 Task: Buy 5 Hood Release Cables from Cables section under best seller category for shipping address: Chloe Collins, 3639 Walton Street, Salt Lake City, Utah 84104, Cell Number 8014200980. Pay from credit card ending with 6010, CVV 682
Action: Mouse moved to (322, 68)
Screenshot: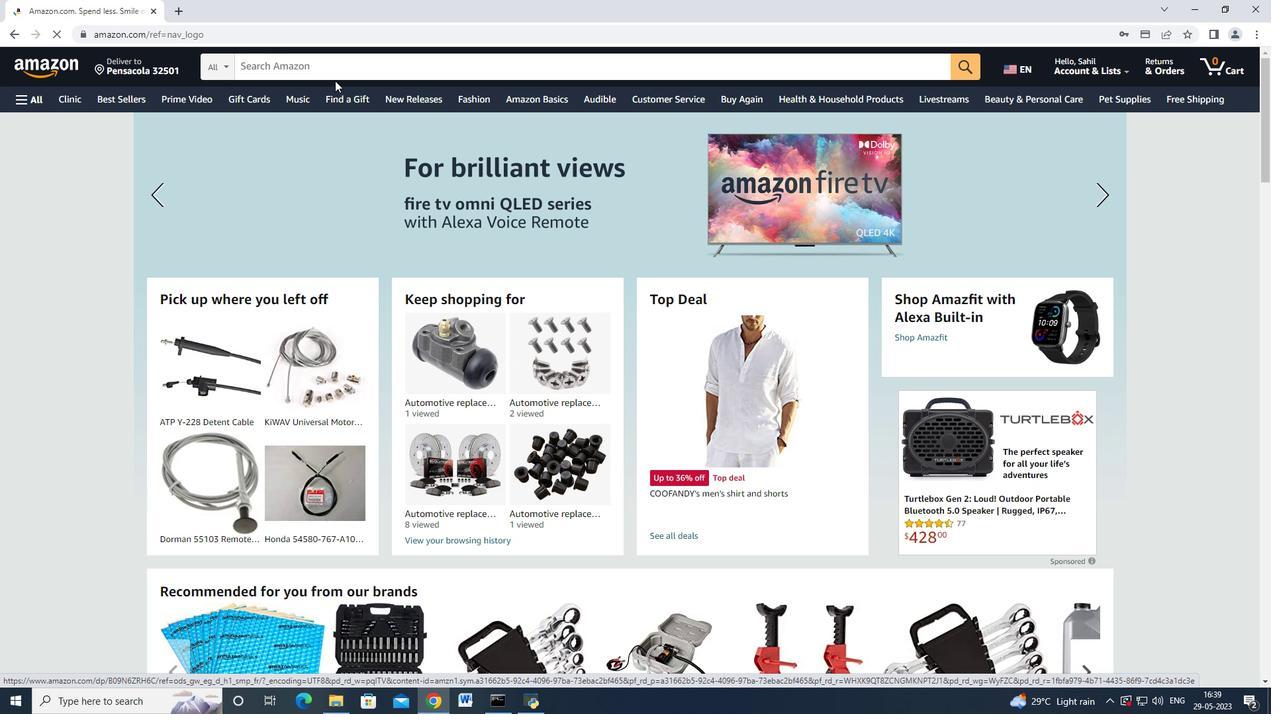 
Action: Mouse pressed left at (322, 68)
Screenshot: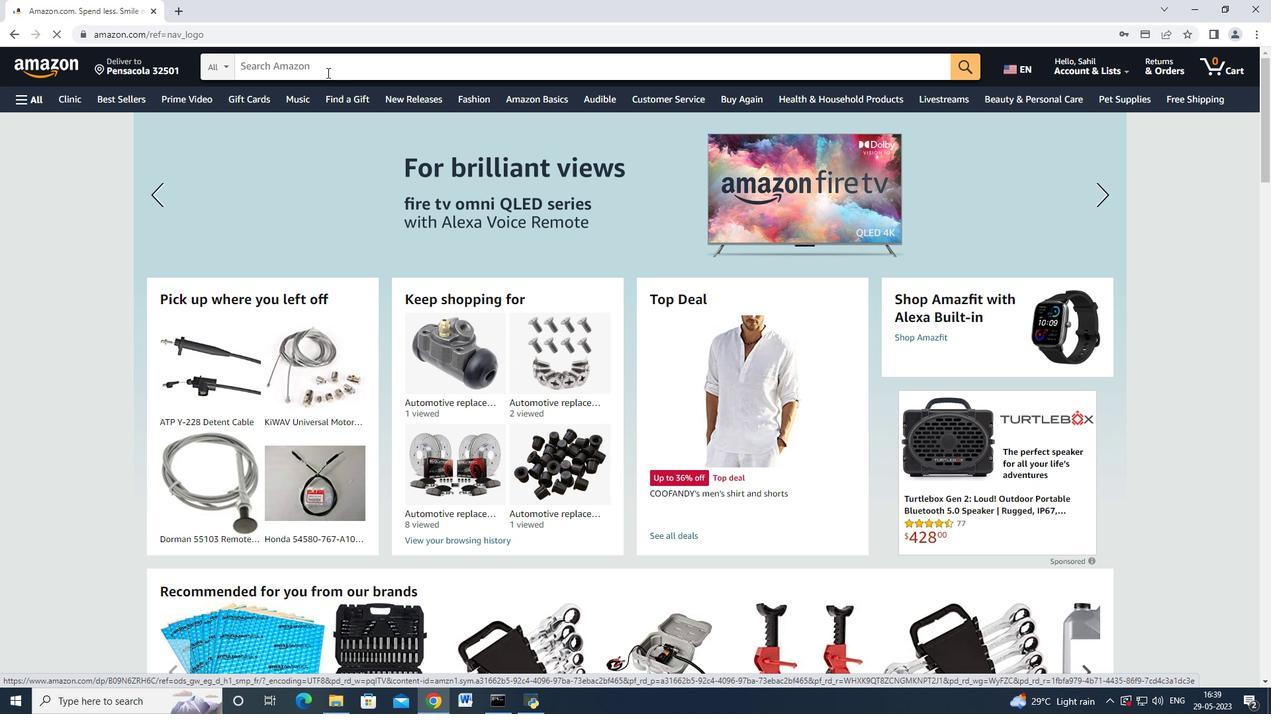 
Action: Mouse moved to (29, 99)
Screenshot: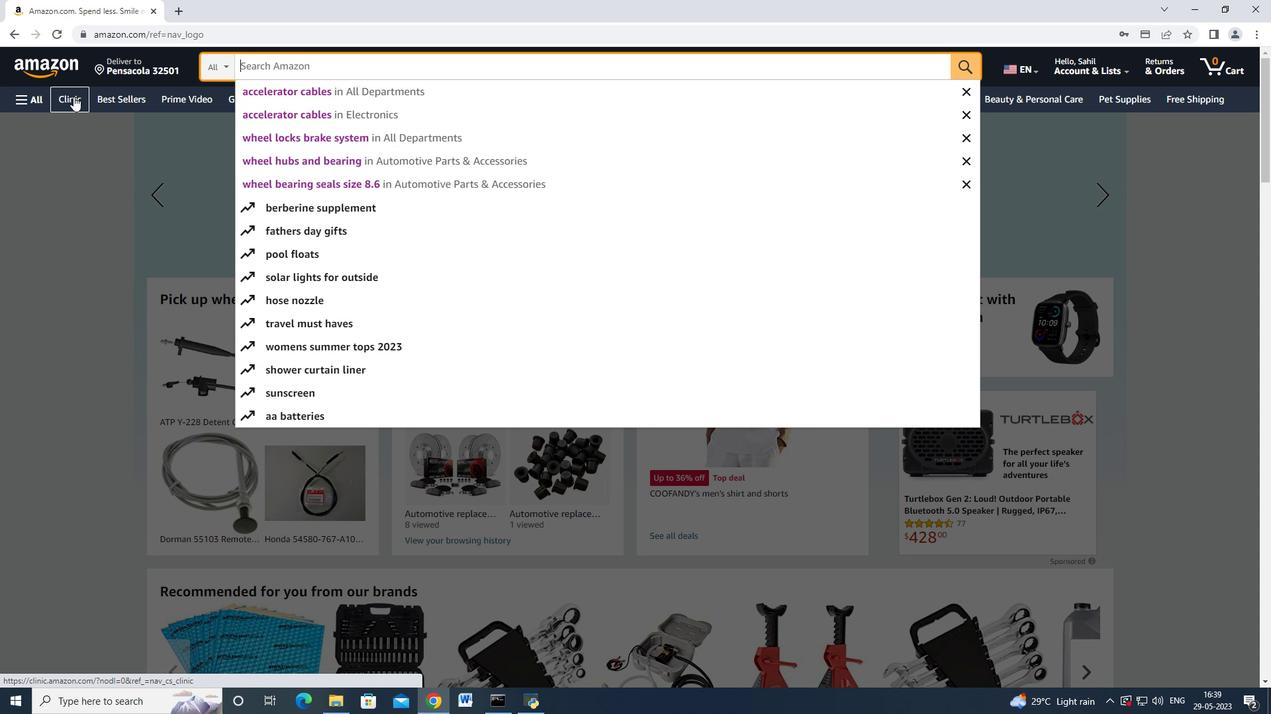 
Action: Mouse pressed left at (29, 99)
Screenshot: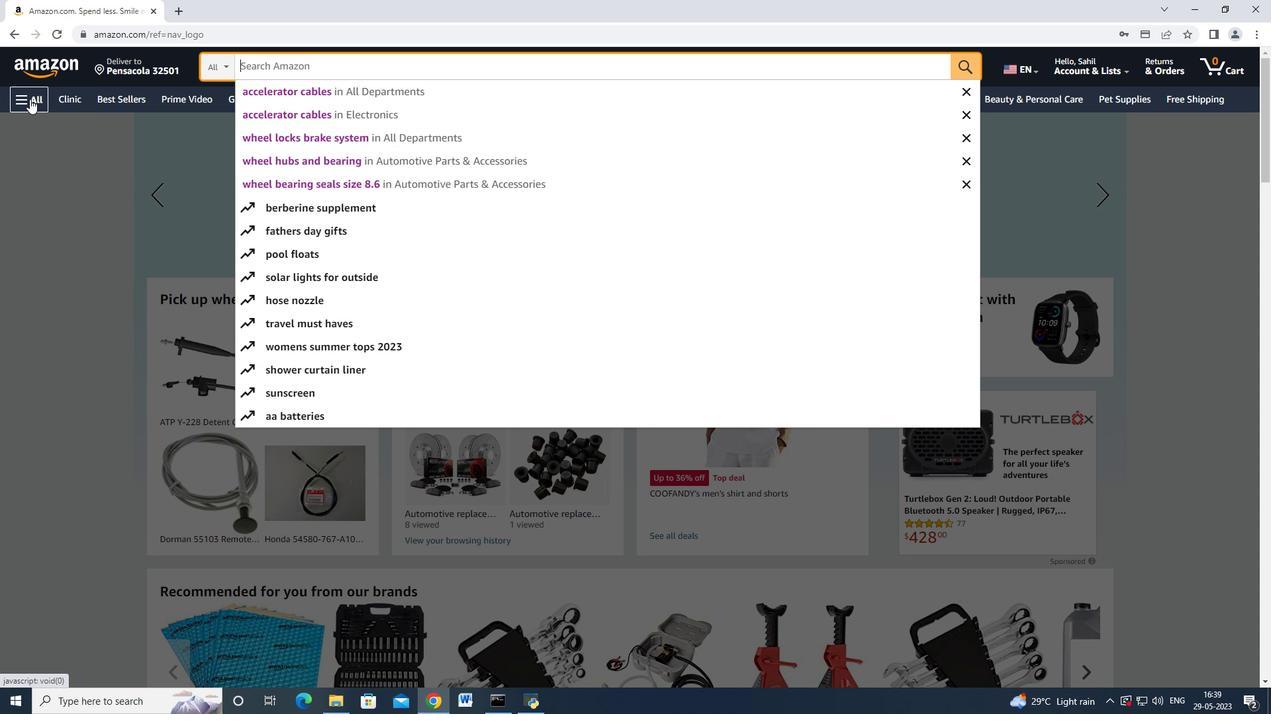 
Action: Mouse moved to (56, 212)
Screenshot: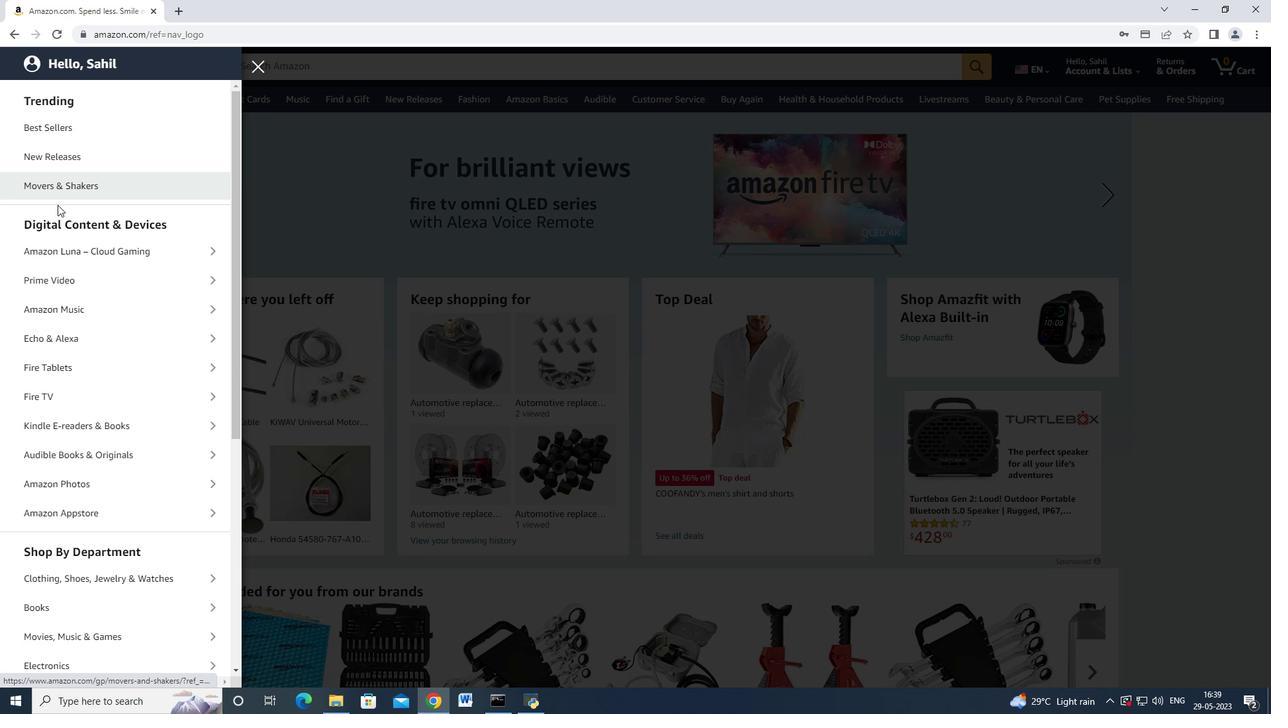 
Action: Mouse scrolled (56, 208) with delta (0, 0)
Screenshot: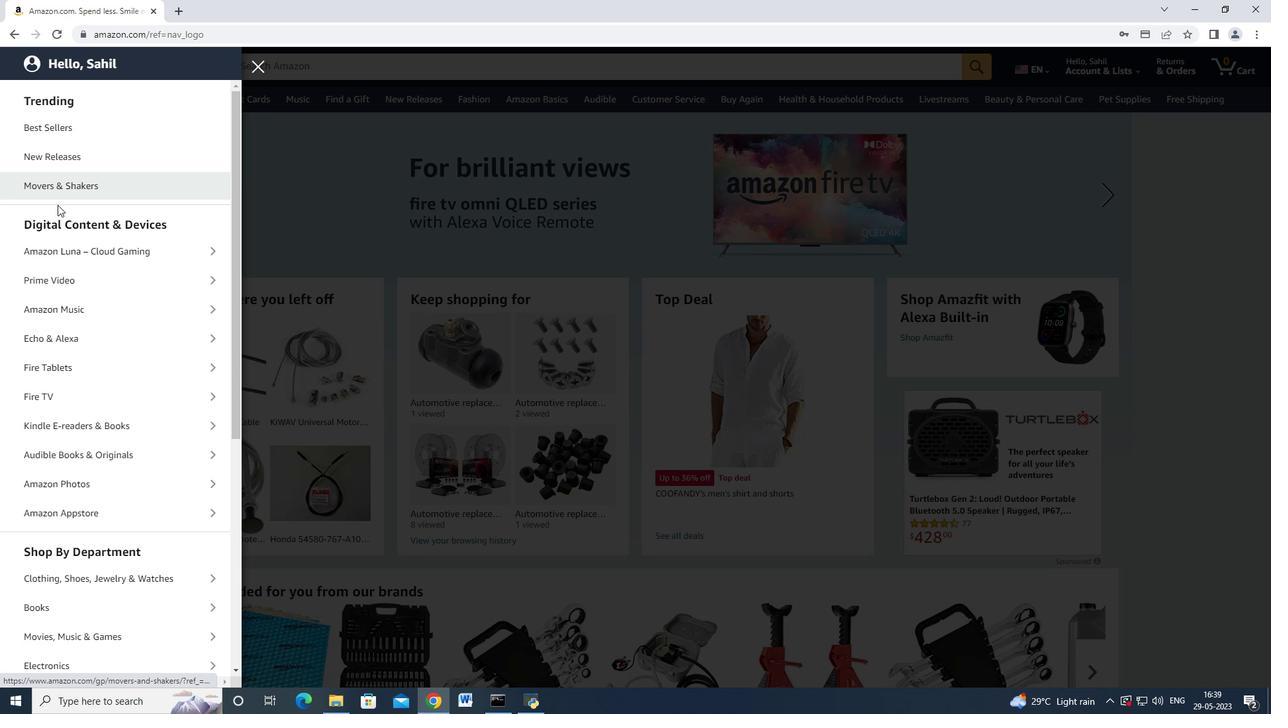 
Action: Mouse moved to (56, 212)
Screenshot: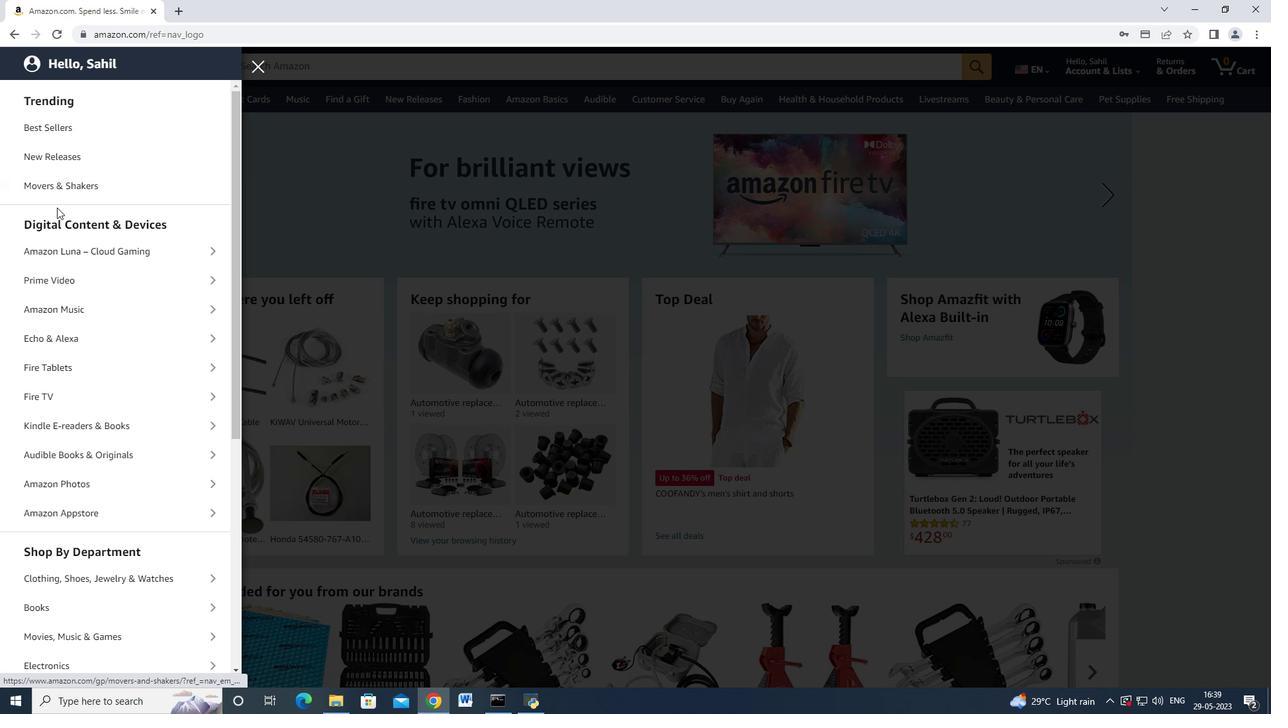 
Action: Mouse scrolled (56, 211) with delta (0, 0)
Screenshot: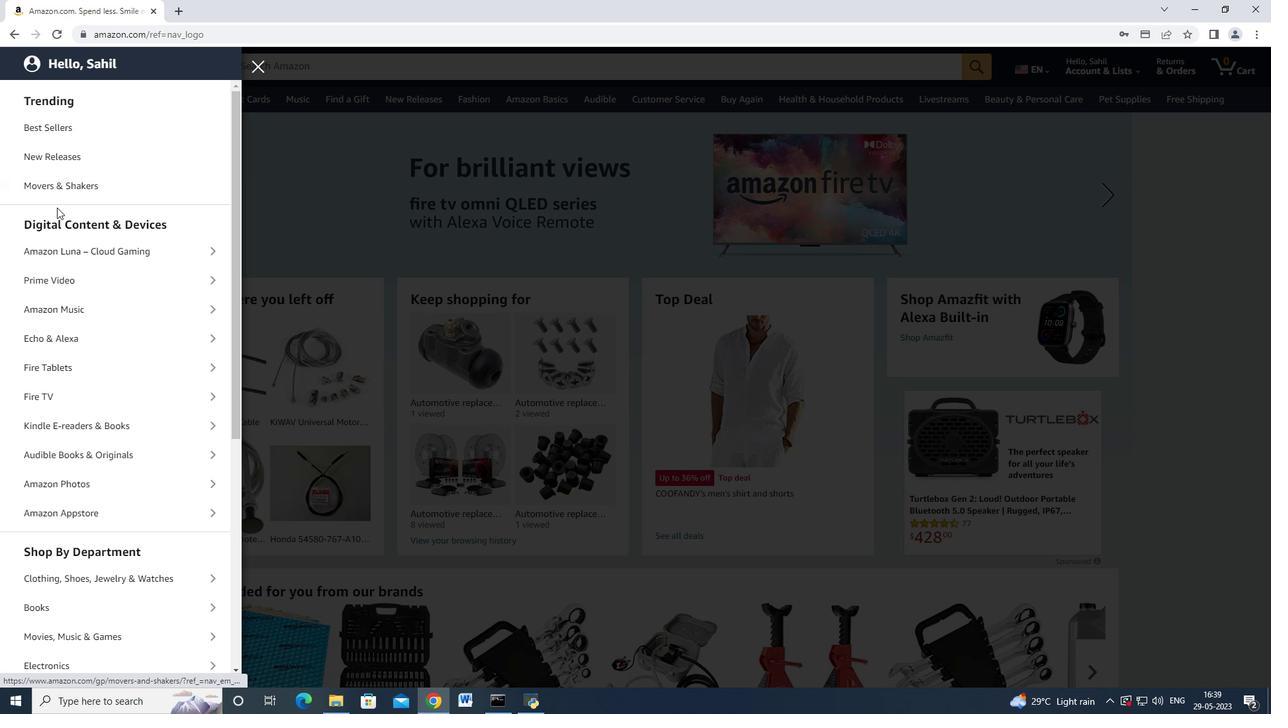 
Action: Mouse moved to (70, 286)
Screenshot: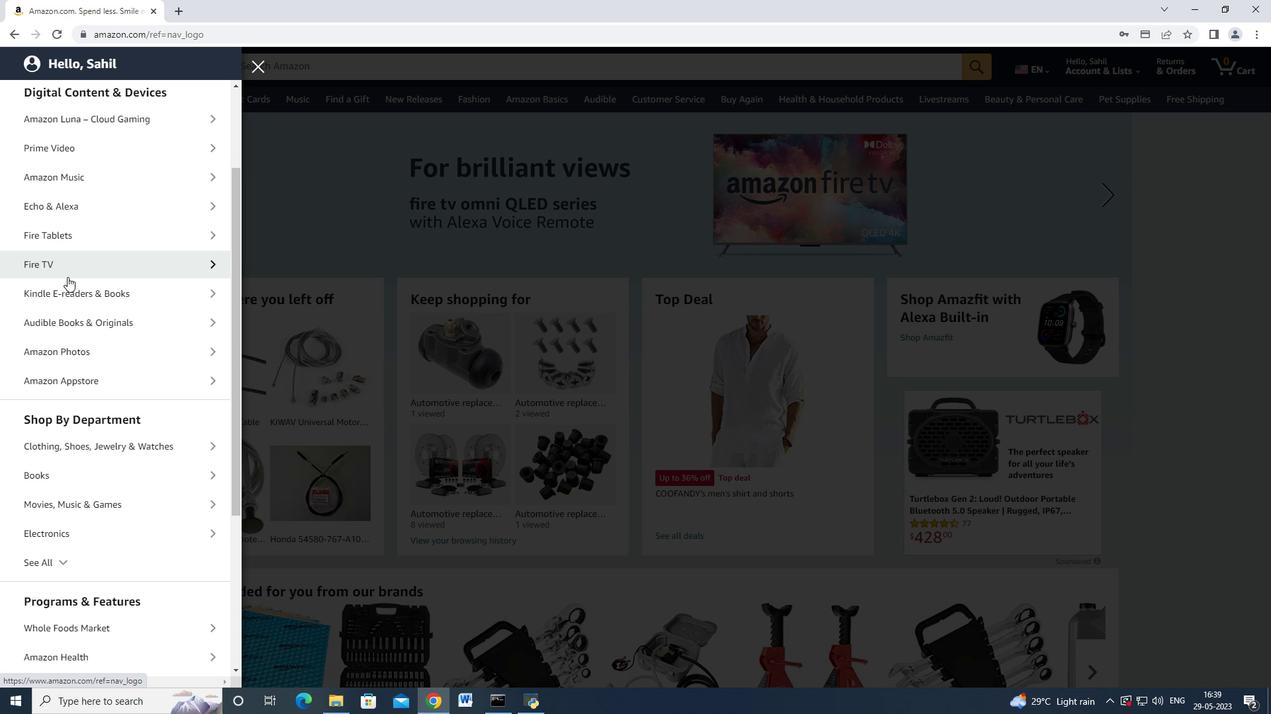 
Action: Mouse scrolled (70, 285) with delta (0, 0)
Screenshot: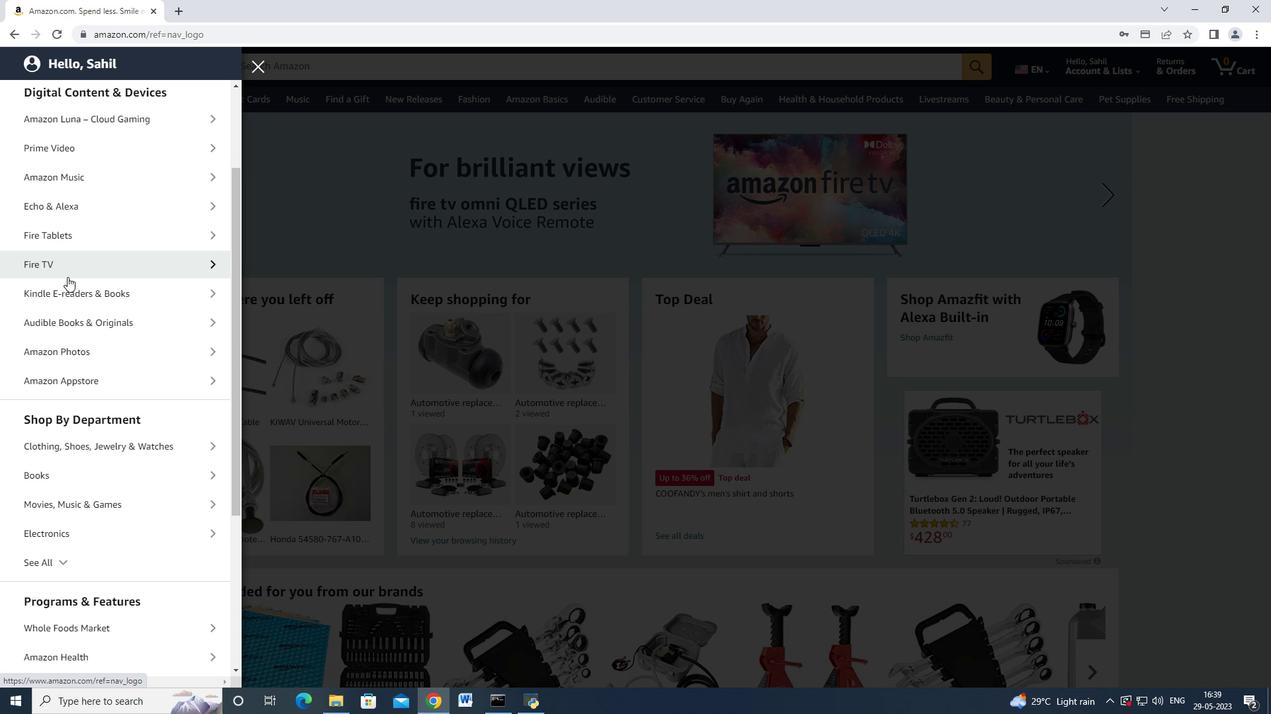 
Action: Mouse moved to (81, 307)
Screenshot: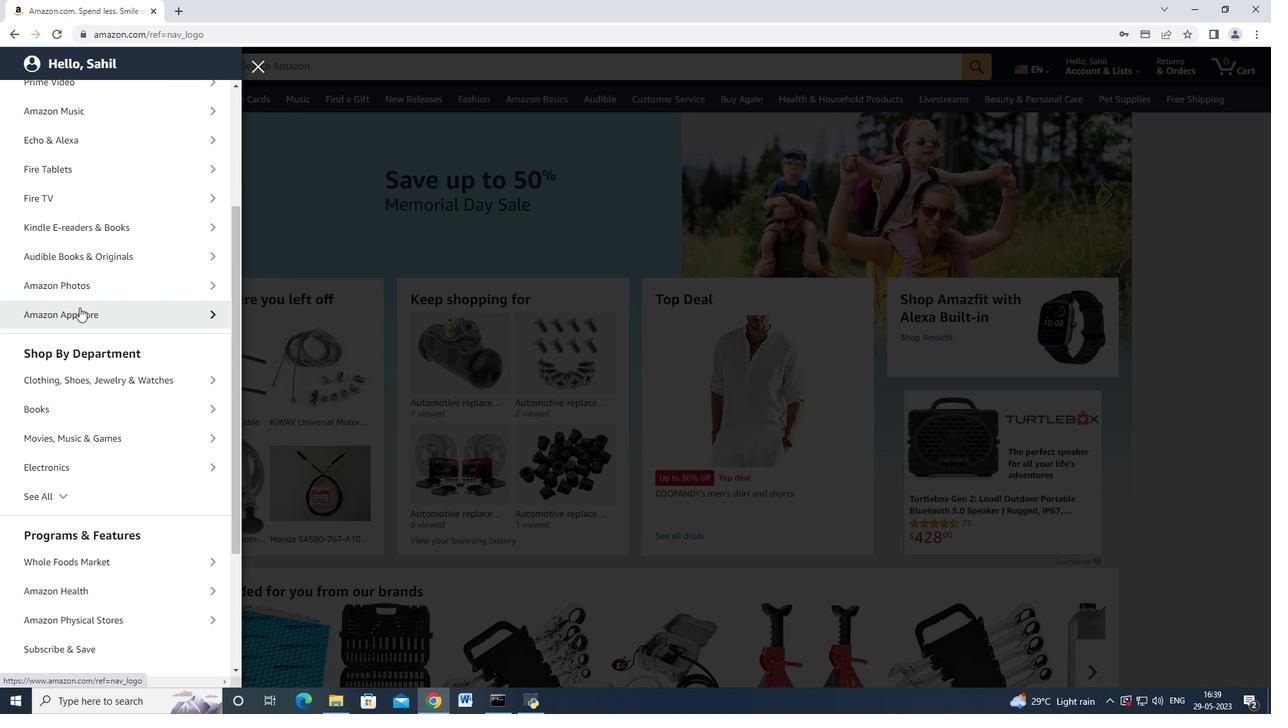 
Action: Mouse scrolled (81, 308) with delta (0, 0)
Screenshot: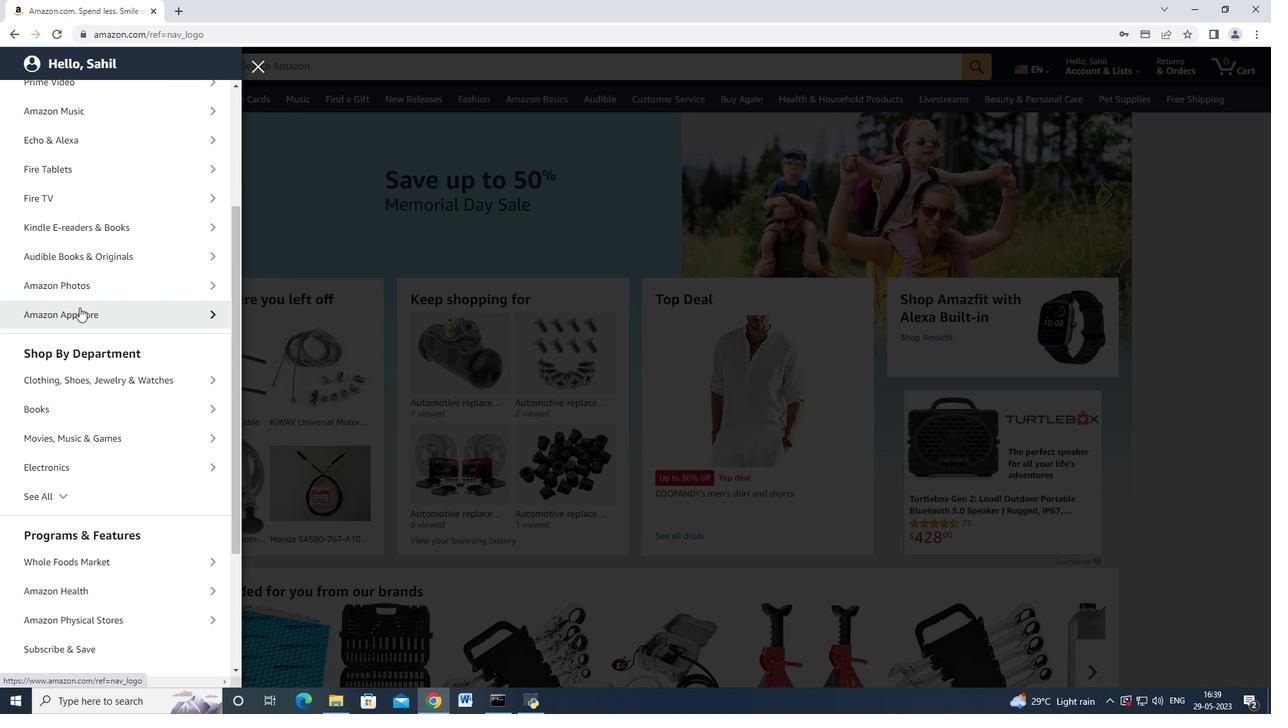 
Action: Mouse moved to (82, 307)
Screenshot: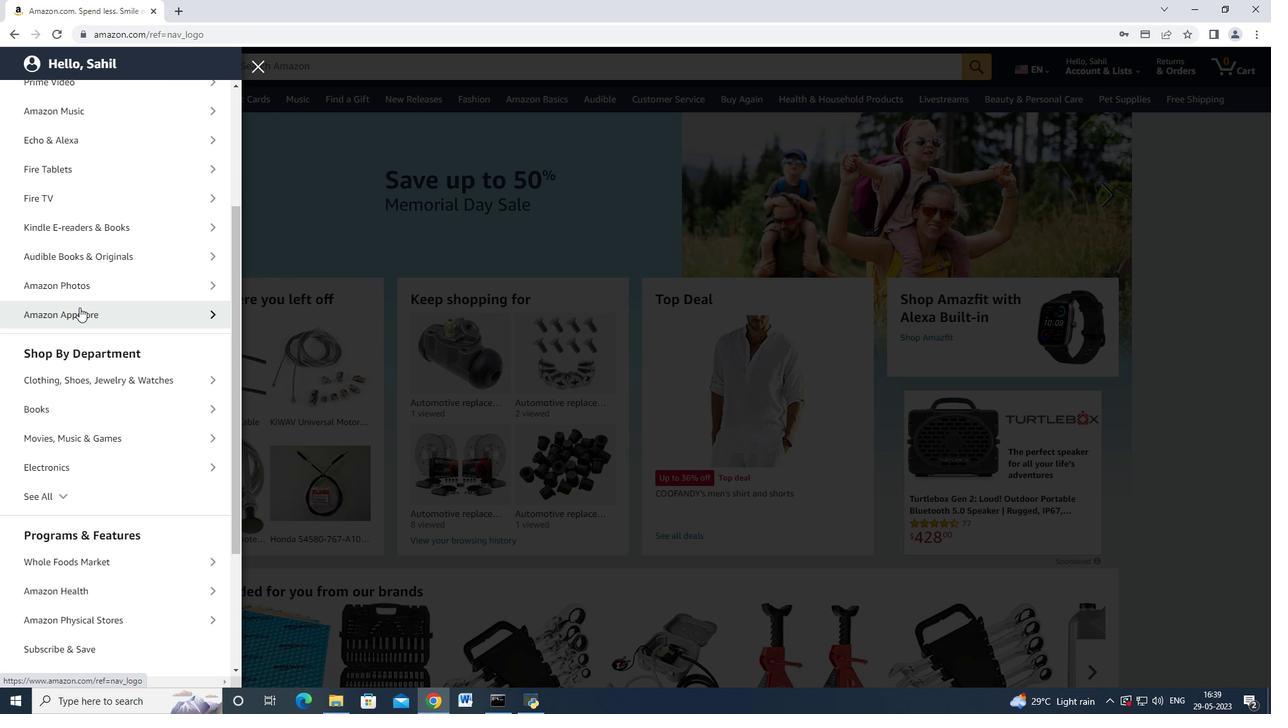 
Action: Mouse scrolled (82, 308) with delta (0, 0)
Screenshot: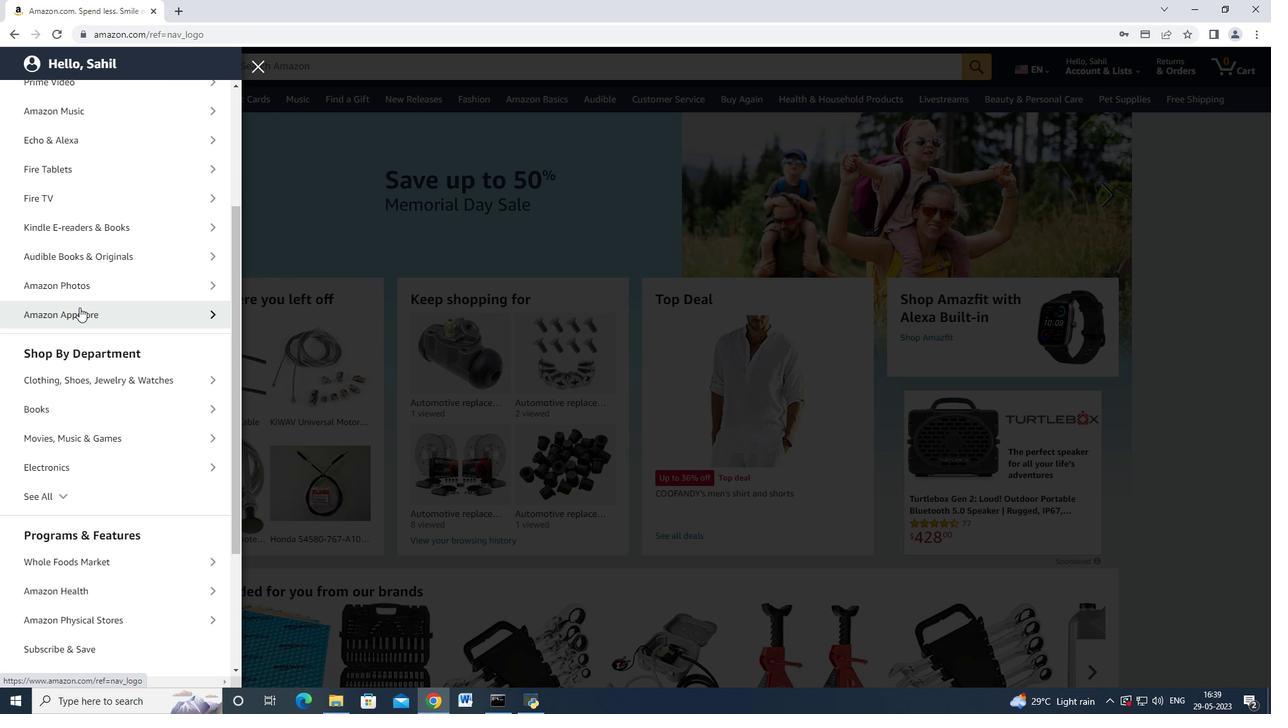 
Action: Mouse moved to (82, 307)
Screenshot: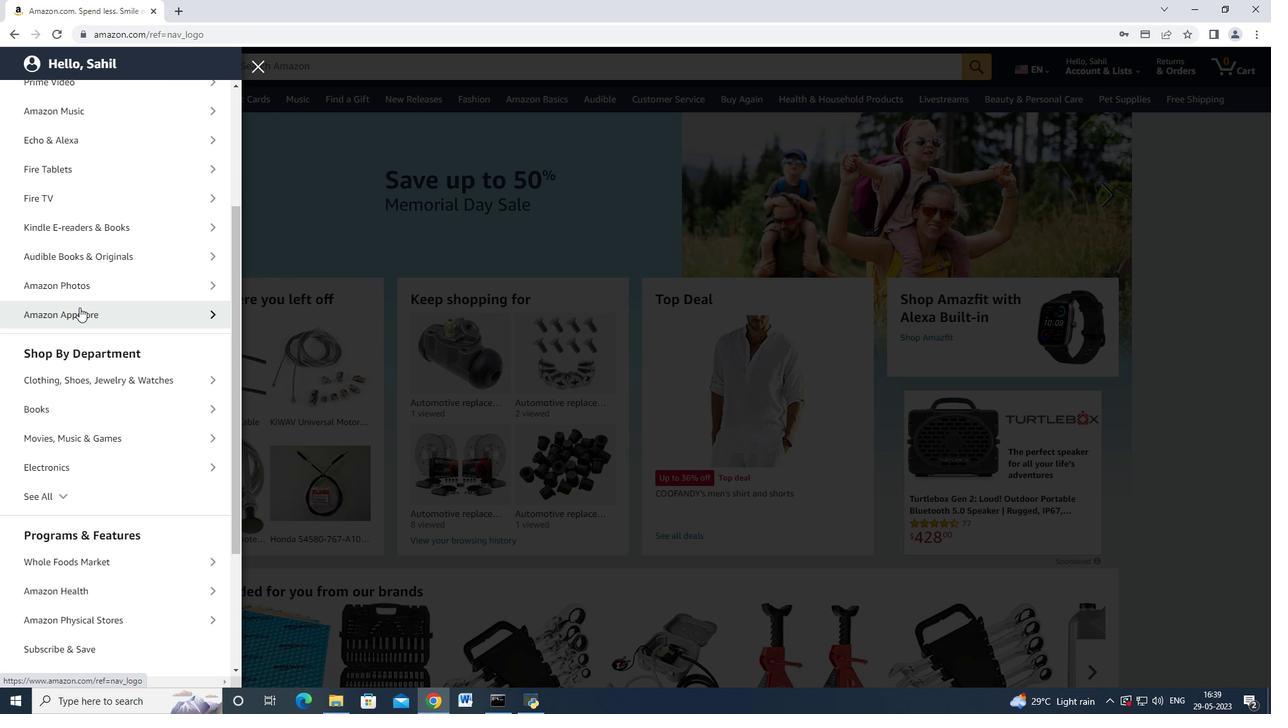 
Action: Mouse scrolled (82, 308) with delta (0, 0)
Screenshot: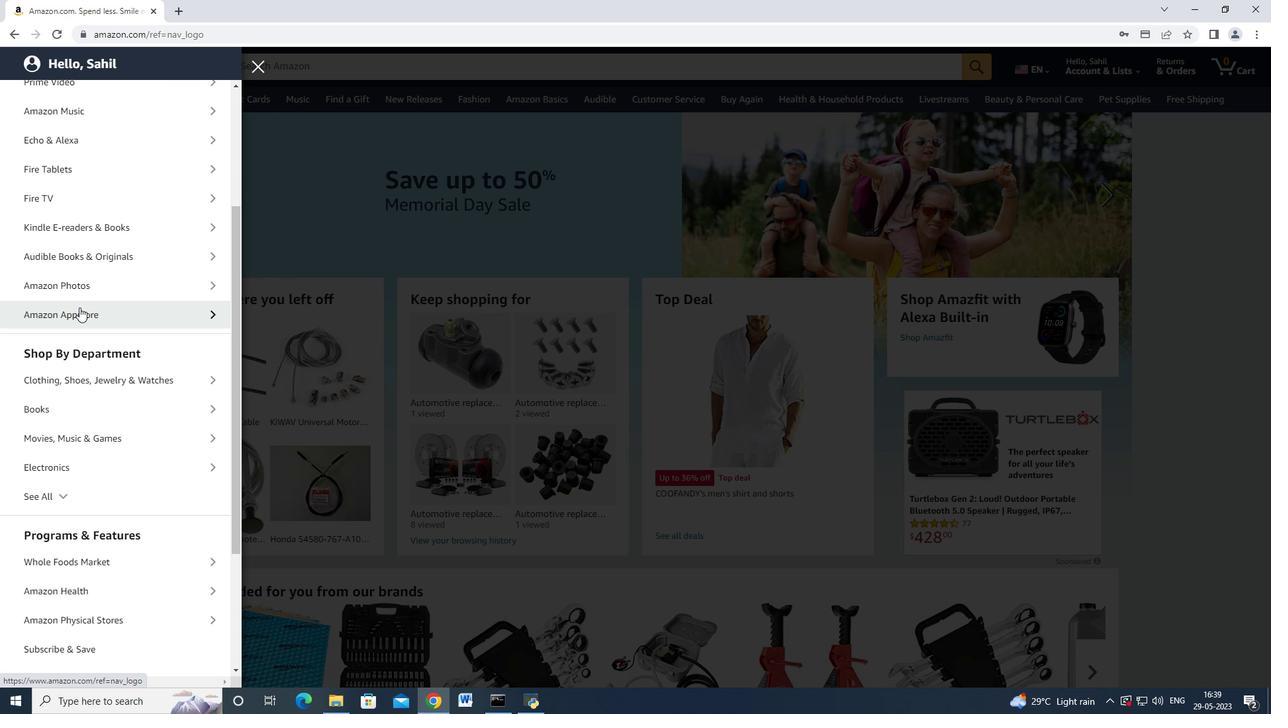 
Action: Mouse moved to (82, 307)
Screenshot: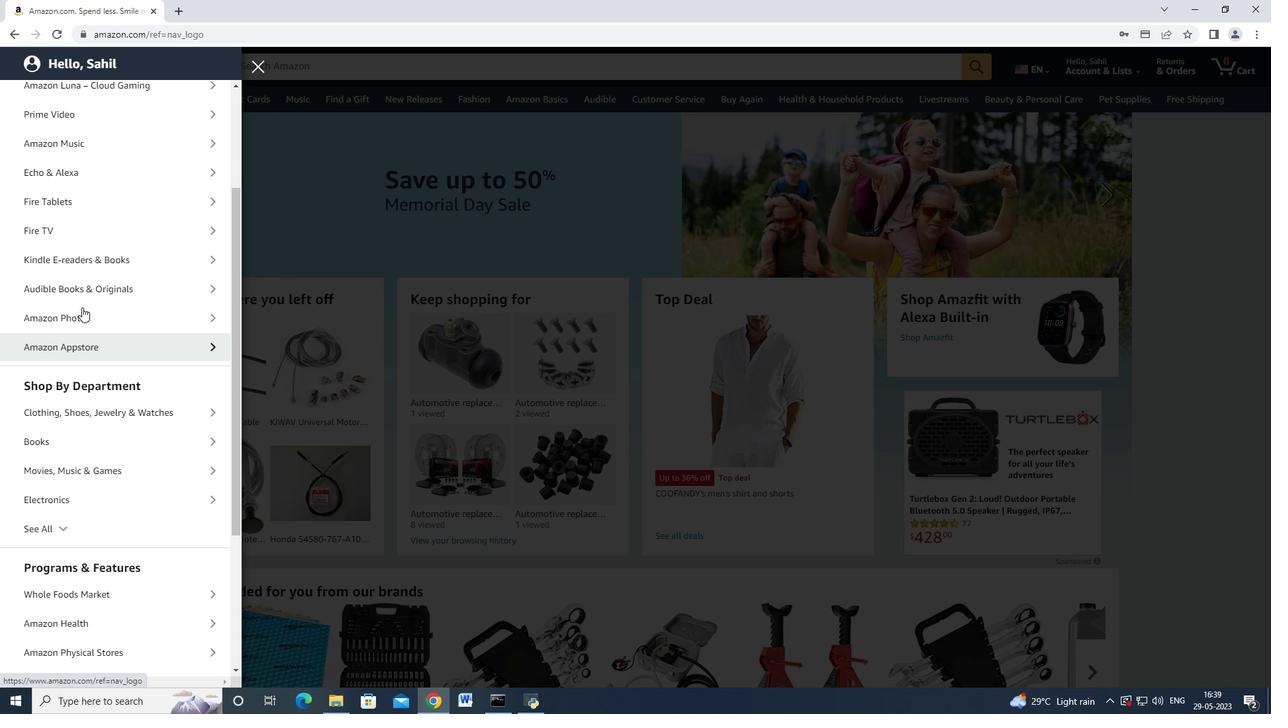 
Action: Mouse scrolled (82, 308) with delta (0, 0)
Screenshot: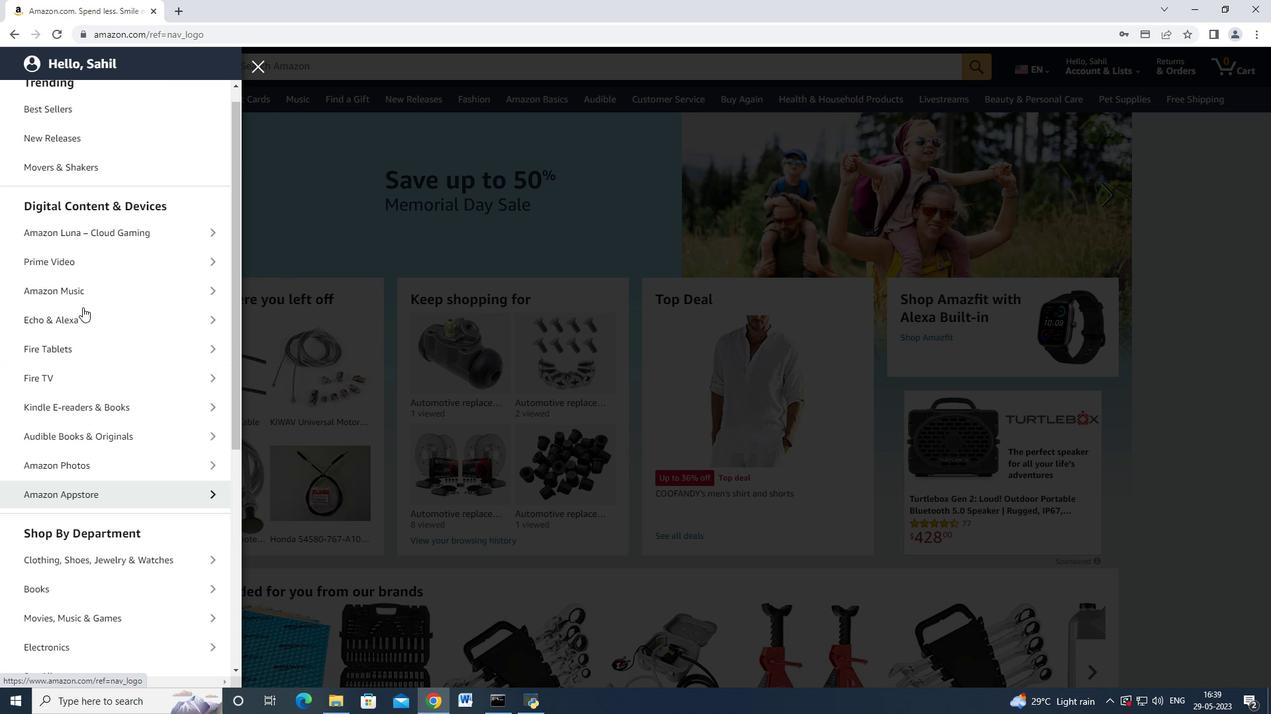 
Action: Mouse scrolled (82, 308) with delta (0, 0)
Screenshot: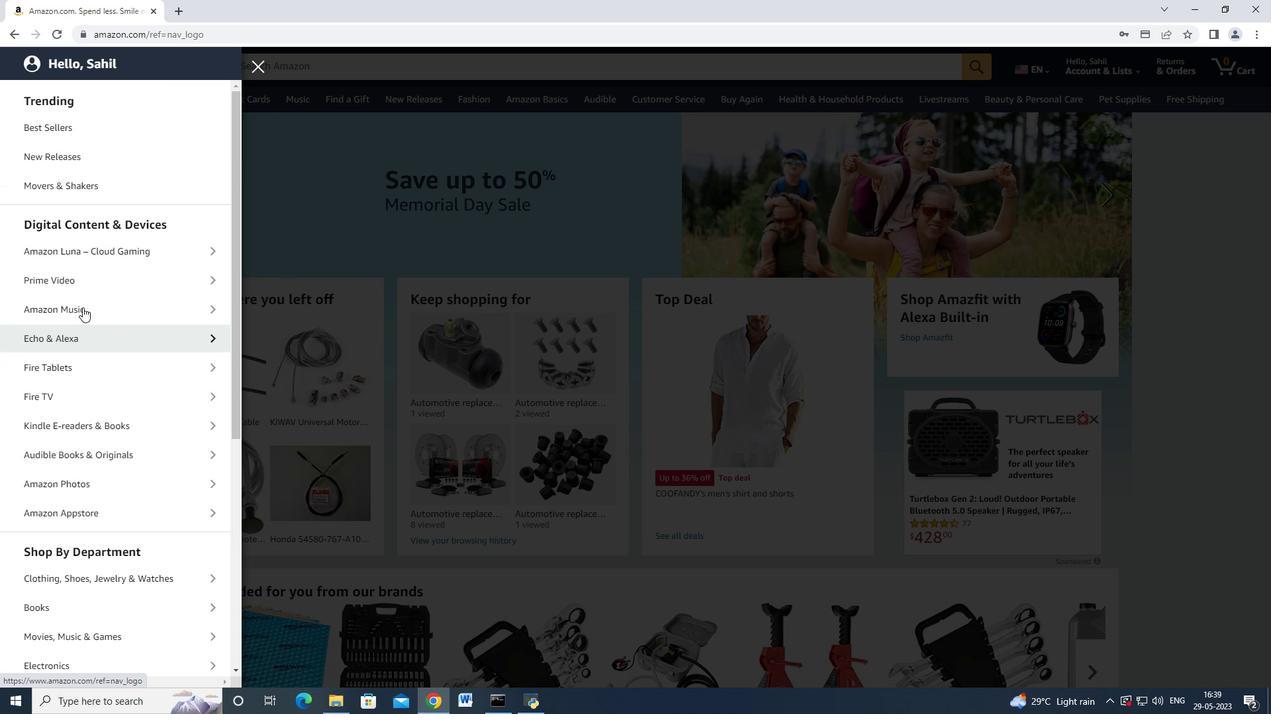 
Action: Mouse moved to (82, 307)
Screenshot: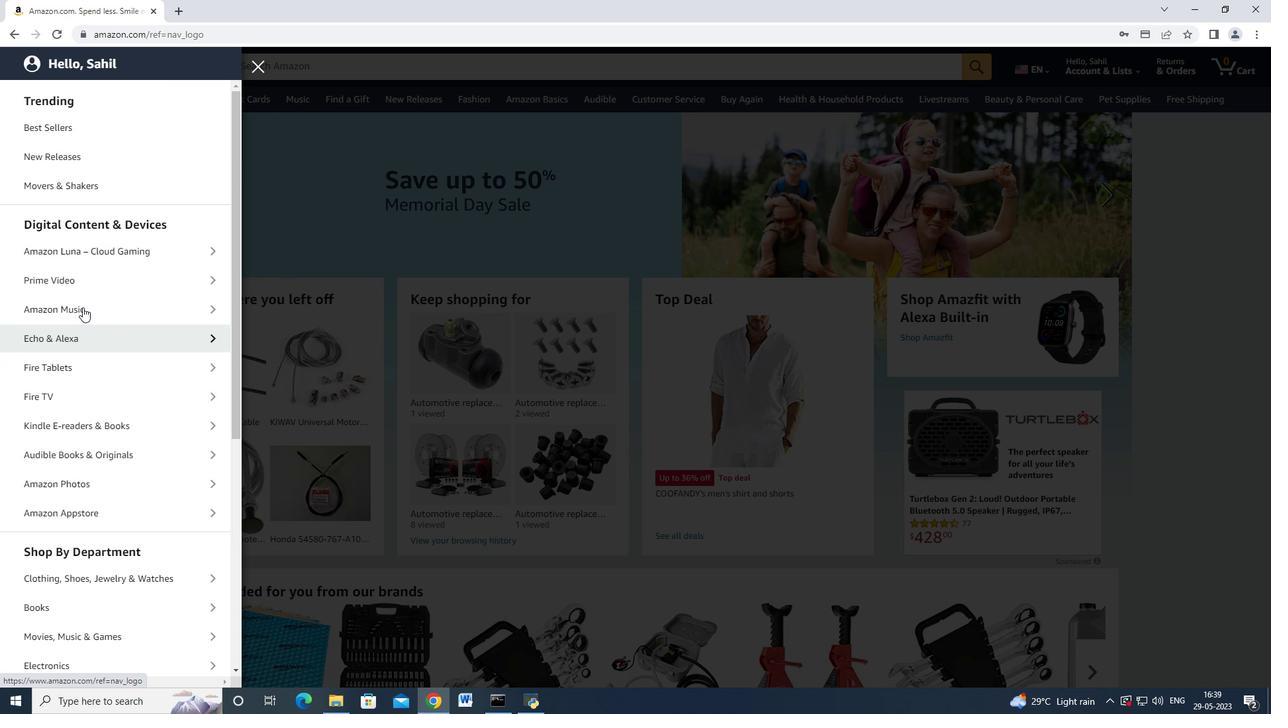 
Action: Mouse scrolled (82, 308) with delta (0, 0)
Screenshot: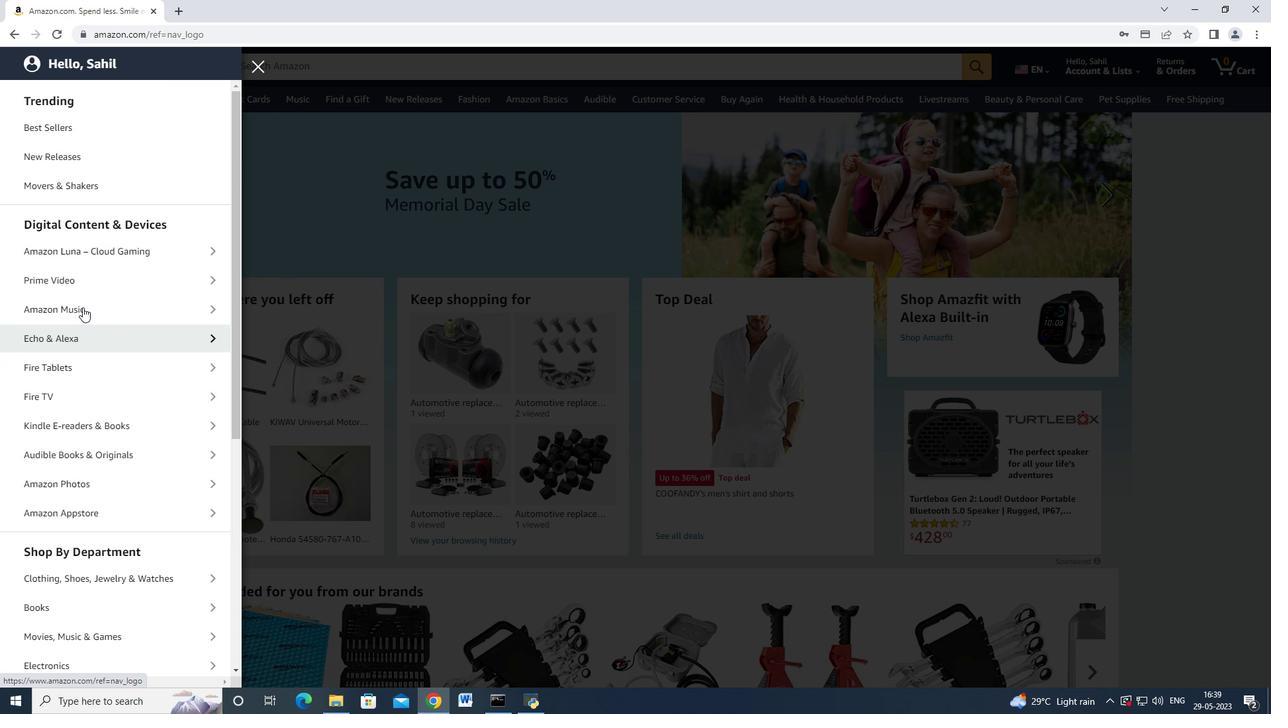 
Action: Mouse moved to (90, 299)
Screenshot: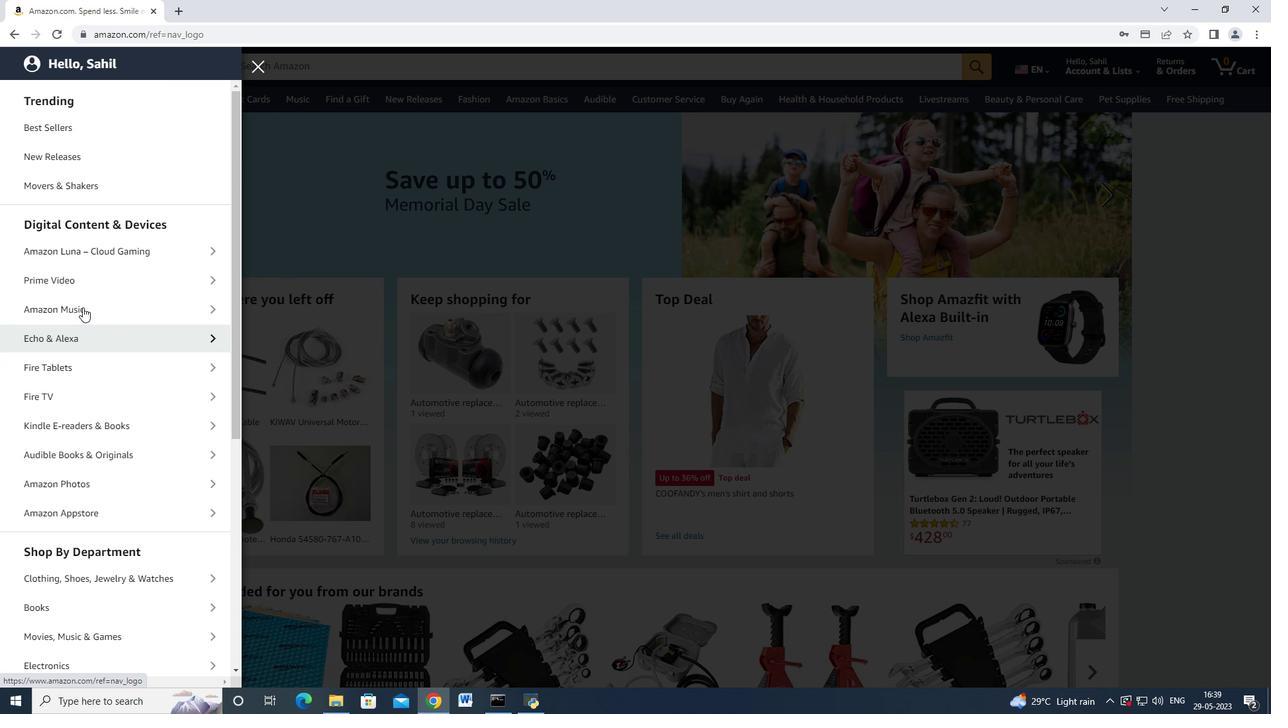 
Action: Mouse scrolled (90, 300) with delta (0, 0)
Screenshot: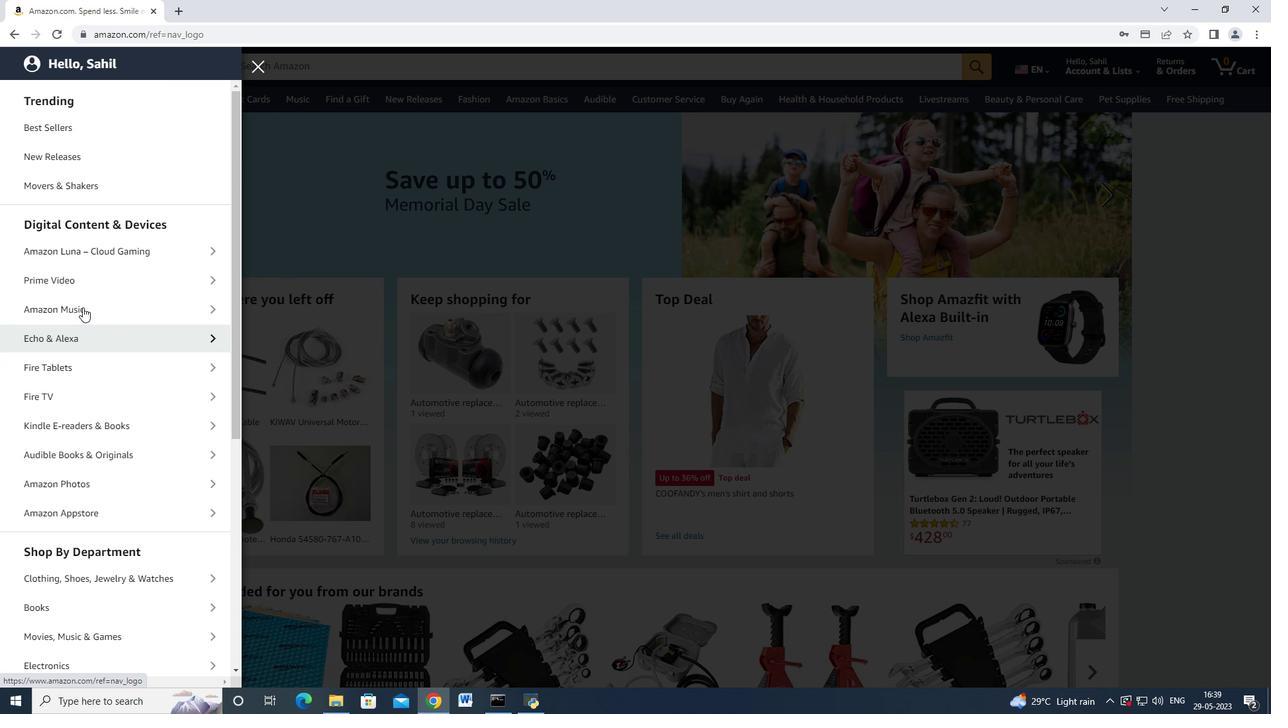 
Action: Mouse moved to (259, 66)
Screenshot: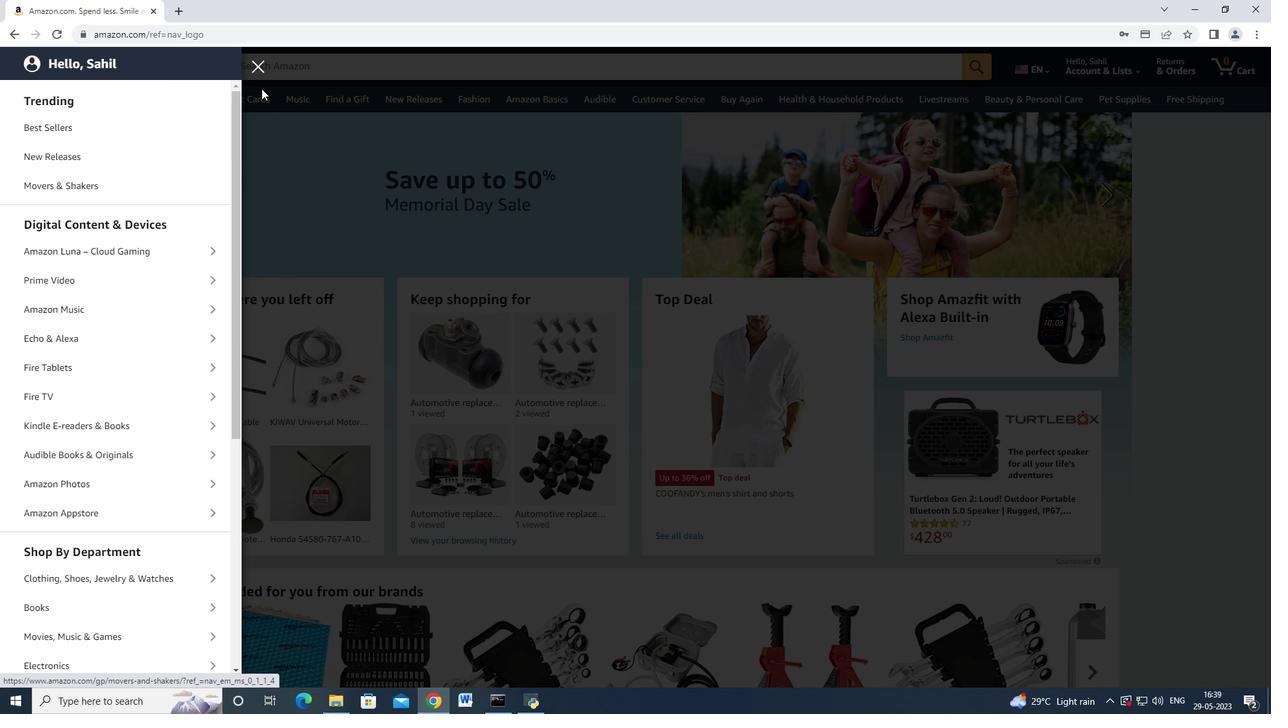 
Action: Mouse pressed left at (259, 66)
Screenshot: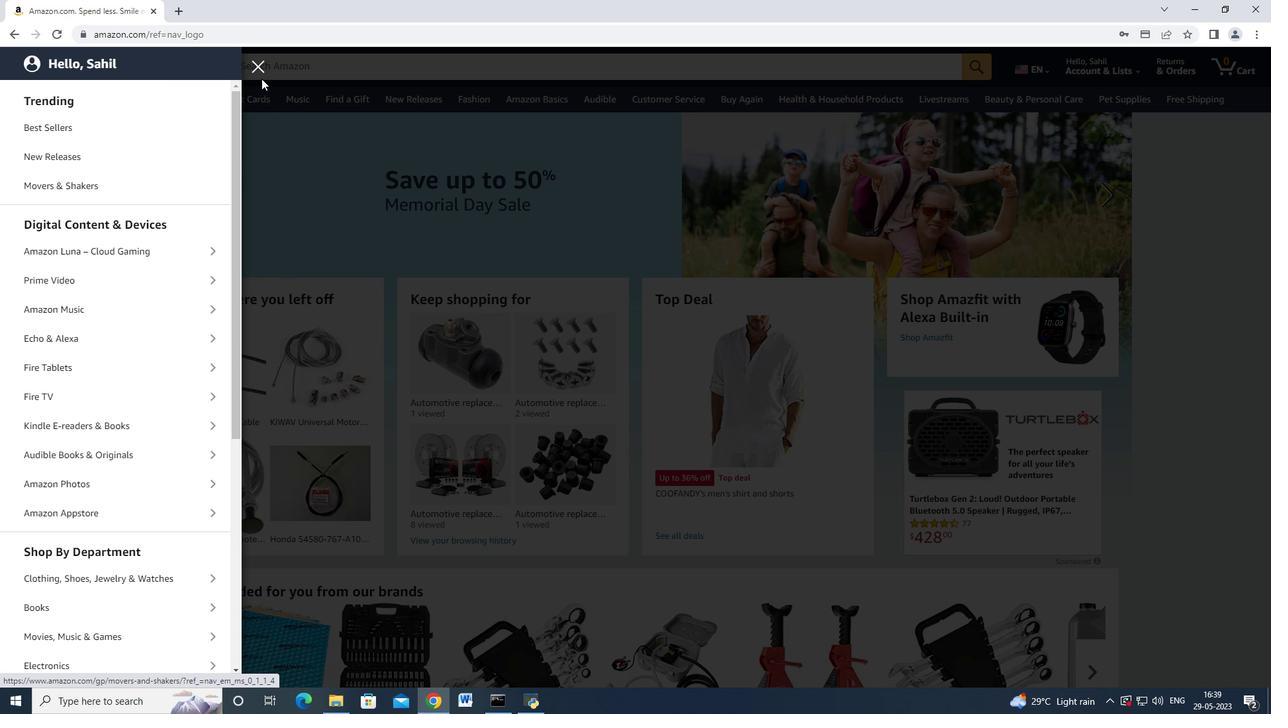 
Action: Mouse moved to (29, 90)
Screenshot: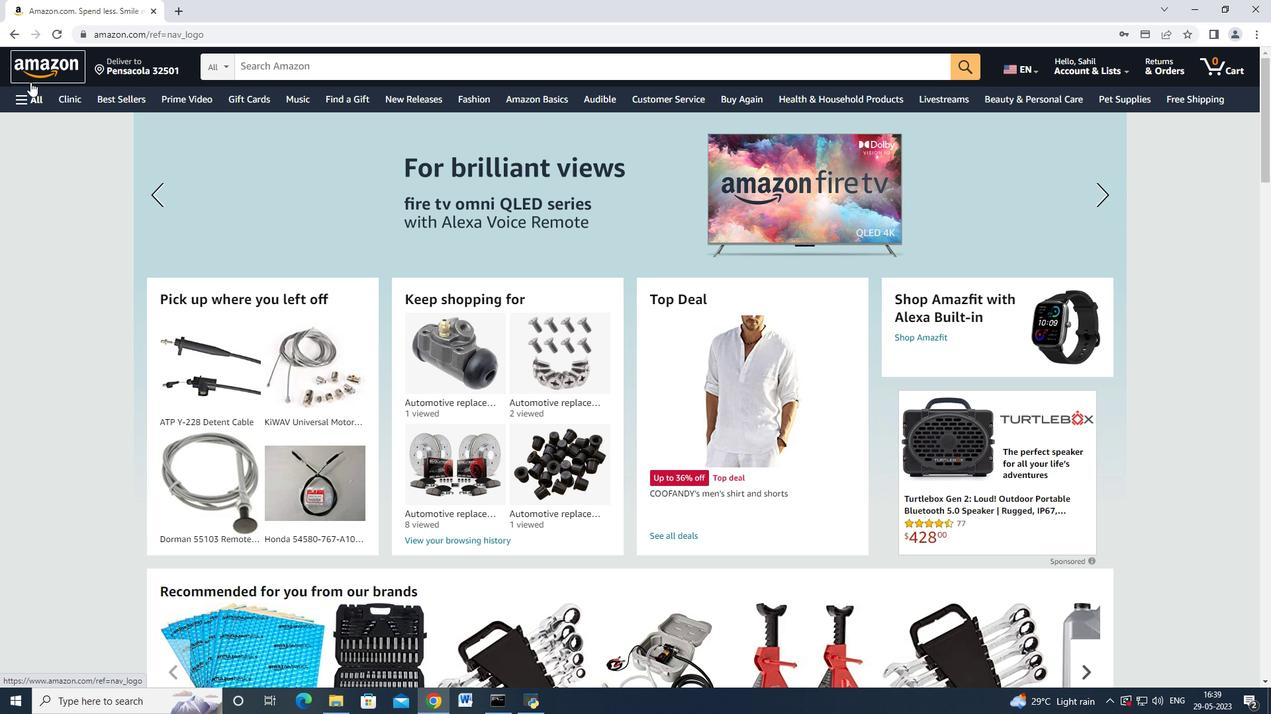 
Action: Mouse pressed left at (29, 90)
Screenshot: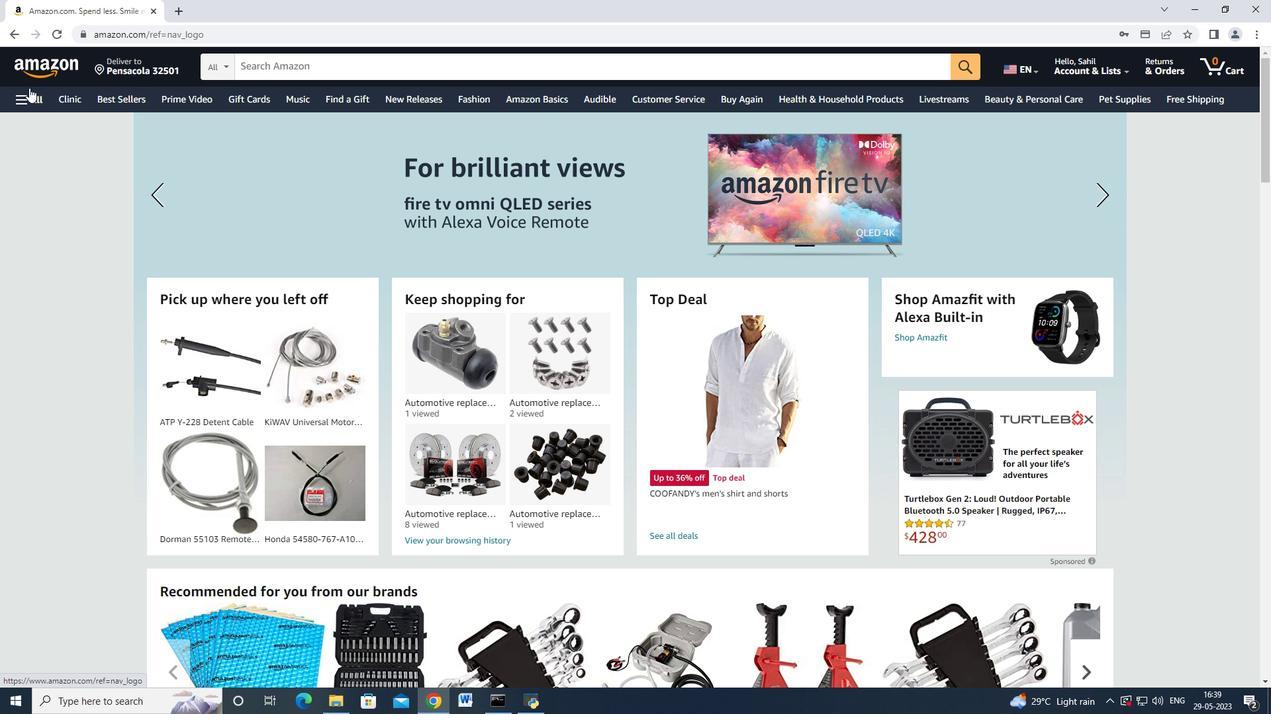 
Action: Mouse moved to (97, 350)
Screenshot: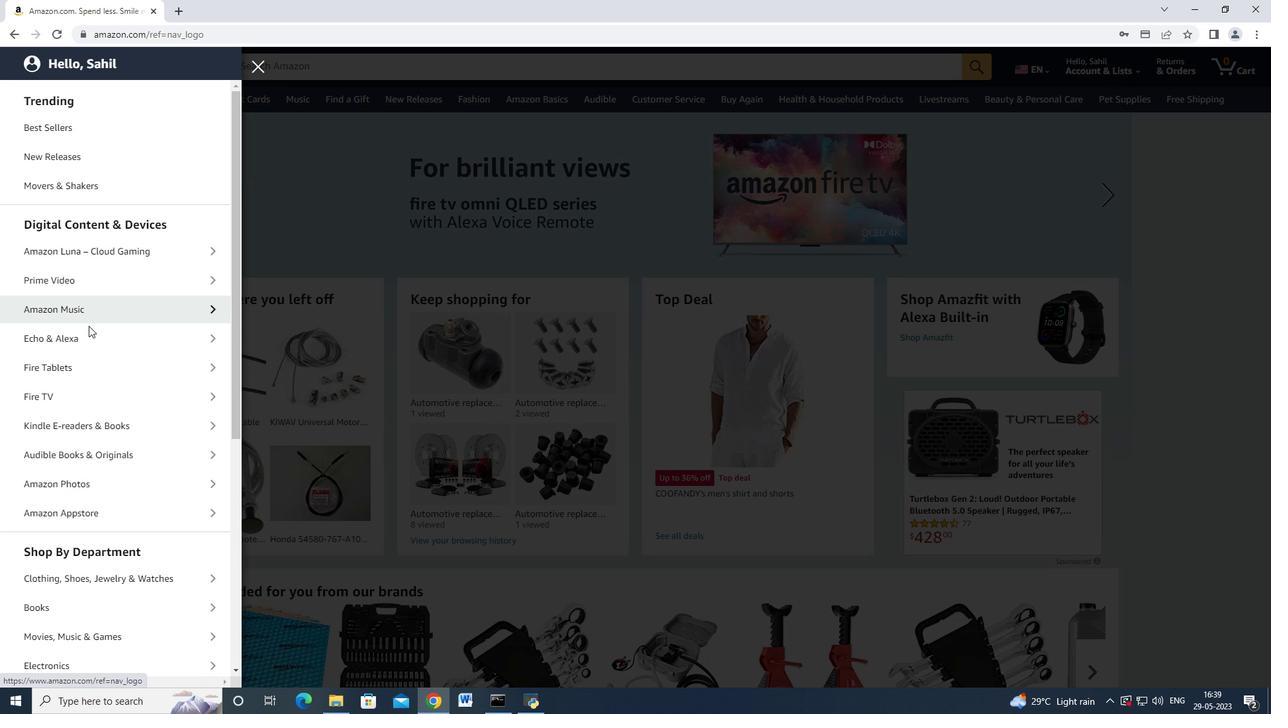 
Action: Mouse scrolled (97, 349) with delta (0, 0)
Screenshot: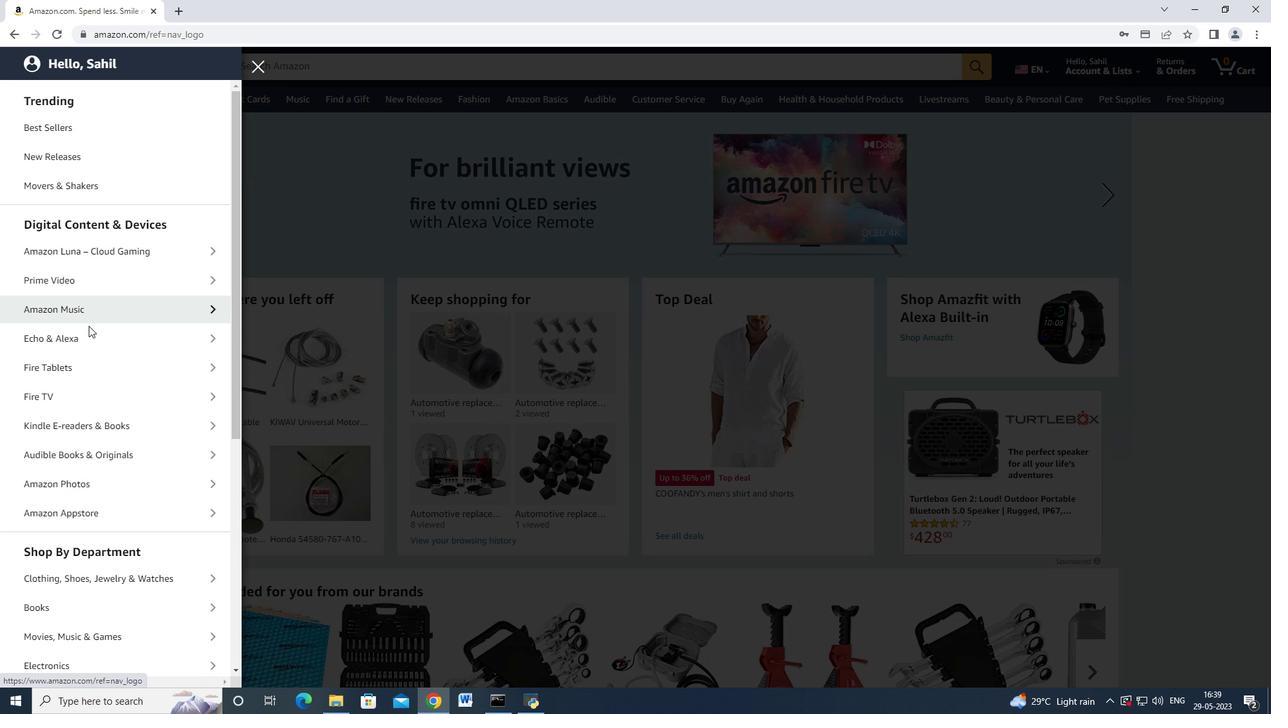 
Action: Mouse moved to (98, 352)
Screenshot: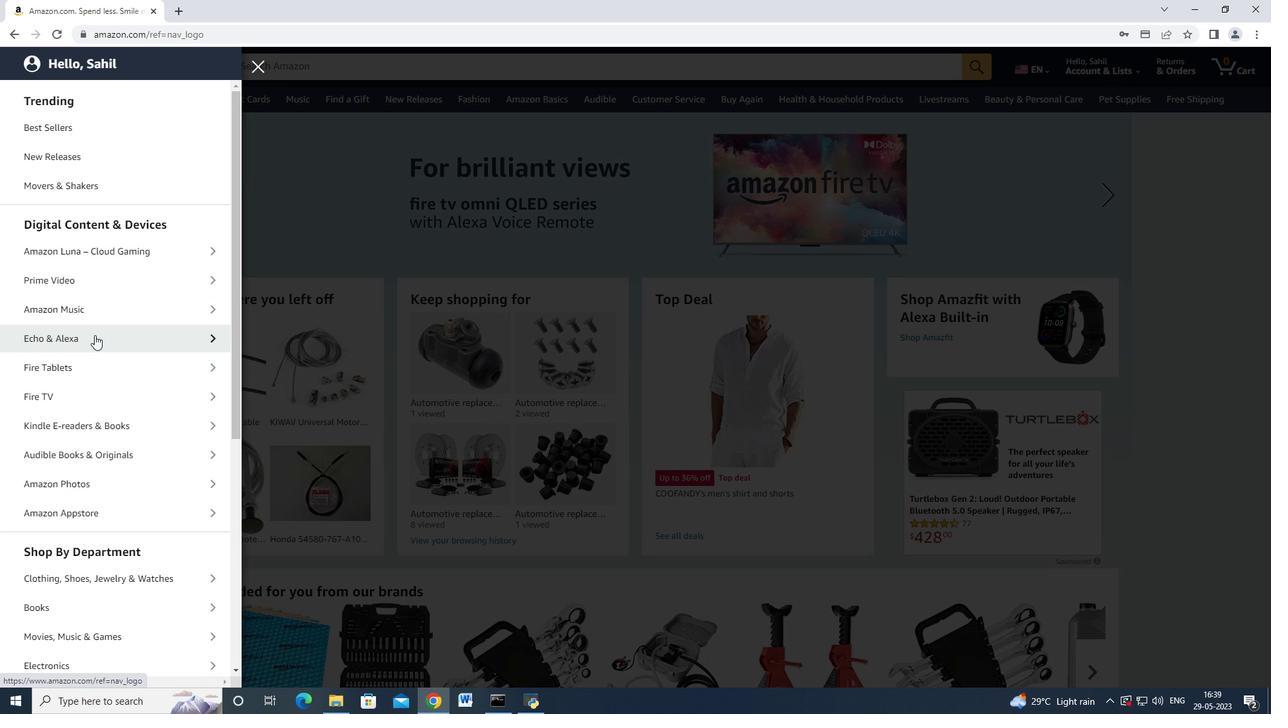 
Action: Mouse scrolled (98, 351) with delta (0, 0)
Screenshot: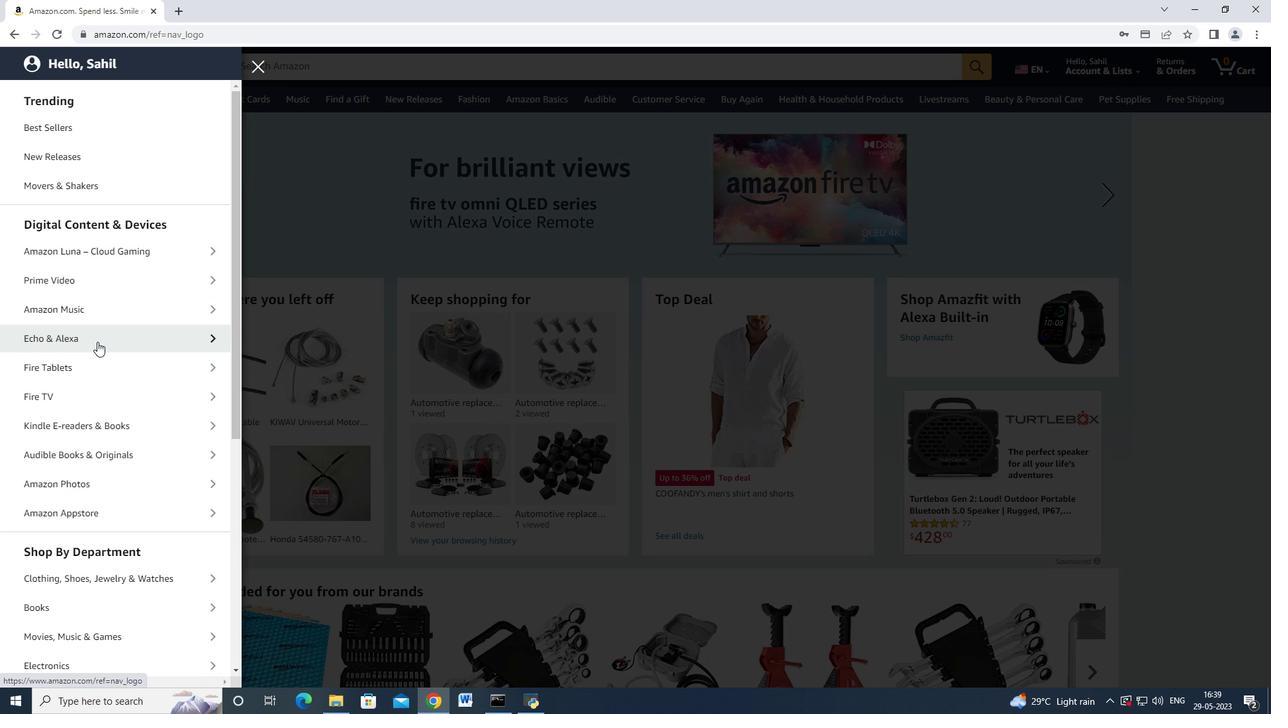 
Action: Mouse moved to (98, 352)
Screenshot: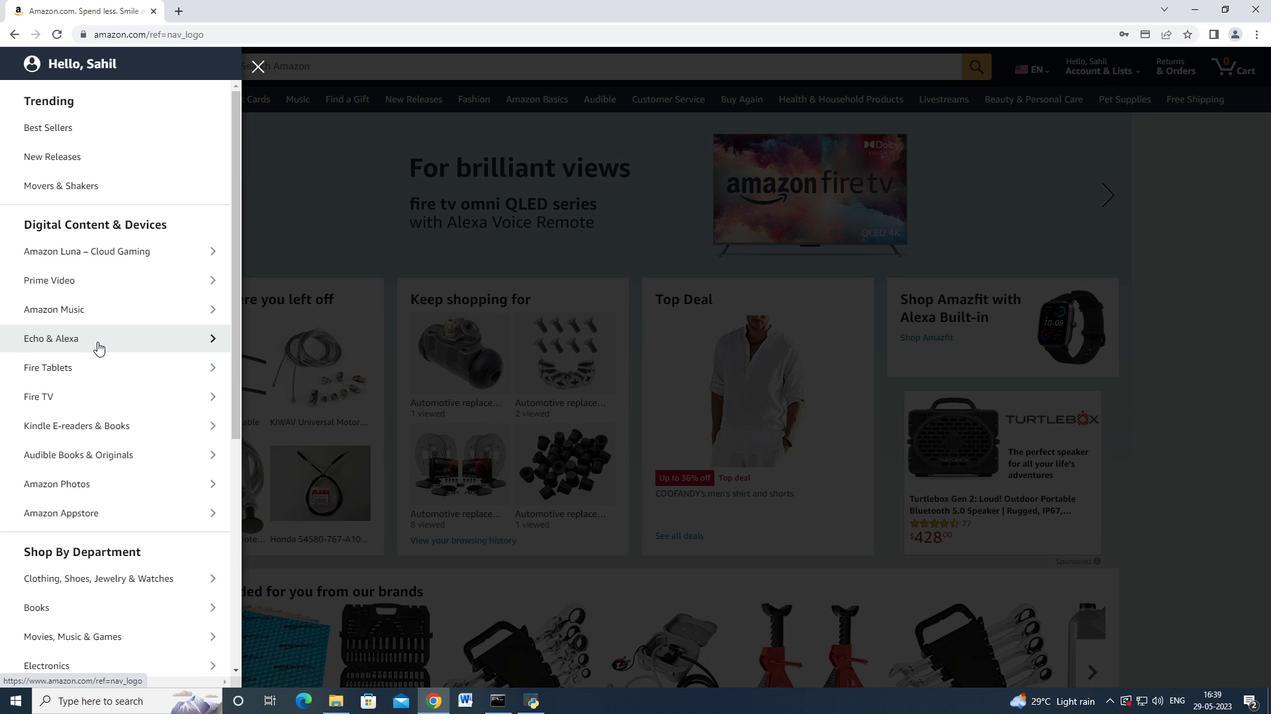 
Action: Mouse scrolled (98, 352) with delta (0, 0)
Screenshot: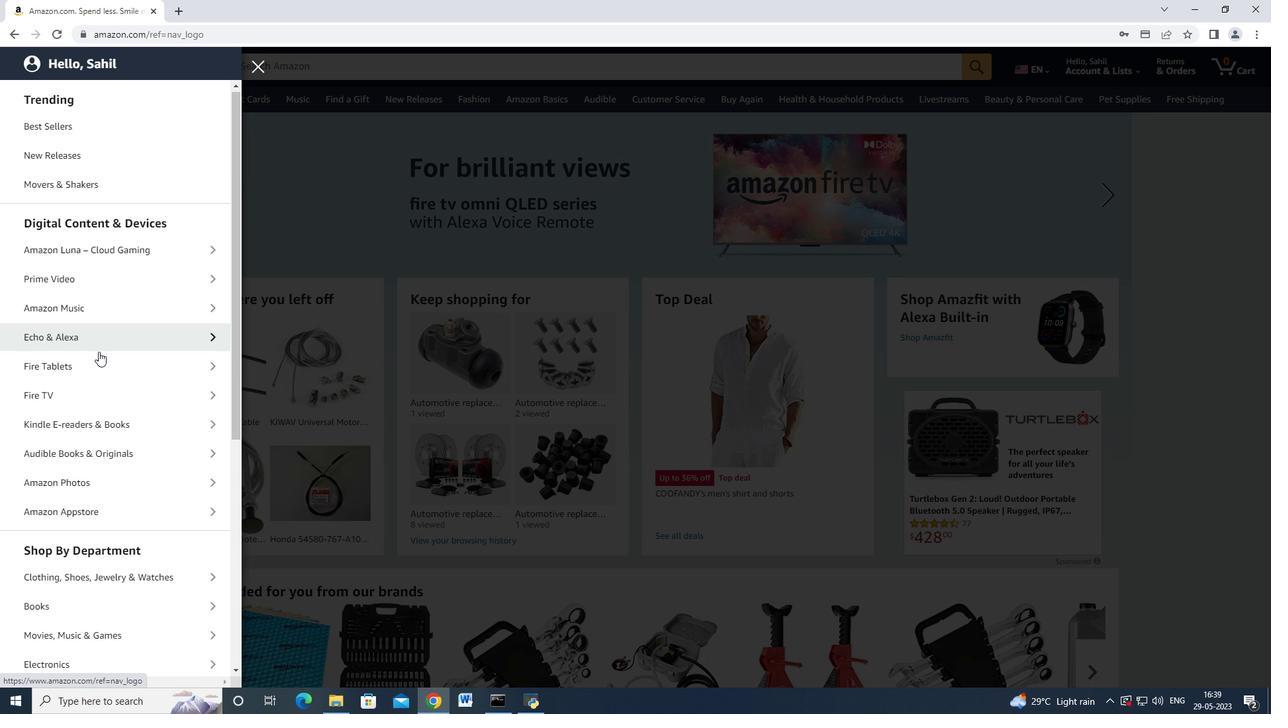 
Action: Mouse moved to (96, 375)
Screenshot: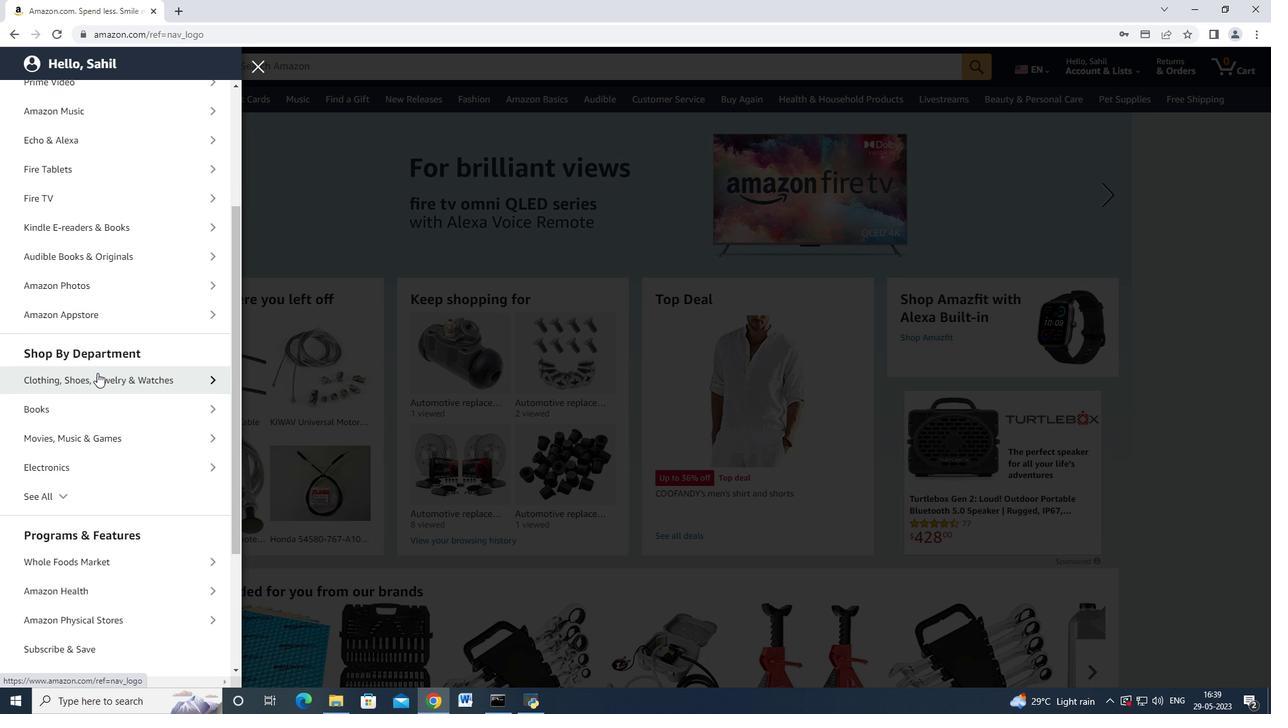 
Action: Mouse scrolled (96, 374) with delta (0, 0)
Screenshot: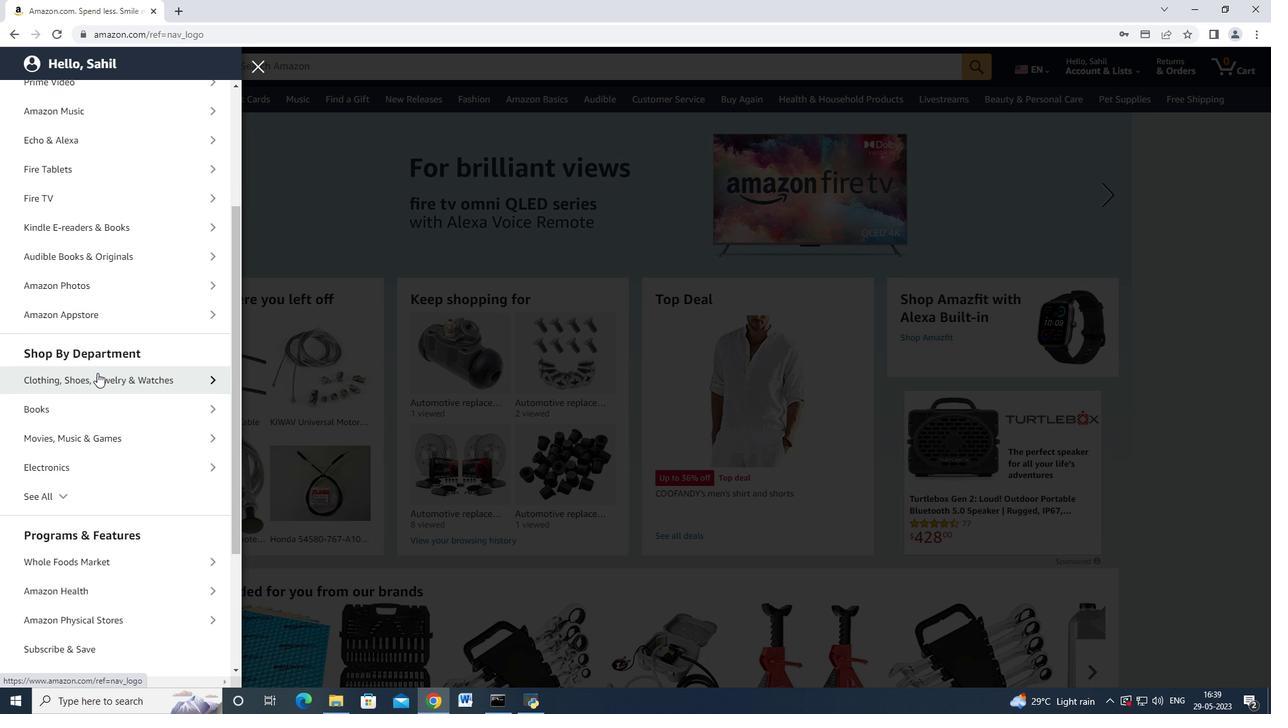 
Action: Mouse moved to (95, 379)
Screenshot: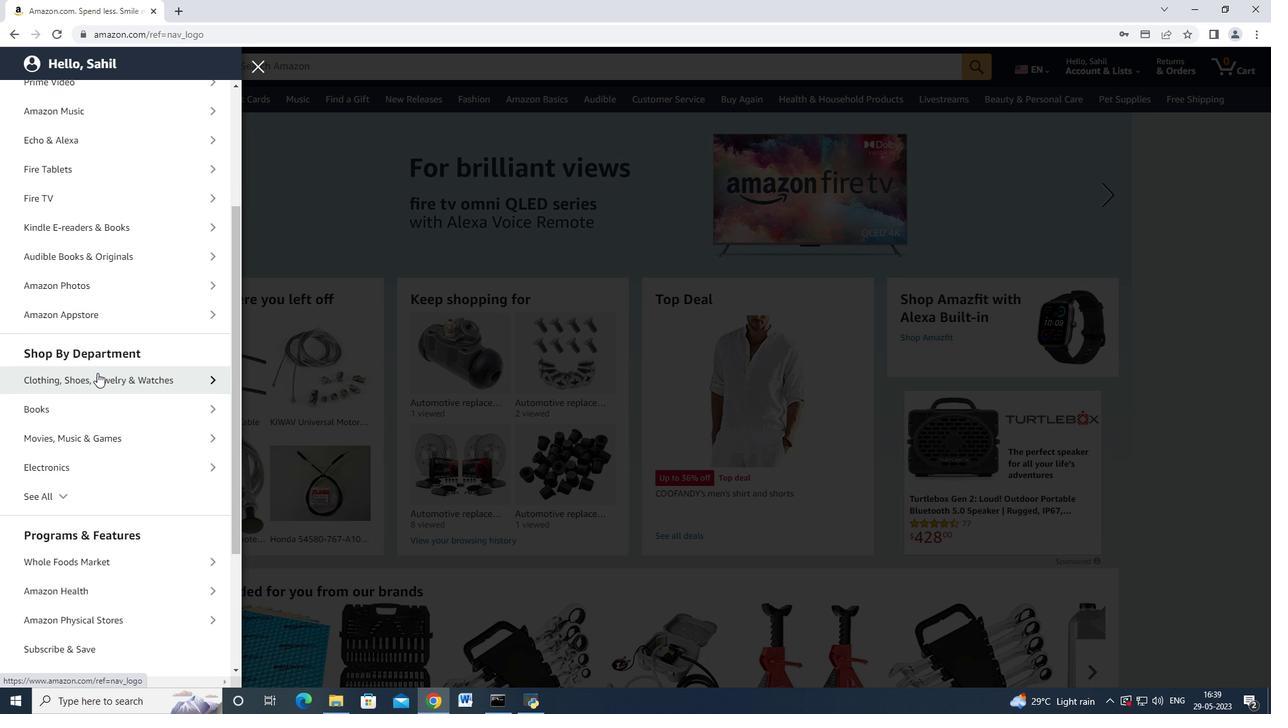 
Action: Mouse scrolled (95, 378) with delta (0, 0)
Screenshot: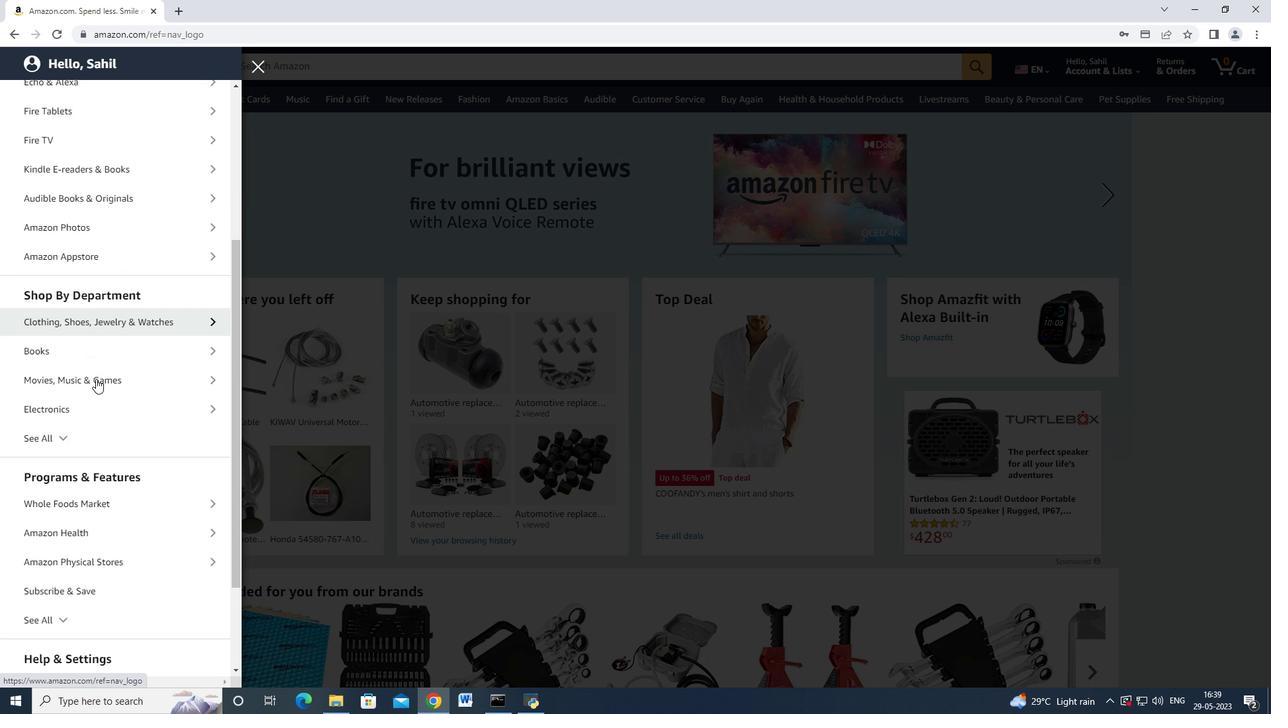 
Action: Mouse moved to (92, 362)
Screenshot: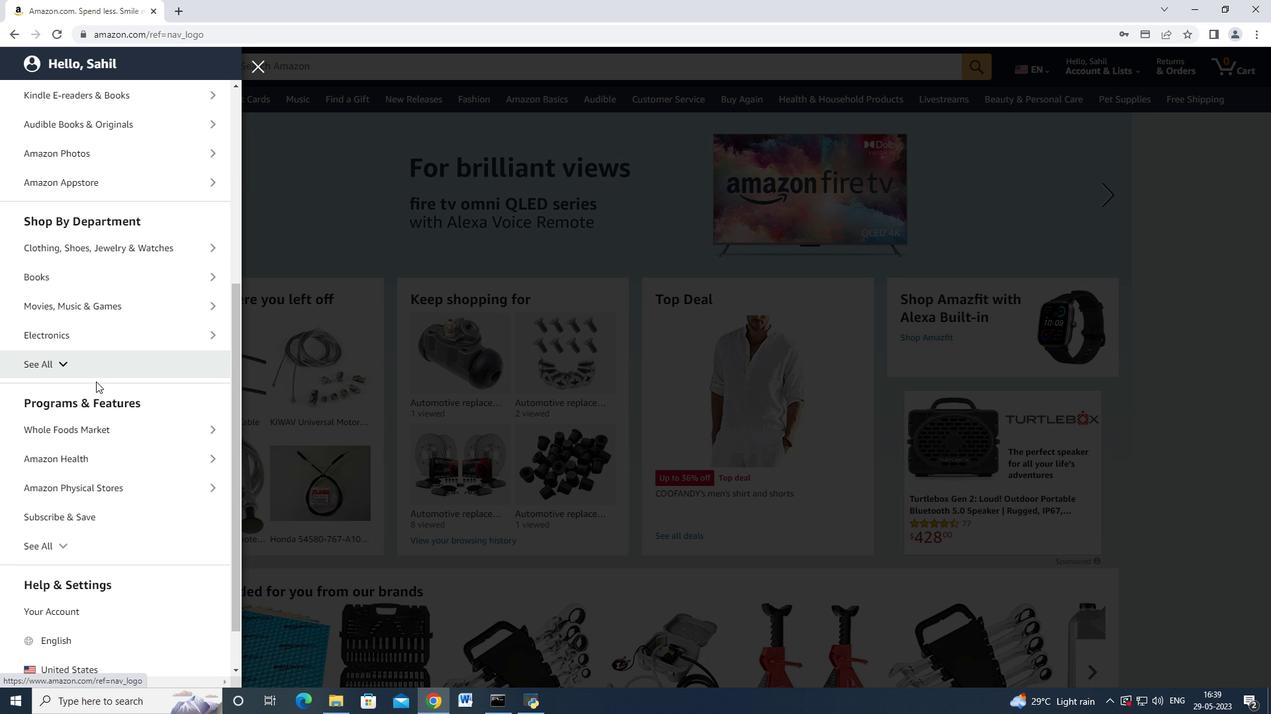 
Action: Mouse pressed left at (92, 362)
Screenshot: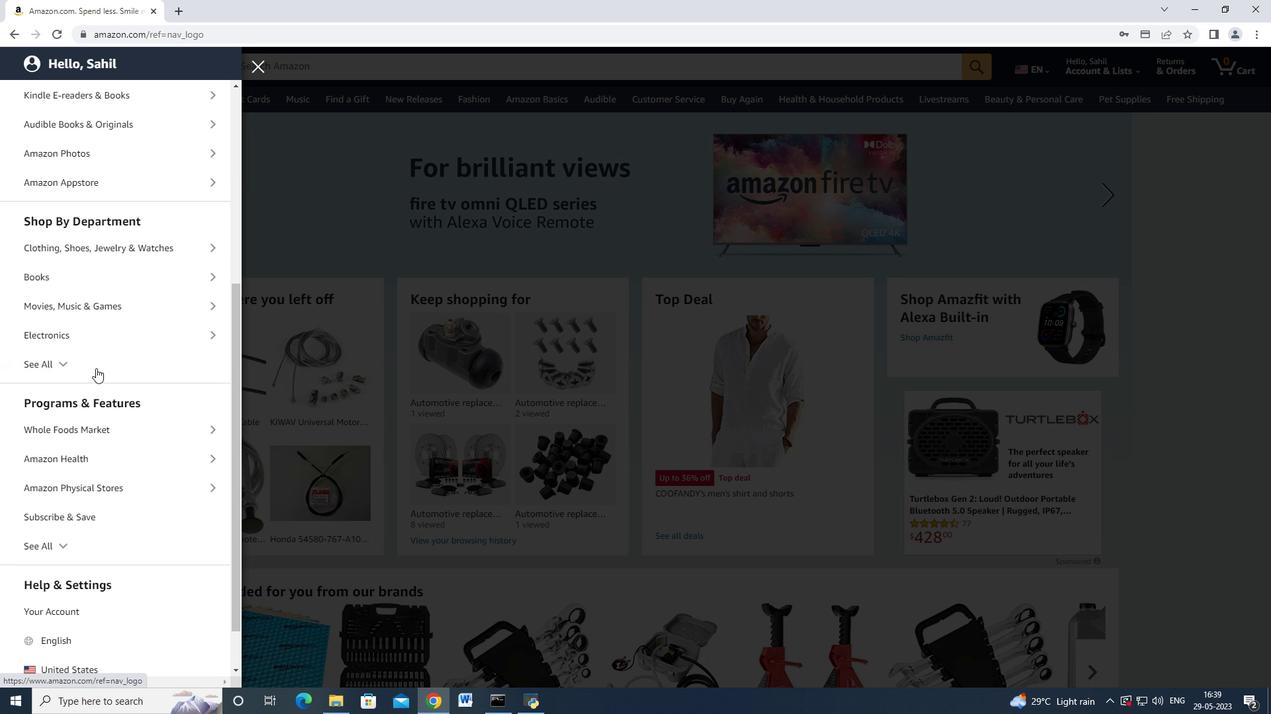 
Action: Mouse moved to (92, 402)
Screenshot: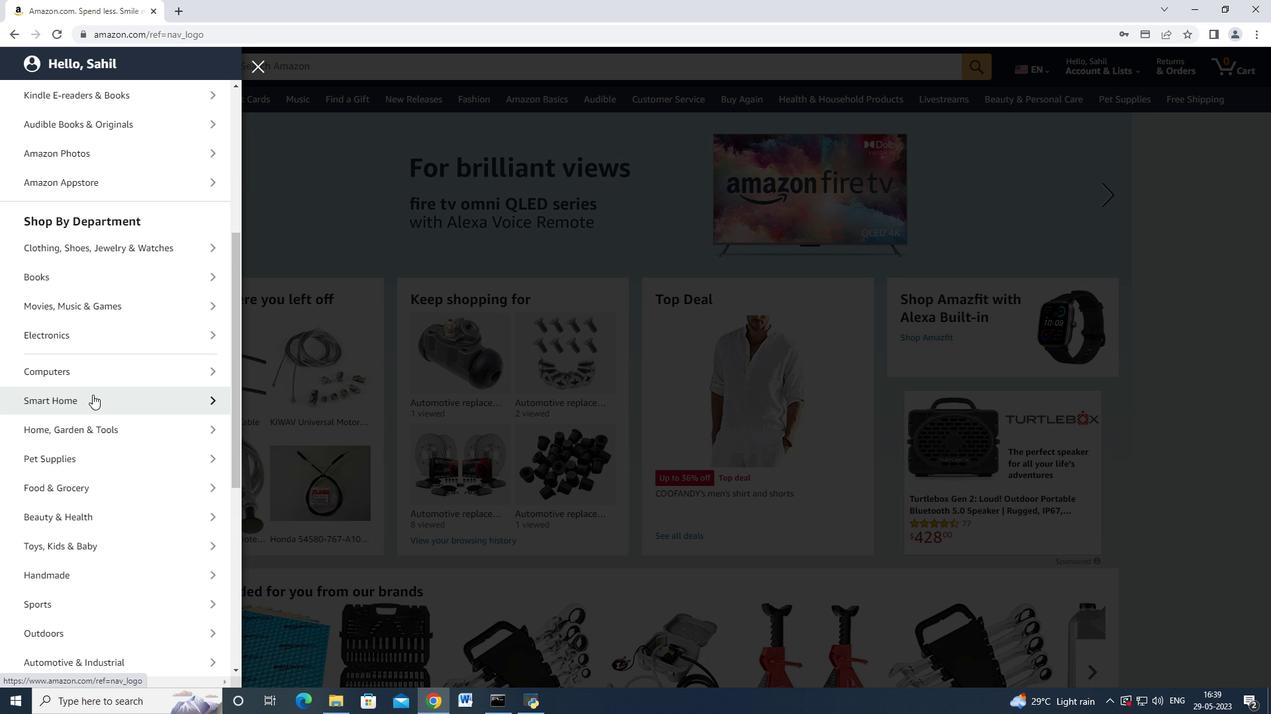 
Action: Mouse scrolled (92, 401) with delta (0, 0)
Screenshot: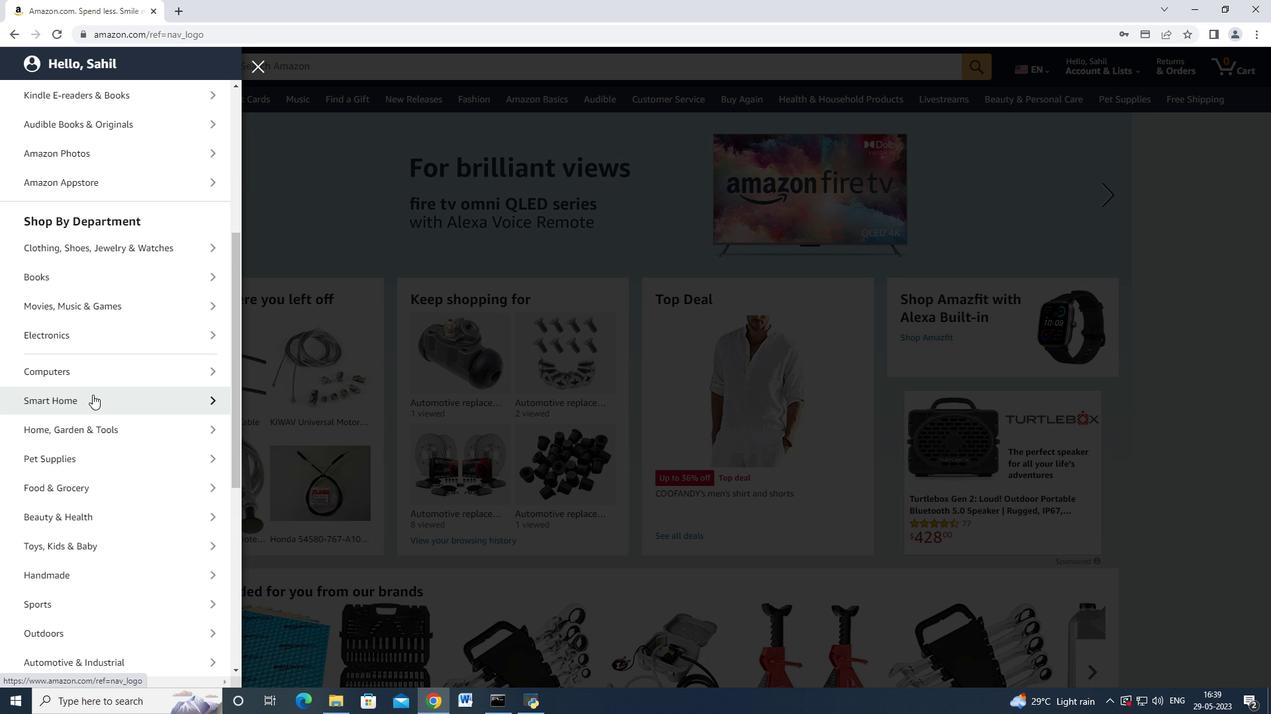 
Action: Mouse moved to (91, 405)
Screenshot: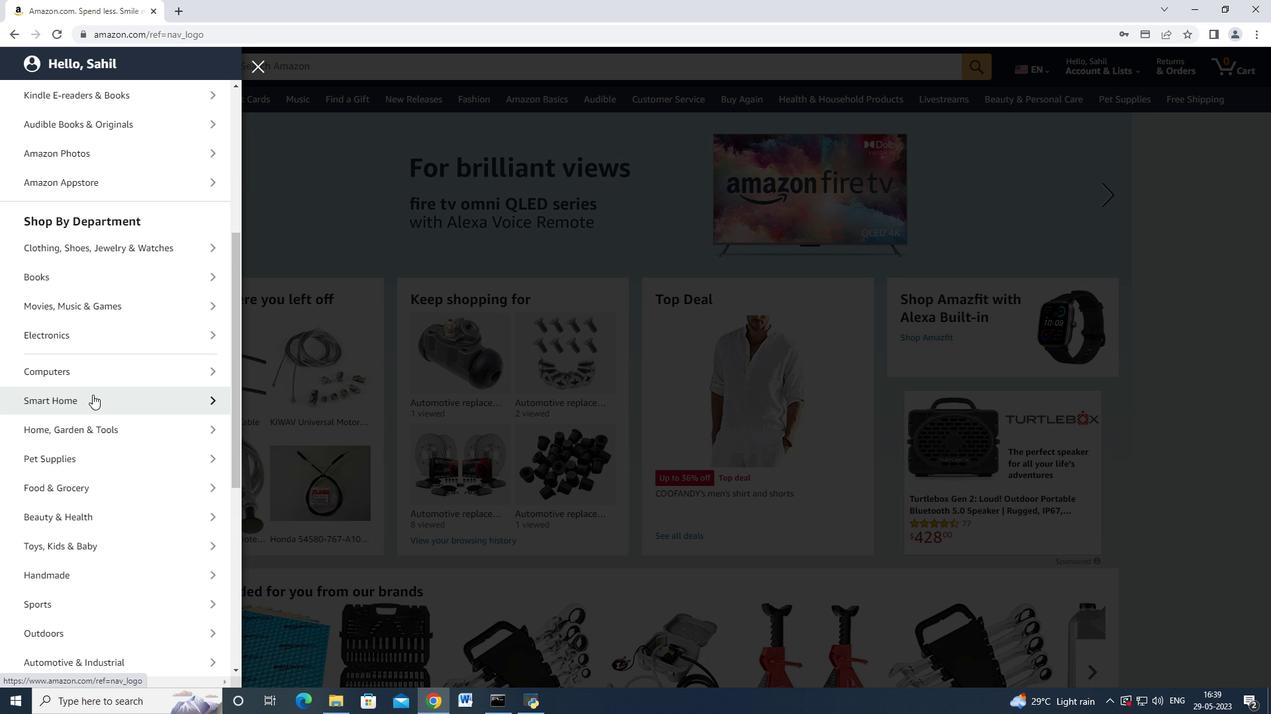 
Action: Mouse scrolled (91, 404) with delta (0, 0)
Screenshot: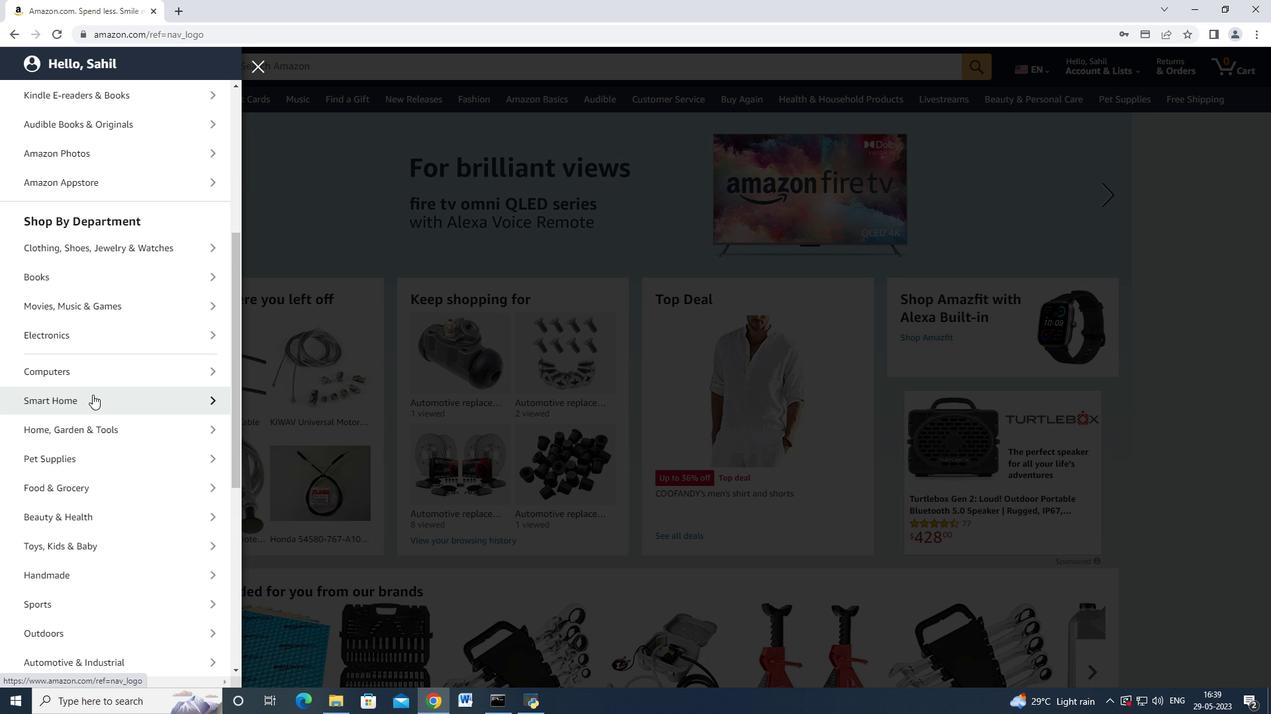 
Action: Mouse moved to (90, 407)
Screenshot: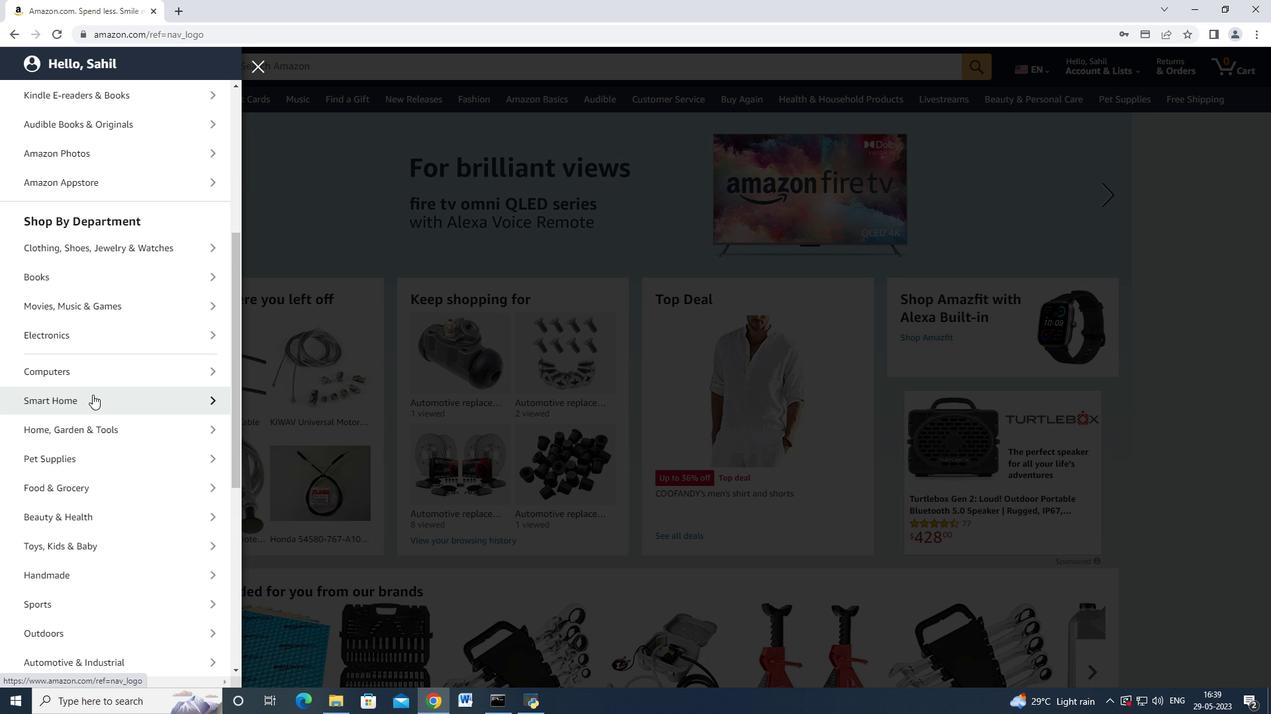 
Action: Mouse scrolled (90, 407) with delta (0, 0)
Screenshot: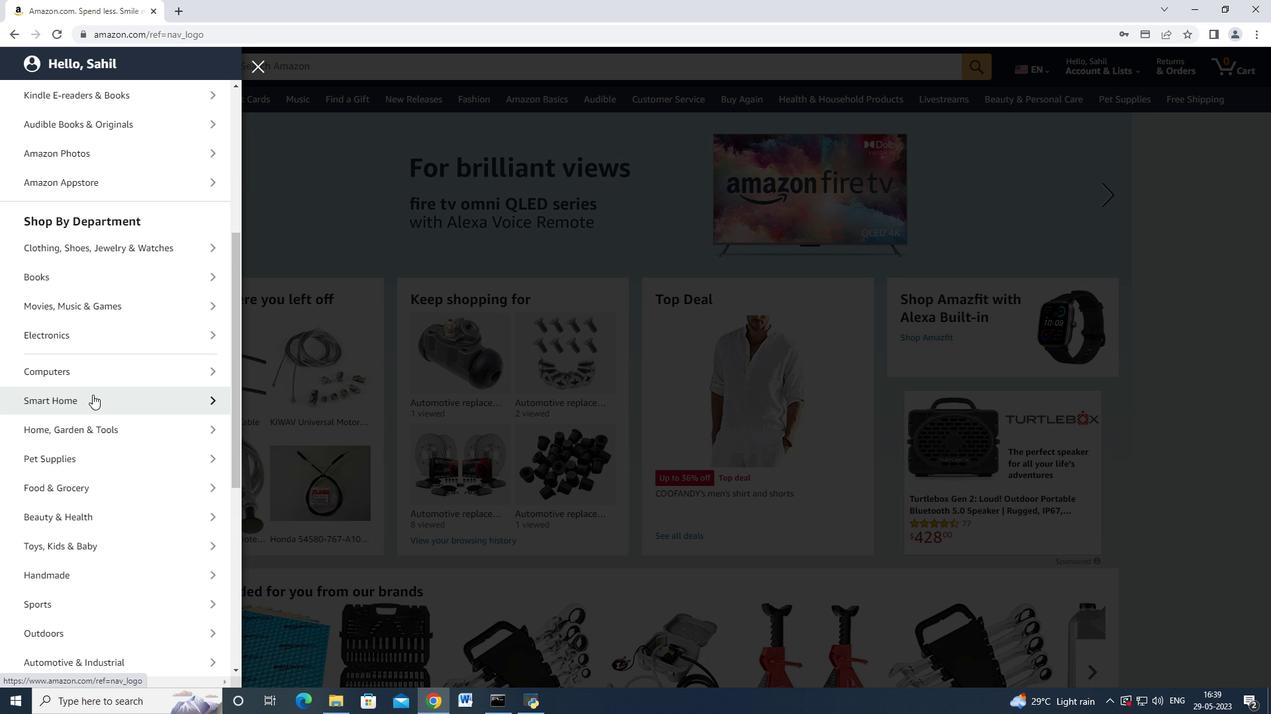 
Action: Mouse moved to (90, 409)
Screenshot: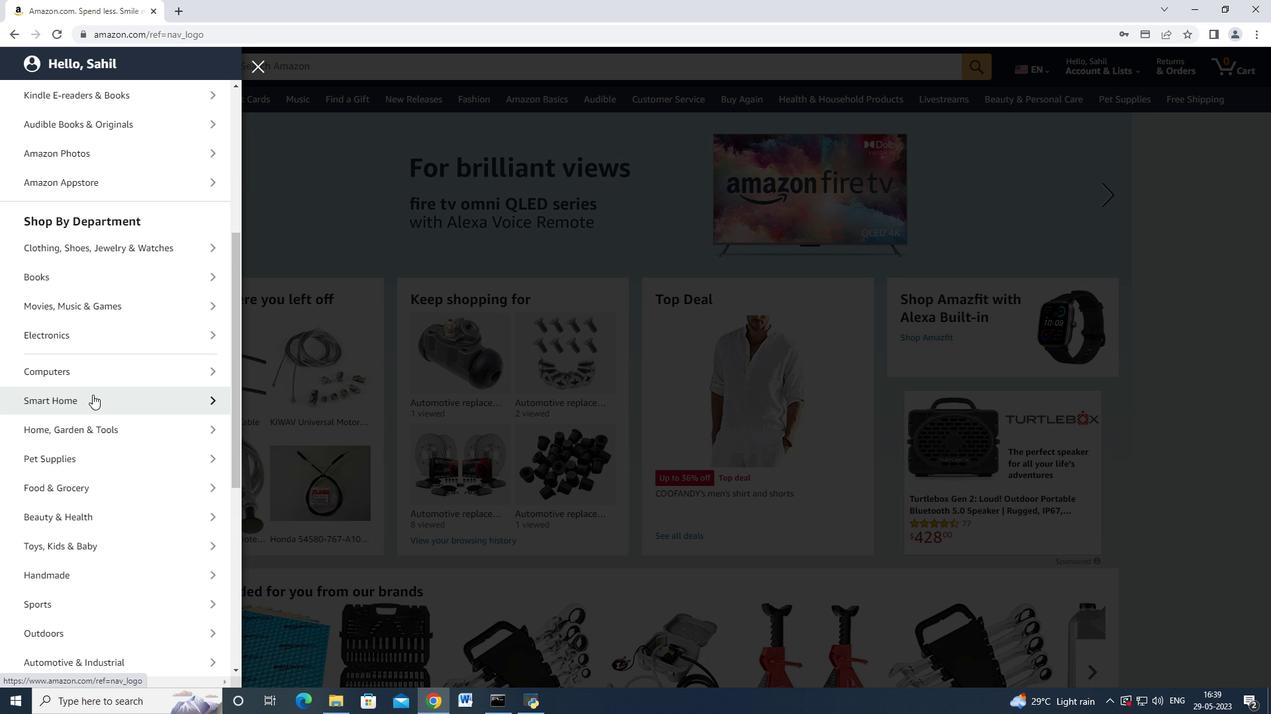 
Action: Mouse scrolled (90, 408) with delta (0, 0)
Screenshot: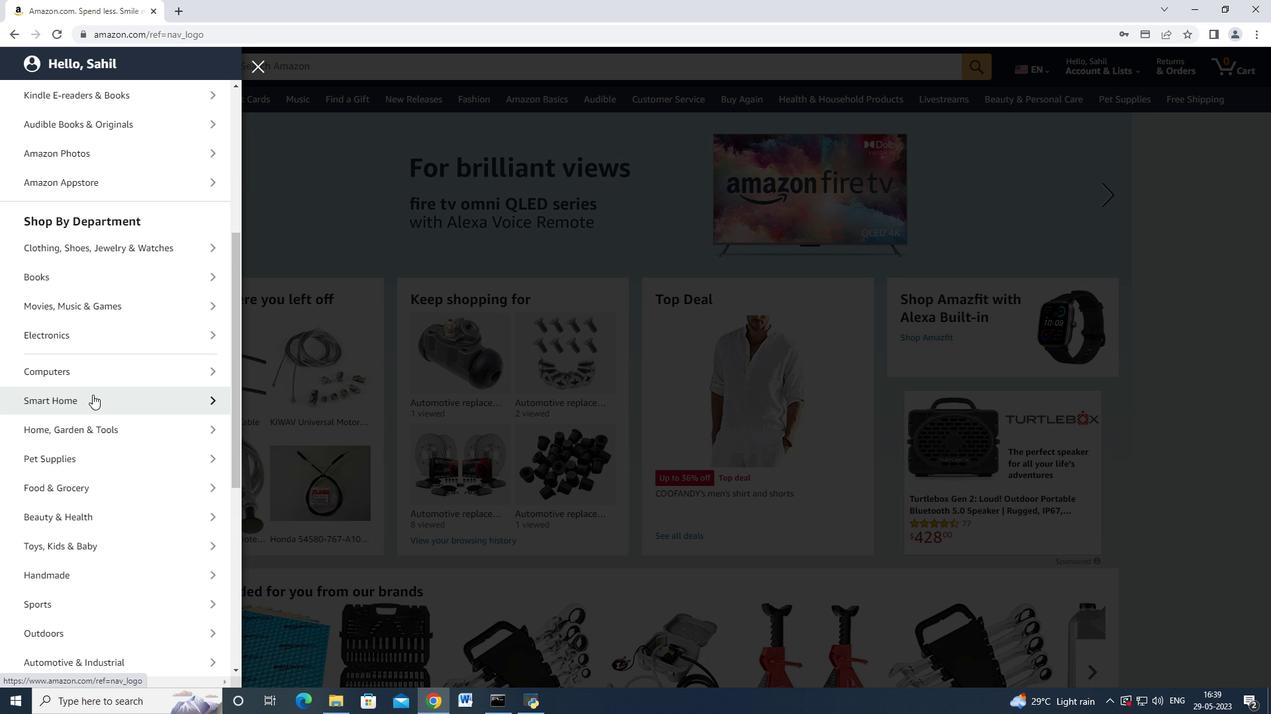 
Action: Mouse moved to (105, 393)
Screenshot: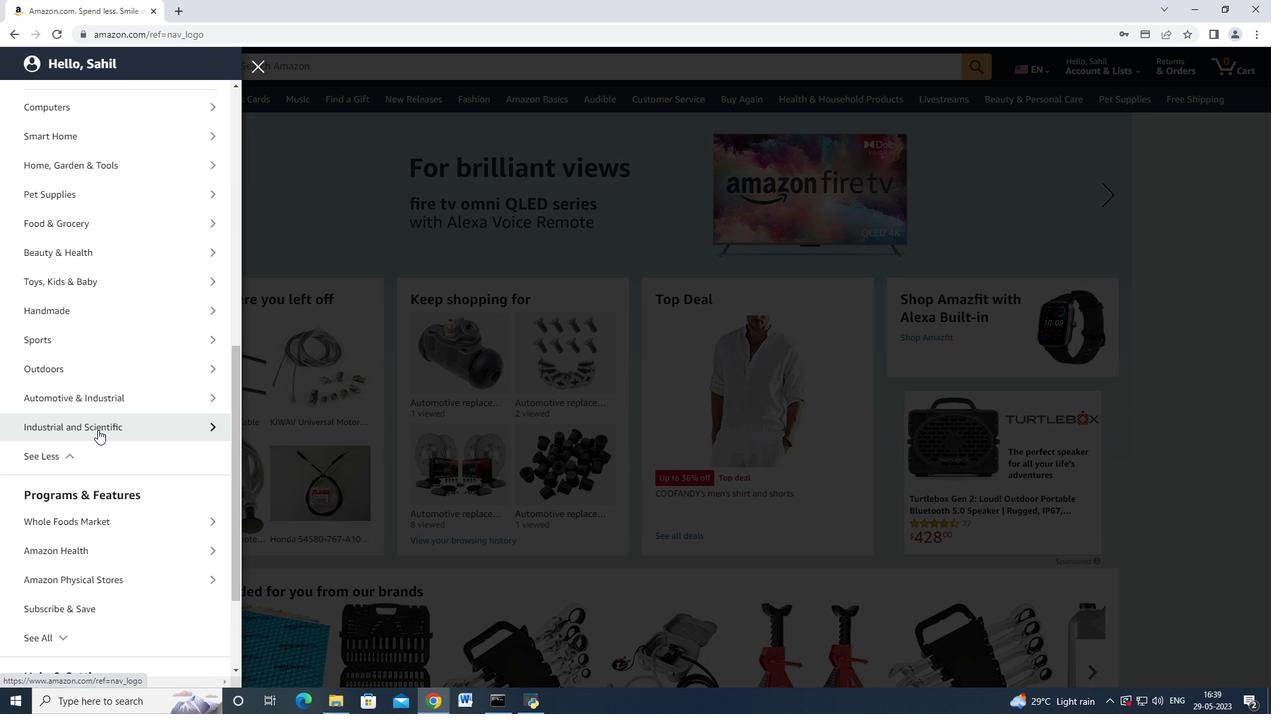 
Action: Mouse pressed left at (105, 393)
Screenshot: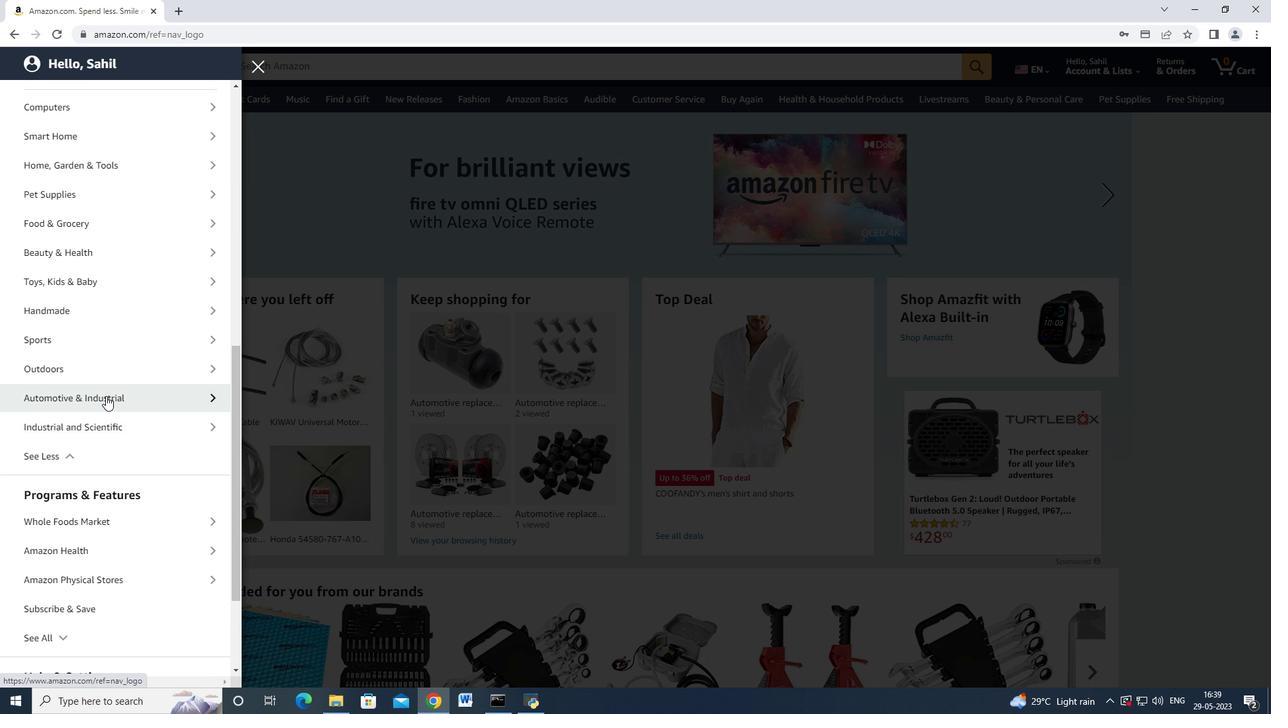
Action: Mouse moved to (89, 141)
Screenshot: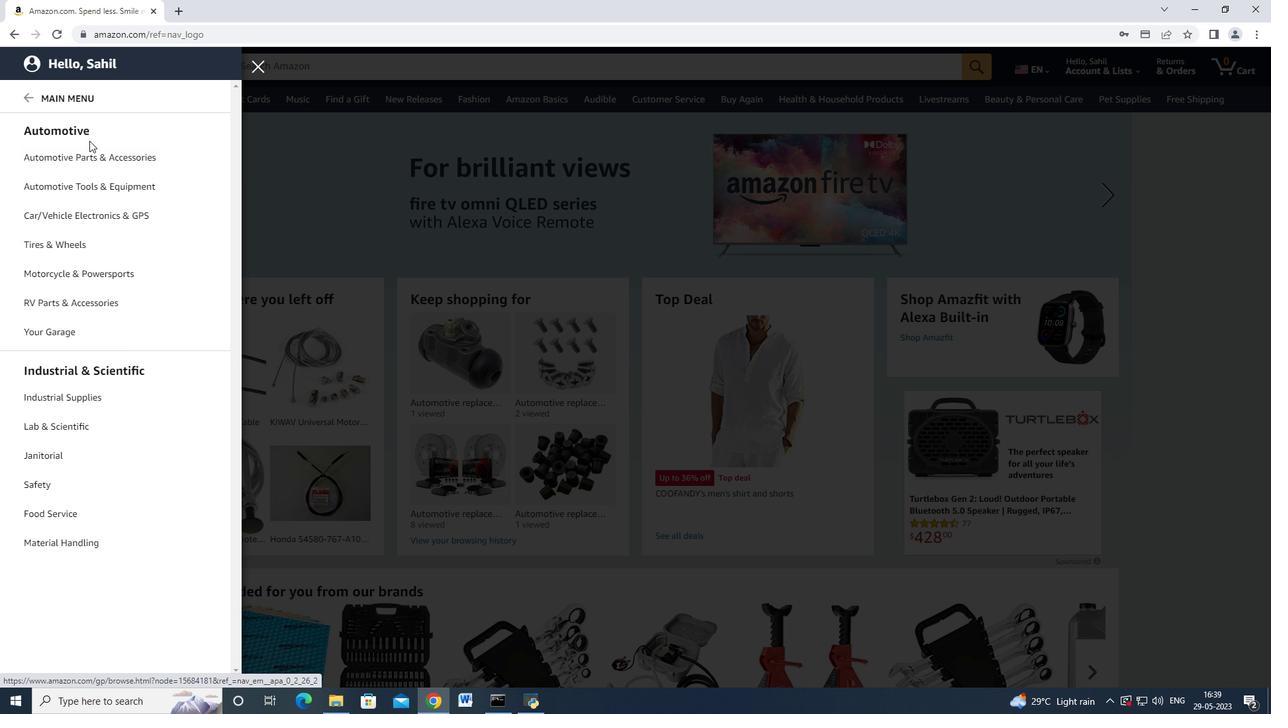 
Action: Mouse pressed left at (89, 141)
Screenshot: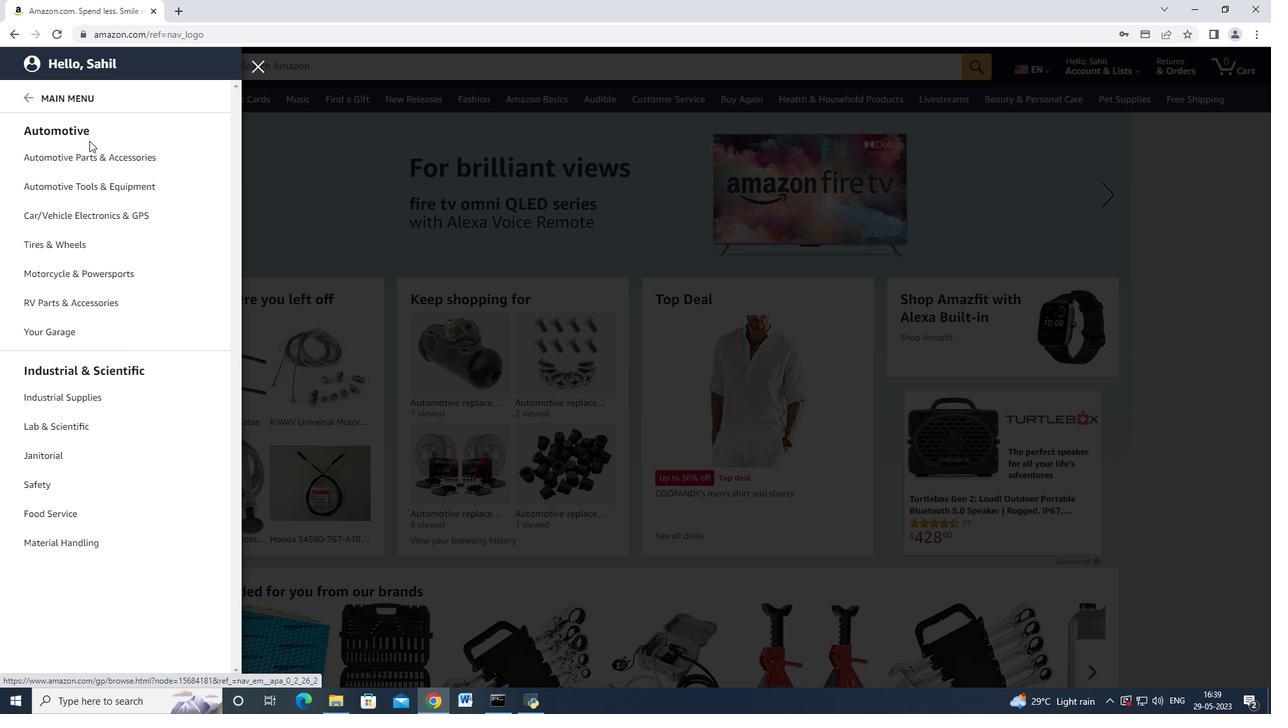 
Action: Mouse moved to (84, 161)
Screenshot: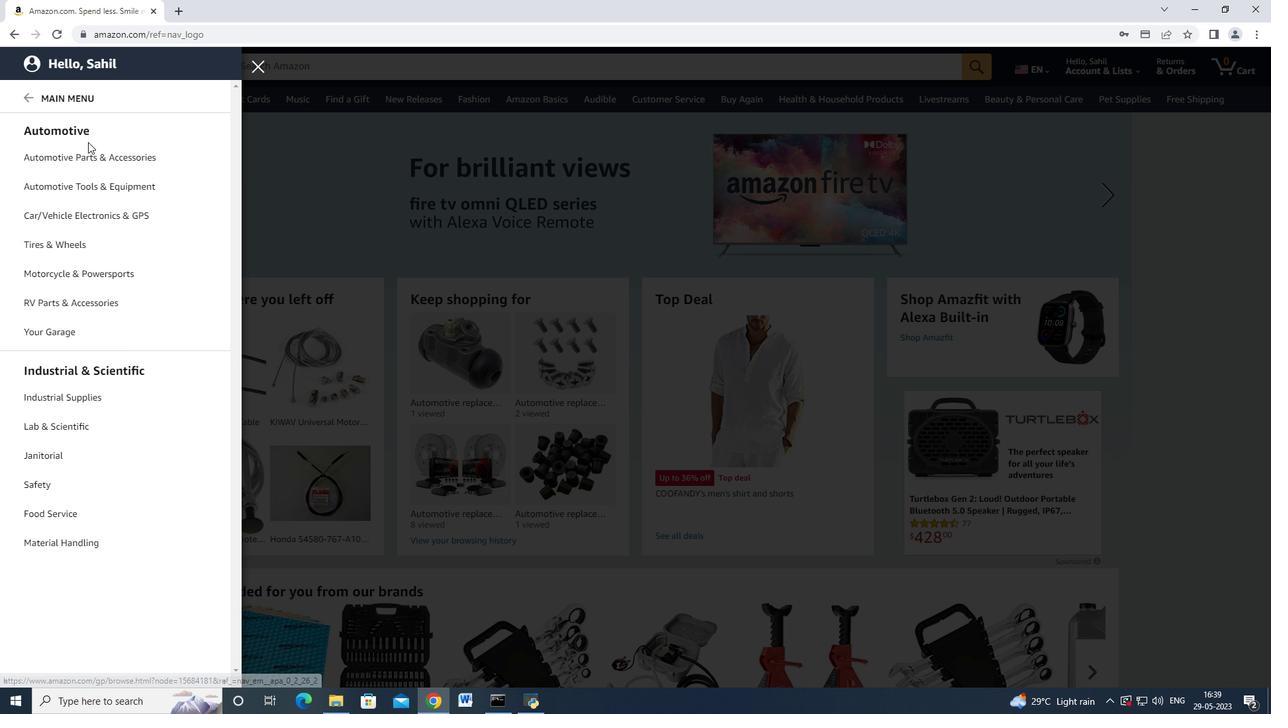 
Action: Mouse pressed left at (84, 161)
Screenshot: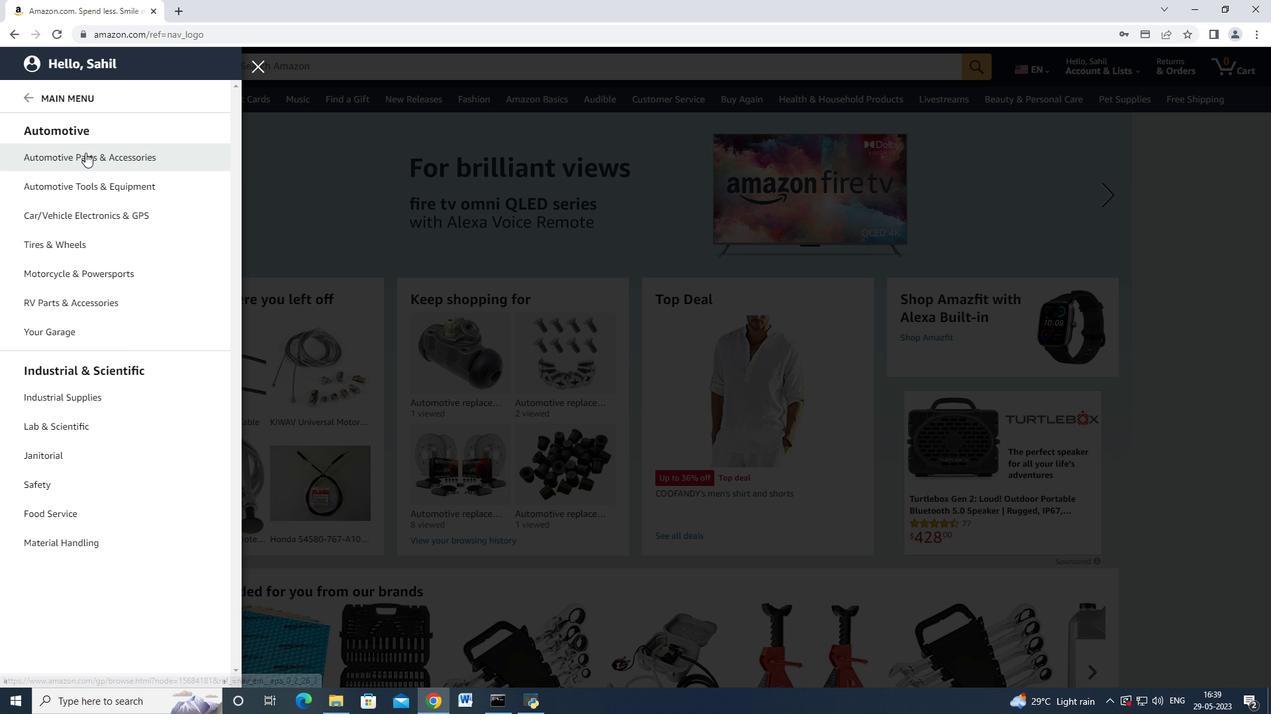 
Action: Mouse moved to (225, 121)
Screenshot: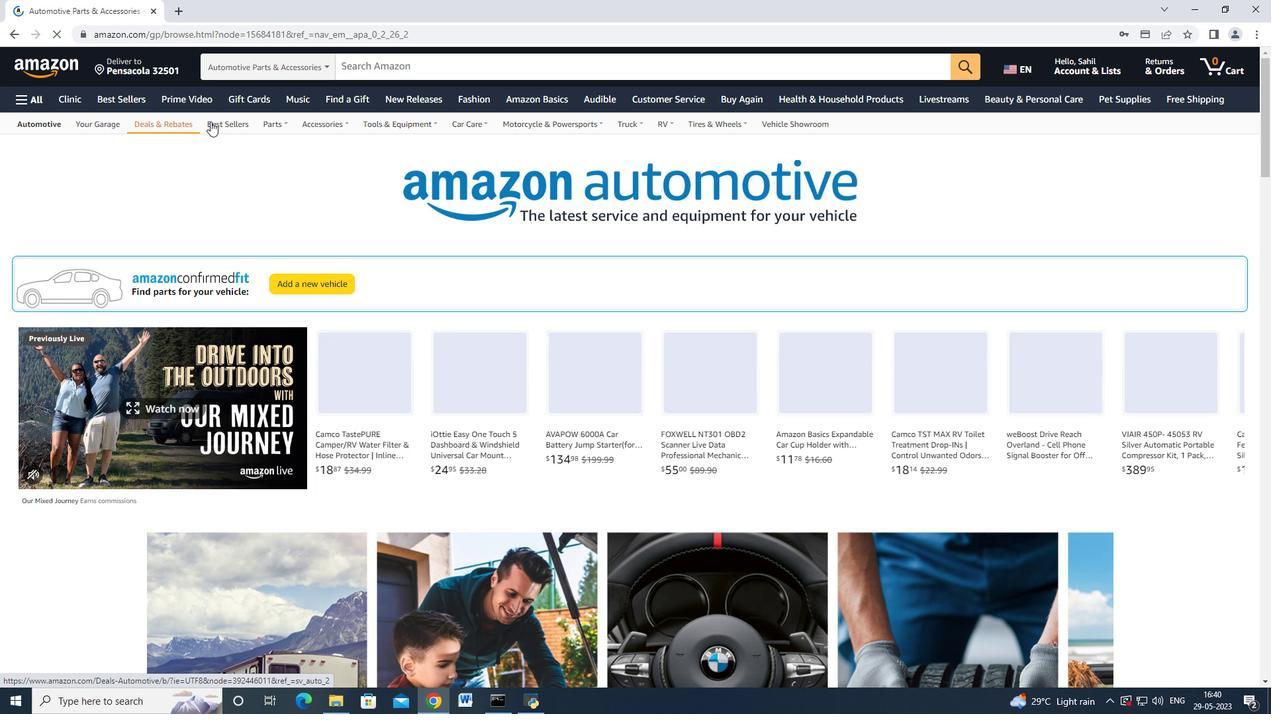 
Action: Mouse pressed left at (225, 121)
Screenshot: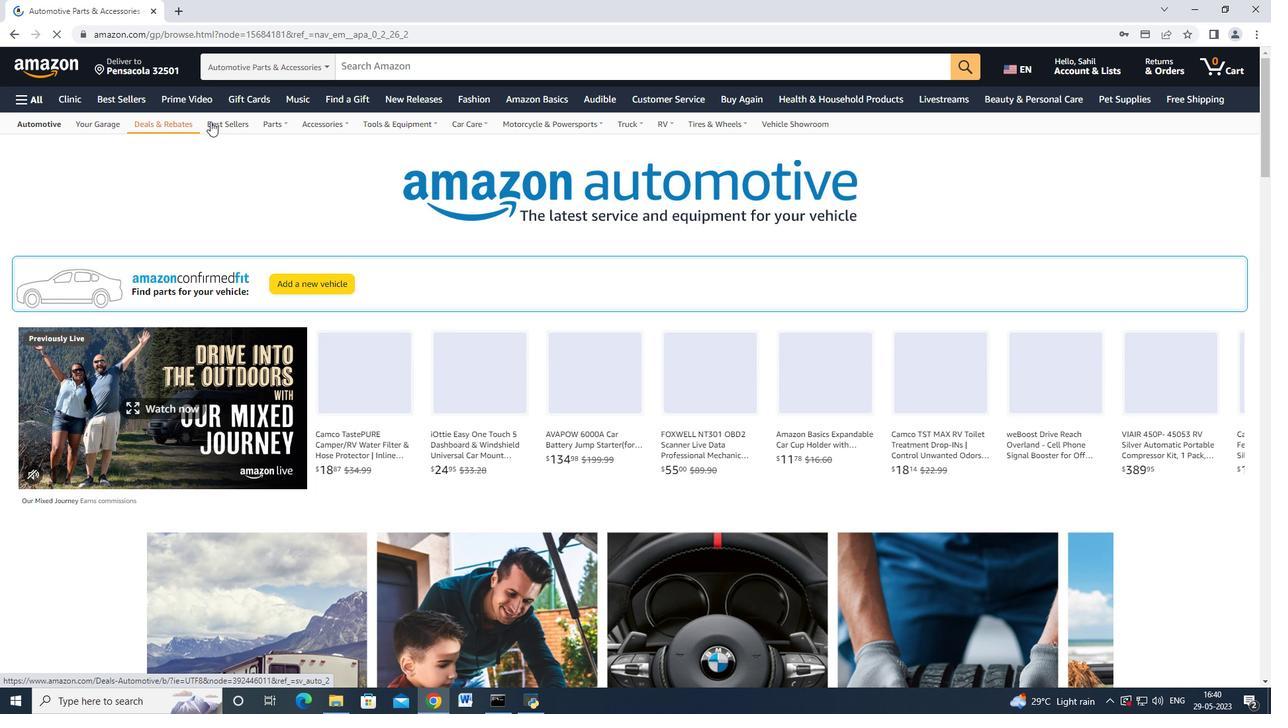 
Action: Mouse moved to (49, 426)
Screenshot: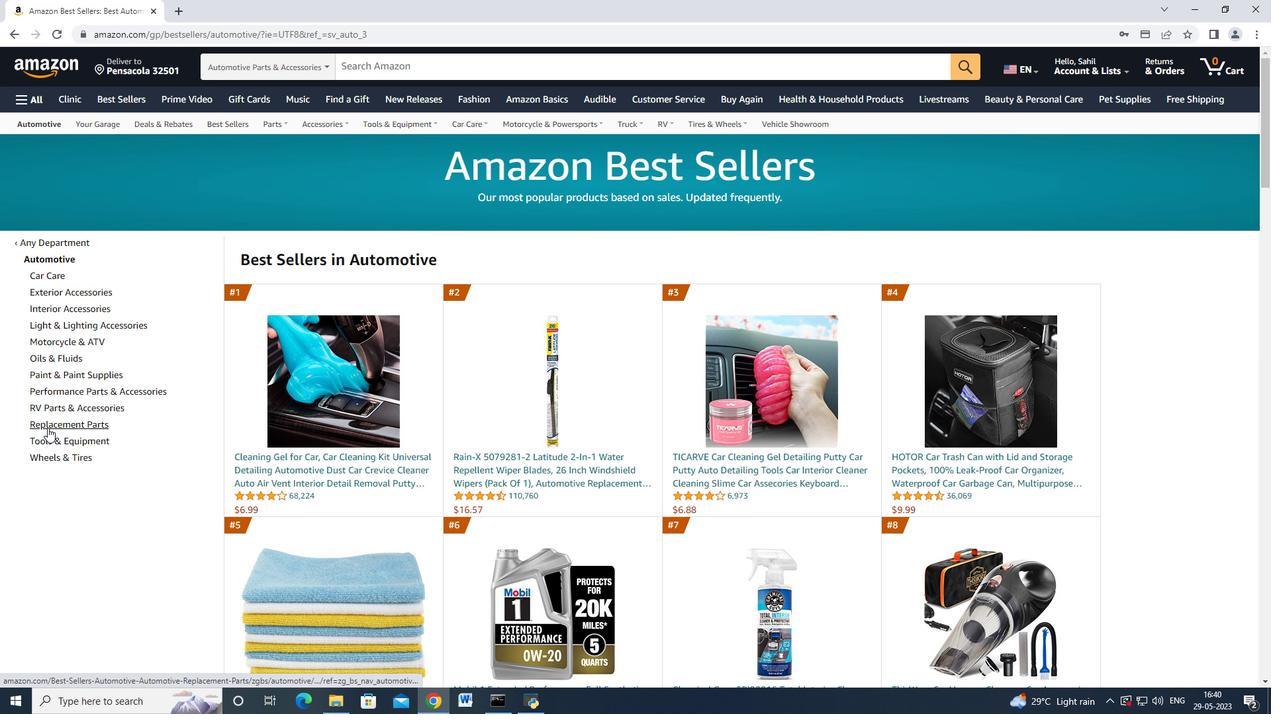 
Action: Mouse pressed left at (49, 426)
Screenshot: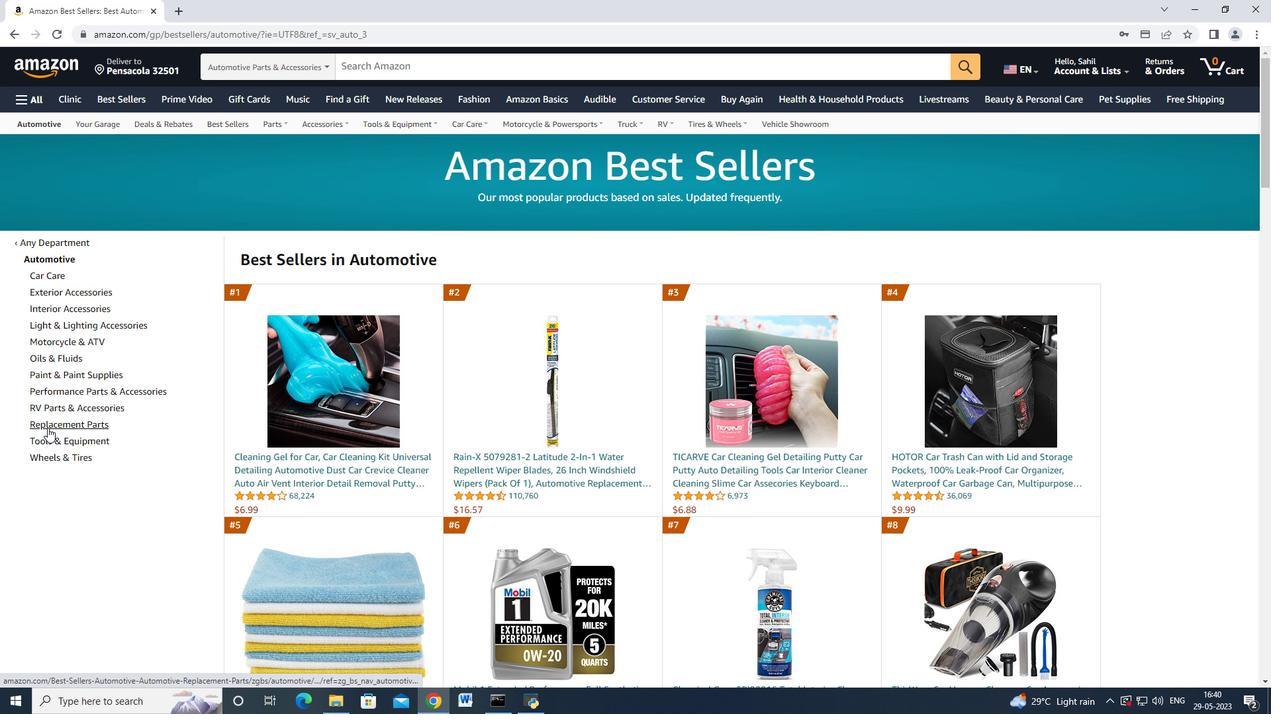 
Action: Mouse moved to (46, 378)
Screenshot: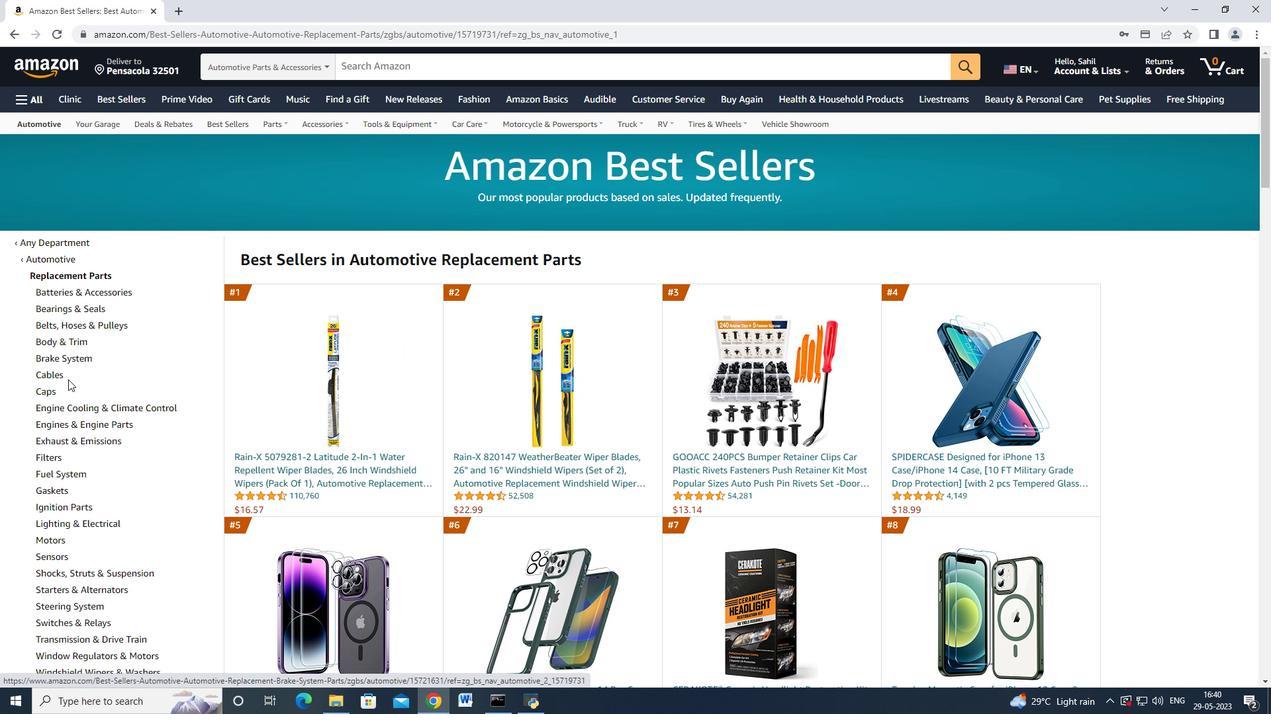 
Action: Mouse pressed left at (46, 378)
Screenshot: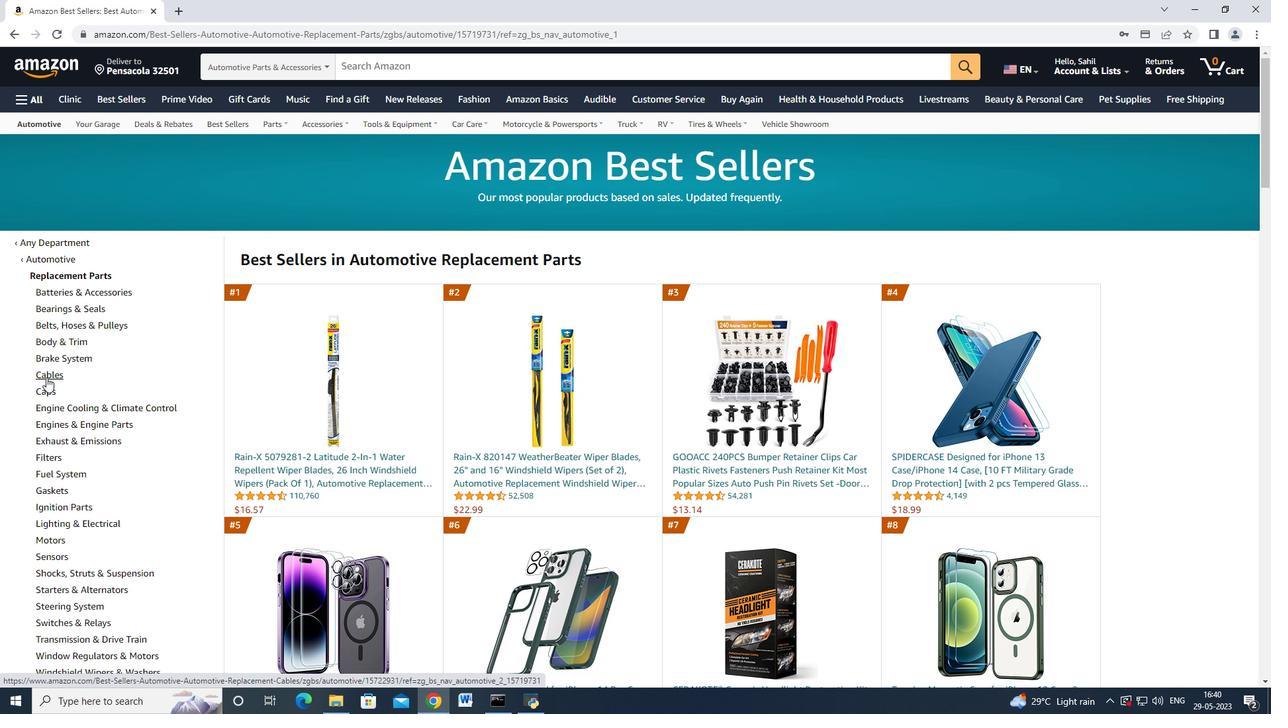 
Action: Mouse moved to (76, 396)
Screenshot: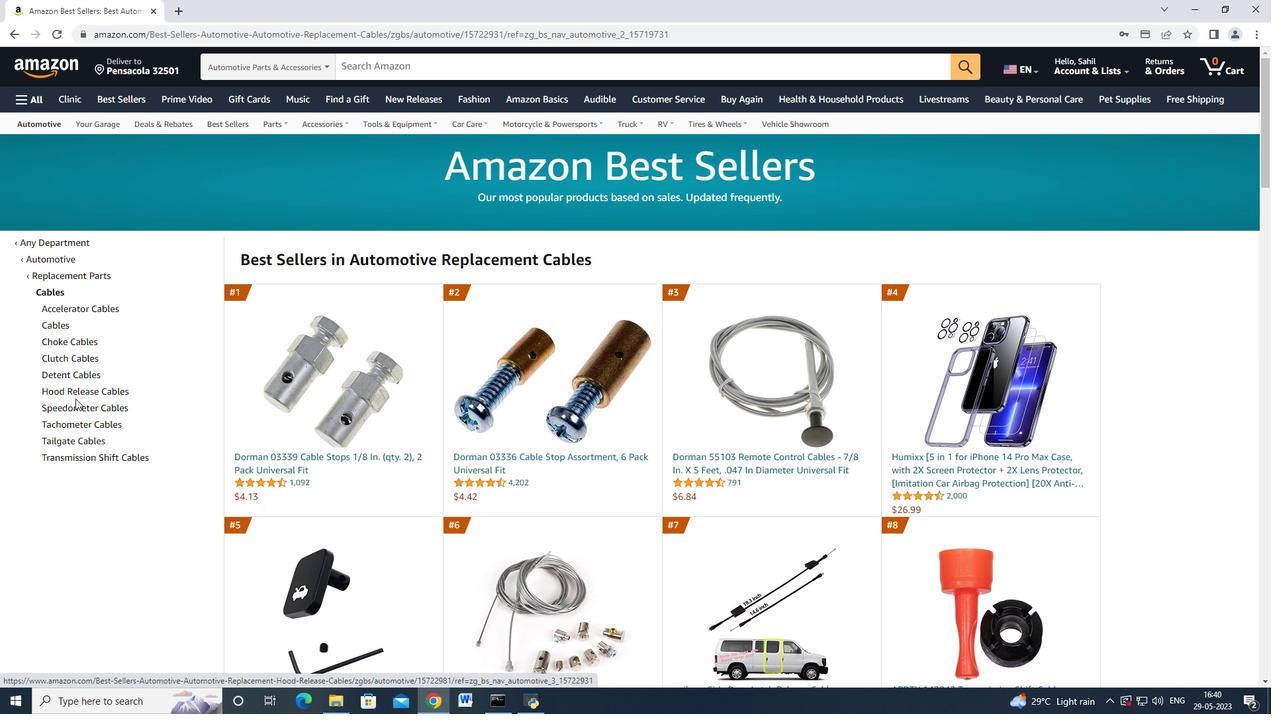 
Action: Mouse pressed left at (76, 396)
Screenshot: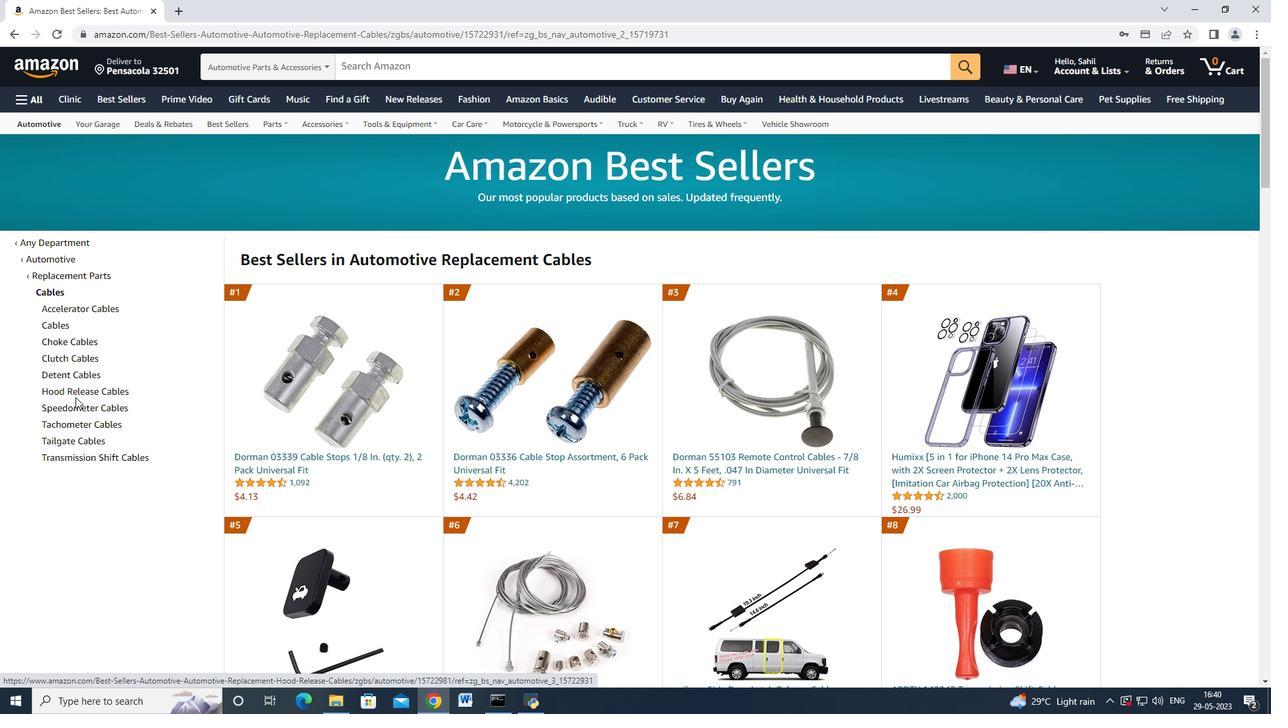 
Action: Mouse moved to (621, 385)
Screenshot: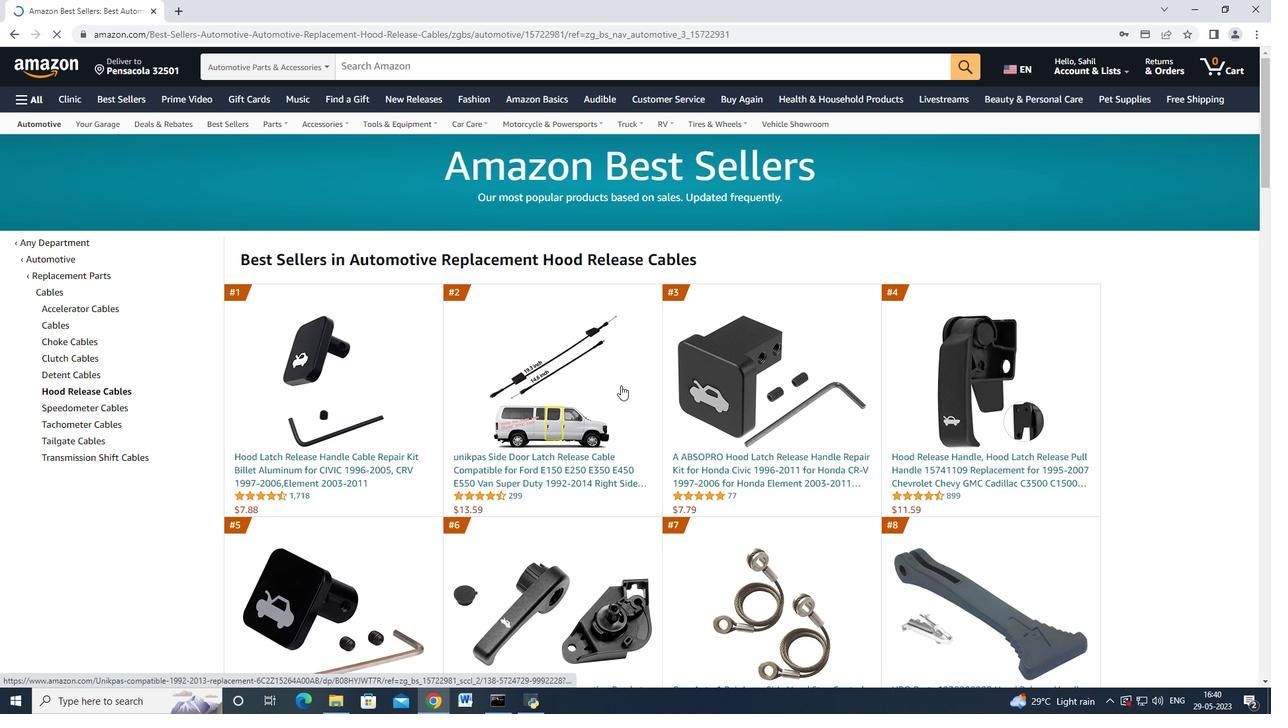 
Action: Mouse scrolled (621, 384) with delta (0, 0)
Screenshot: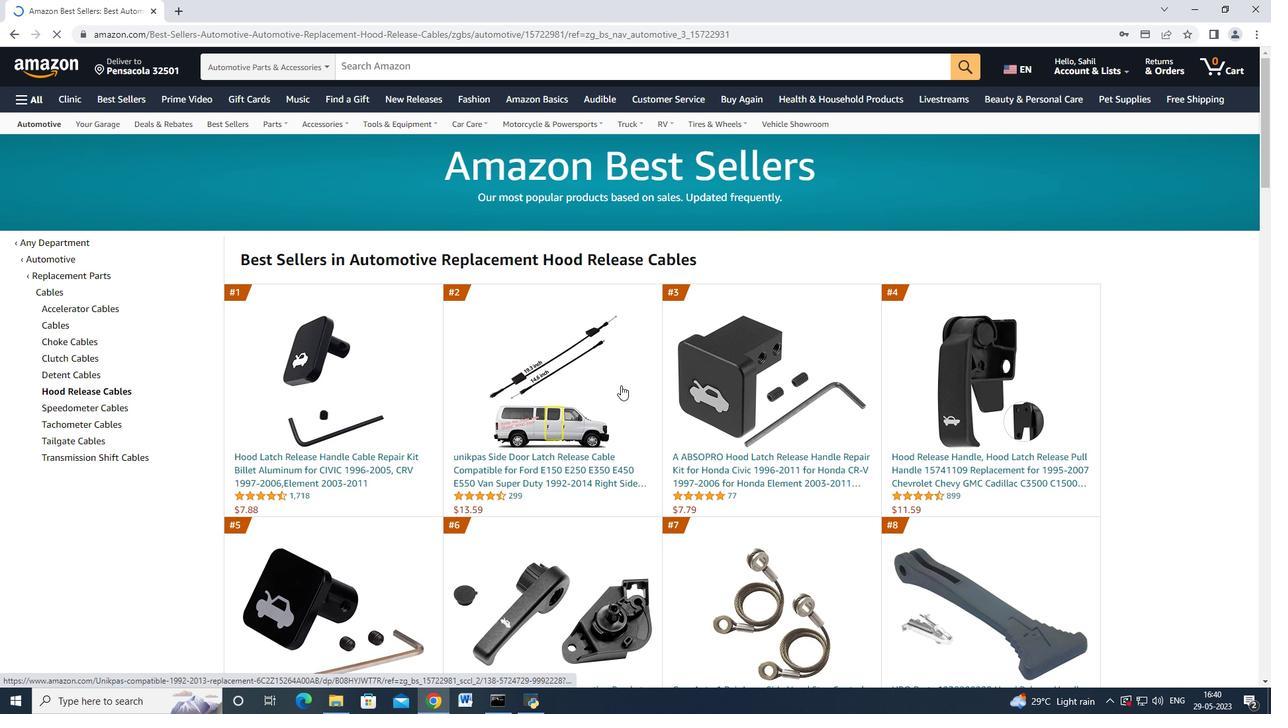 
Action: Mouse moved to (407, 411)
Screenshot: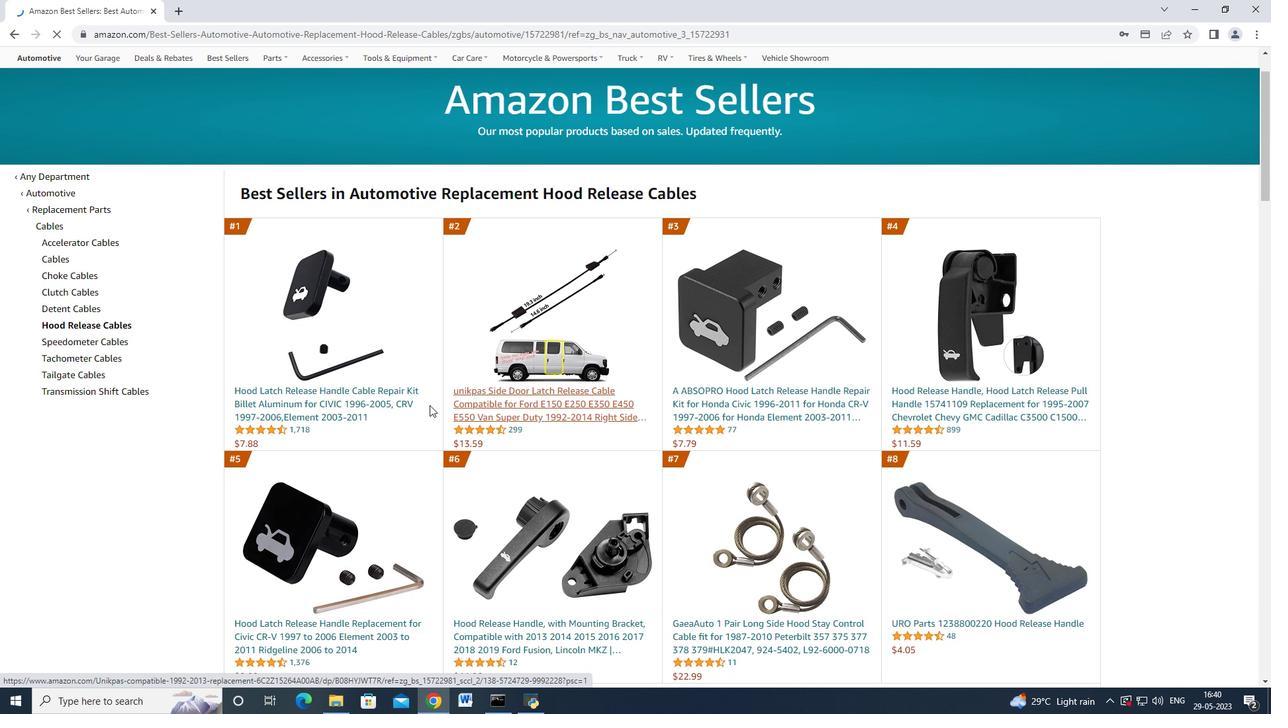 
Action: Mouse pressed left at (407, 411)
Screenshot: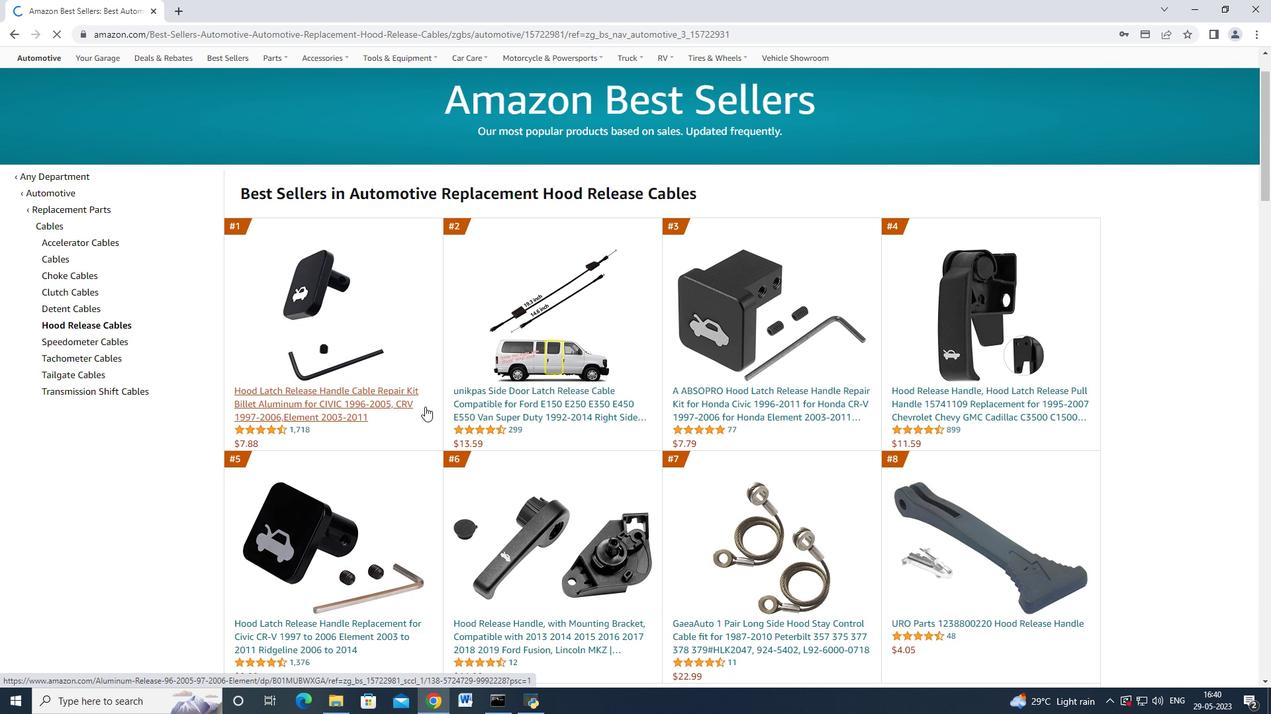 
Action: Mouse moved to (1000, 460)
Screenshot: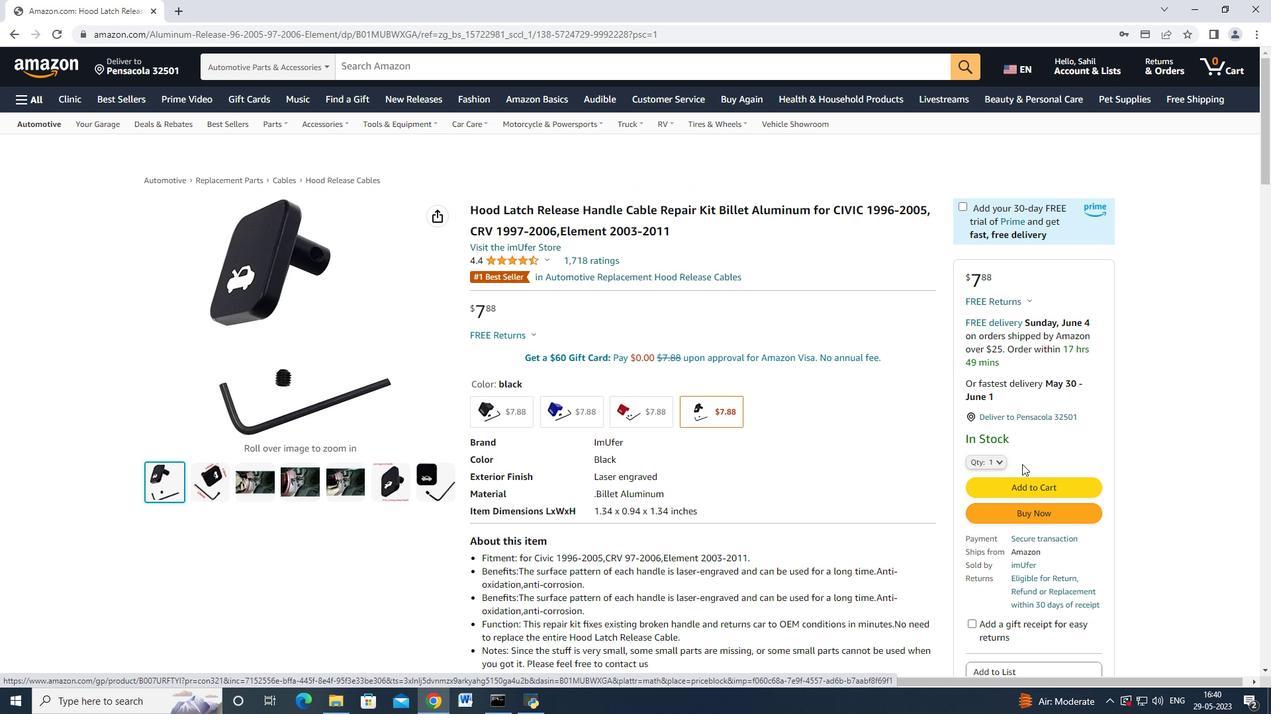 
Action: Mouse pressed left at (1000, 460)
Screenshot: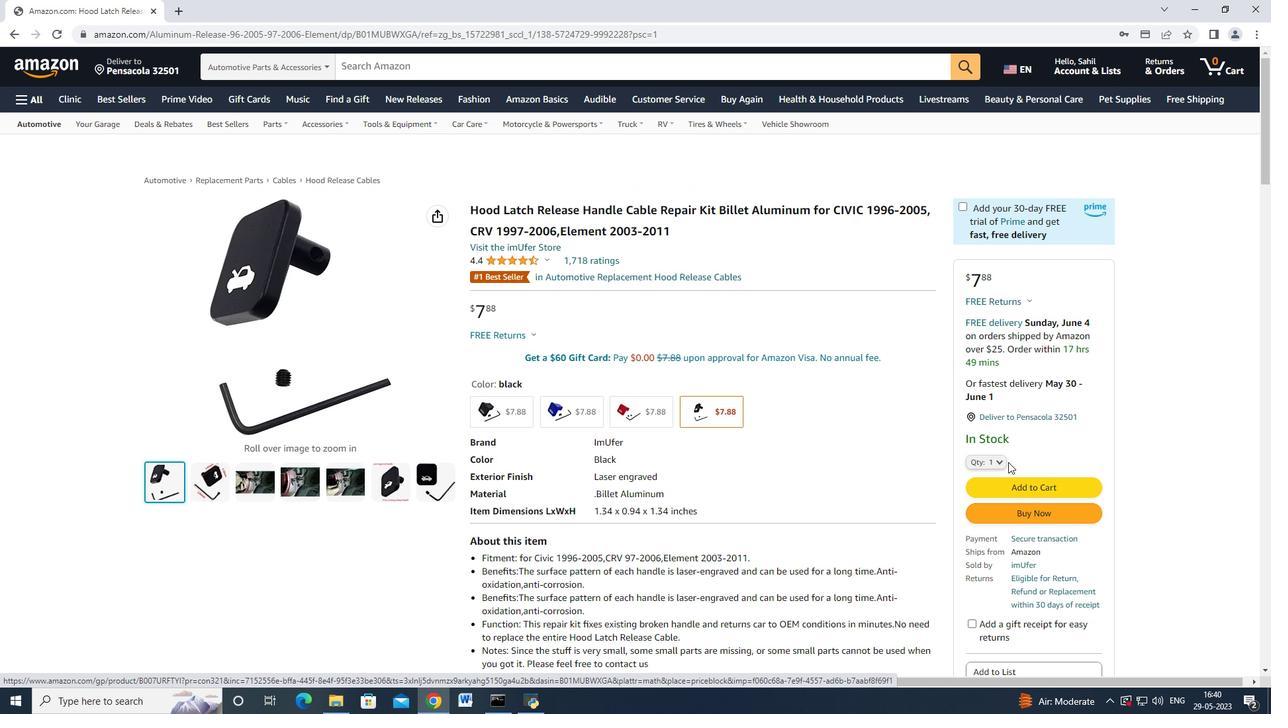 
Action: Mouse moved to (989, 148)
Screenshot: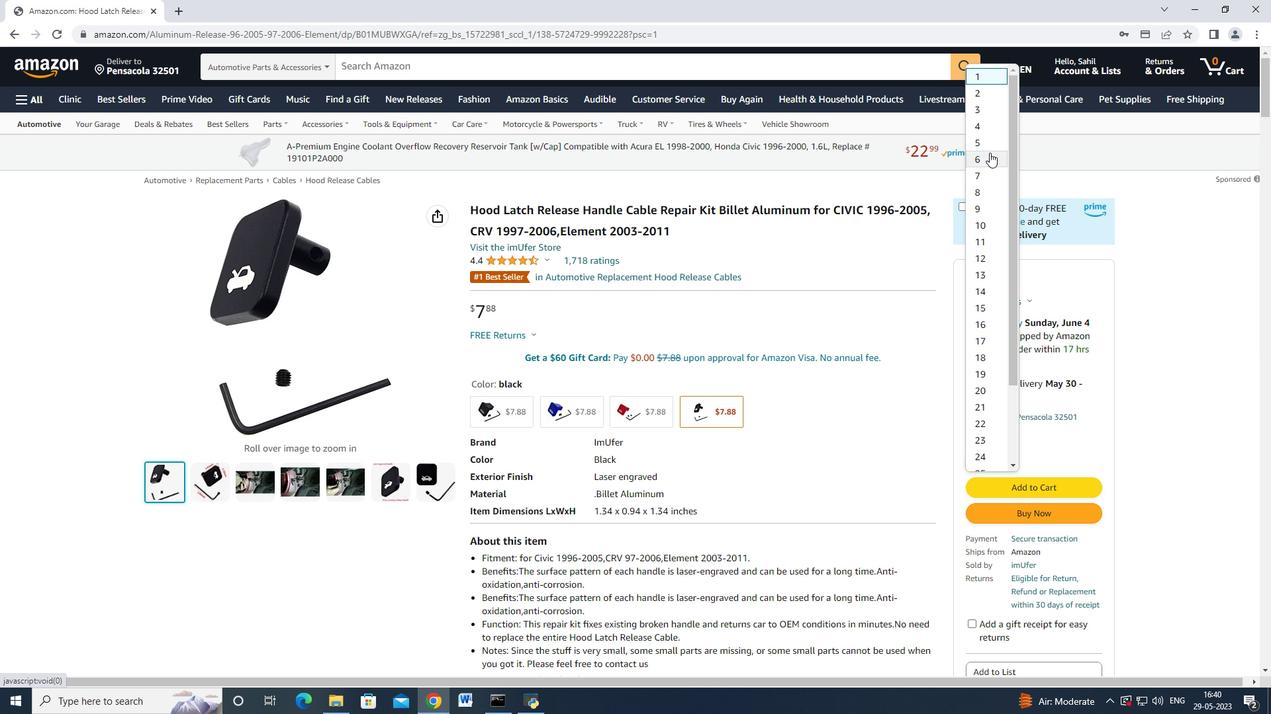 
Action: Mouse pressed left at (989, 148)
Screenshot: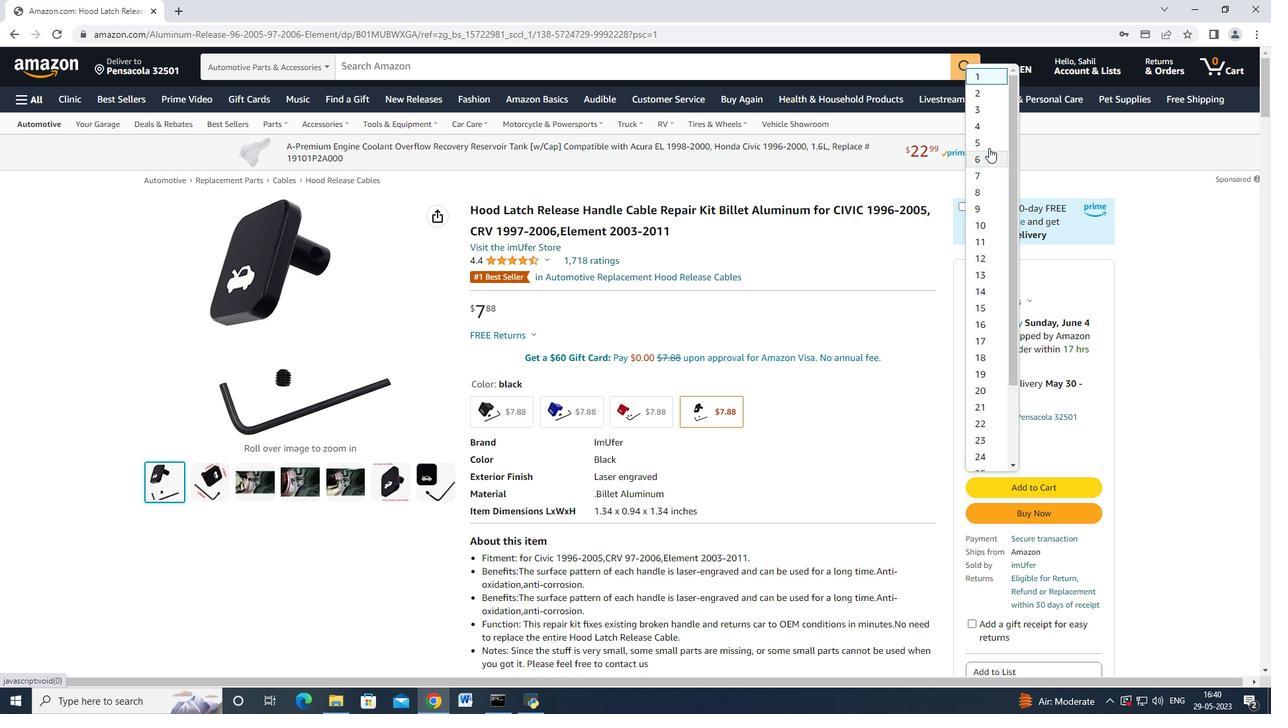 
Action: Mouse moved to (1026, 452)
Screenshot: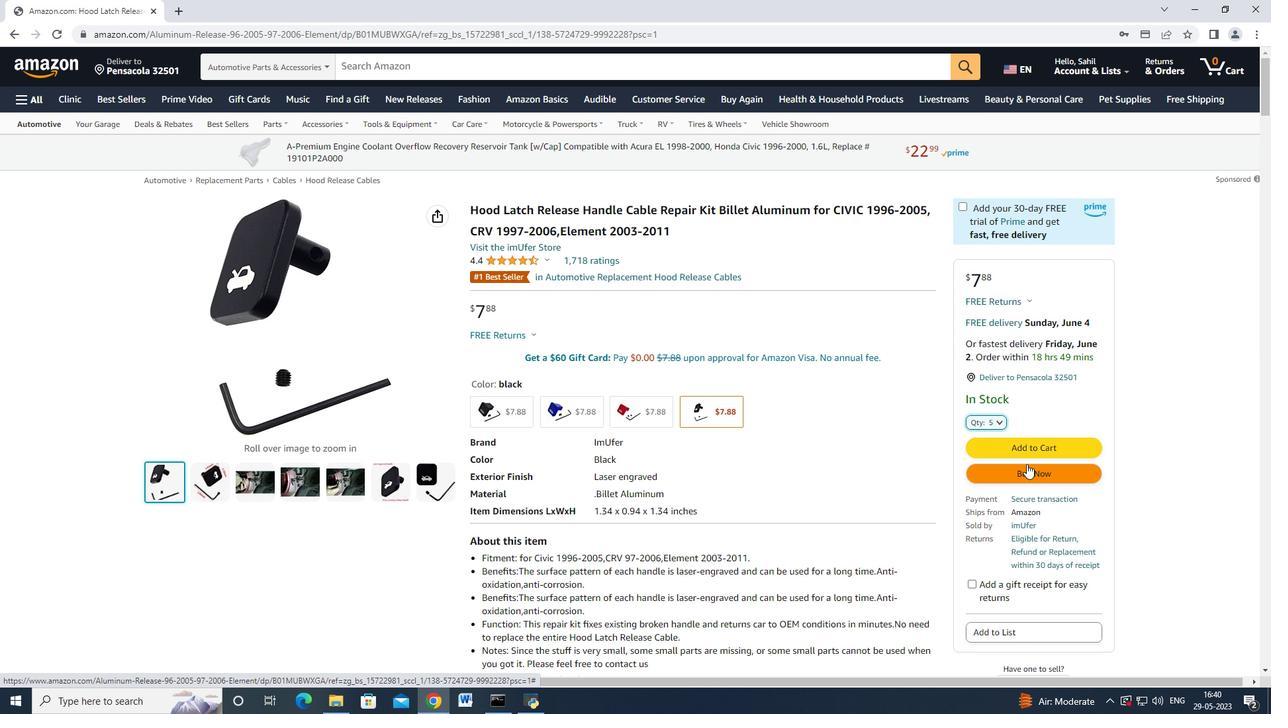 
Action: Mouse pressed left at (1026, 452)
Screenshot: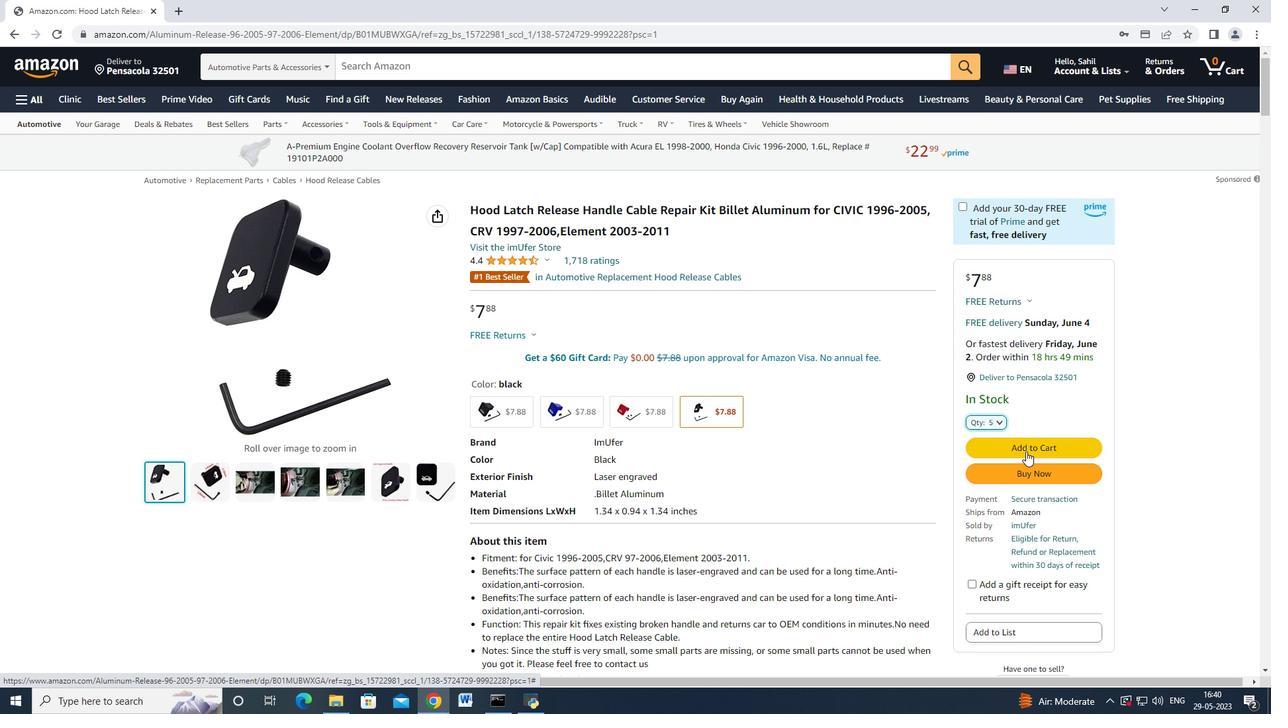 
Action: Mouse moved to (1214, 289)
Screenshot: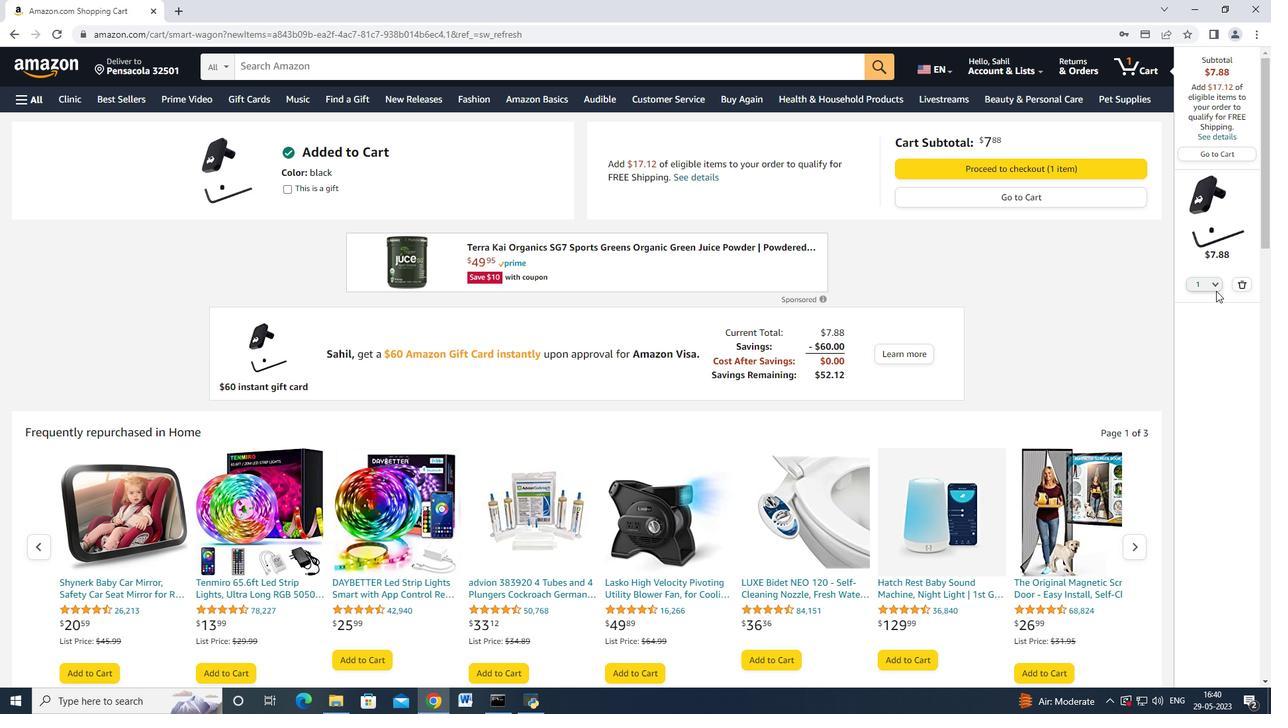 
Action: Mouse pressed left at (1214, 289)
Screenshot: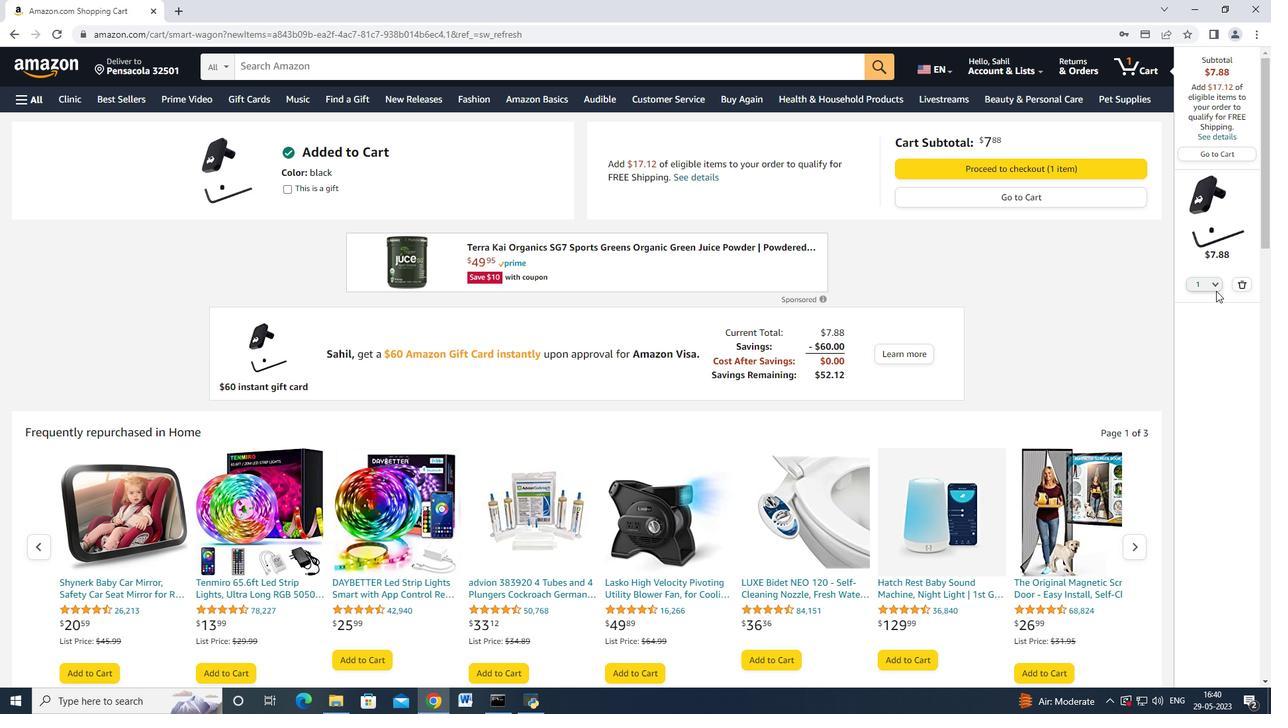 
Action: Mouse moved to (1187, 378)
Screenshot: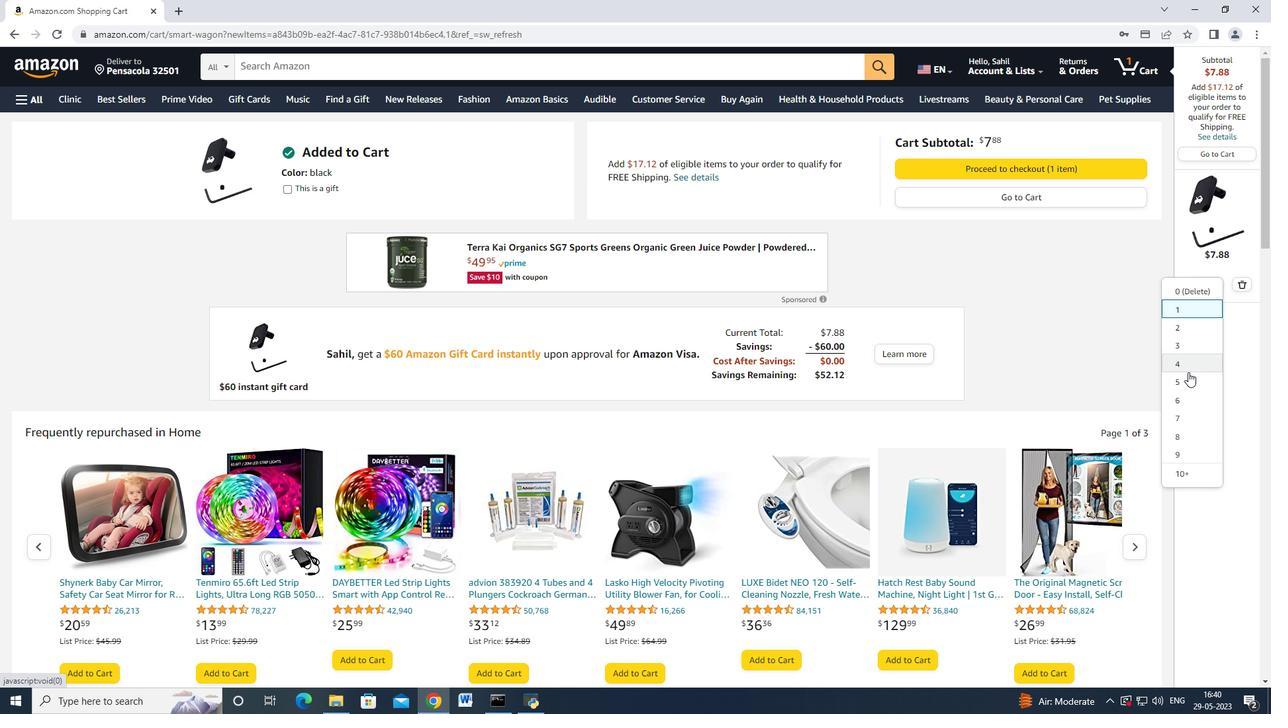 
Action: Mouse pressed left at (1187, 378)
Screenshot: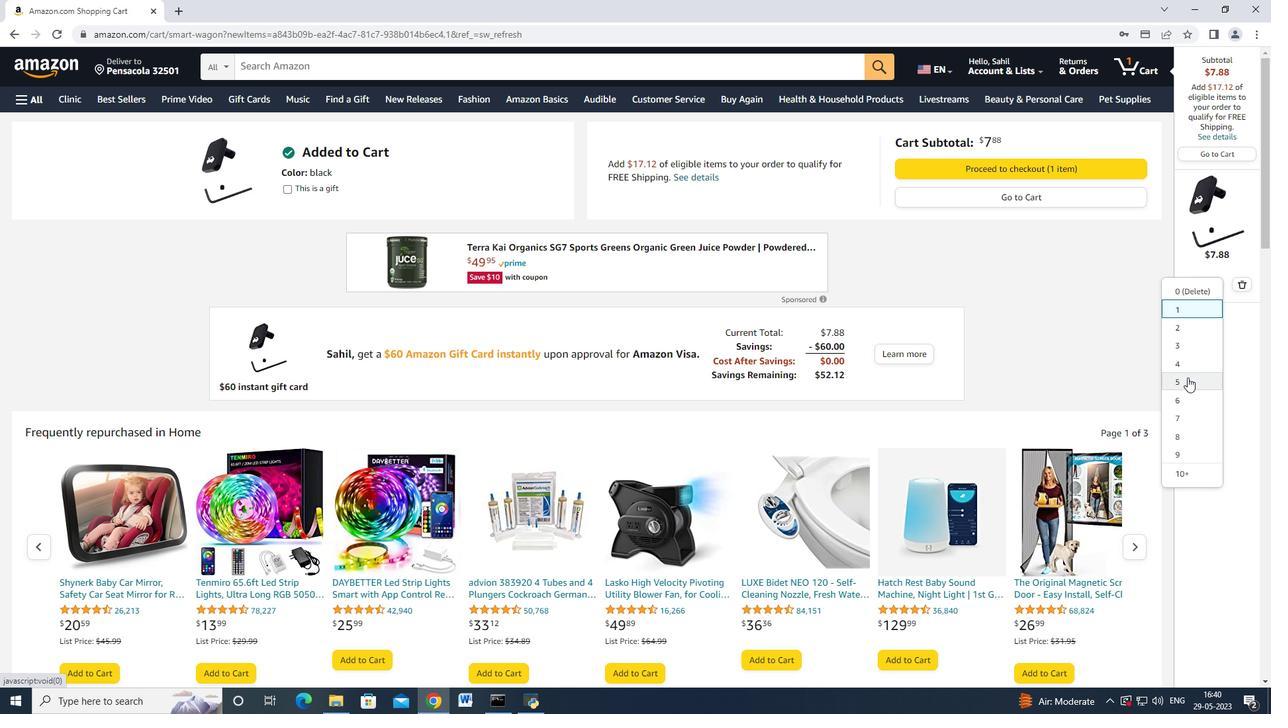 
Action: Mouse moved to (1215, 144)
Screenshot: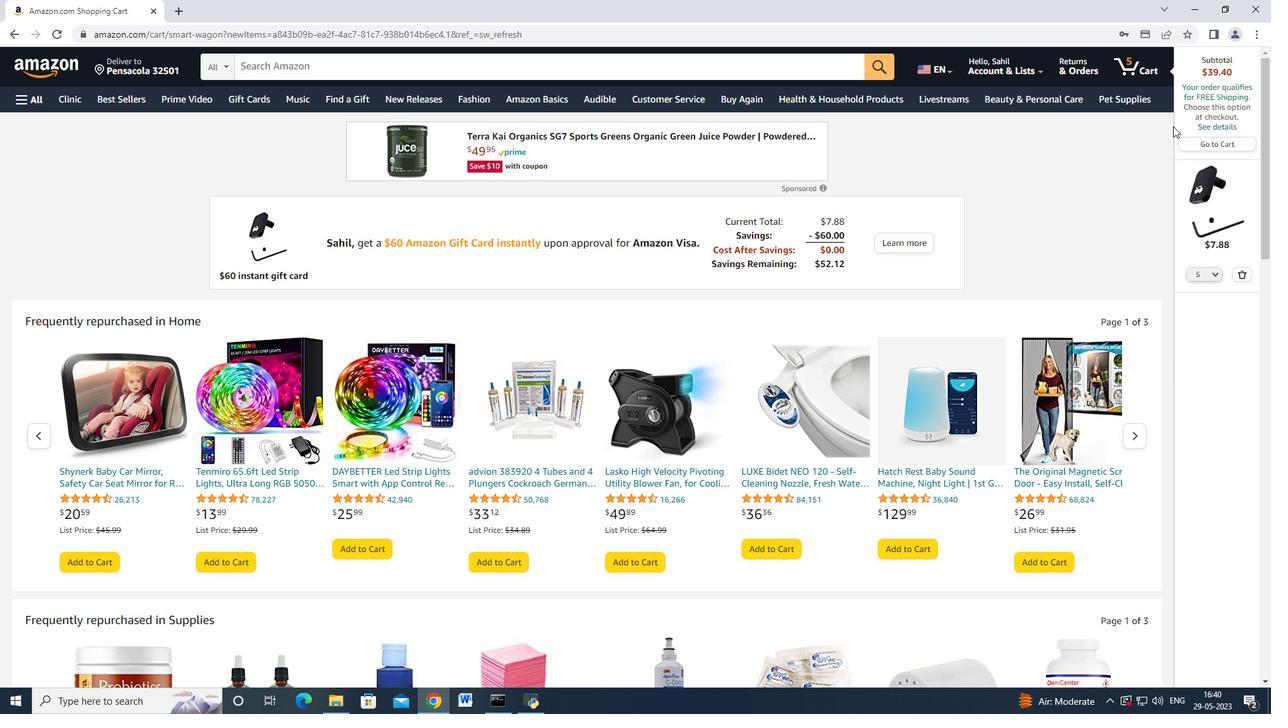 
Action: Mouse pressed left at (1215, 144)
Screenshot: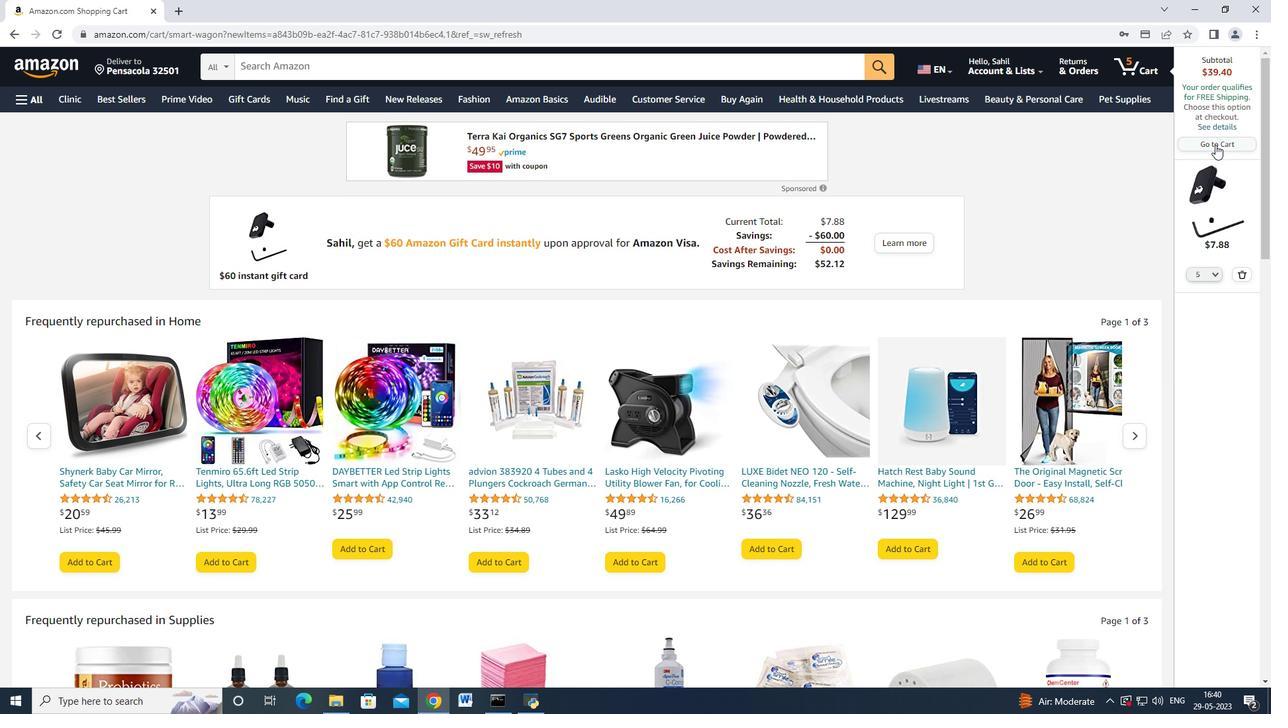 
Action: Mouse moved to (1012, 312)
Screenshot: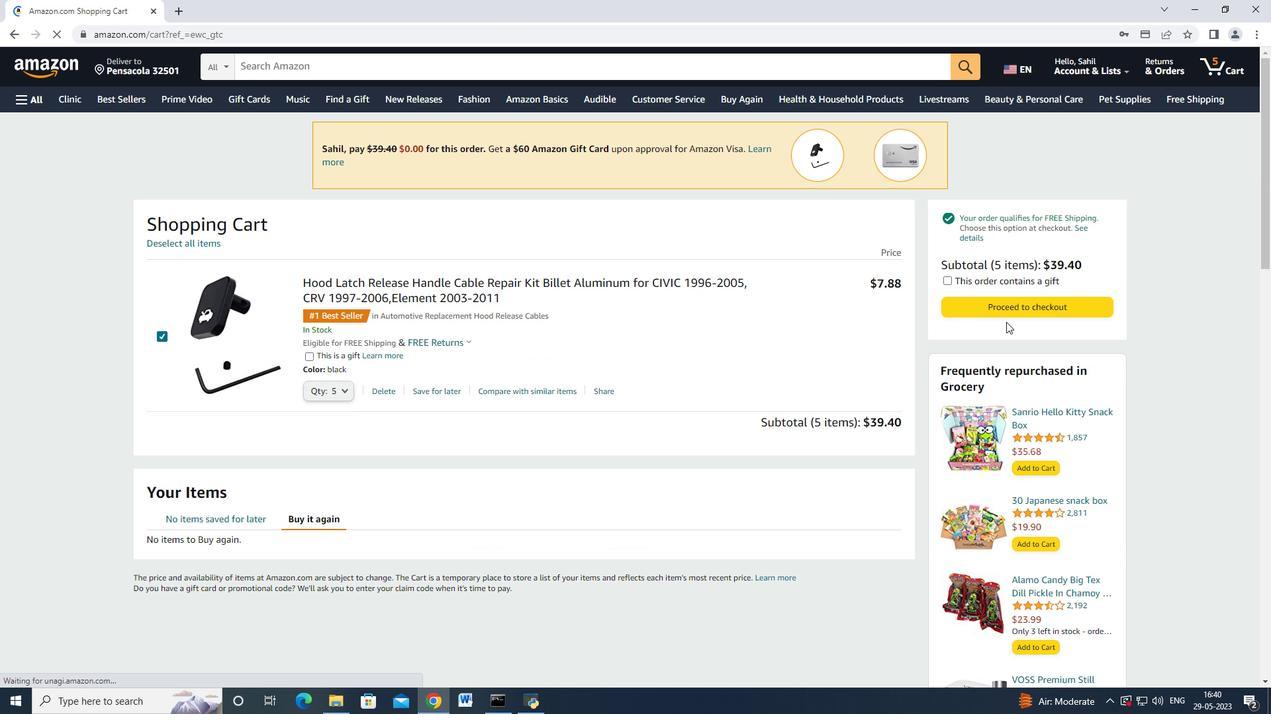 
Action: Mouse pressed left at (1012, 312)
Screenshot: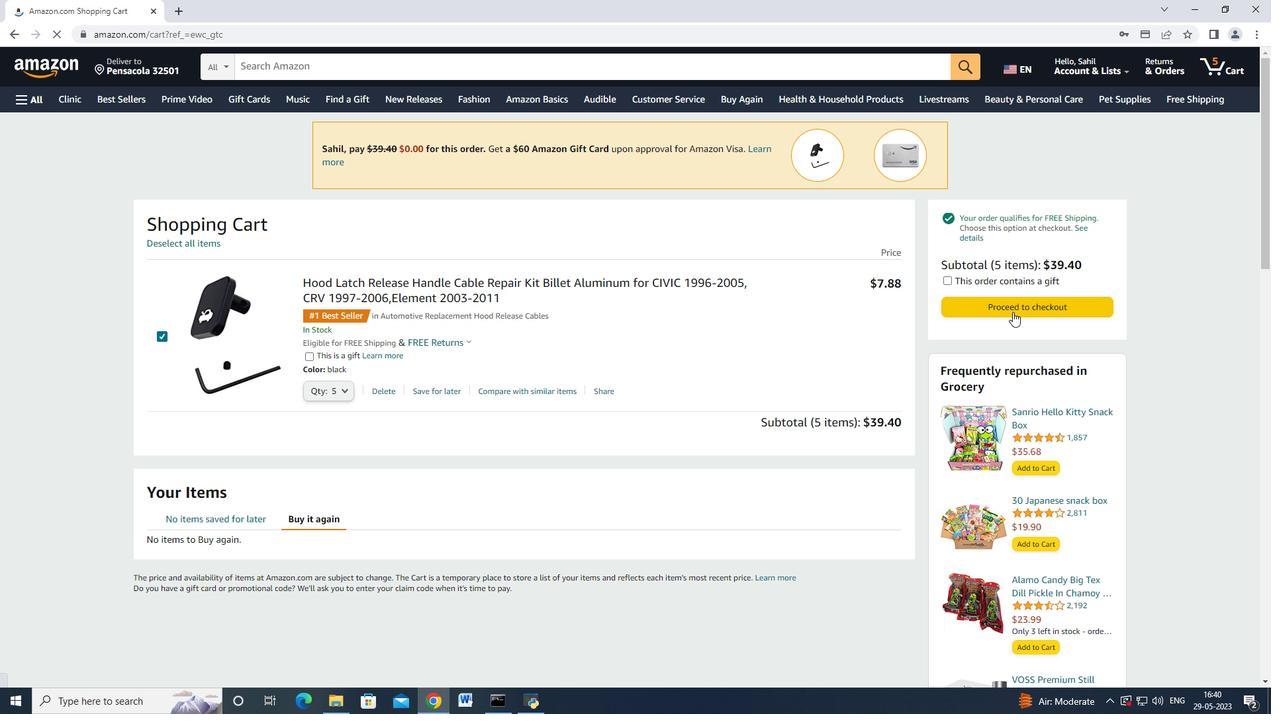
Action: Mouse moved to (402, 438)
Screenshot: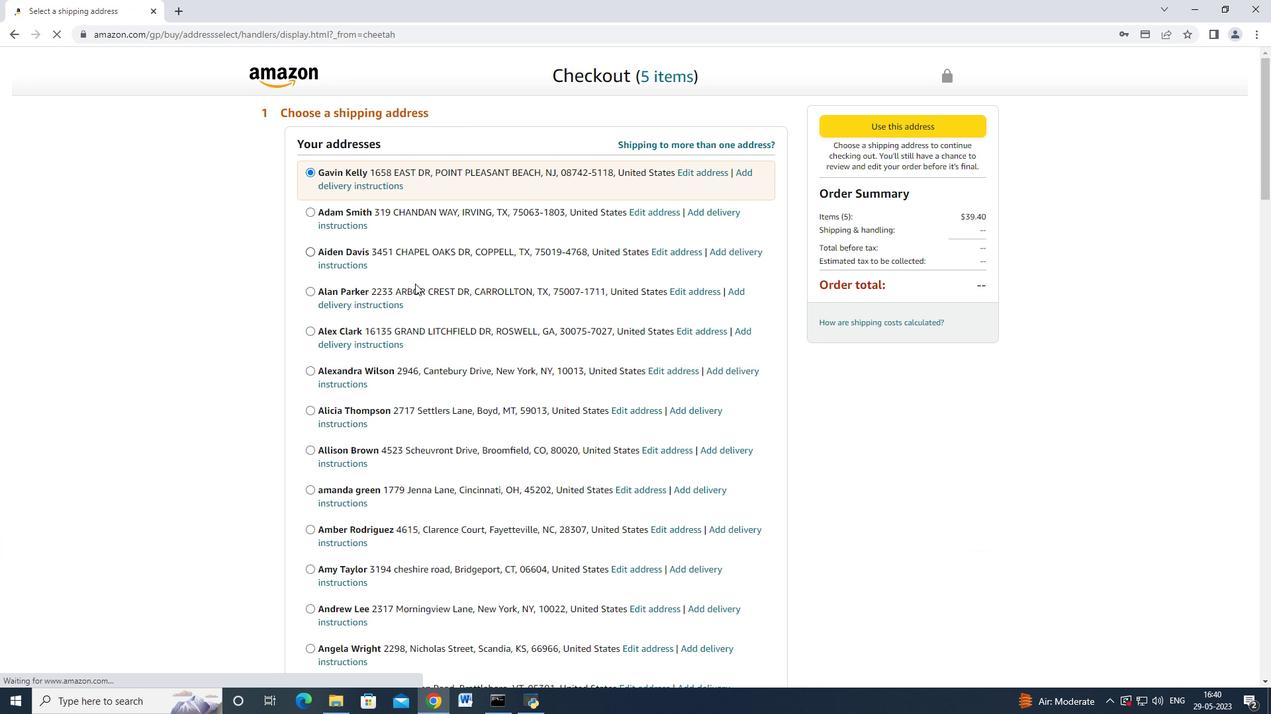 
Action: Mouse scrolled (402, 438) with delta (0, 0)
Screenshot: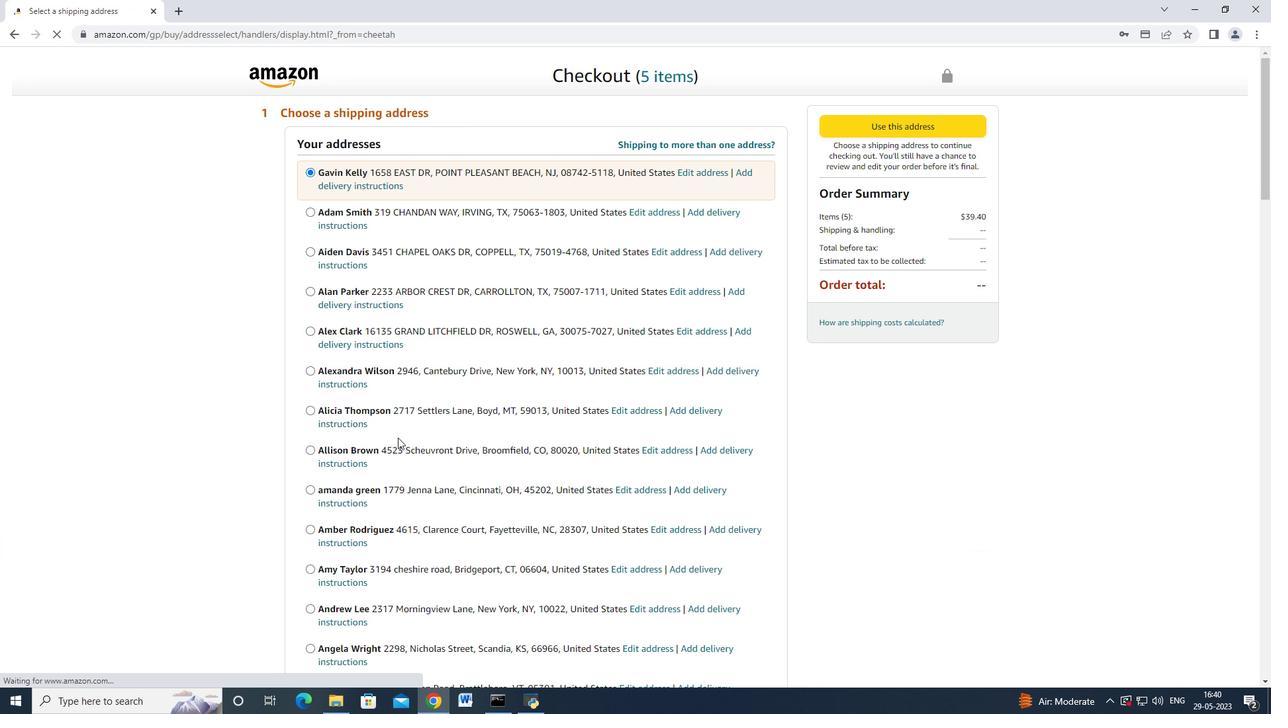 
Action: Mouse scrolled (402, 438) with delta (0, 0)
Screenshot: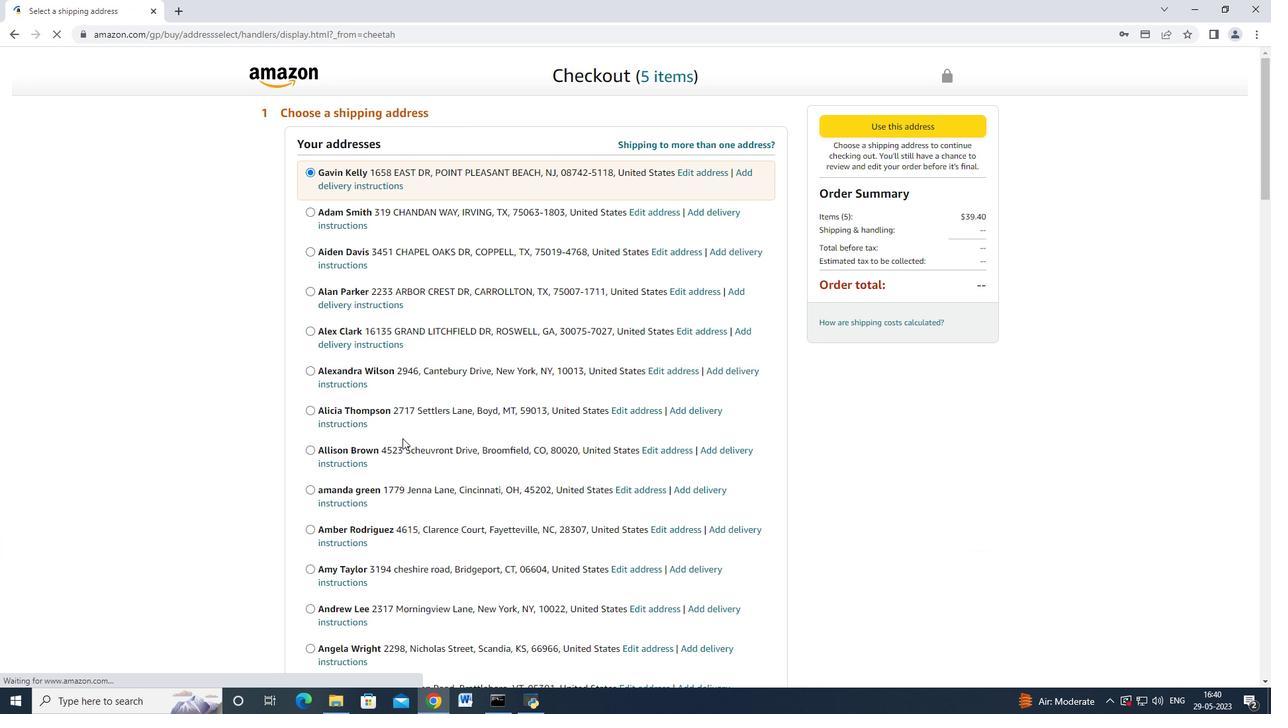 
Action: Mouse scrolled (402, 438) with delta (0, 0)
Screenshot: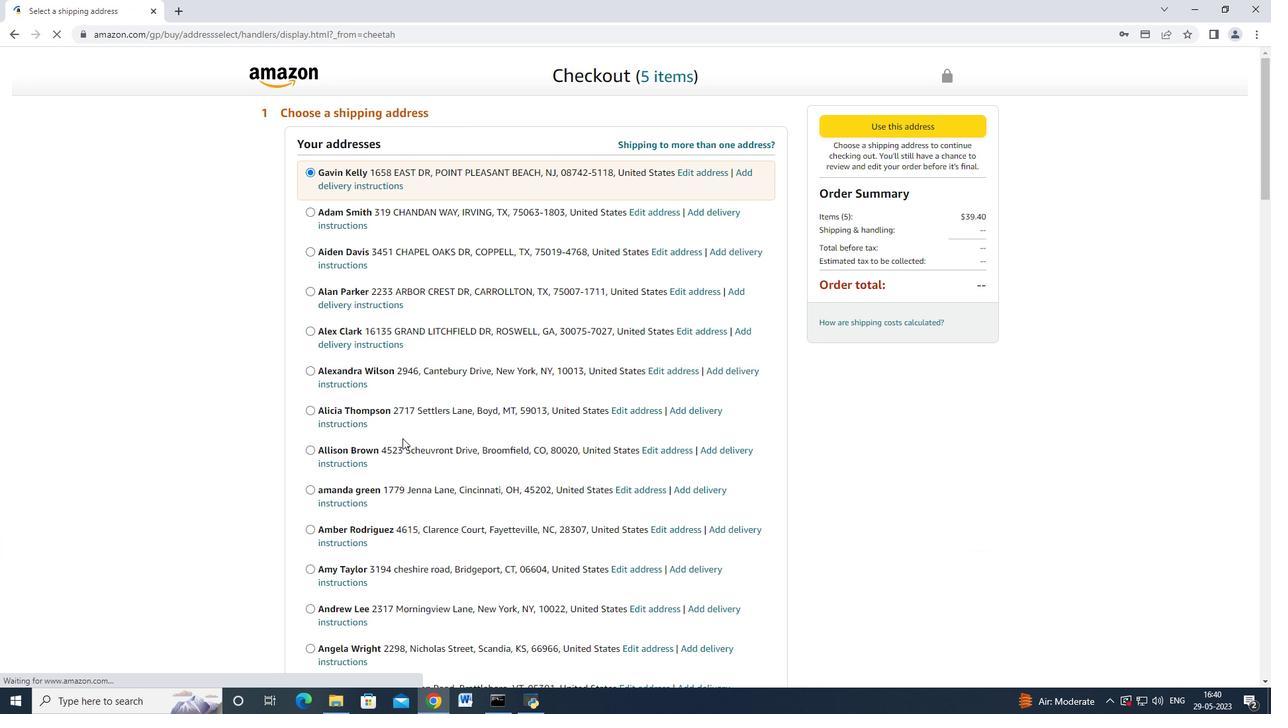 
Action: Mouse scrolled (402, 438) with delta (0, 0)
Screenshot: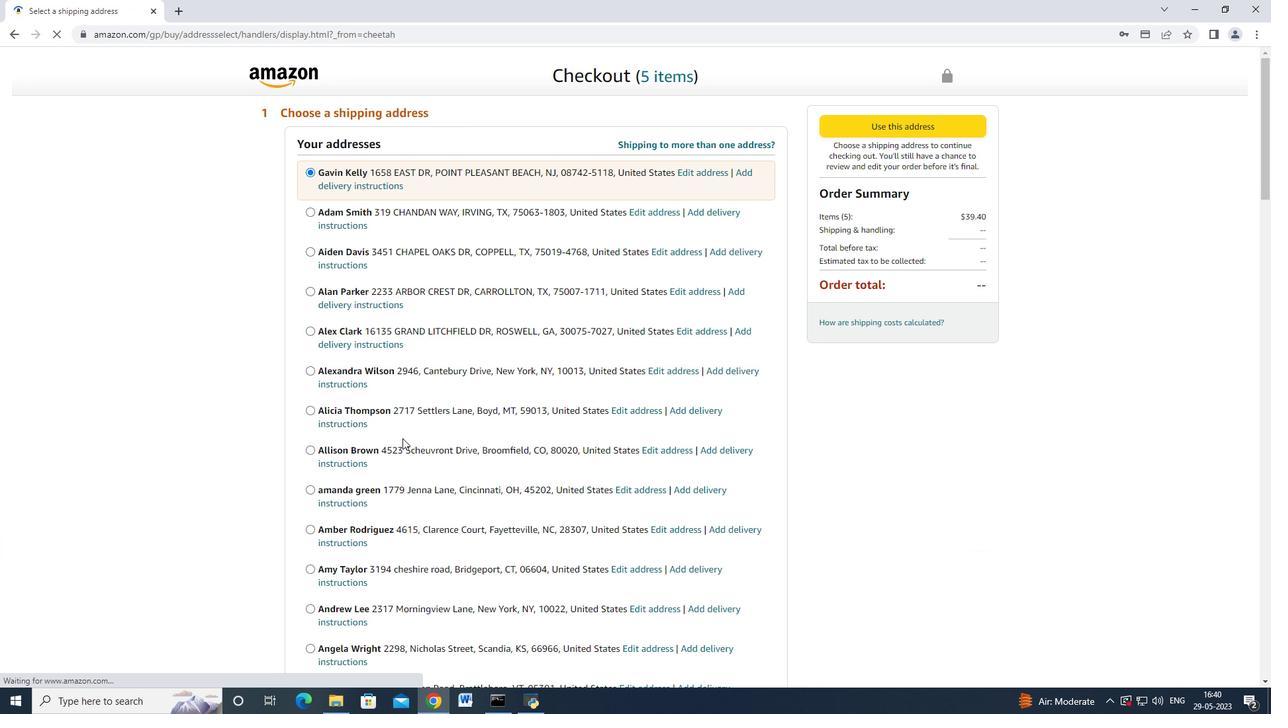 
Action: Mouse scrolled (402, 438) with delta (0, 0)
Screenshot: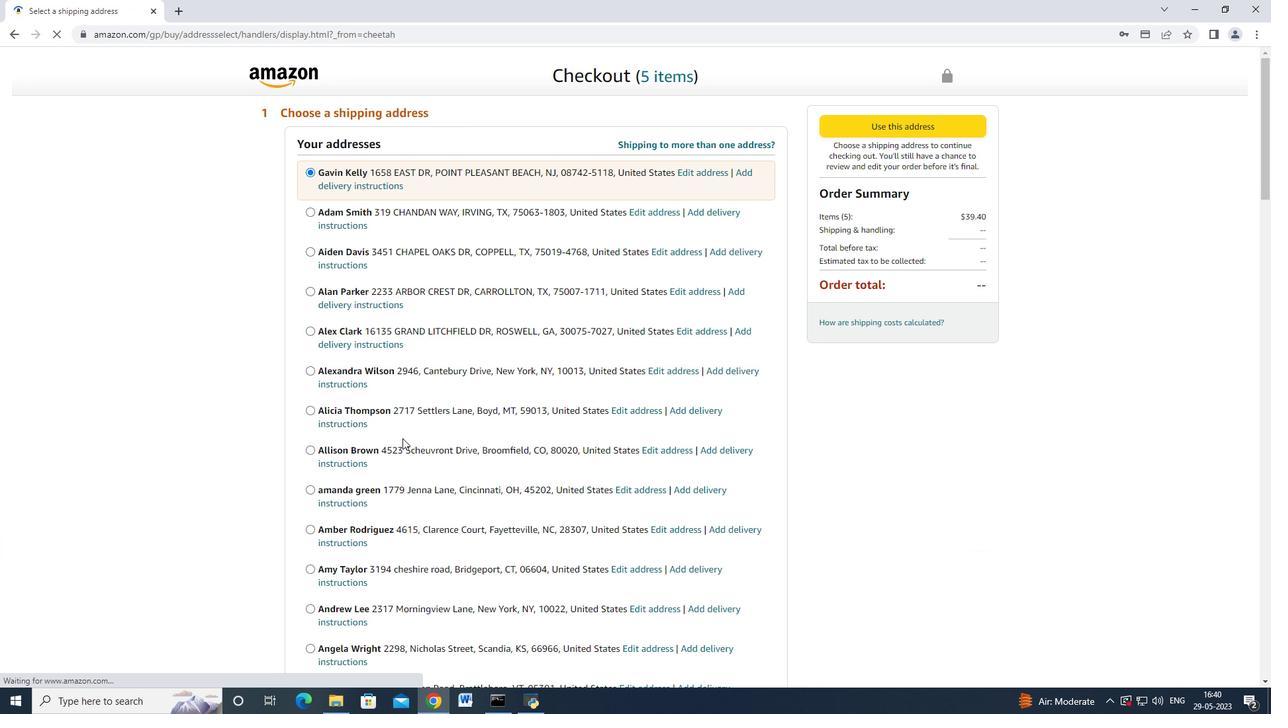 
Action: Mouse scrolled (402, 438) with delta (0, 0)
Screenshot: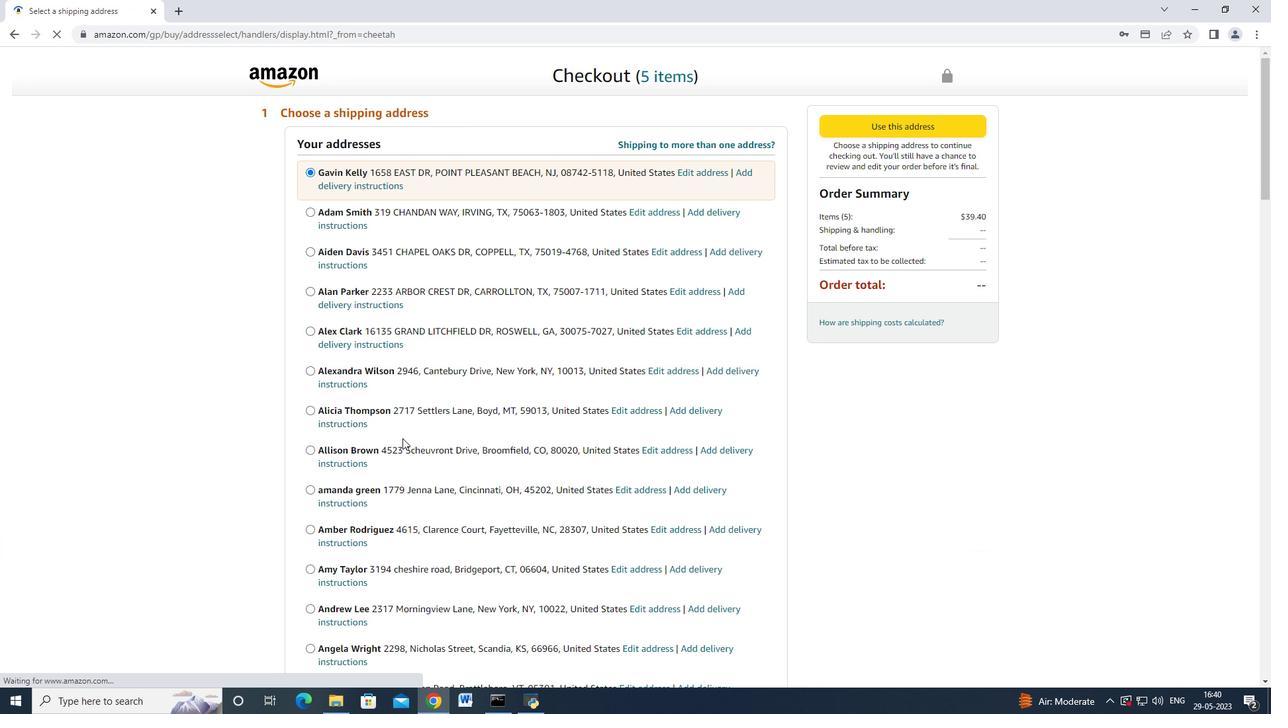 
Action: Mouse scrolled (402, 438) with delta (0, 0)
Screenshot: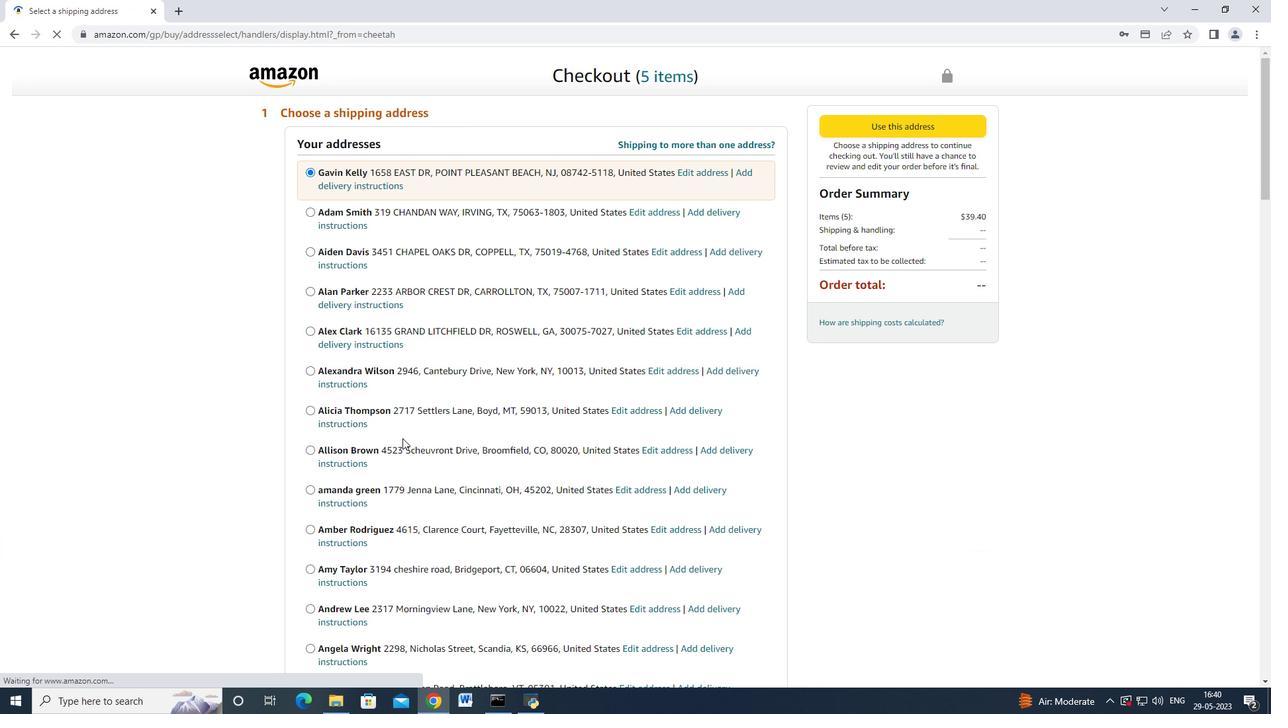 
Action: Mouse scrolled (402, 438) with delta (0, 0)
Screenshot: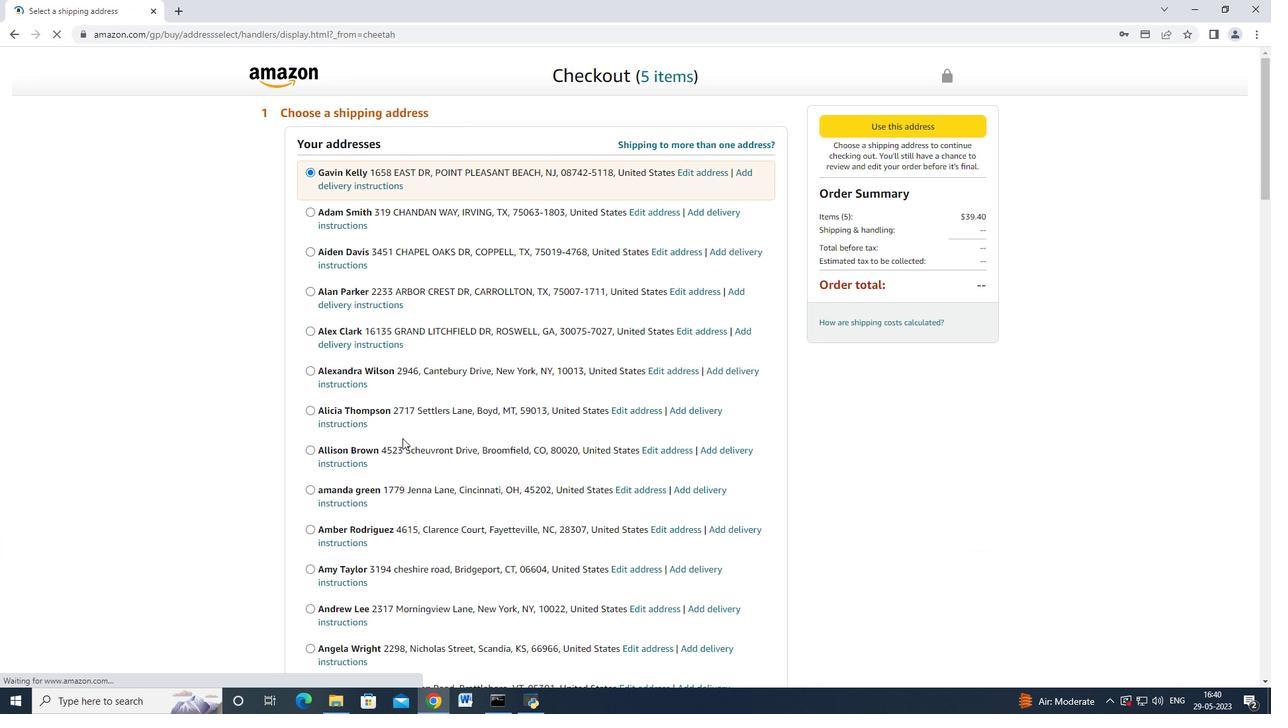 
Action: Mouse scrolled (402, 438) with delta (0, 0)
Screenshot: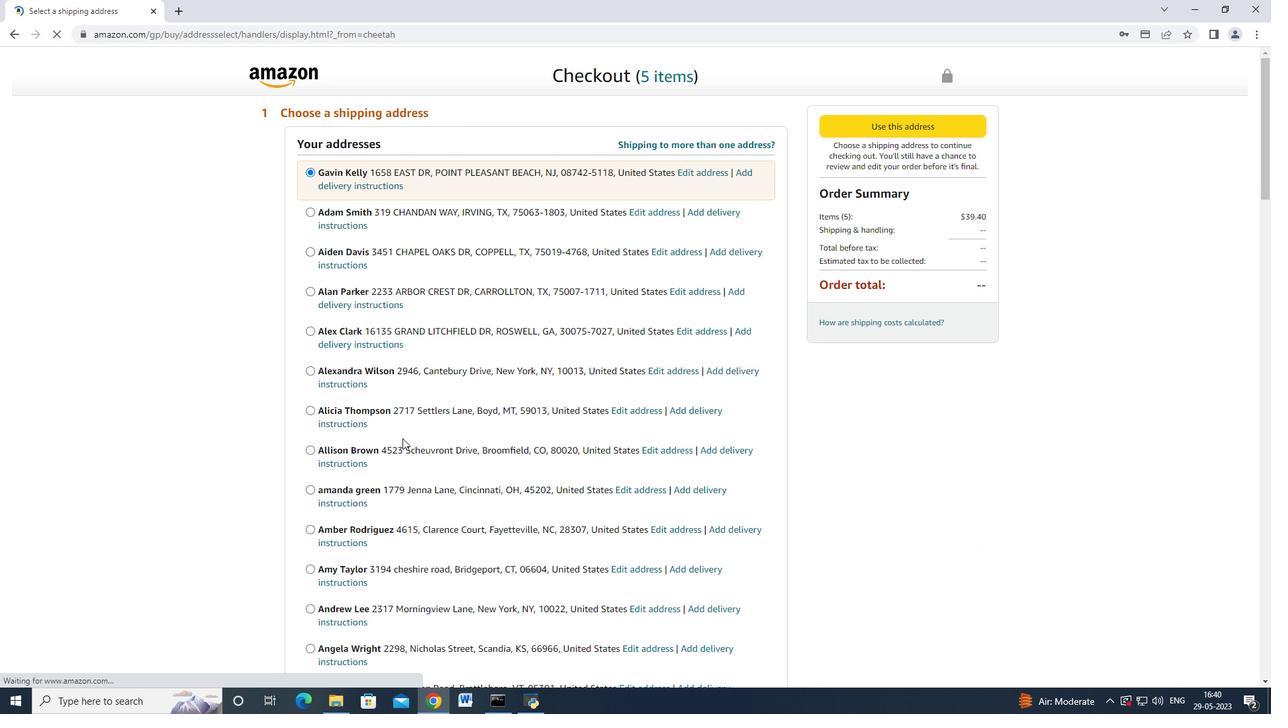 
Action: Mouse scrolled (402, 438) with delta (0, 0)
Screenshot: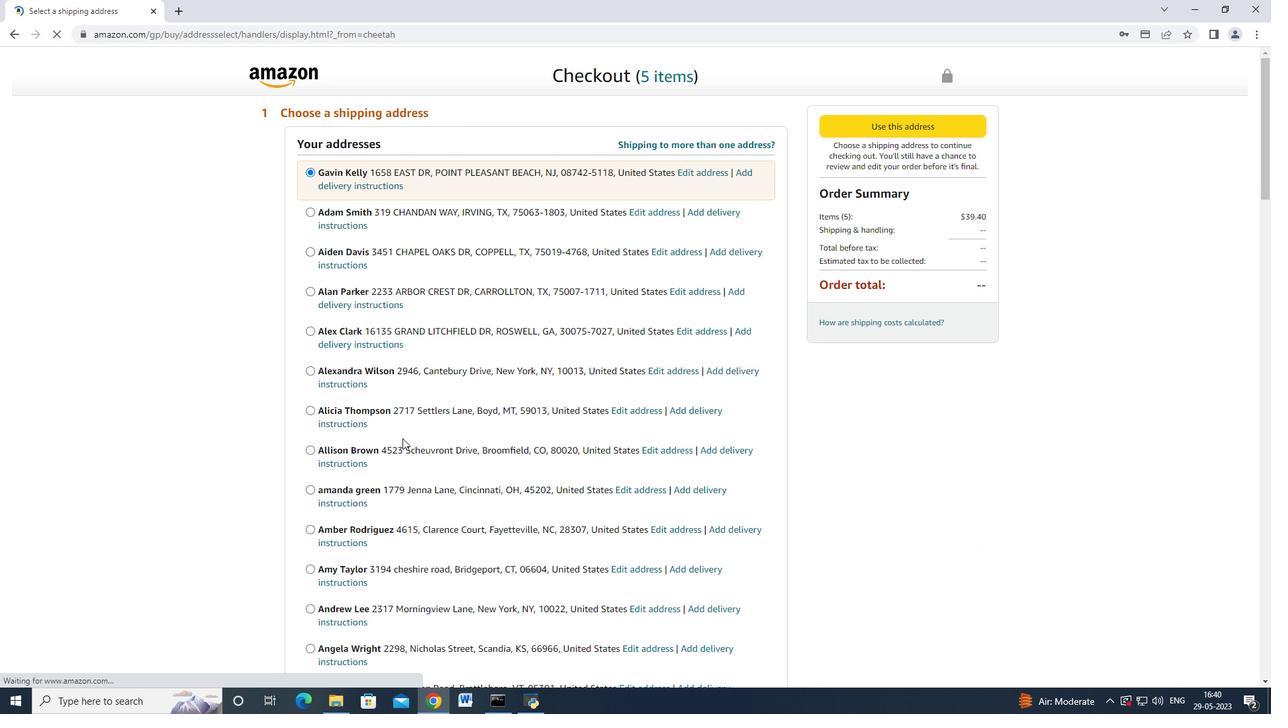 
Action: Mouse scrolled (402, 438) with delta (0, 0)
Screenshot: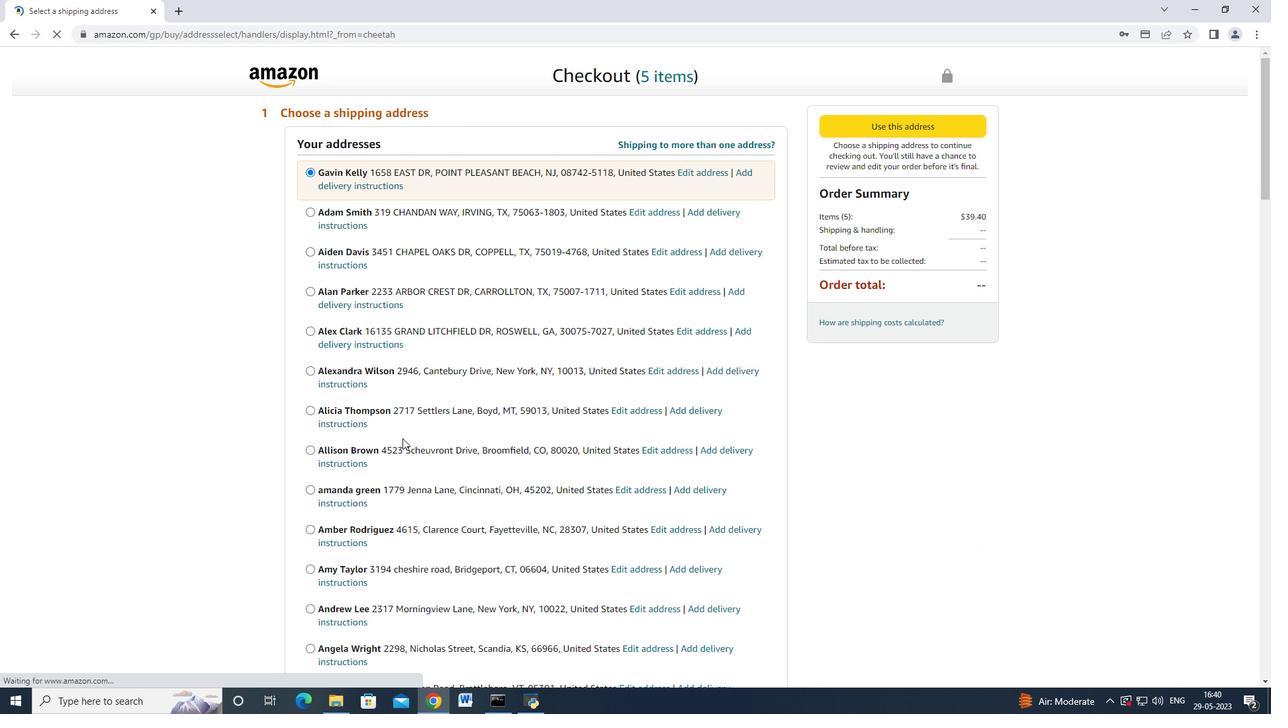 
Action: Mouse scrolled (402, 438) with delta (0, 0)
Screenshot: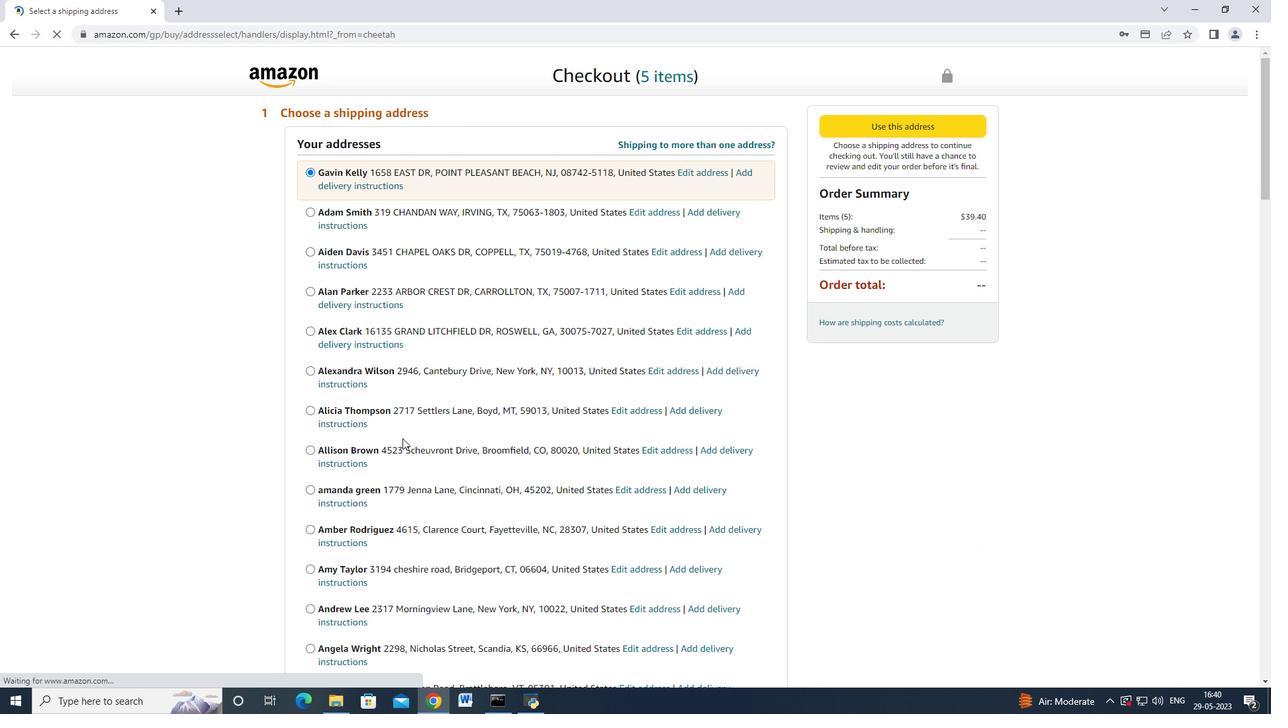 
Action: Mouse scrolled (402, 438) with delta (0, 0)
Screenshot: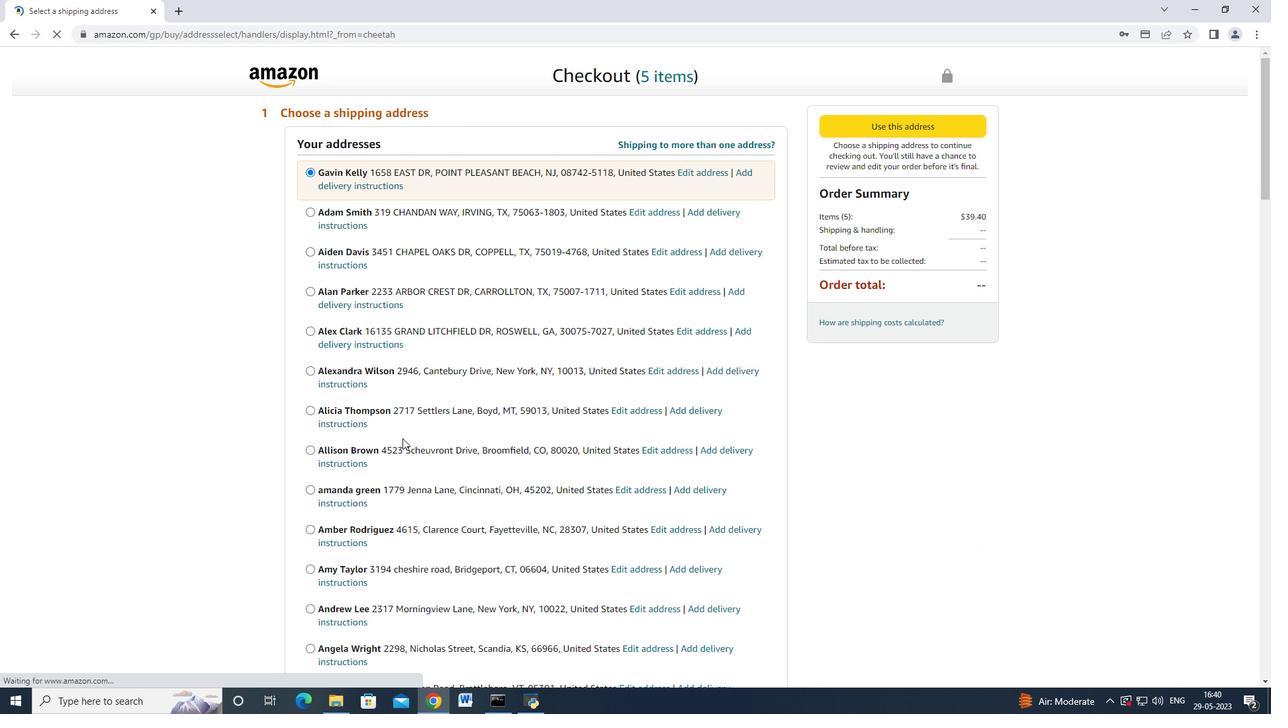 
Action: Mouse scrolled (402, 438) with delta (0, 0)
Screenshot: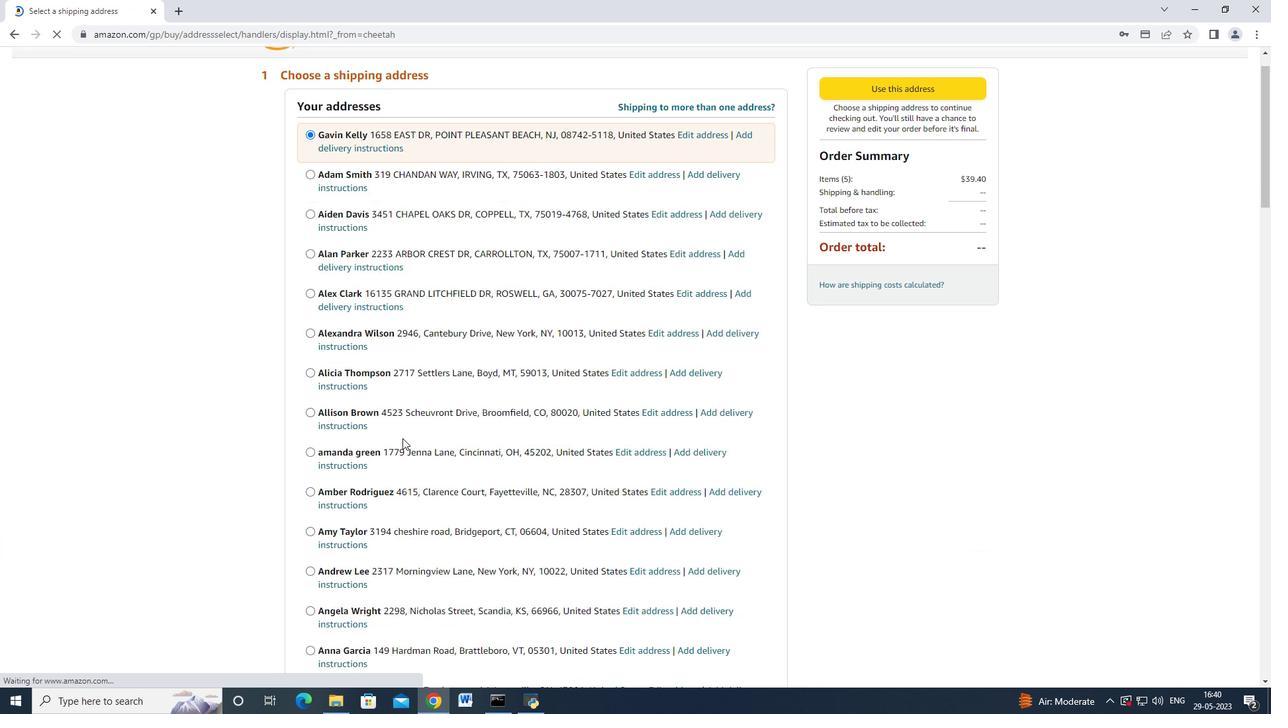 
Action: Mouse scrolled (402, 438) with delta (0, 0)
Screenshot: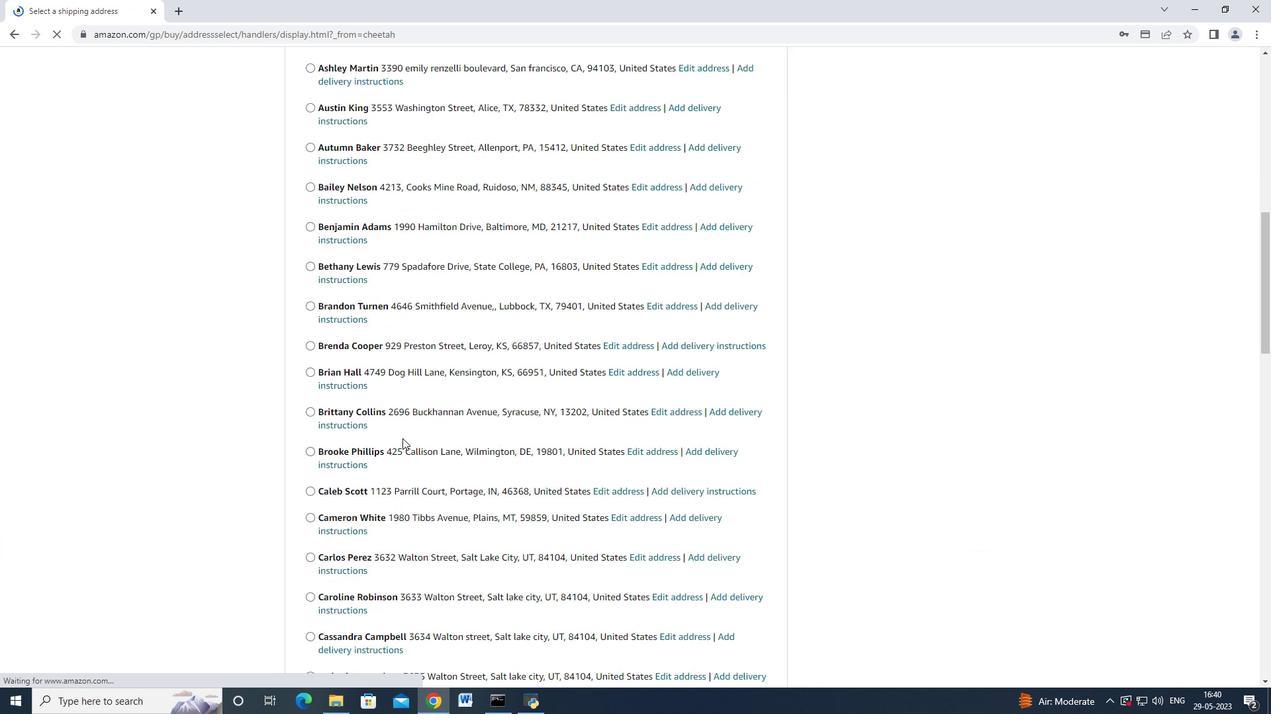 
Action: Mouse scrolled (402, 438) with delta (0, 0)
Screenshot: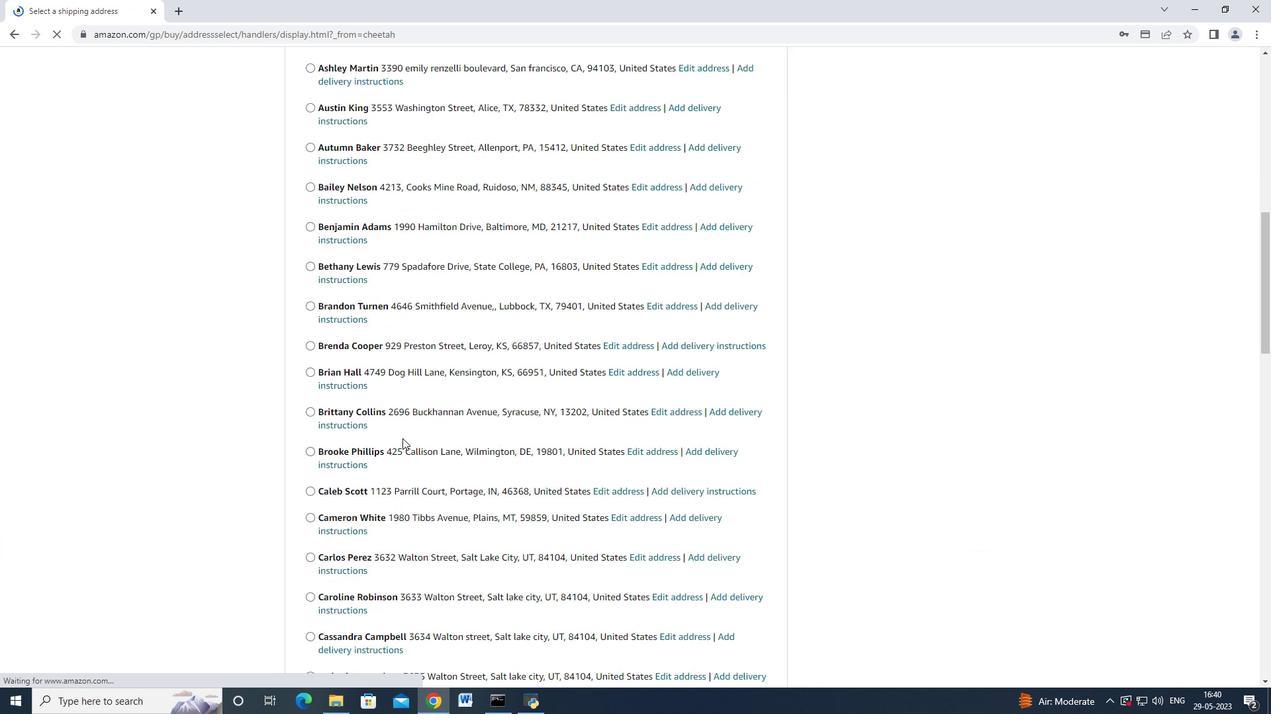 
Action: Mouse scrolled (402, 438) with delta (0, 0)
Screenshot: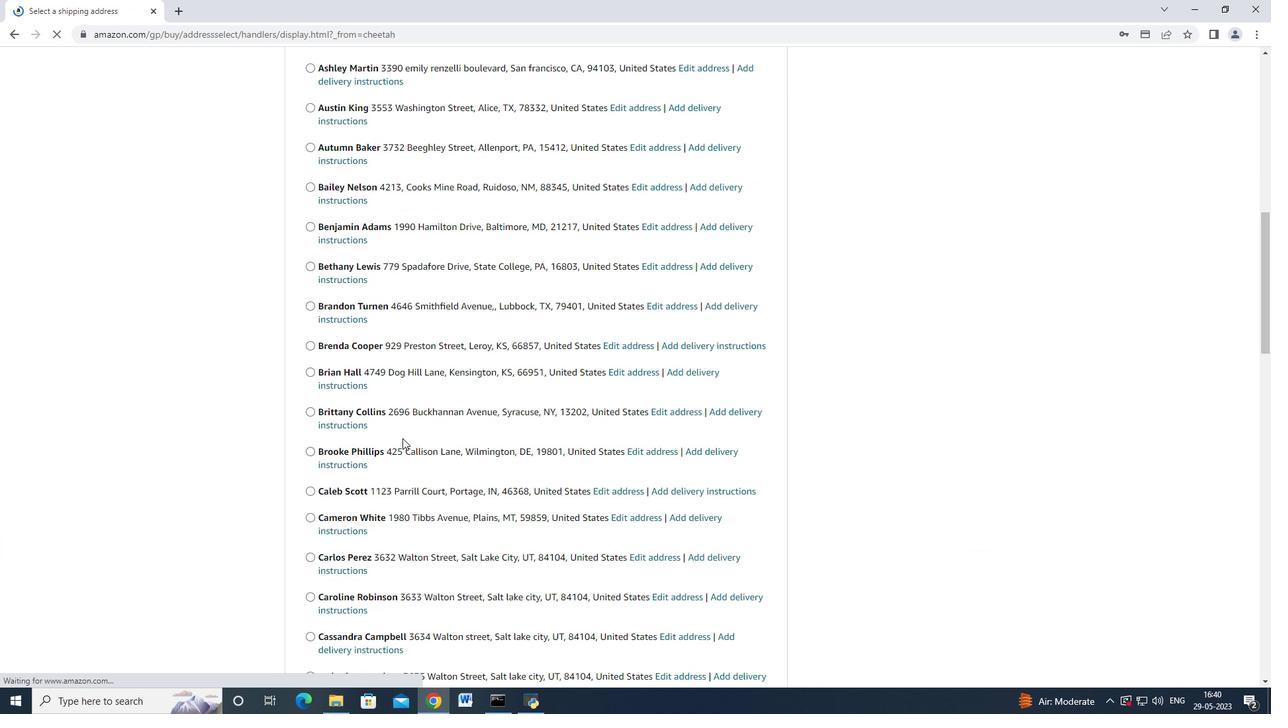 
Action: Mouse scrolled (402, 438) with delta (0, 0)
Screenshot: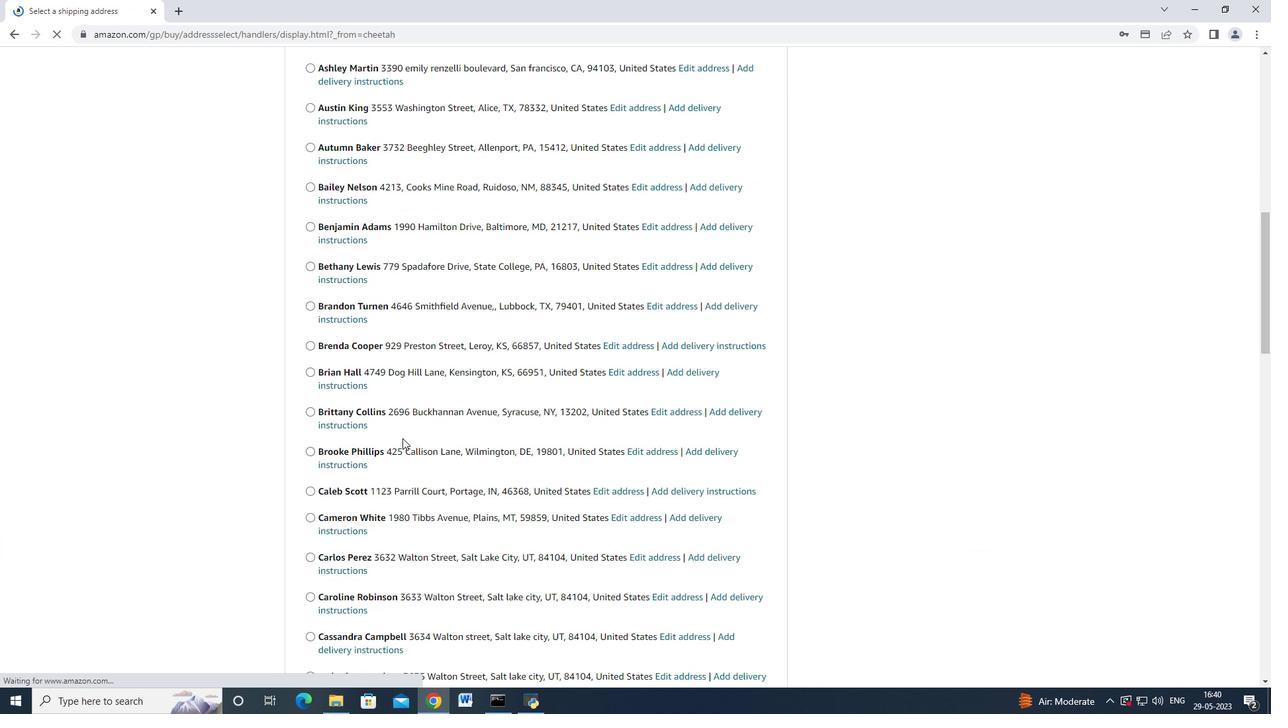 
Action: Mouse scrolled (402, 438) with delta (0, 0)
Screenshot: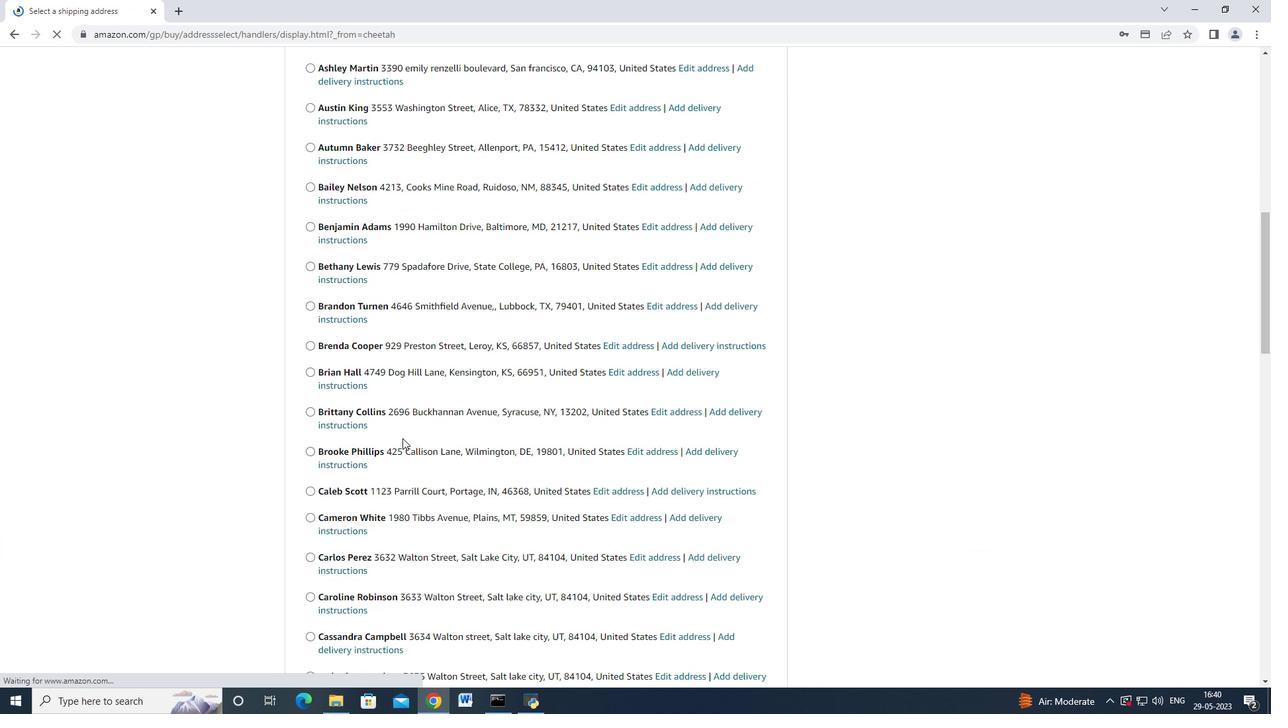 
Action: Mouse scrolled (402, 438) with delta (0, 0)
Screenshot: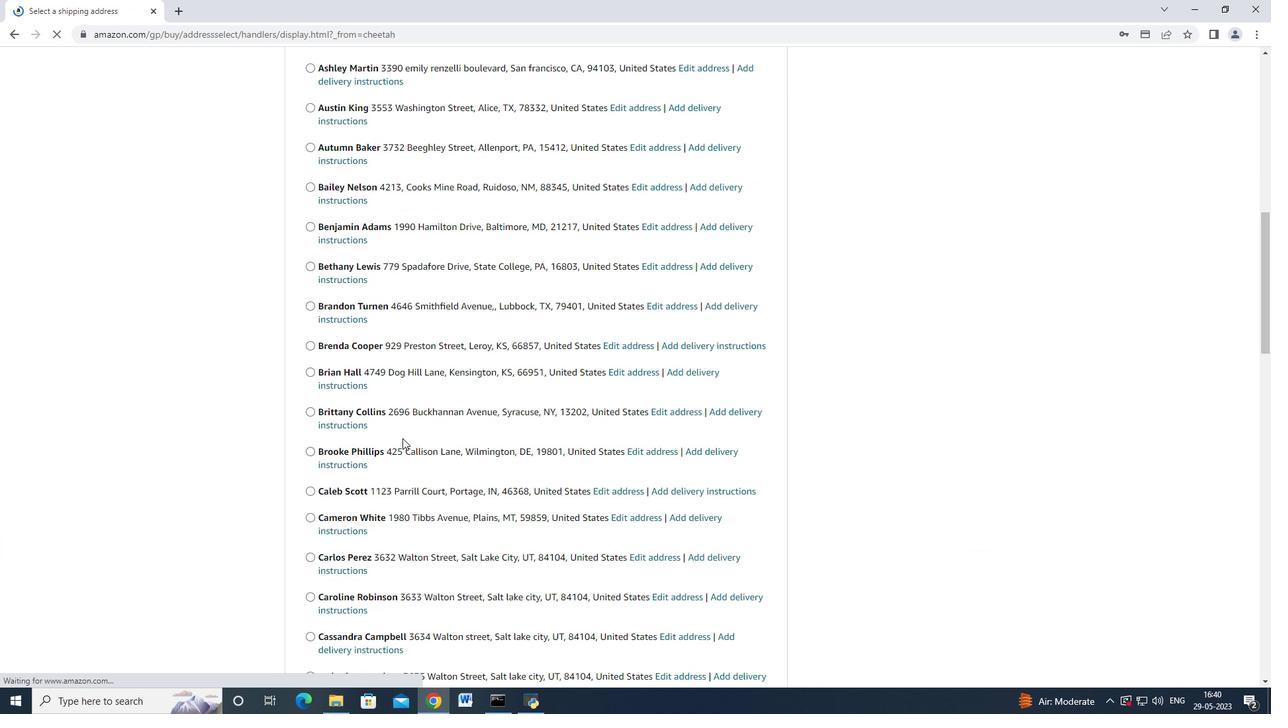 
Action: Mouse scrolled (402, 438) with delta (0, 0)
Screenshot: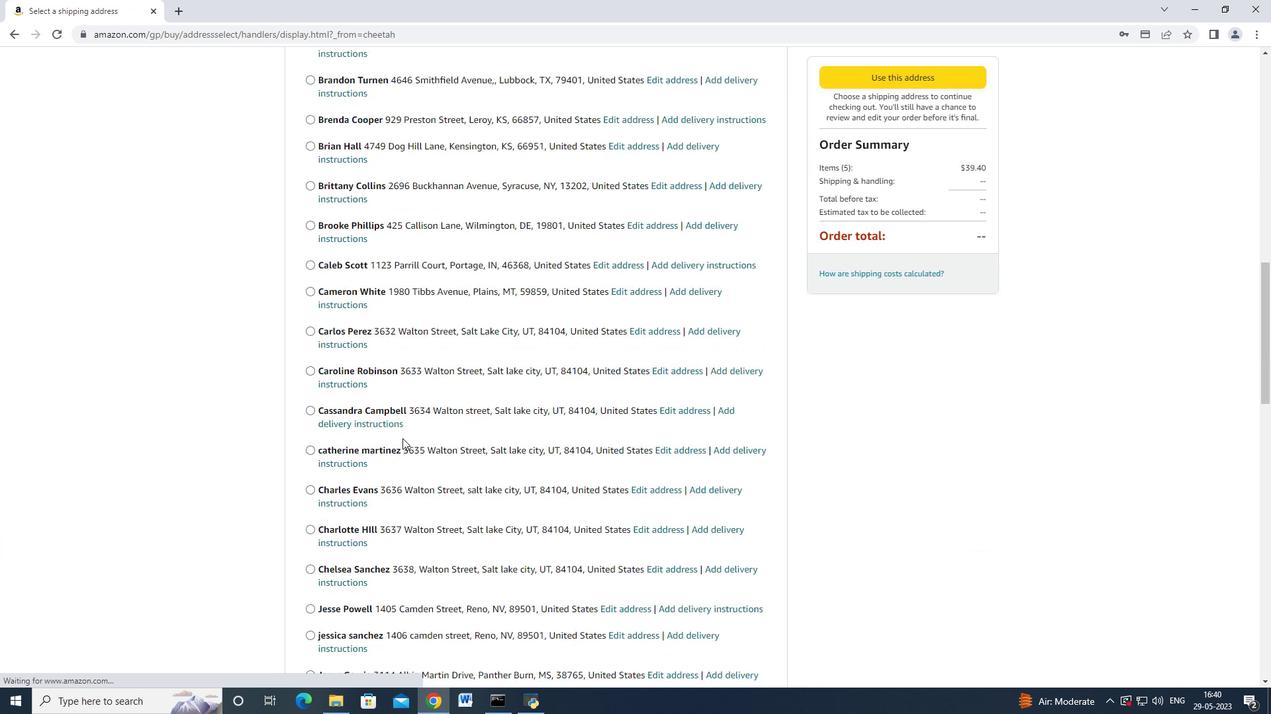 
Action: Mouse moved to (393, 455)
Screenshot: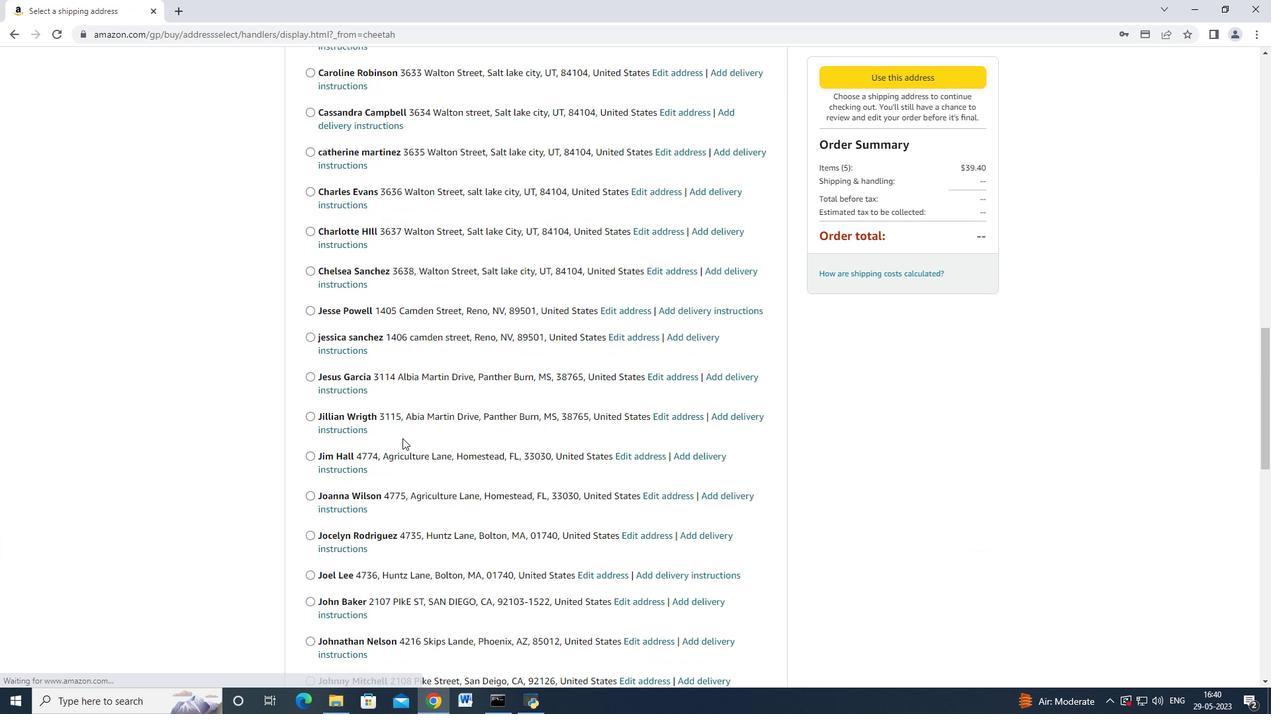 
Action: Mouse scrolled (393, 454) with delta (0, 0)
Screenshot: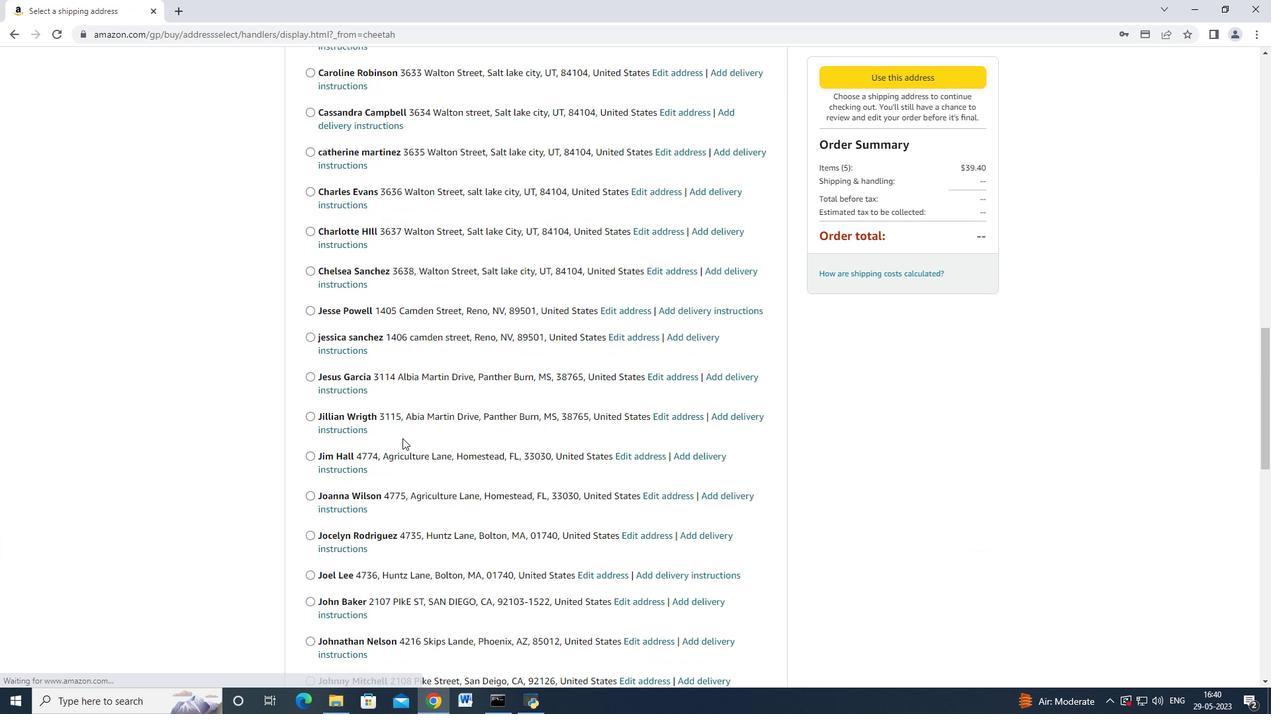 
Action: Mouse moved to (392, 457)
Screenshot: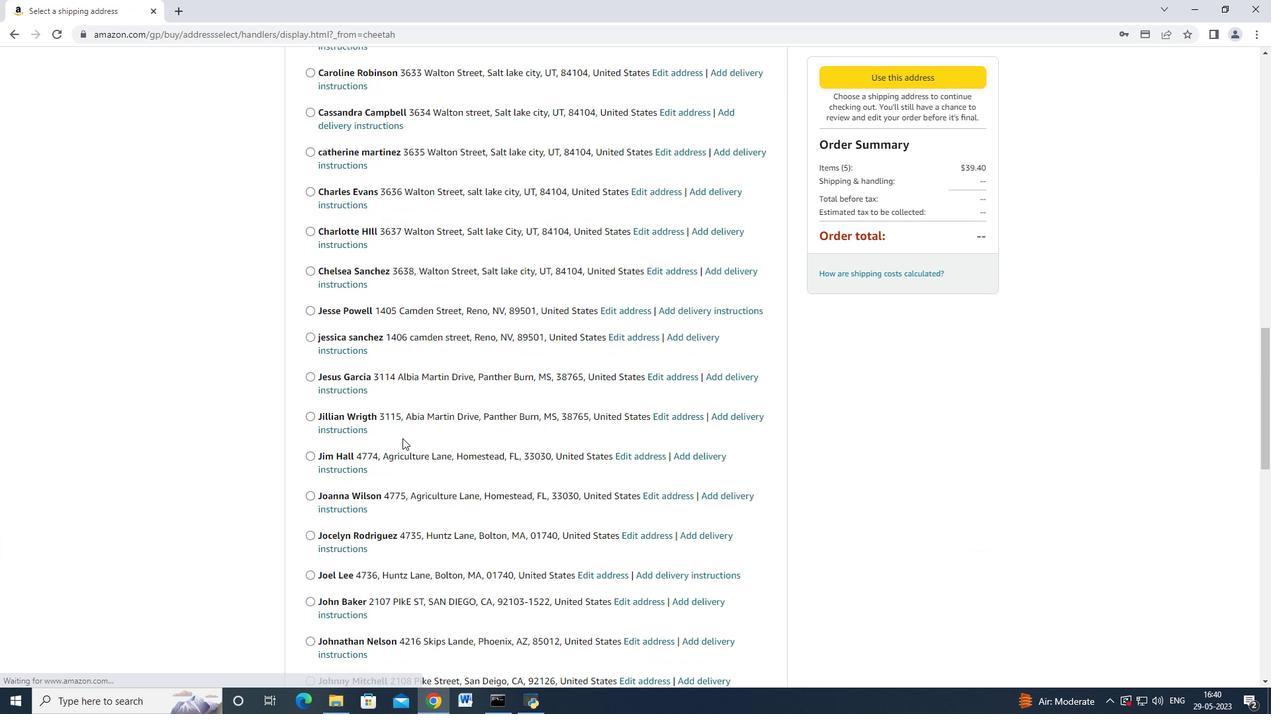 
Action: Mouse scrolled (392, 456) with delta (0, 0)
Screenshot: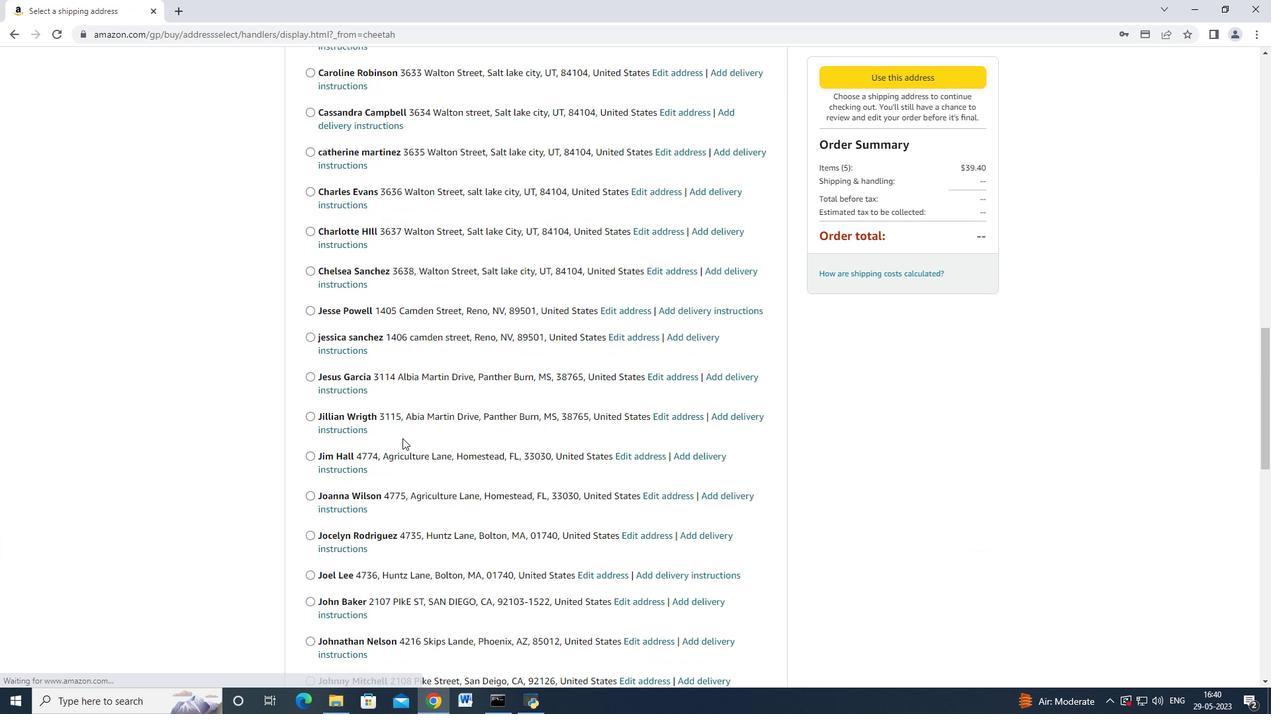 
Action: Mouse moved to (392, 458)
Screenshot: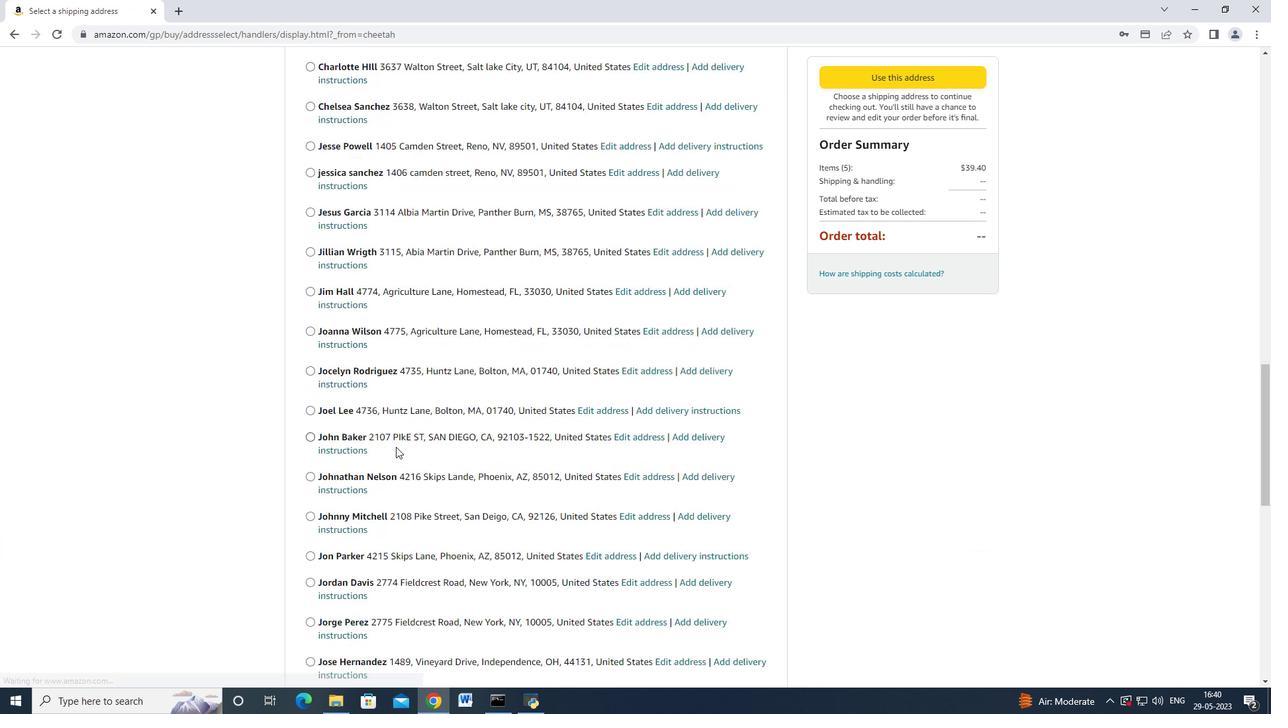 
Action: Mouse scrolled (392, 457) with delta (0, 0)
Screenshot: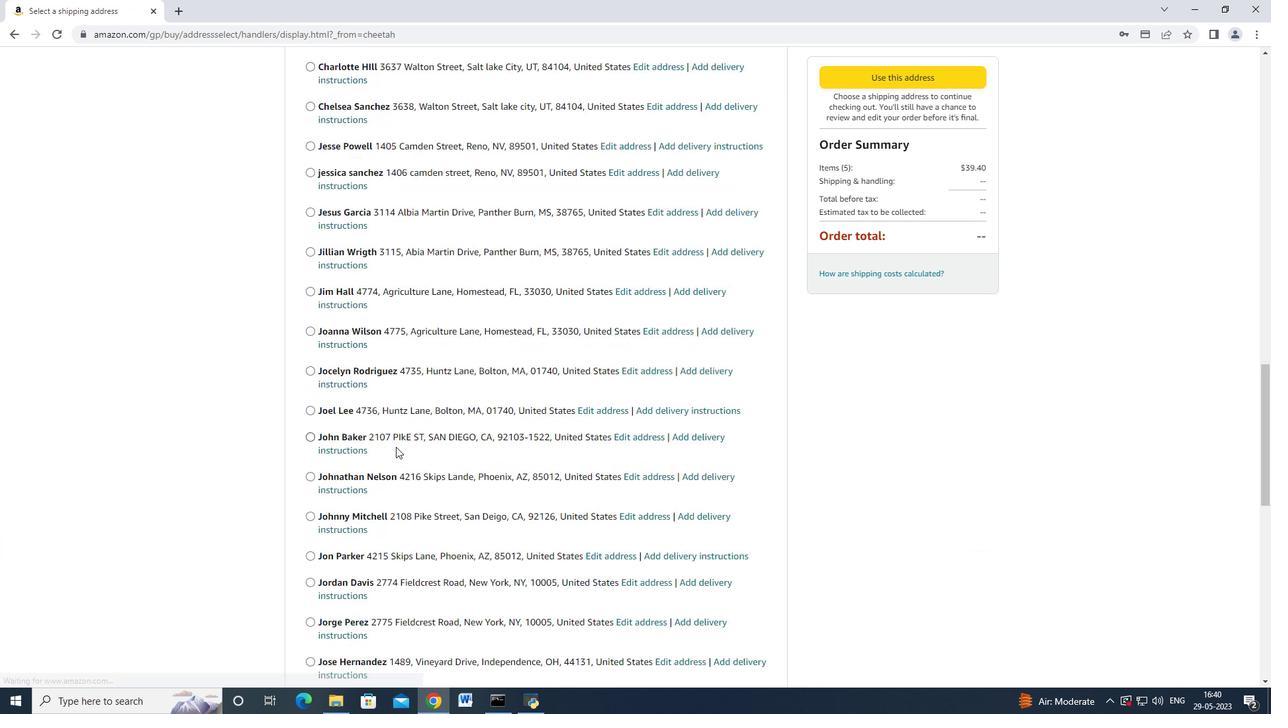 
Action: Mouse scrolled (392, 457) with delta (0, 0)
Screenshot: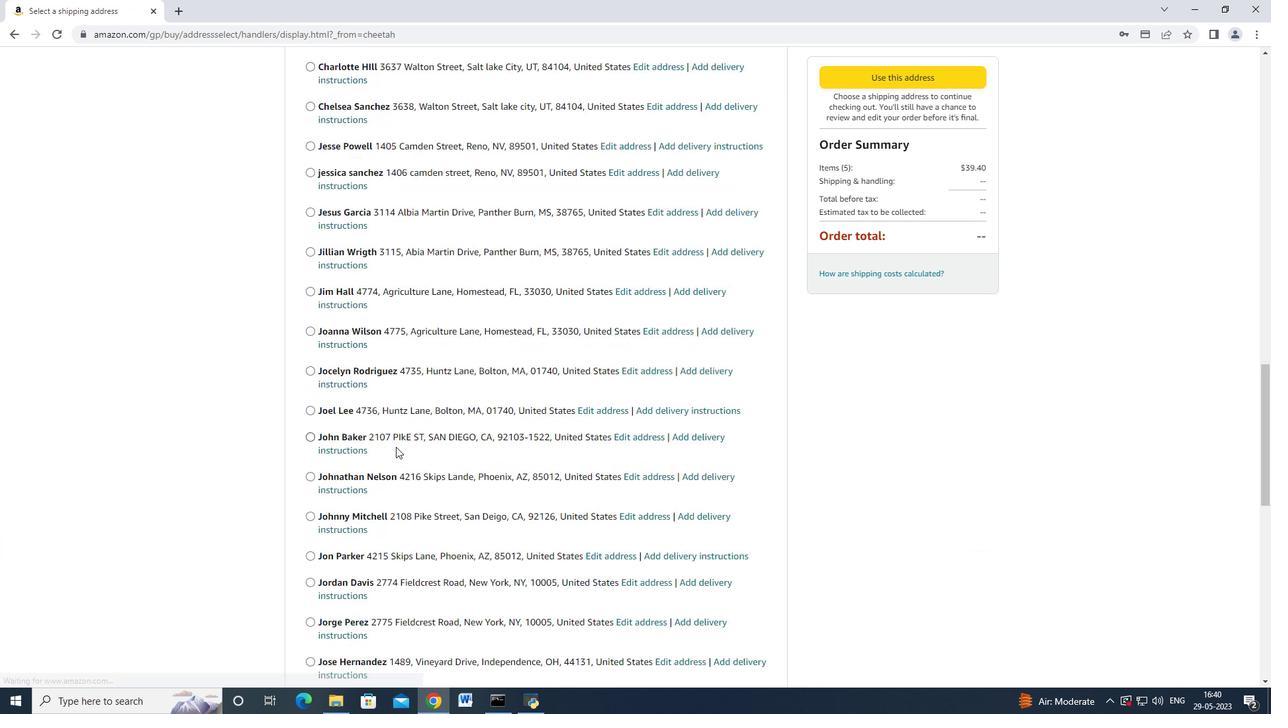 
Action: Mouse scrolled (392, 457) with delta (0, 0)
Screenshot: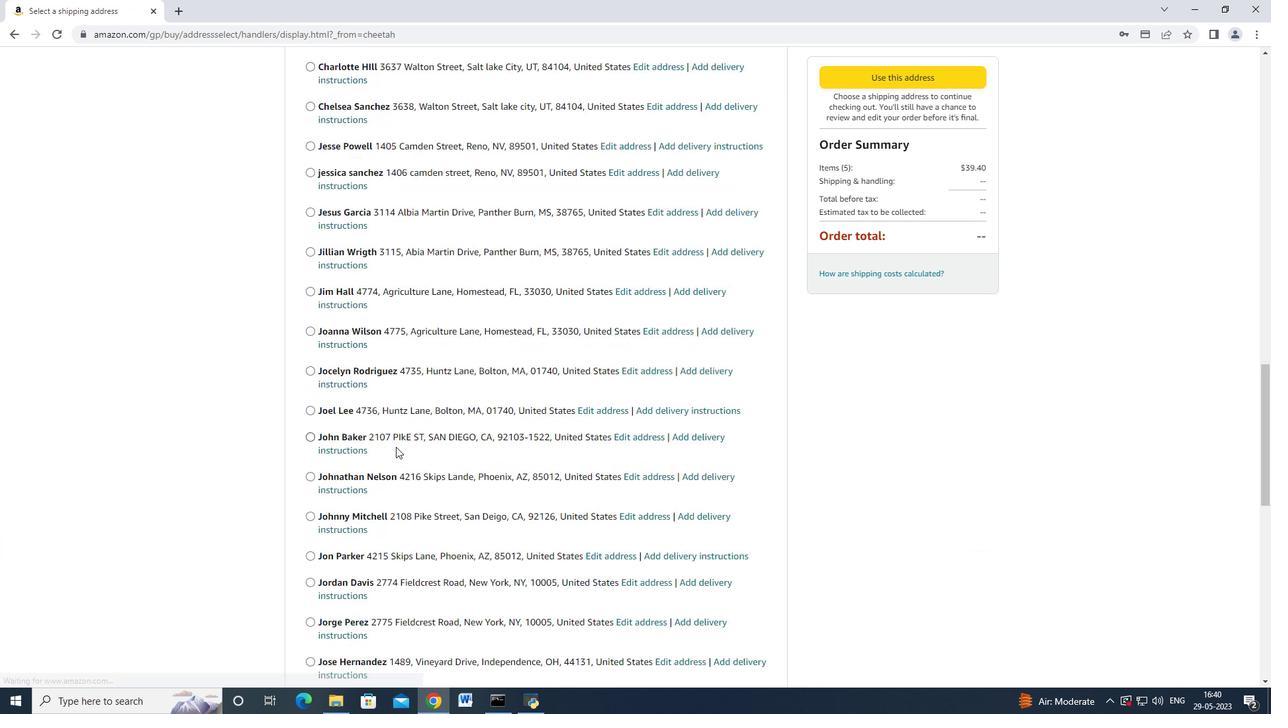 
Action: Mouse scrolled (392, 457) with delta (0, 0)
Screenshot: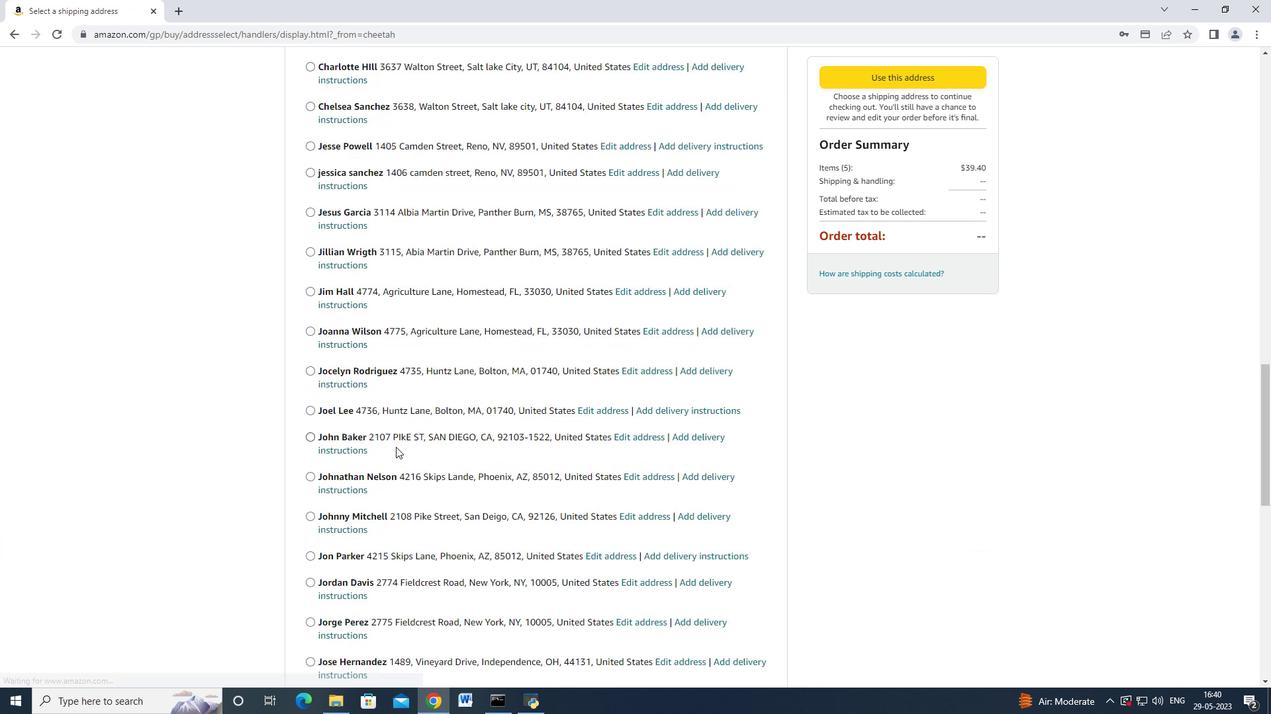 
Action: Mouse moved to (394, 457)
Screenshot: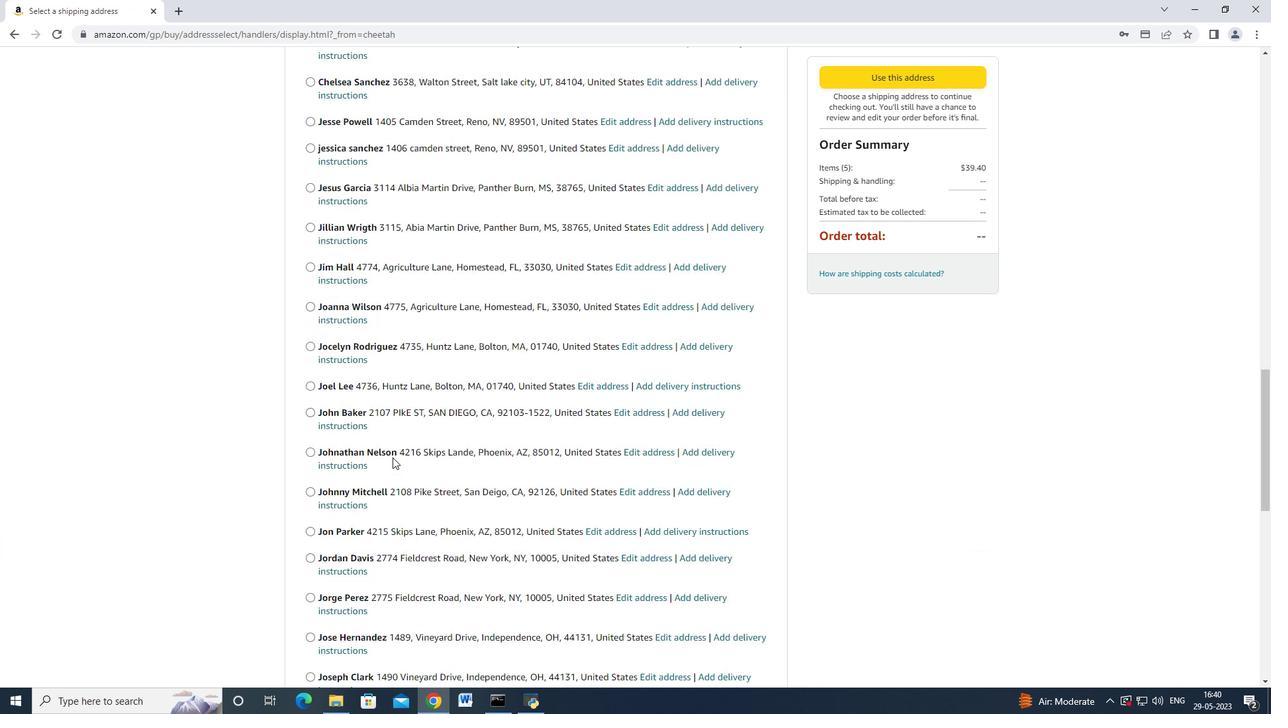 
Action: Mouse scrolled (394, 456) with delta (0, 0)
Screenshot: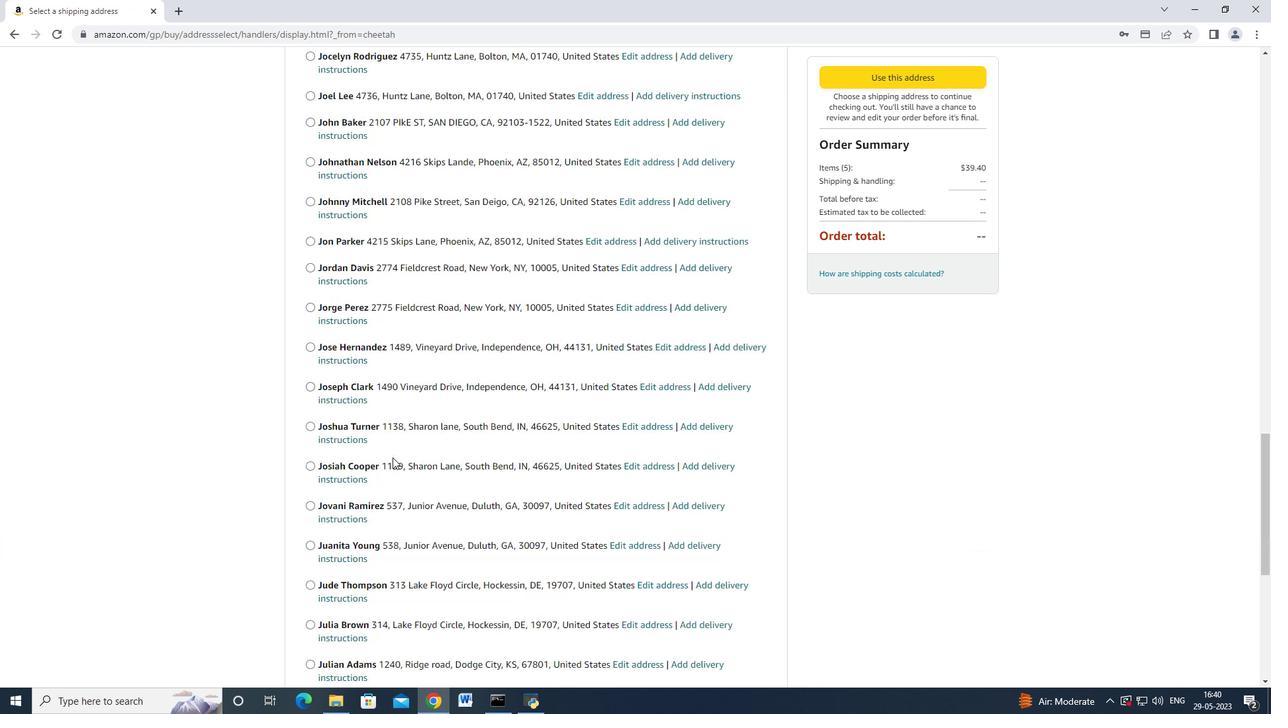 
Action: Mouse scrolled (394, 456) with delta (0, 0)
Screenshot: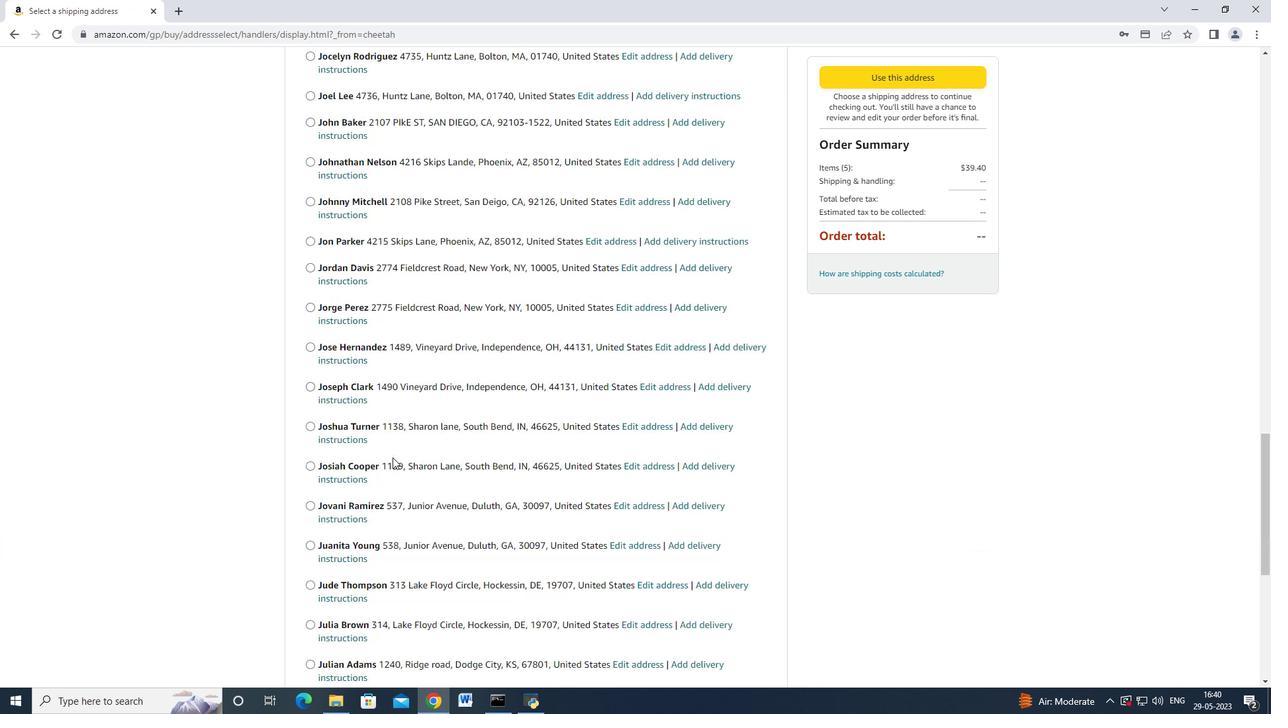 
Action: Mouse scrolled (394, 456) with delta (0, 0)
Screenshot: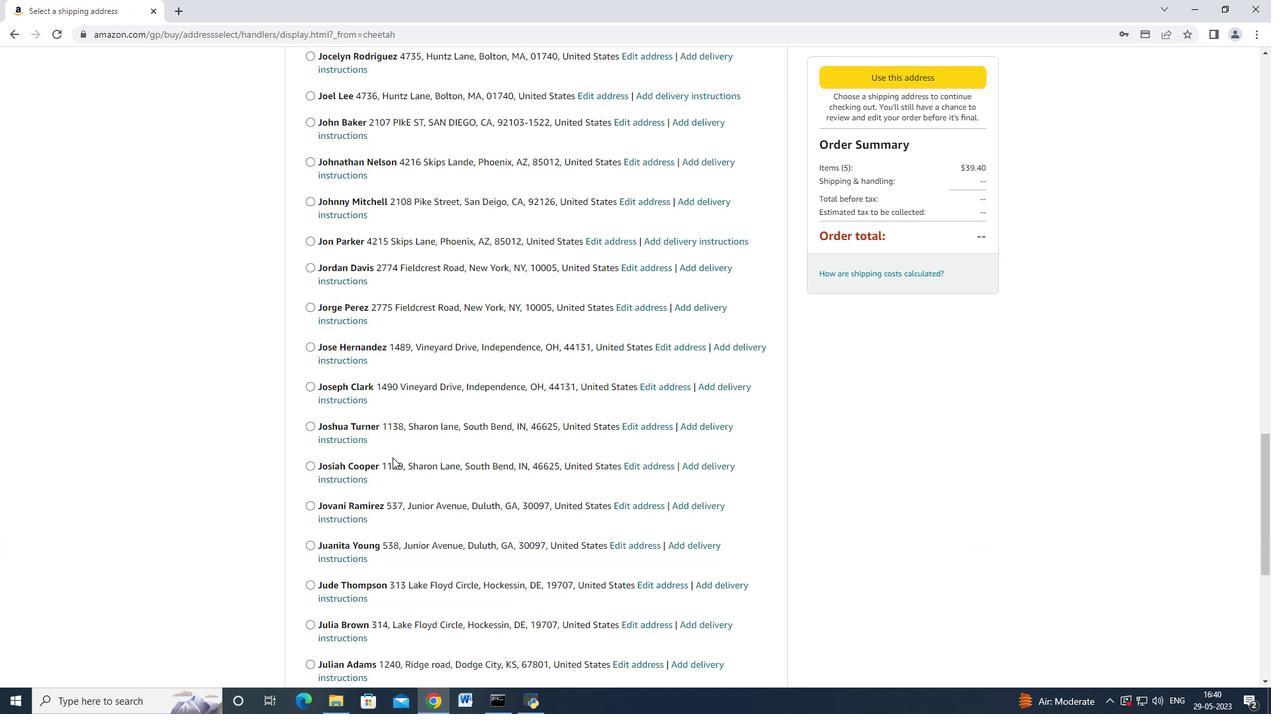 
Action: Mouse scrolled (394, 456) with delta (0, 0)
Screenshot: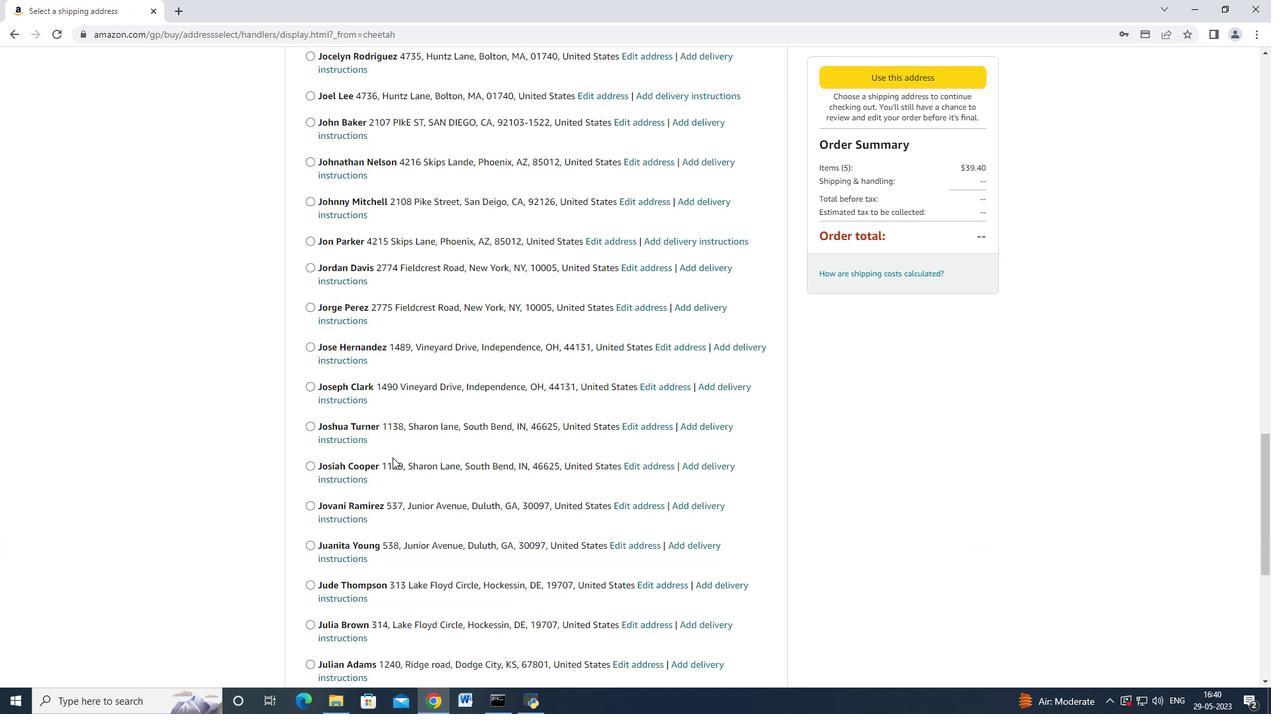
Action: Mouse scrolled (394, 456) with delta (0, 0)
Screenshot: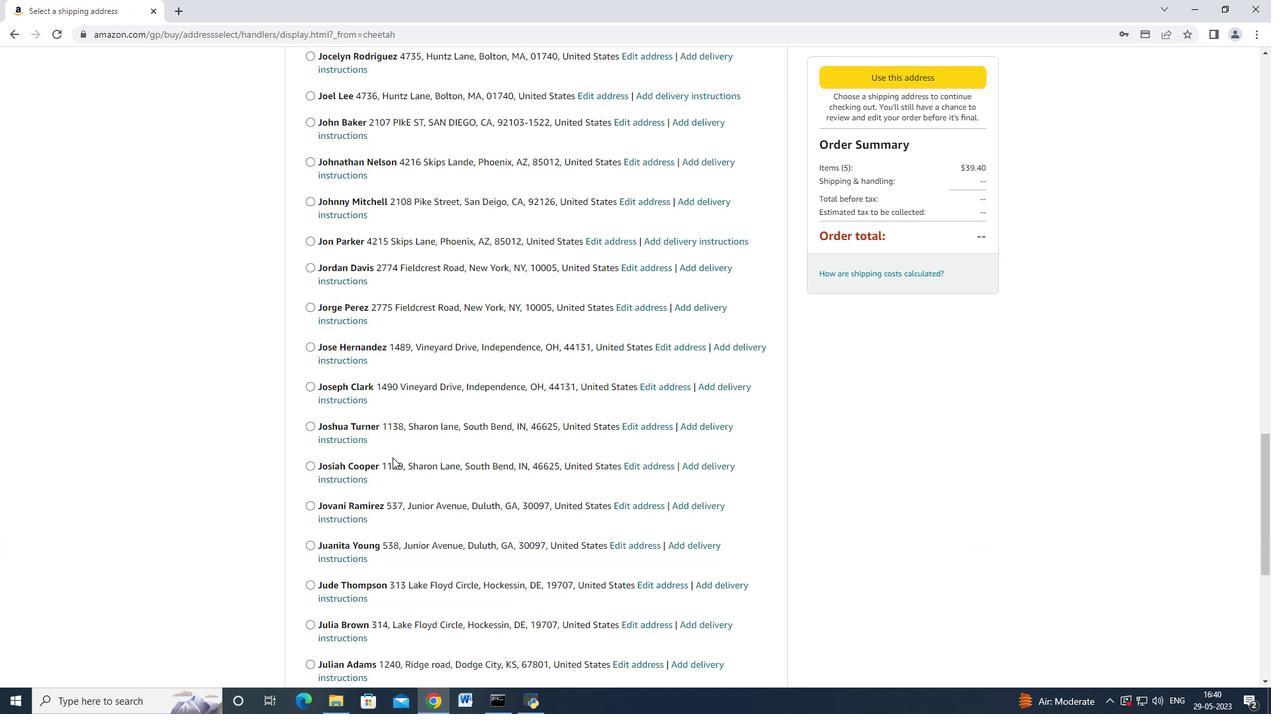
Action: Mouse scrolled (394, 456) with delta (0, 0)
Screenshot: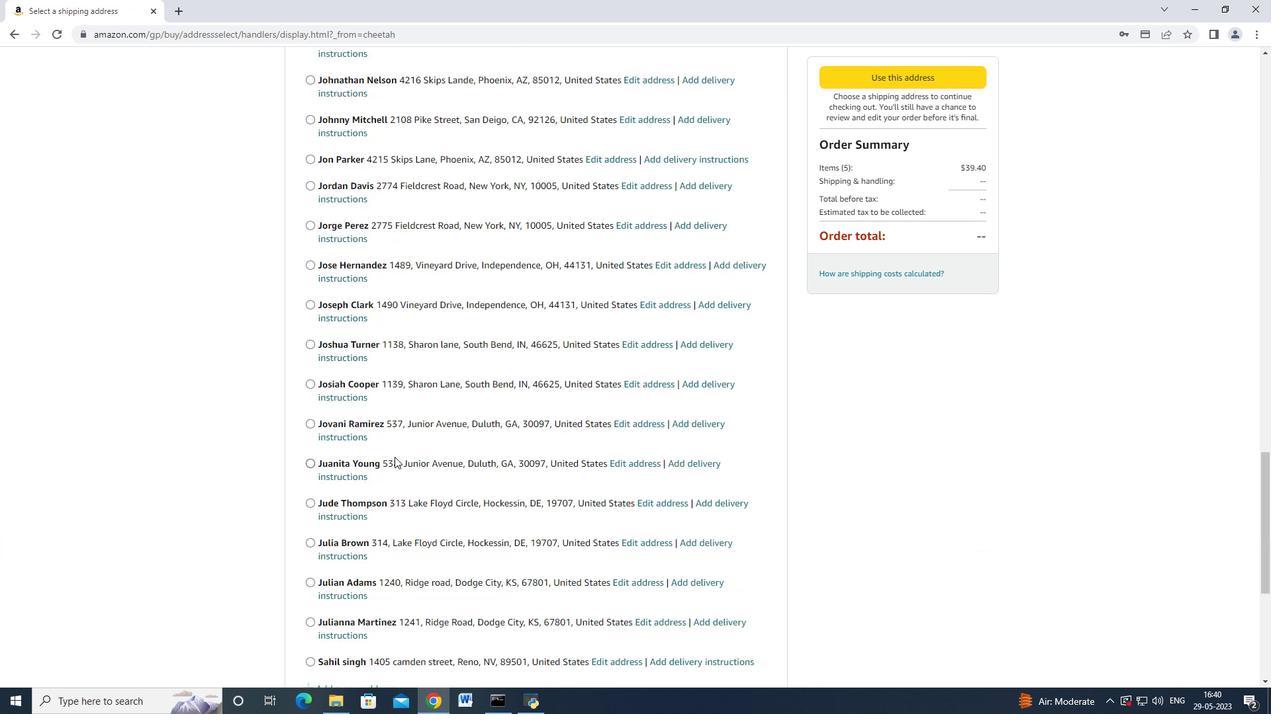 
Action: Mouse scrolled (394, 456) with delta (0, 0)
Screenshot: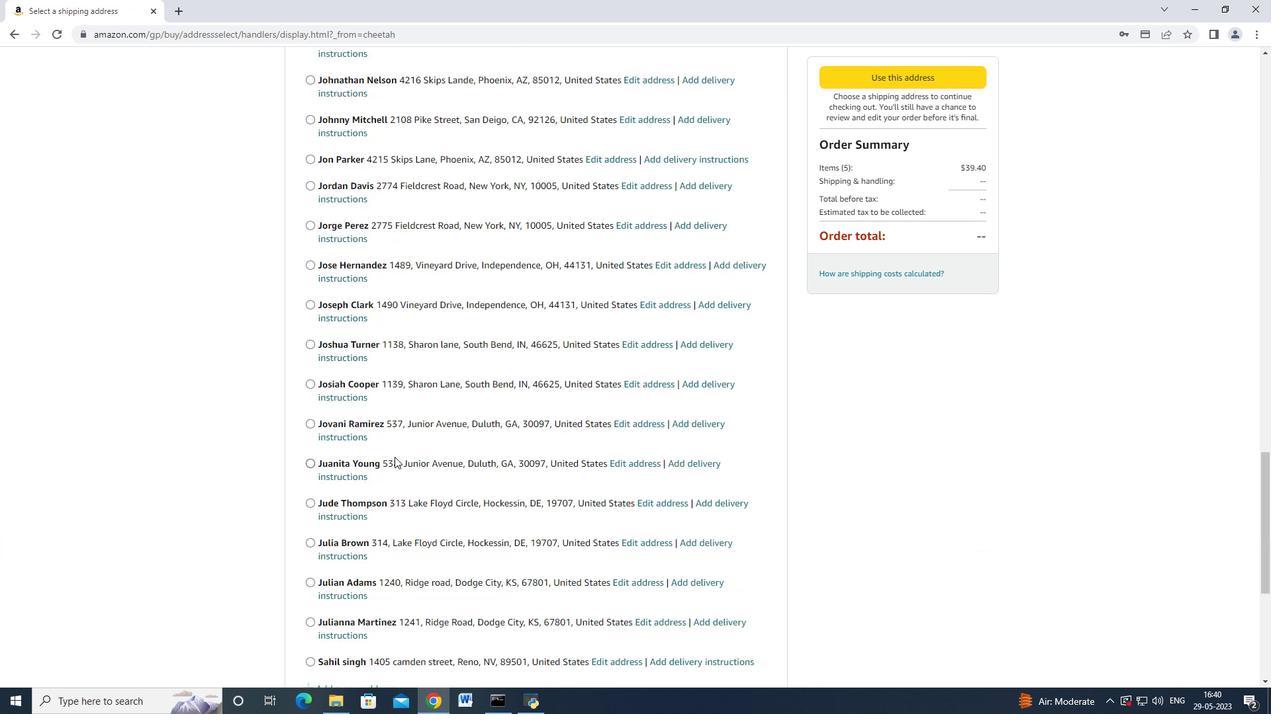 
Action: Mouse scrolled (394, 456) with delta (0, 0)
Screenshot: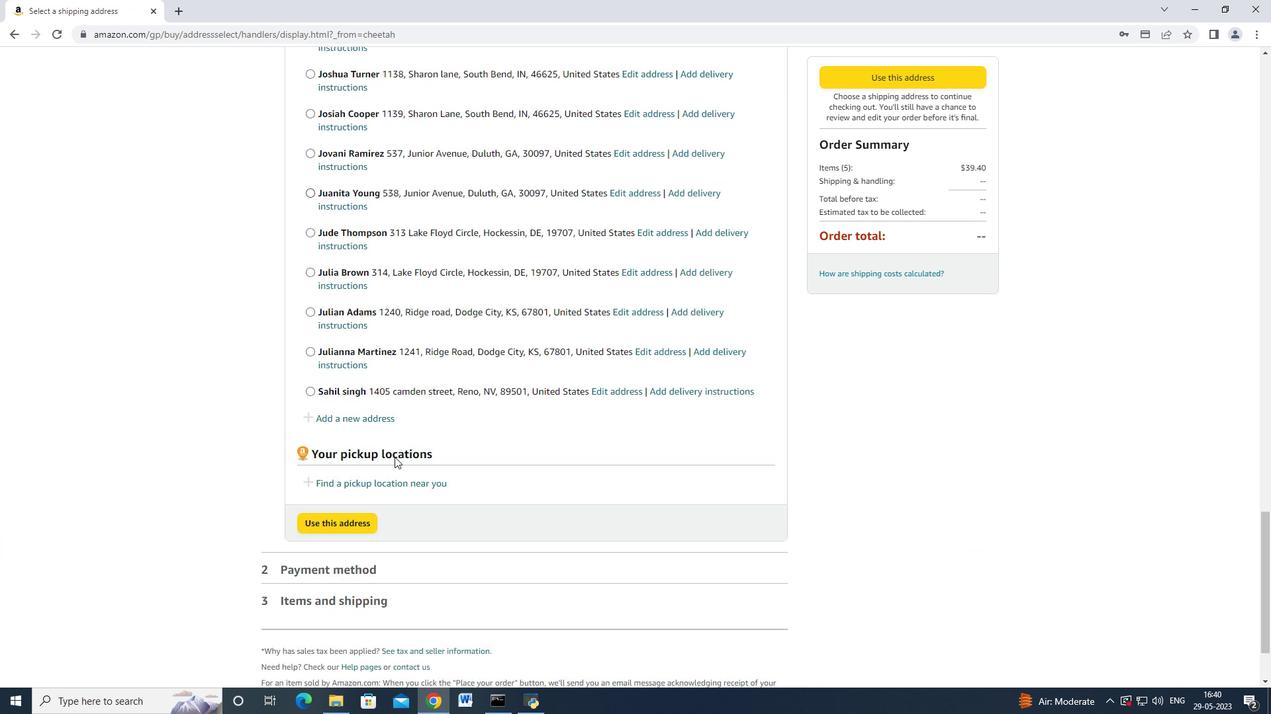 
Action: Mouse scrolled (394, 456) with delta (0, 0)
Screenshot: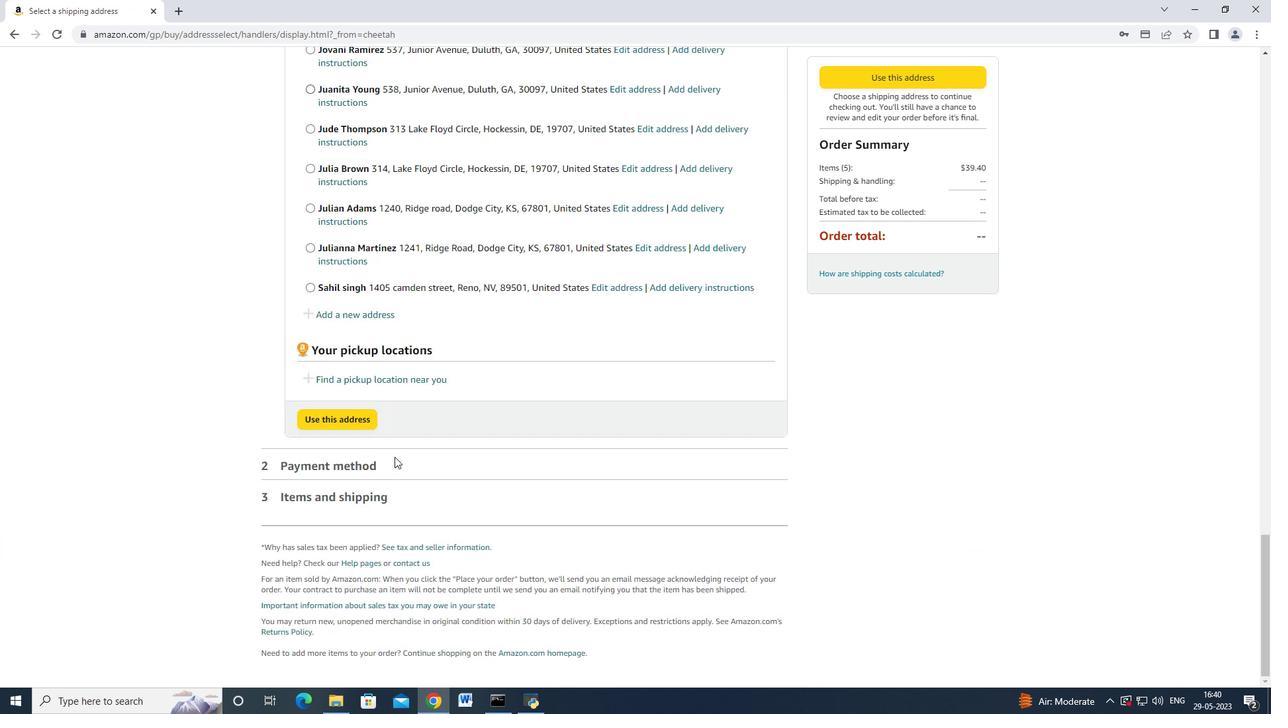 
Action: Mouse scrolled (394, 456) with delta (0, 0)
Screenshot: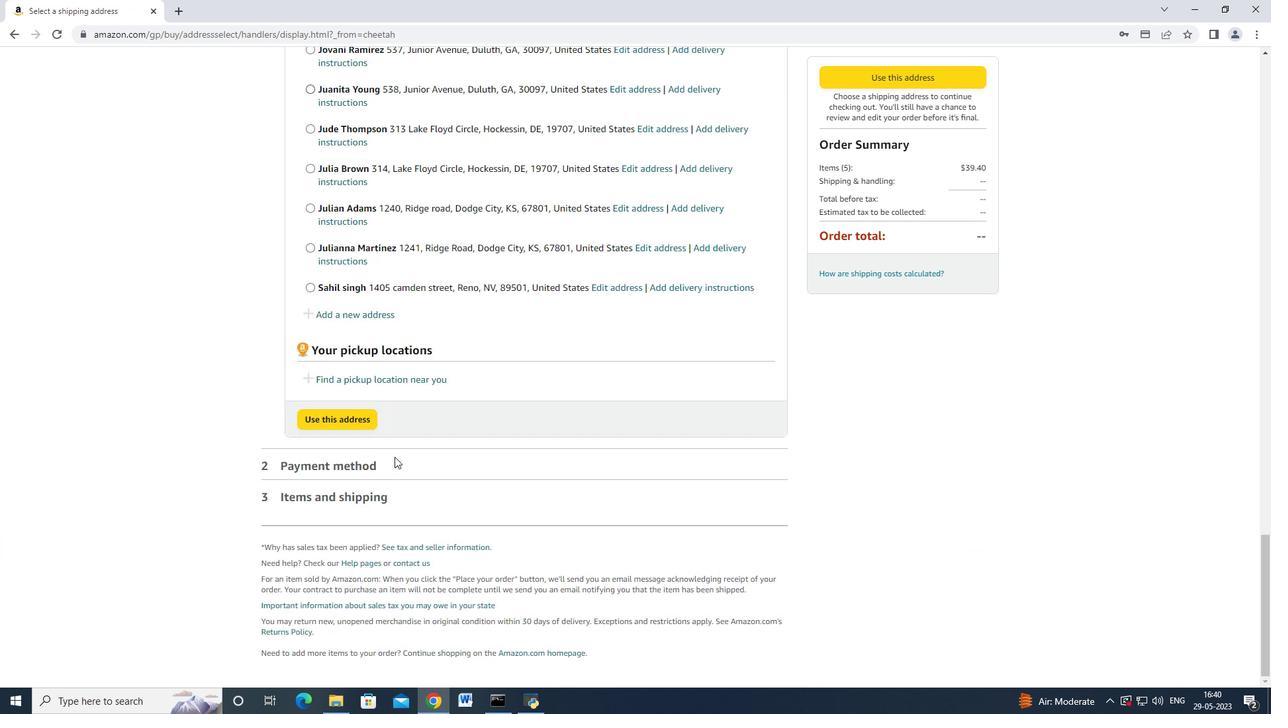 
Action: Mouse scrolled (394, 456) with delta (0, 0)
Screenshot: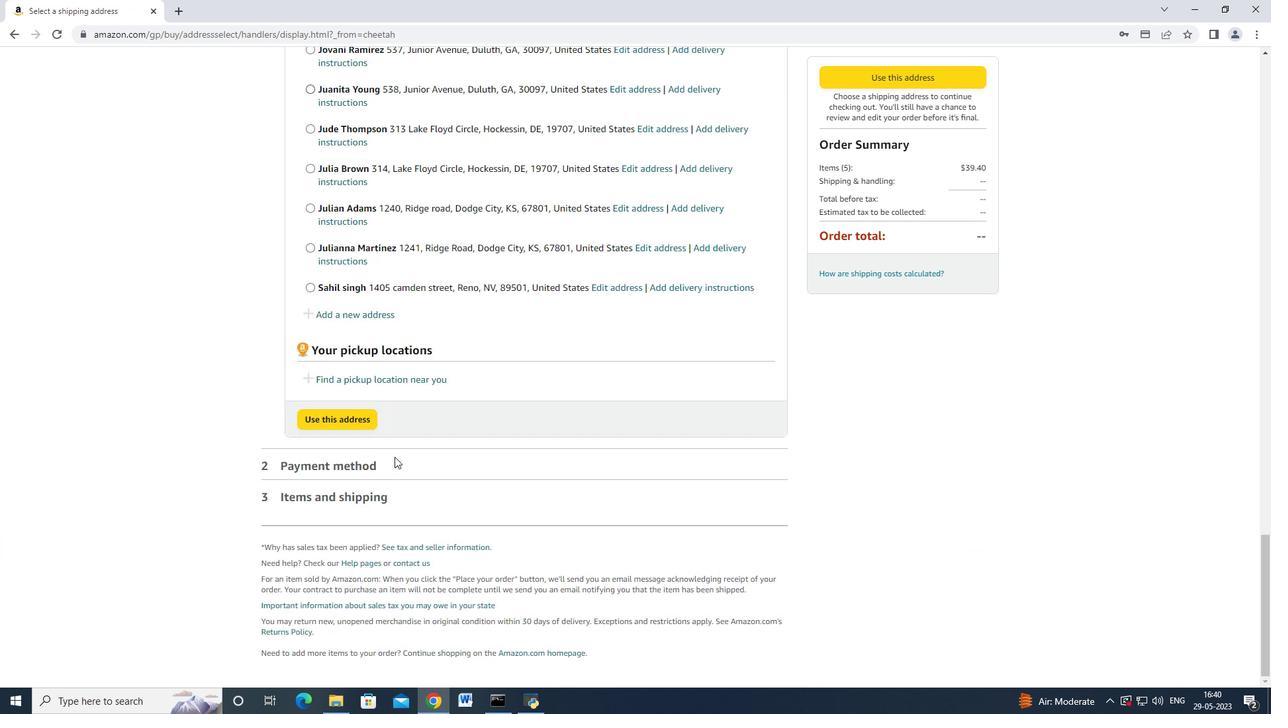 
Action: Mouse scrolled (394, 456) with delta (0, 0)
Screenshot: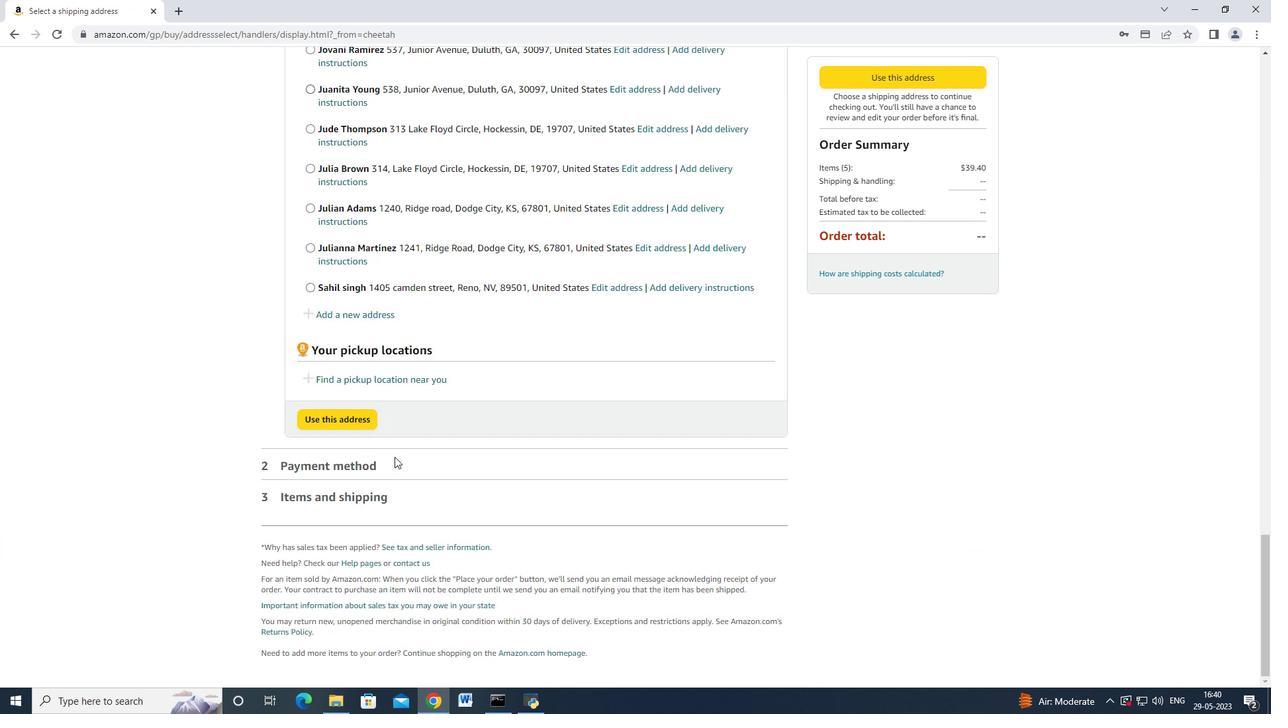 
Action: Mouse moved to (367, 315)
Screenshot: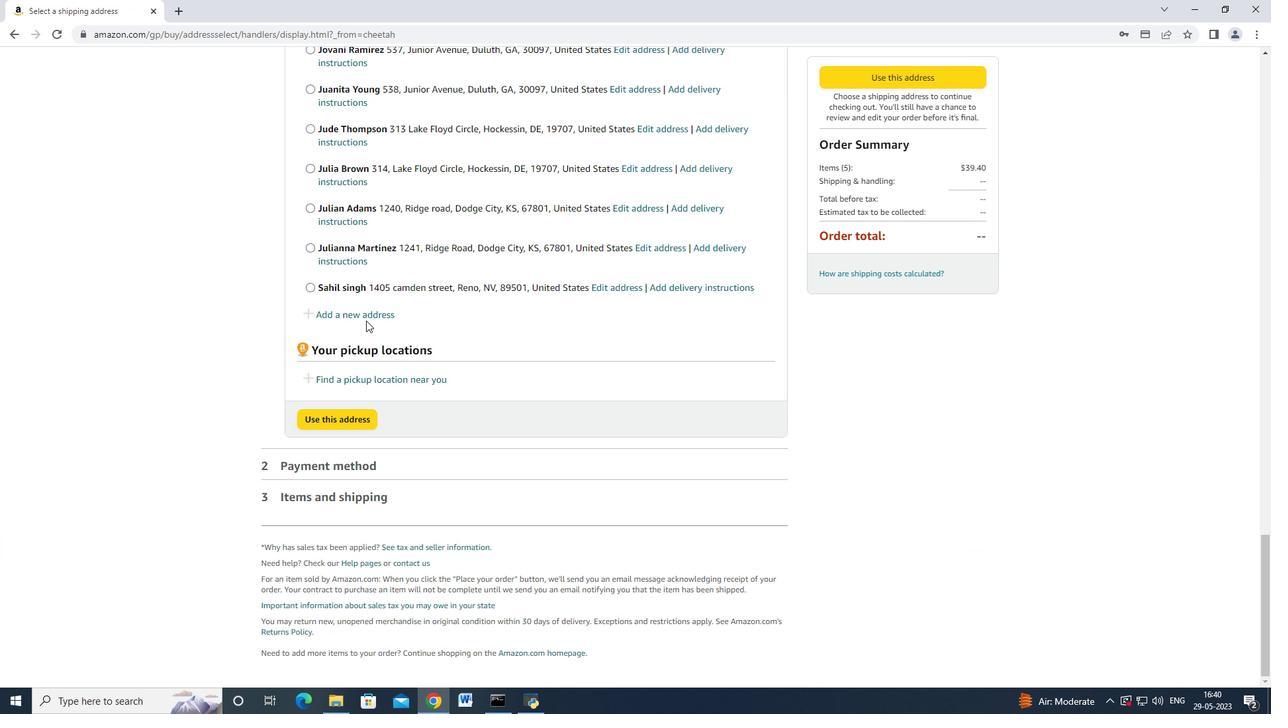 
Action: Mouse pressed left at (367, 315)
Screenshot: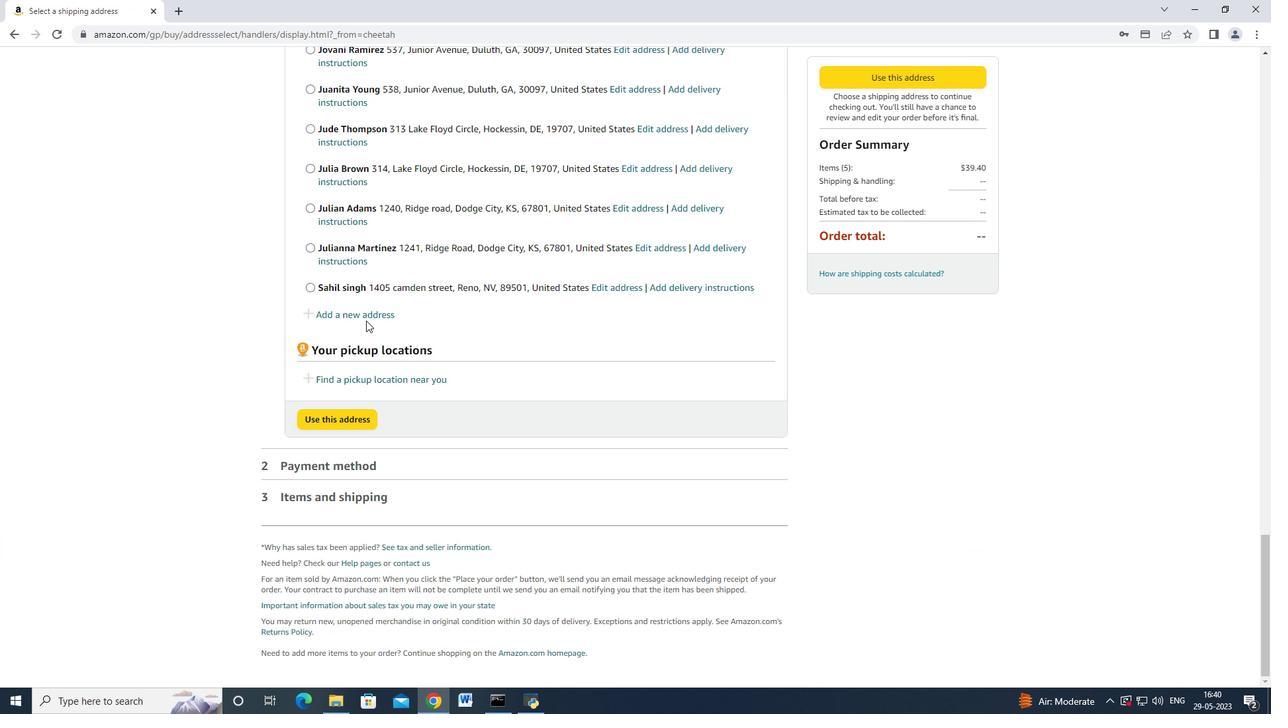 
Action: Mouse moved to (446, 327)
Screenshot: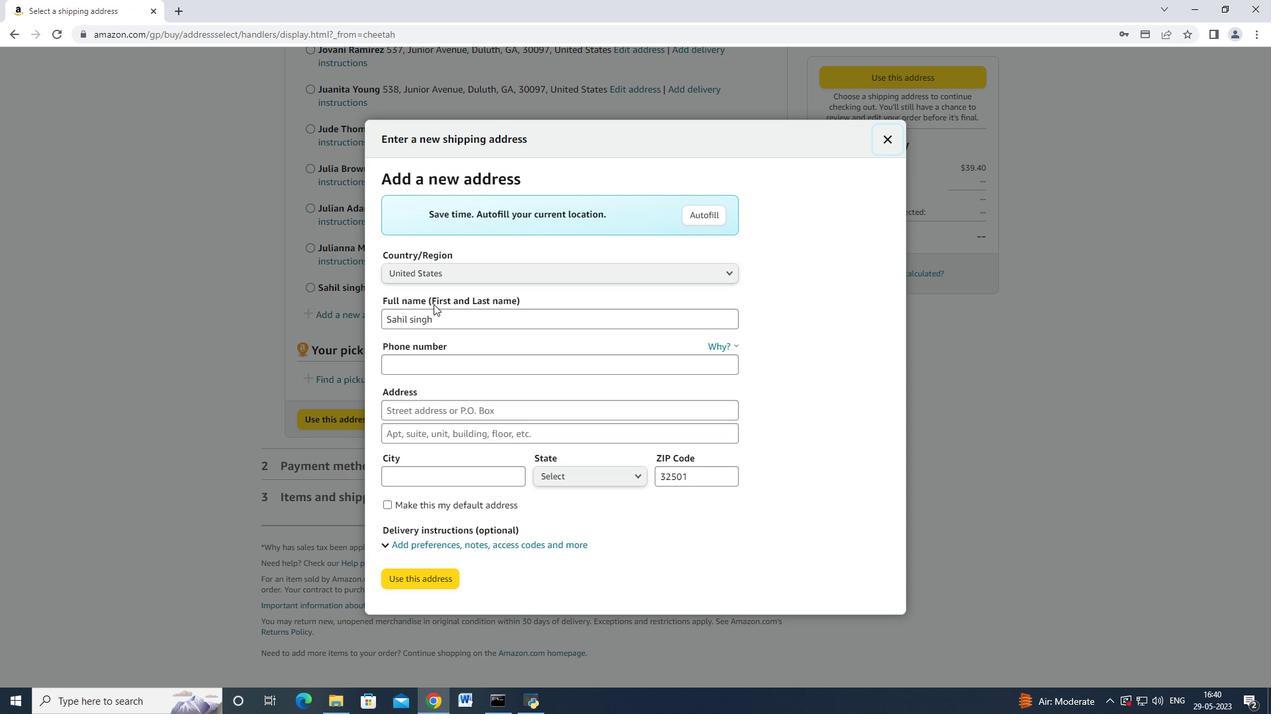 
Action: Mouse pressed left at (446, 327)
Screenshot: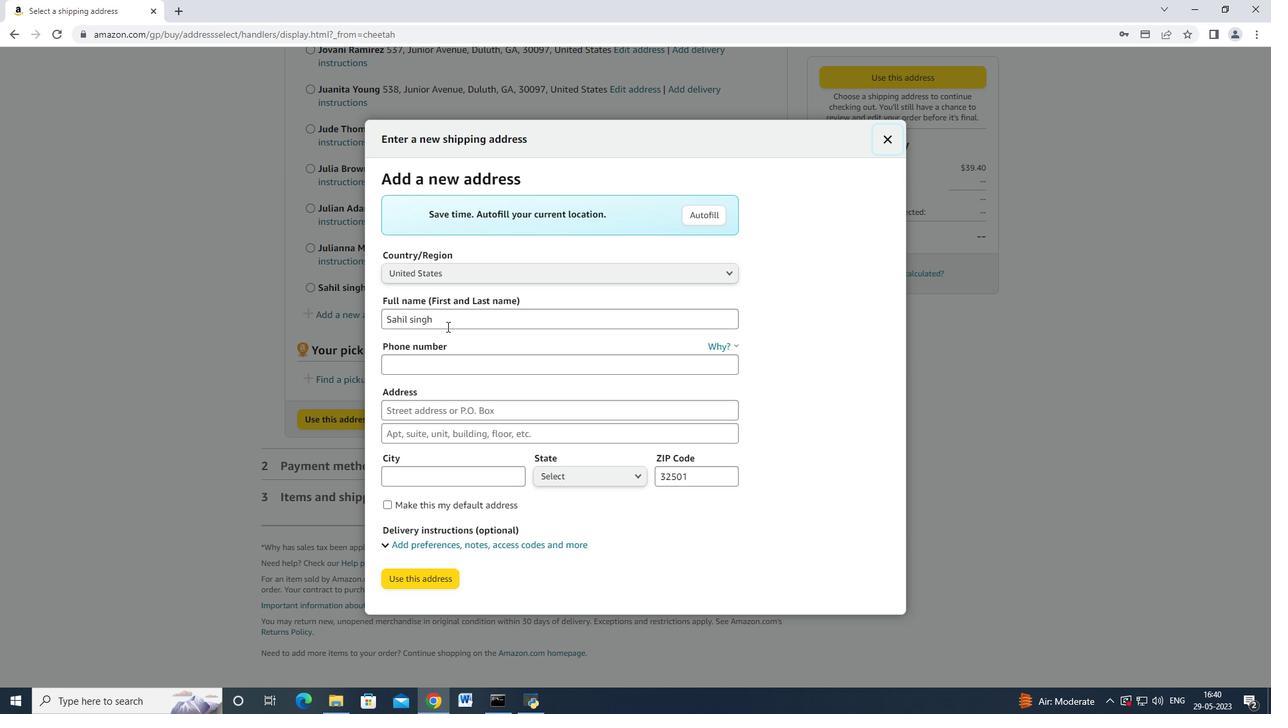 
Action: Mouse moved to (364, 316)
Screenshot: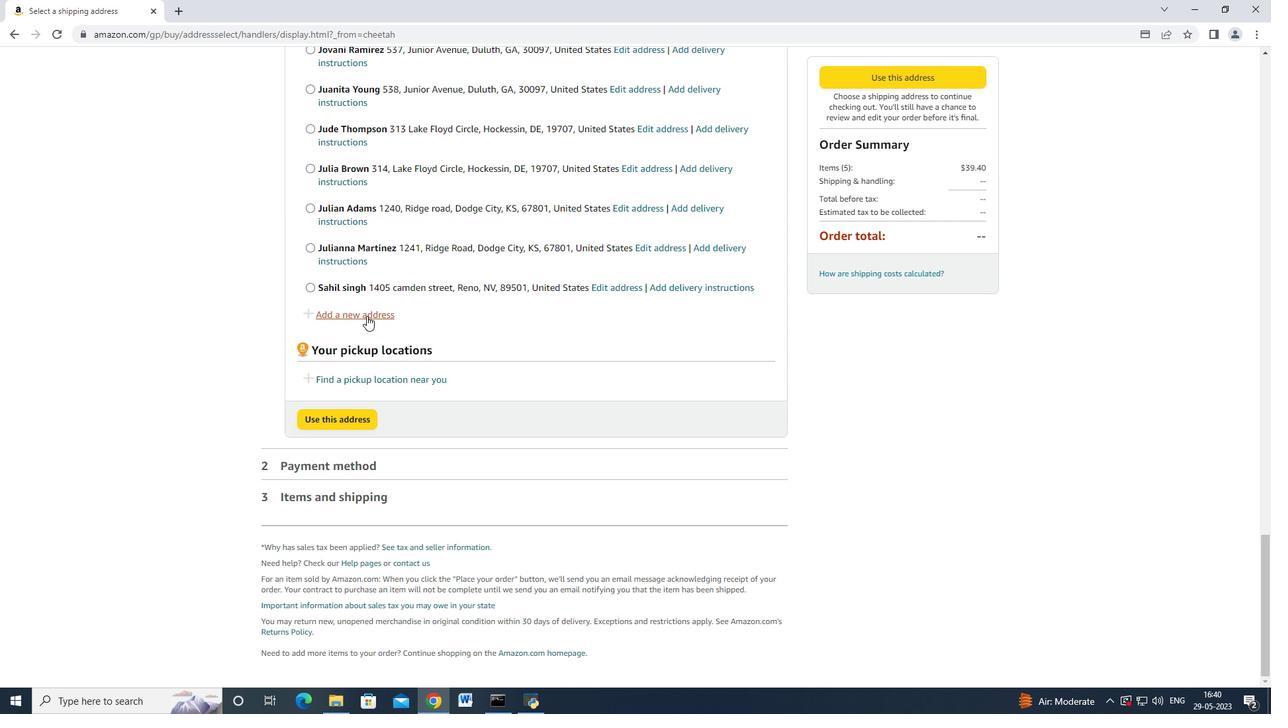 
Action: Mouse pressed left at (364, 316)
Screenshot: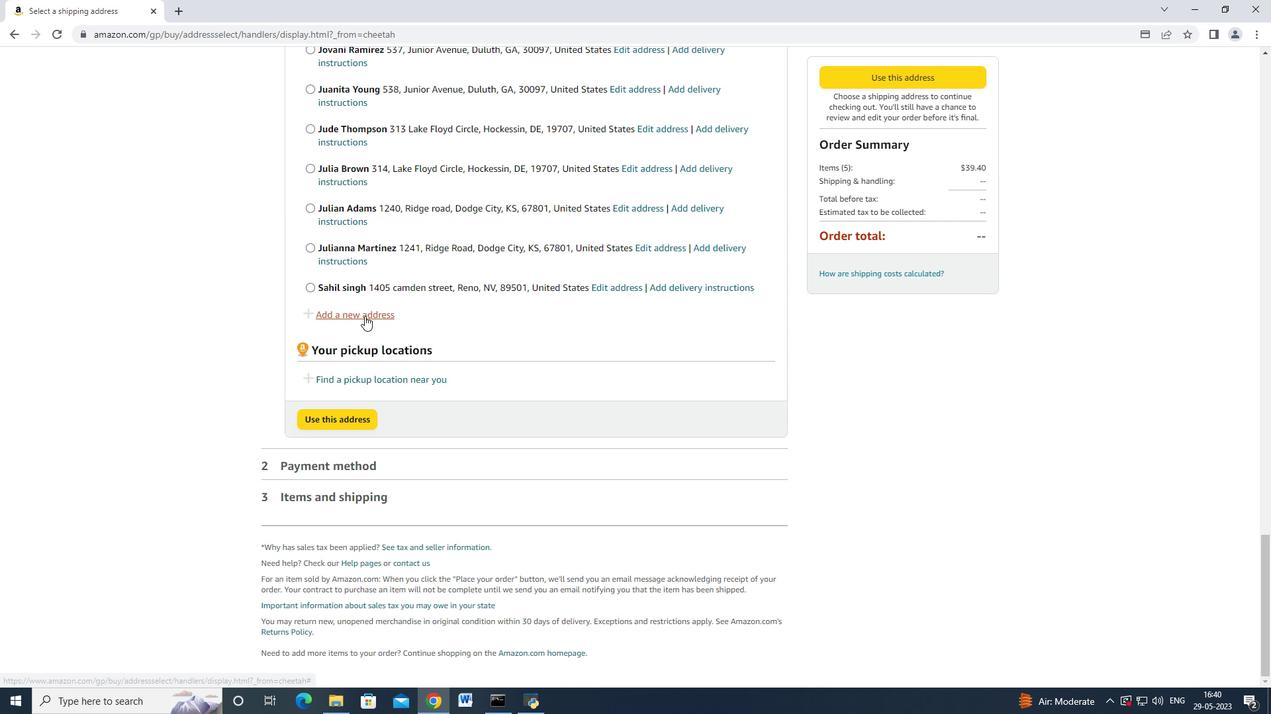 
Action: Mouse moved to (440, 318)
Screenshot: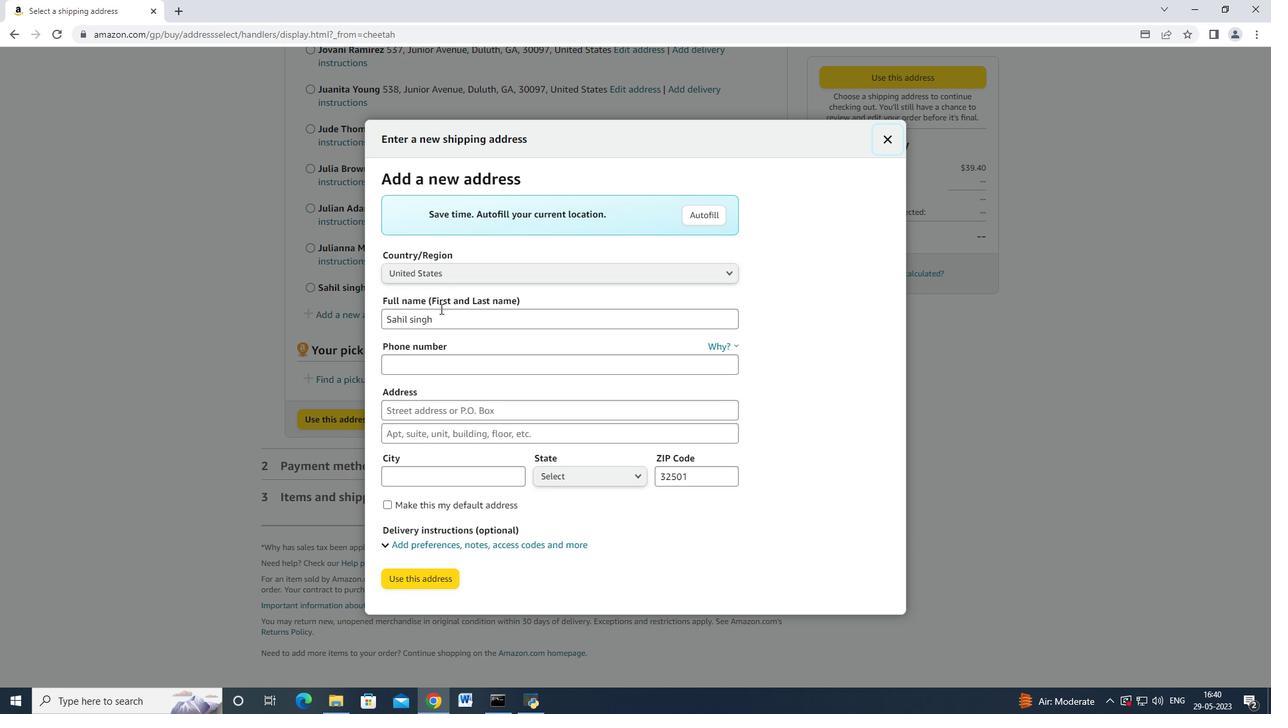 
Action: Mouse pressed left at (440, 318)
Screenshot: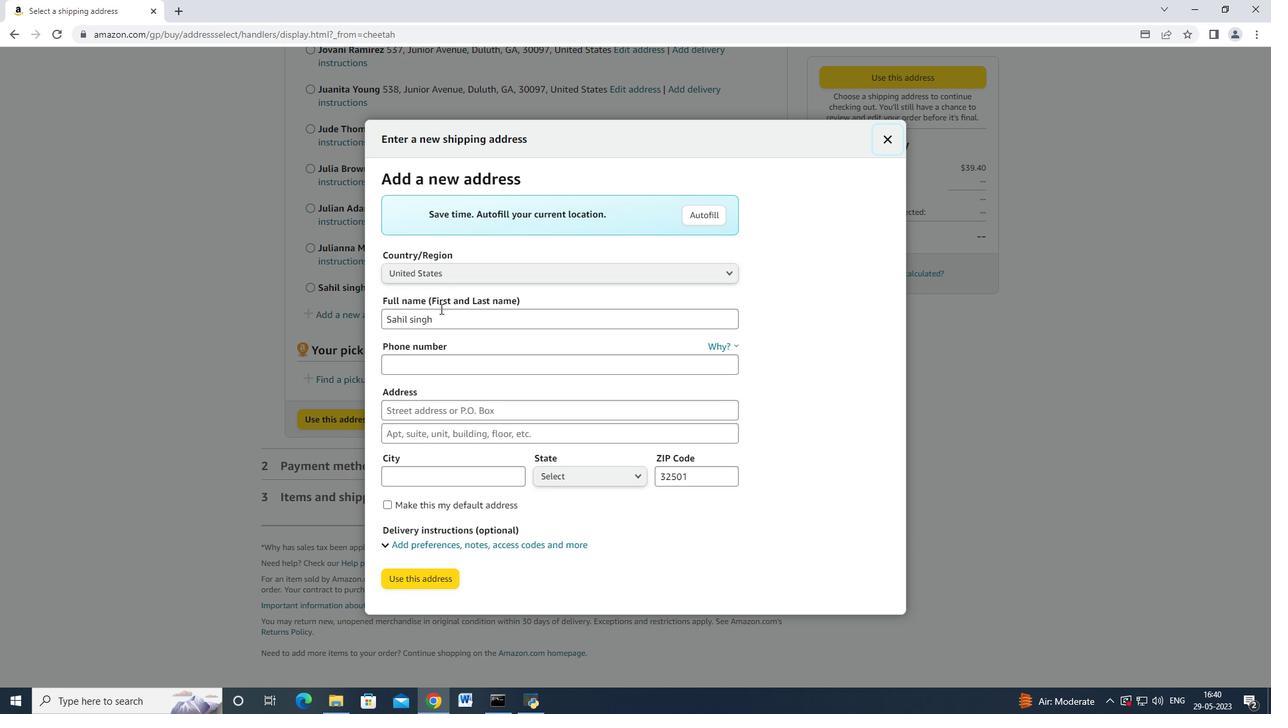 
Action: Mouse moved to (389, 319)
Screenshot: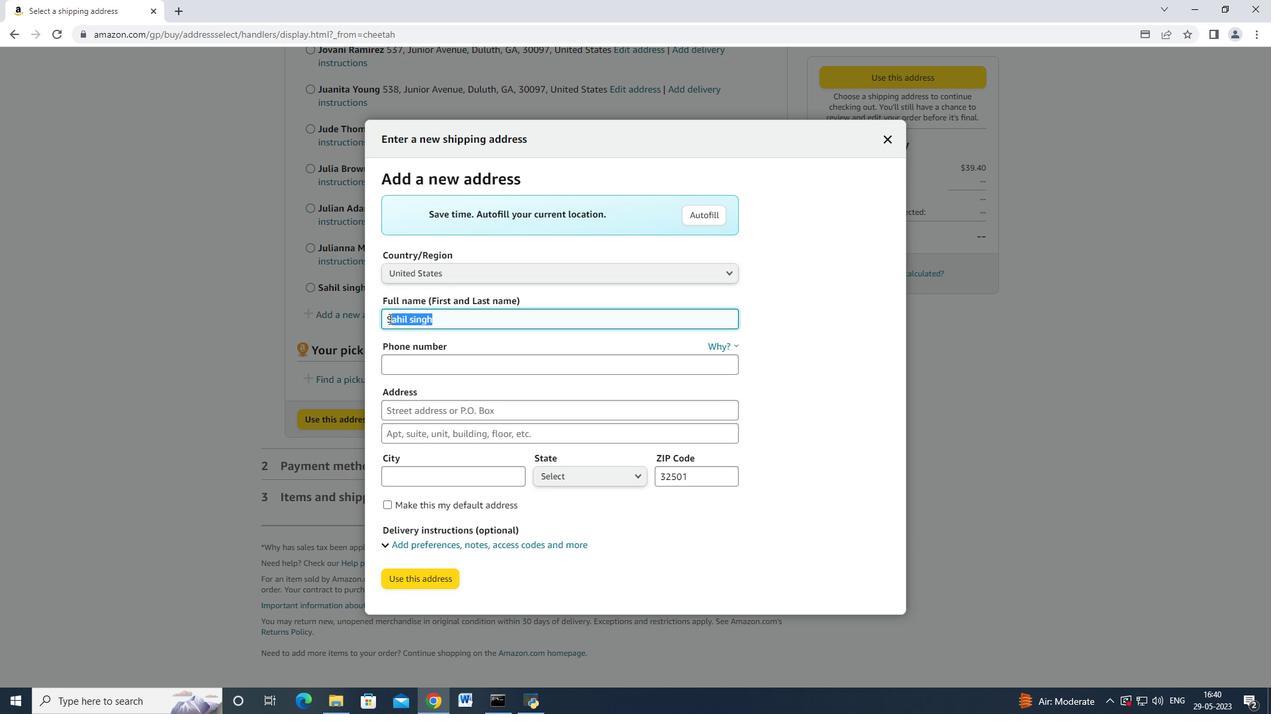 
Action: Key pressed <Key.backspace><Key.backspace><Key.shift>Chloe<Key.space><Key.shift_r>Collings<Key.backspace><Key.backspace>s<Key.tab><Key.tab>8014200980<Key.tab>3639,<Key.space><Key.shift_r>Walton<Key.space><Key.shift_r>Street<Key.tab><Key.tab><Key.shift_r>Salth<Key.backspace><Key.space><Key.shift>Lake<Key.space><Key.shift_r>City<Key.tab>
Screenshot: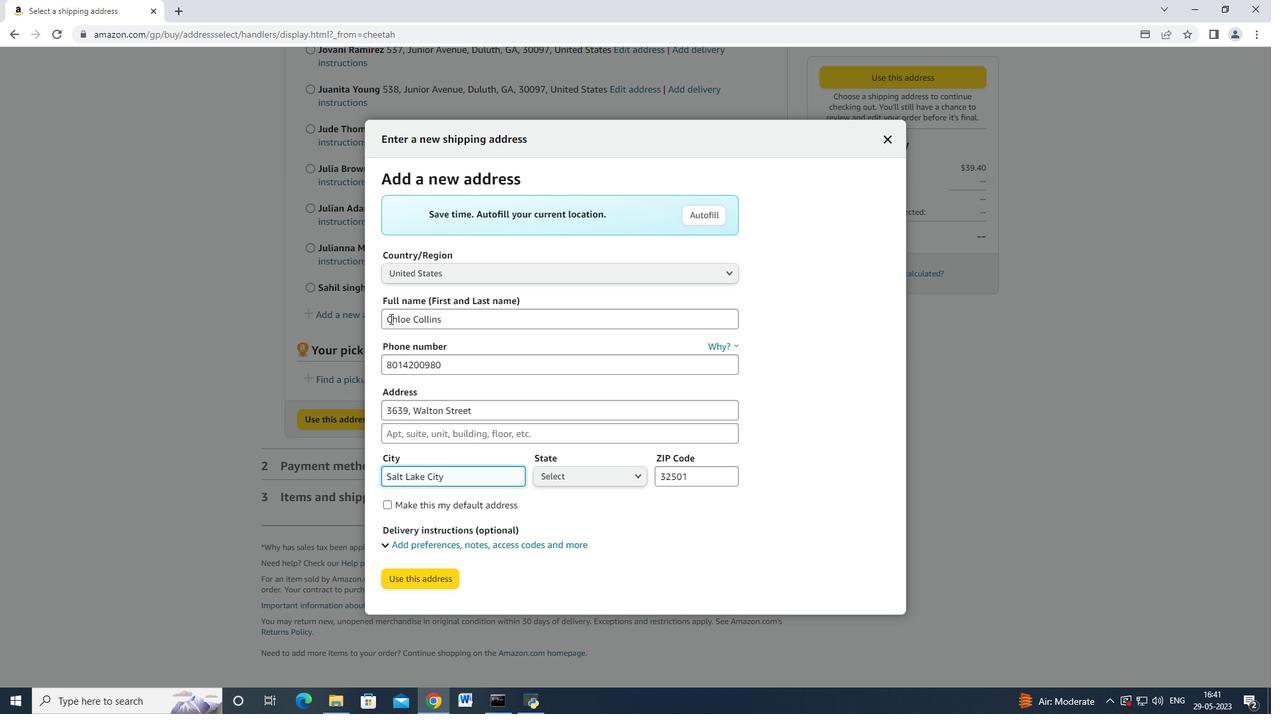 
Action: Mouse moved to (545, 472)
Screenshot: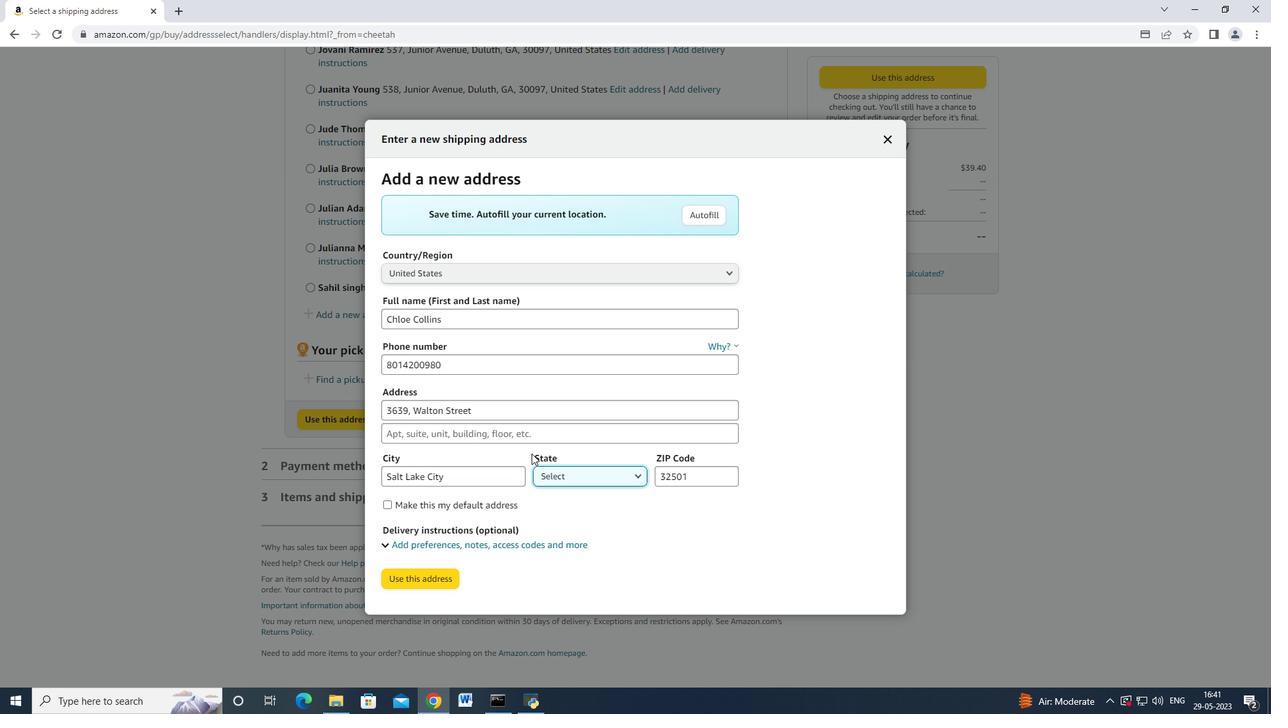 
Action: Mouse pressed left at (545, 472)
Screenshot: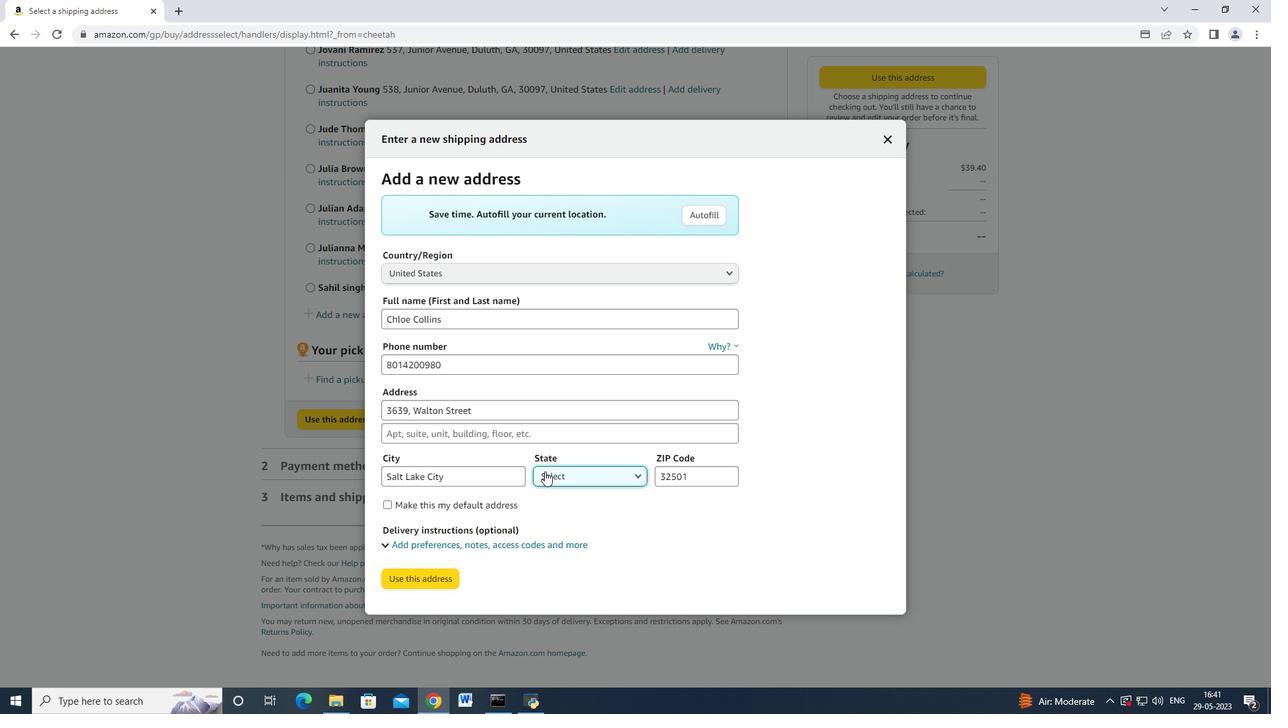 
Action: Mouse moved to (552, 470)
Screenshot: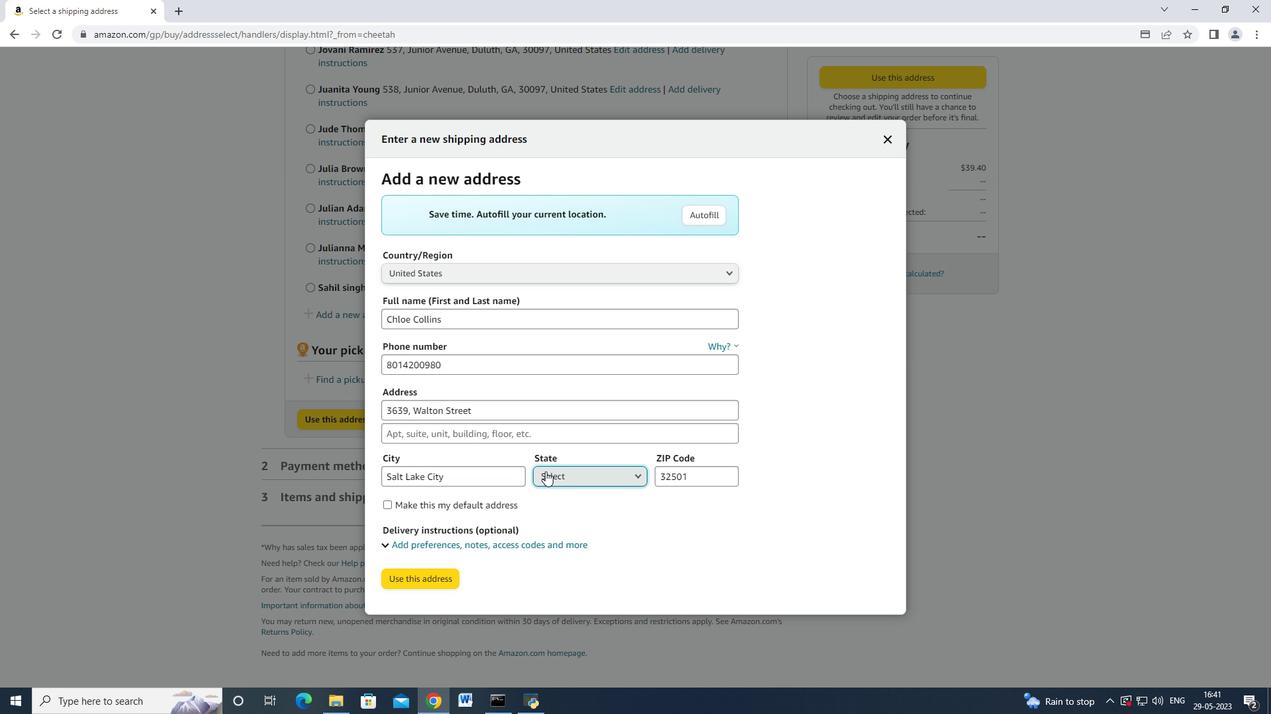 
Action: Mouse scrolled (552, 469) with delta (0, 0)
Screenshot: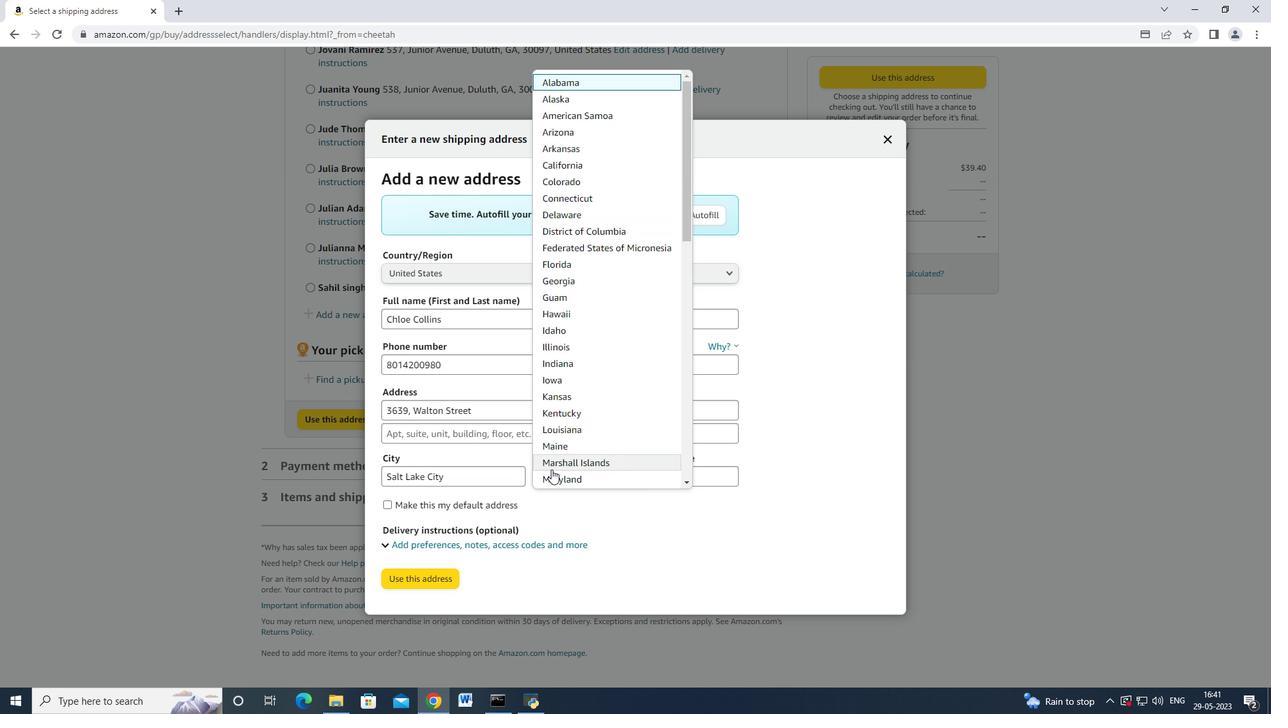 
Action: Mouse moved to (552, 464)
Screenshot: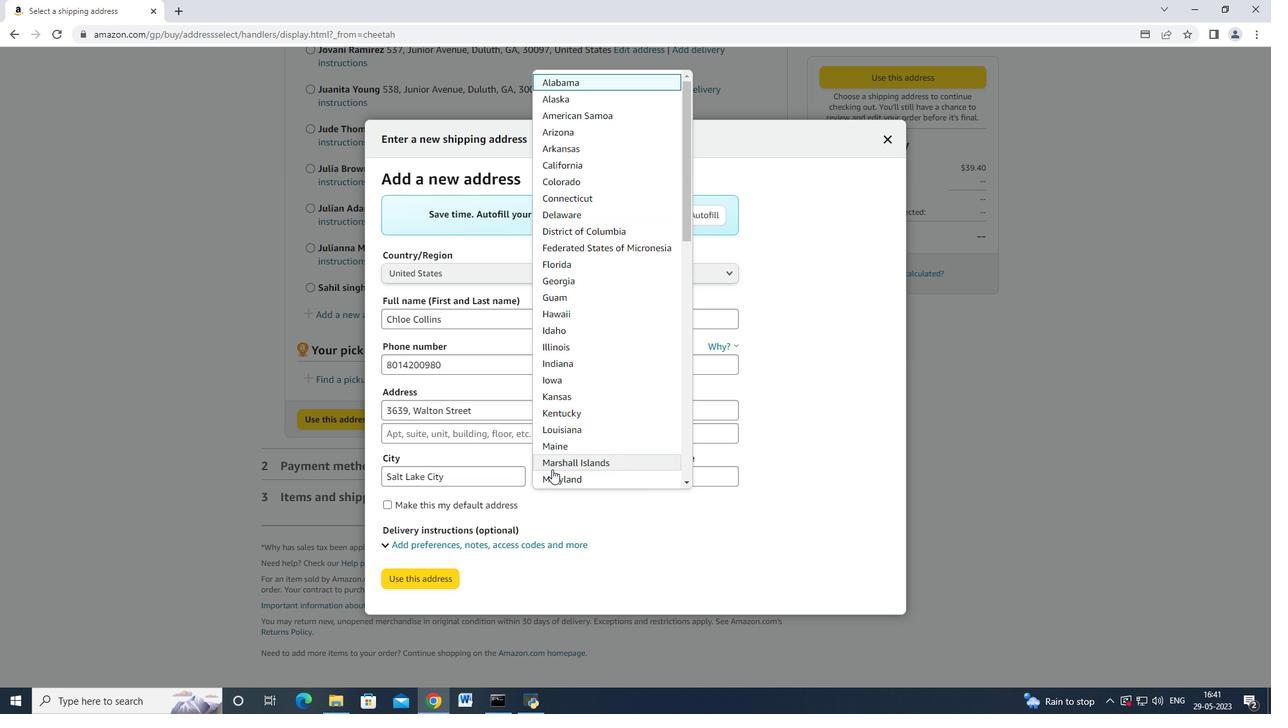 
Action: Mouse scrolled (552, 468) with delta (0, 0)
Screenshot: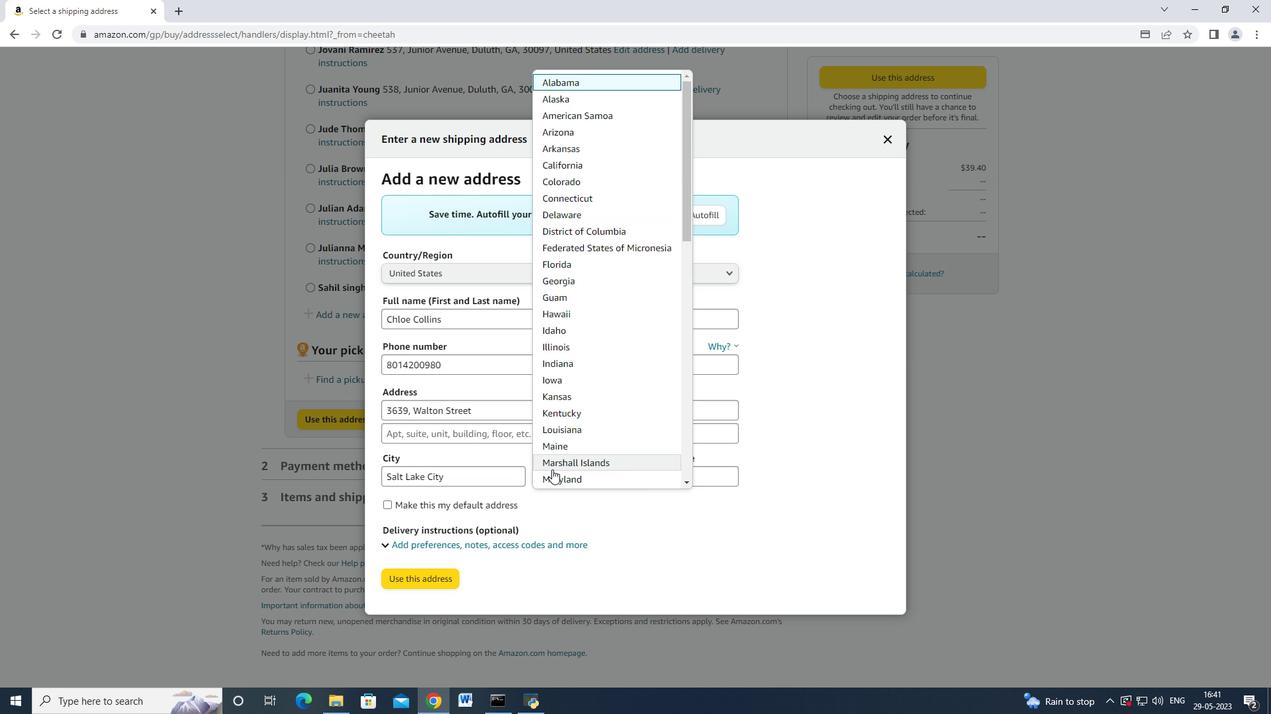 
Action: Mouse moved to (552, 463)
Screenshot: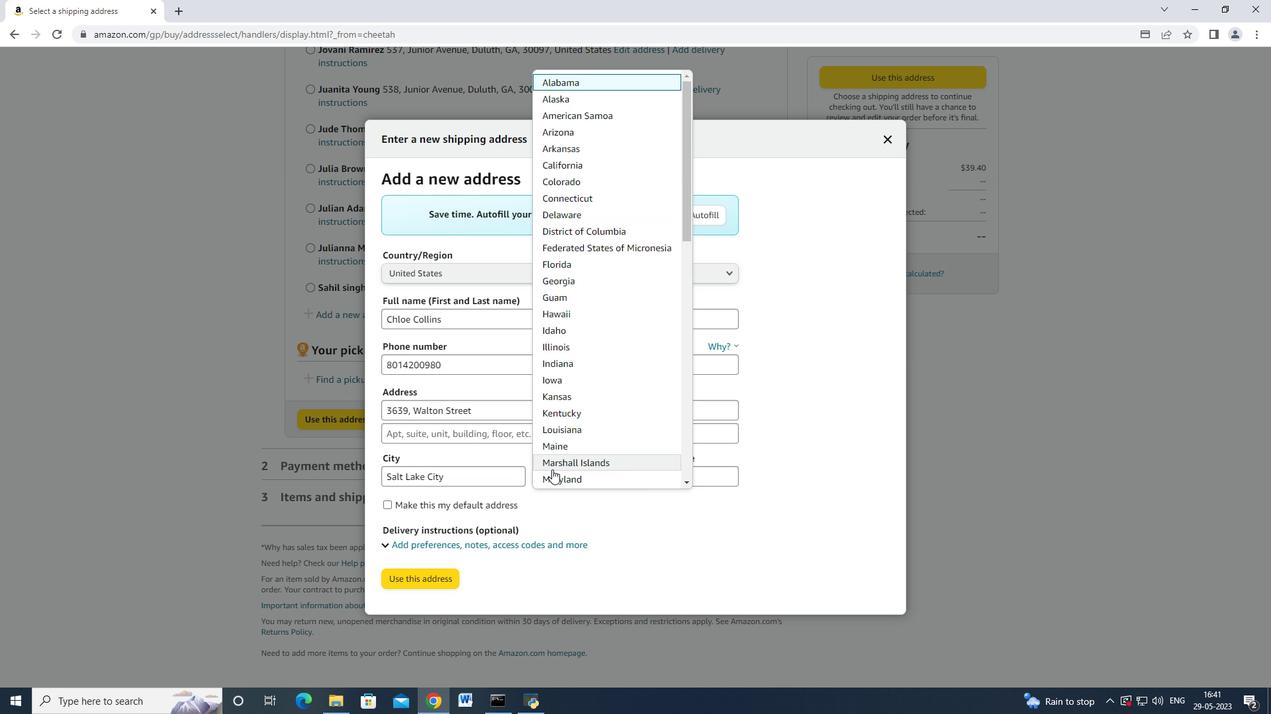 
Action: Mouse scrolled (552, 463) with delta (0, 0)
Screenshot: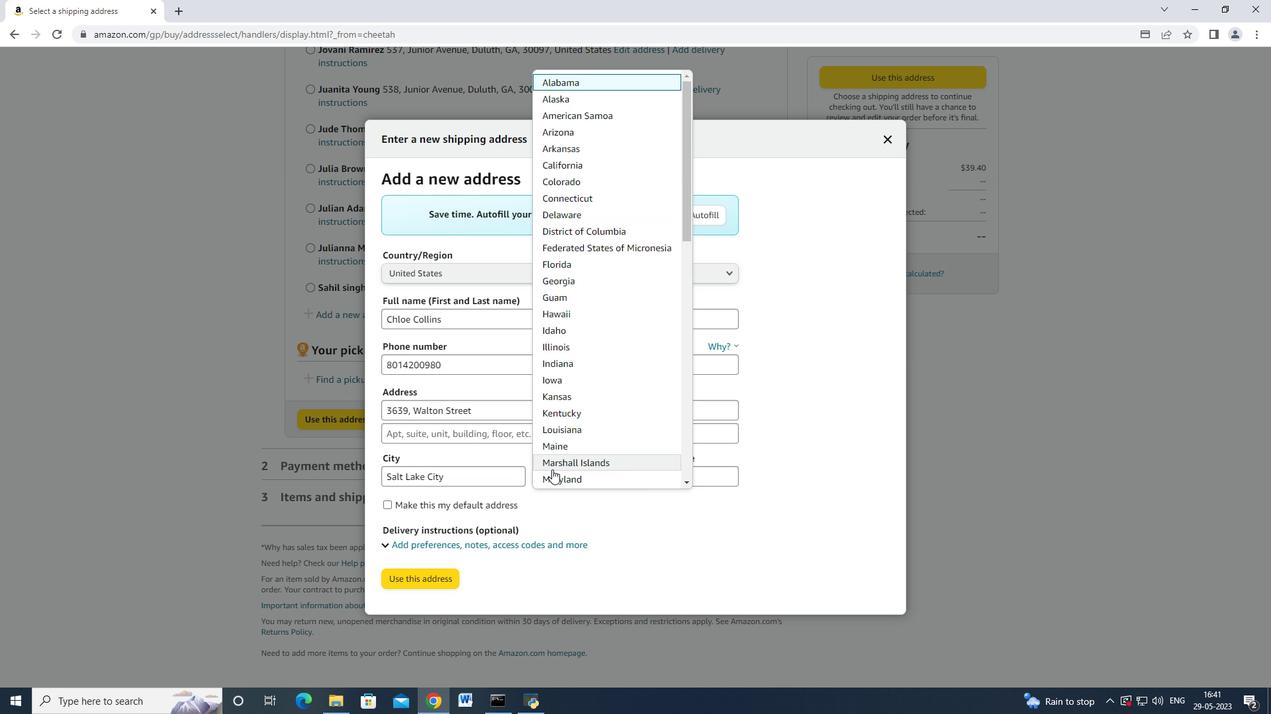 
Action: Mouse moved to (552, 463)
Screenshot: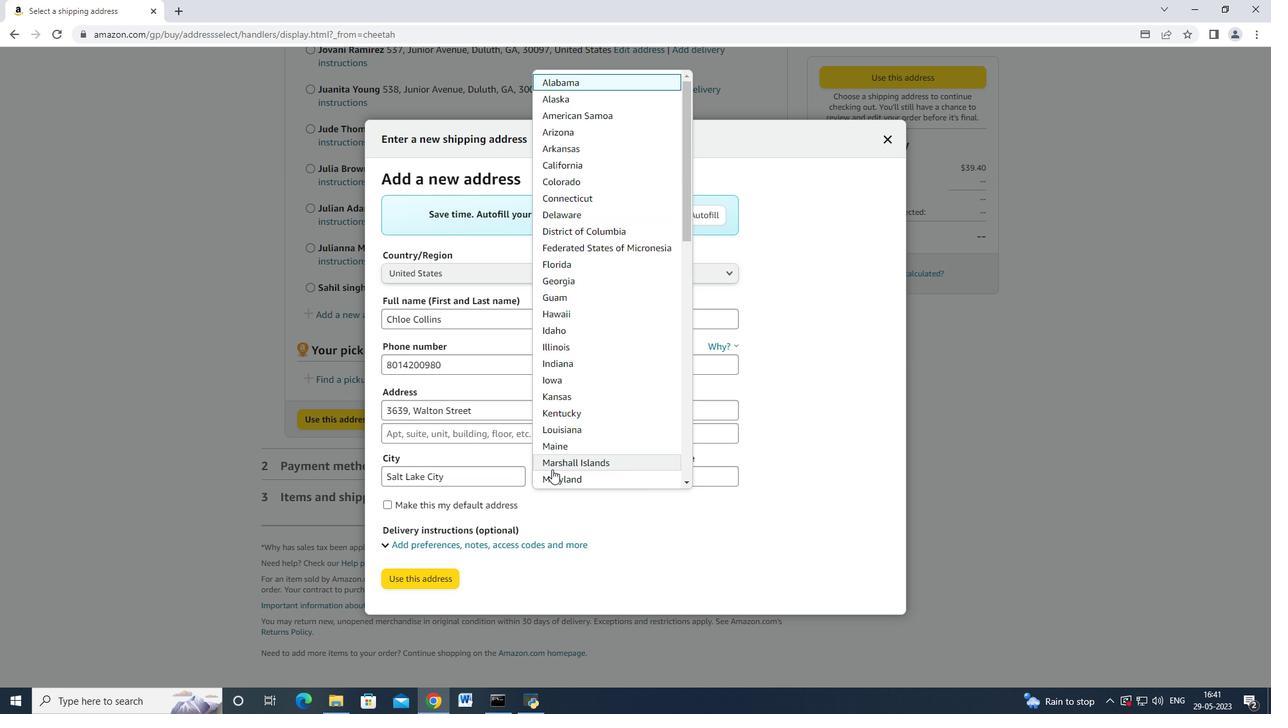 
Action: Mouse scrolled (552, 462) with delta (0, 0)
Screenshot: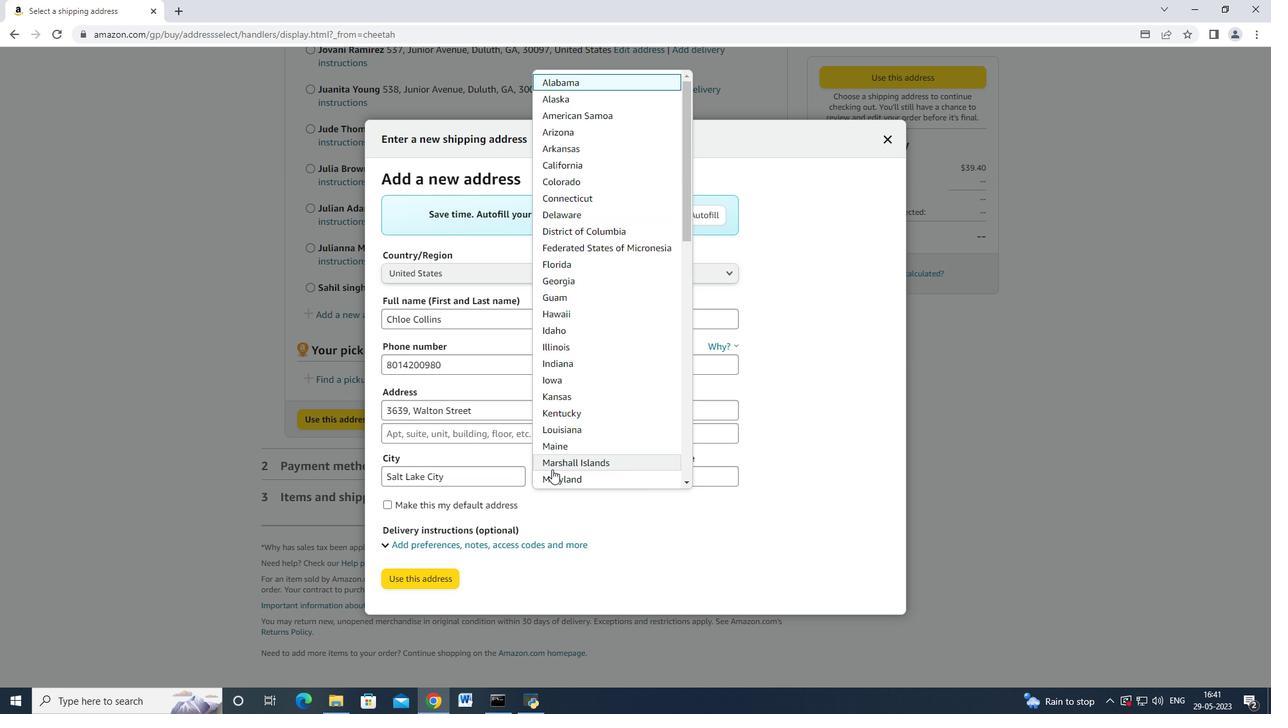 
Action: Mouse moved to (552, 463)
Screenshot: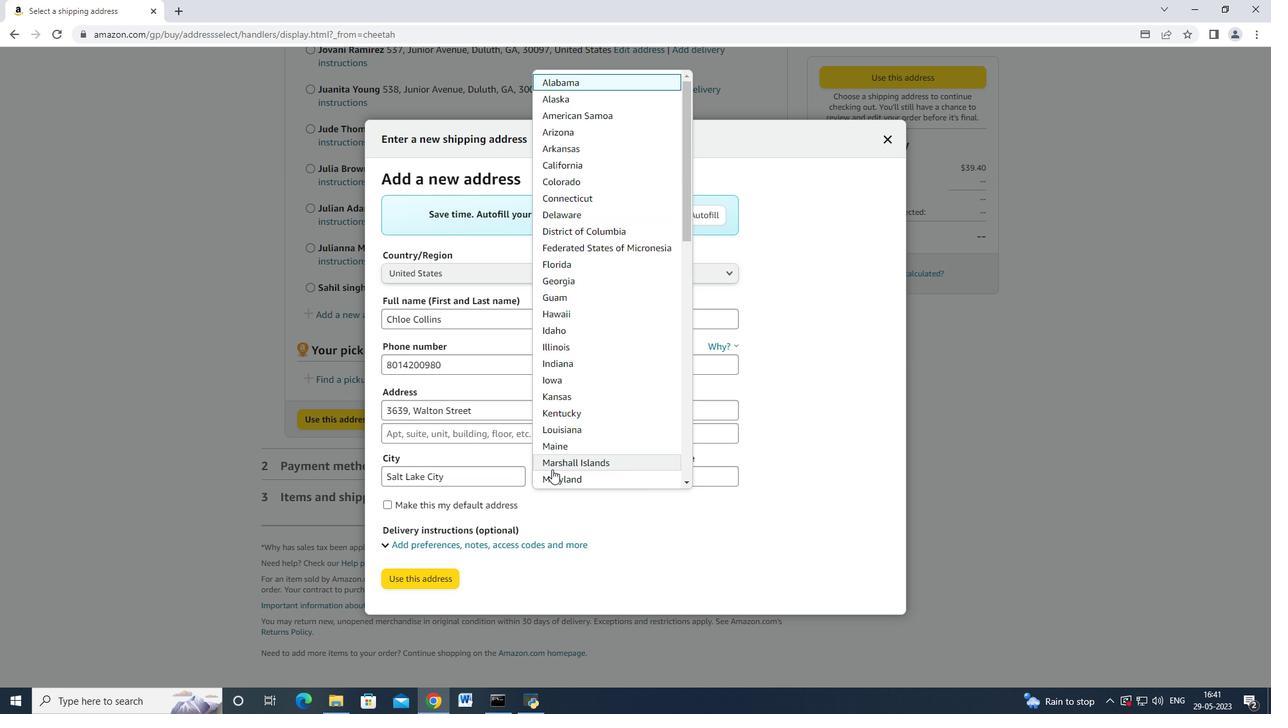 
Action: Mouse scrolled (552, 462) with delta (0, 0)
Screenshot: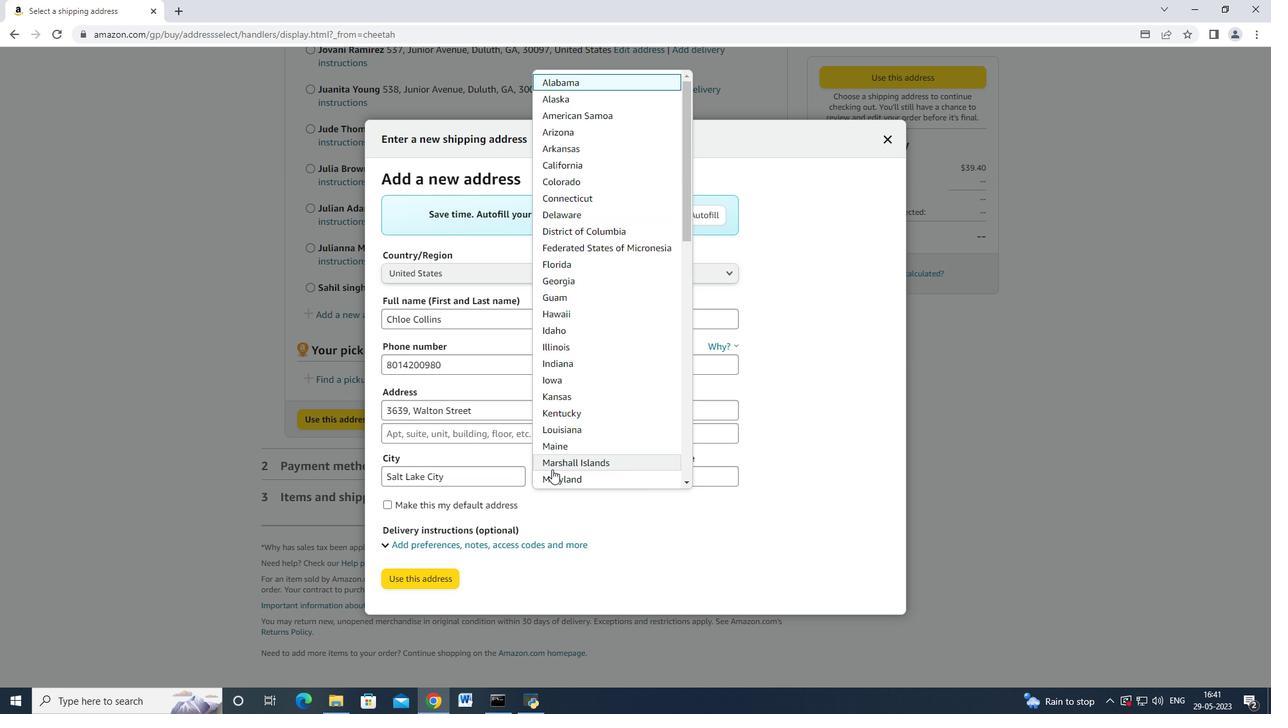 
Action: Mouse moved to (550, 456)
Screenshot: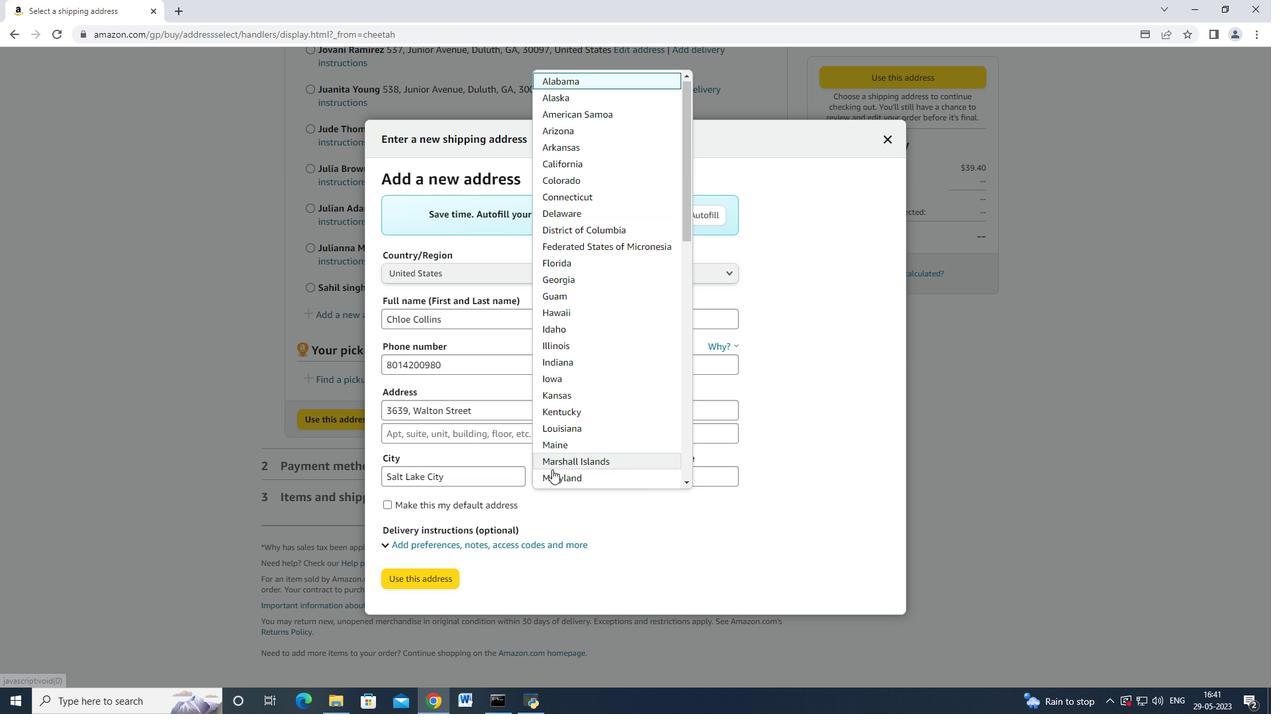 
Action: Mouse scrolled (552, 461) with delta (0, 0)
Screenshot: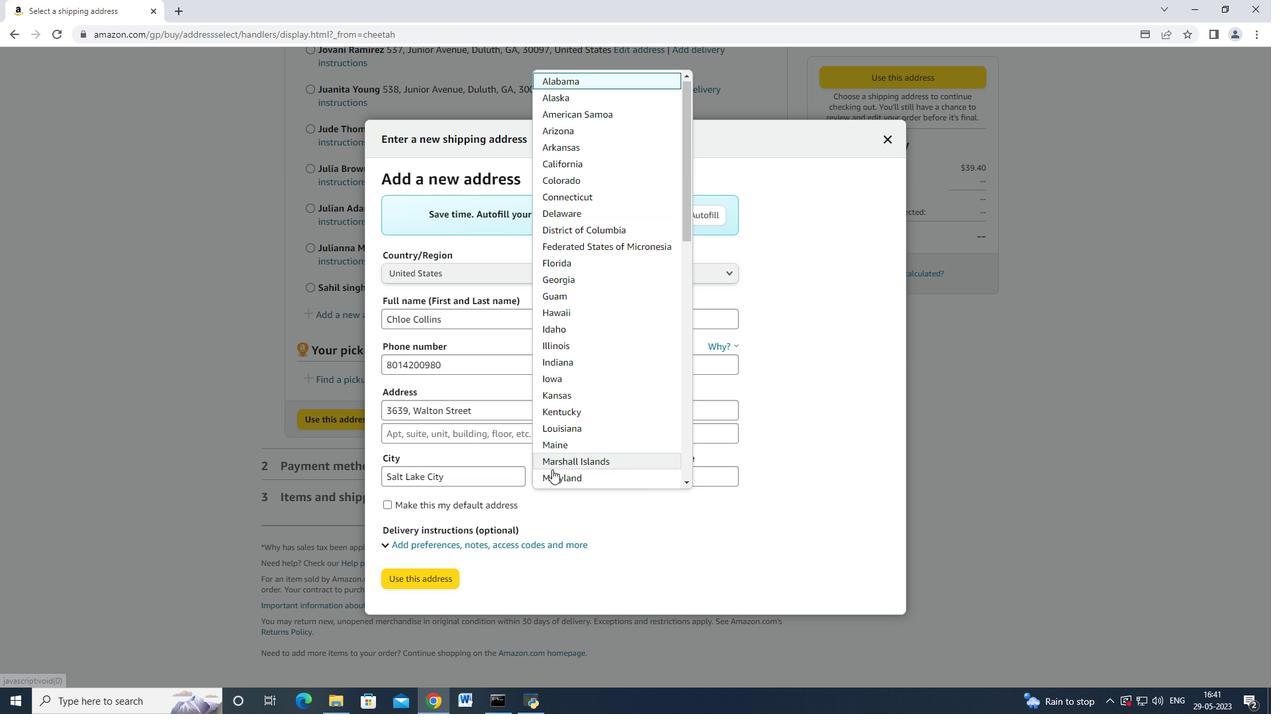 
Action: Mouse moved to (549, 456)
Screenshot: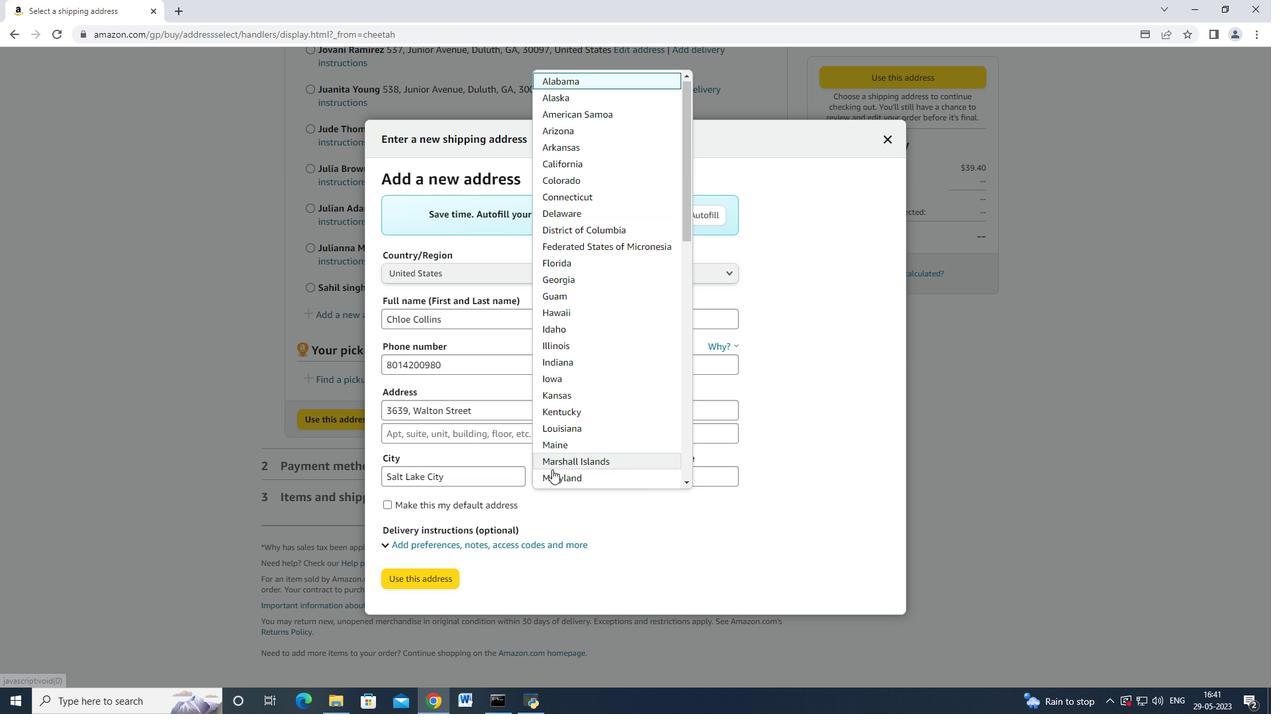 
Action: Mouse scrolled (551, 459) with delta (0, 0)
Screenshot: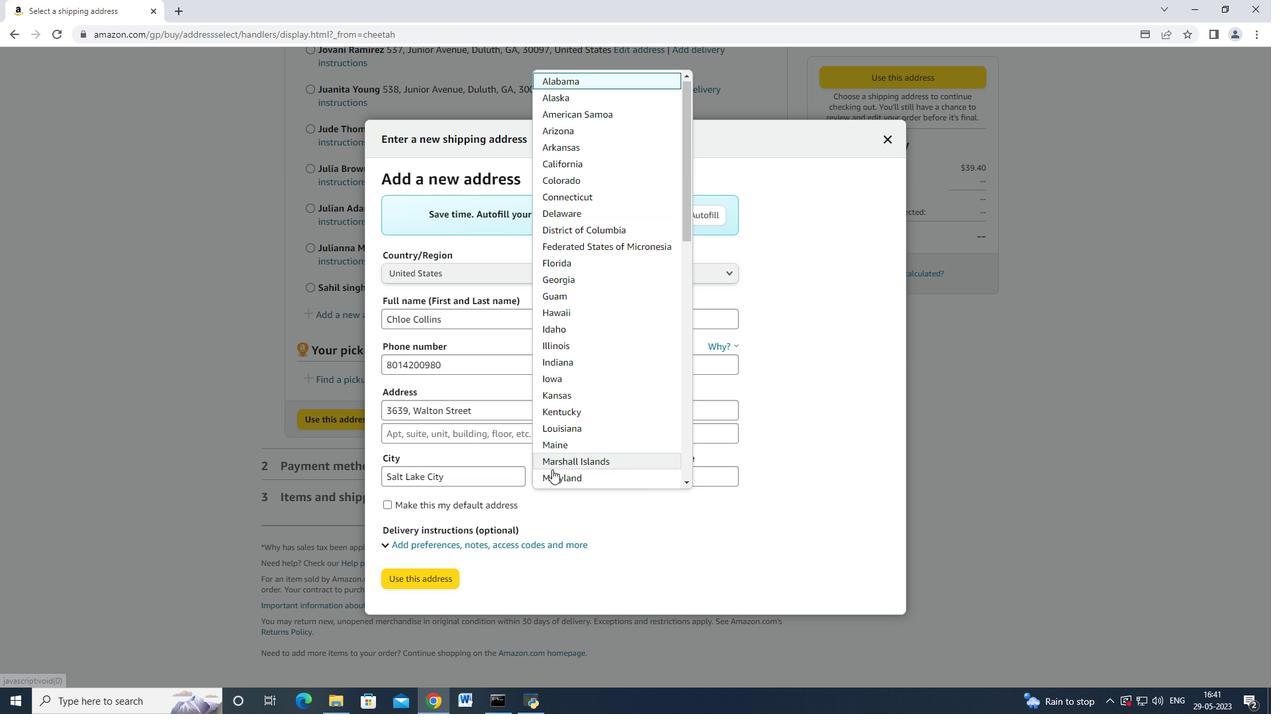 
Action: Mouse moved to (549, 455)
Screenshot: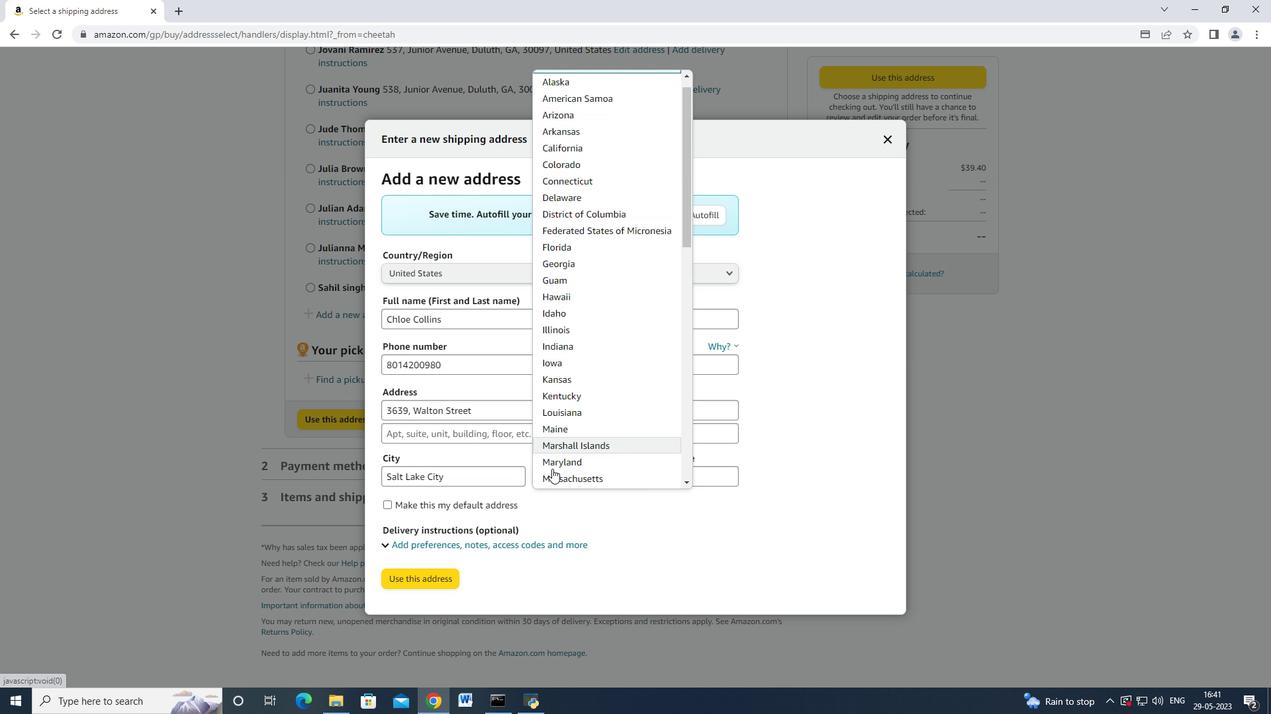 
Action: Mouse scrolled (550, 456) with delta (0, 0)
Screenshot: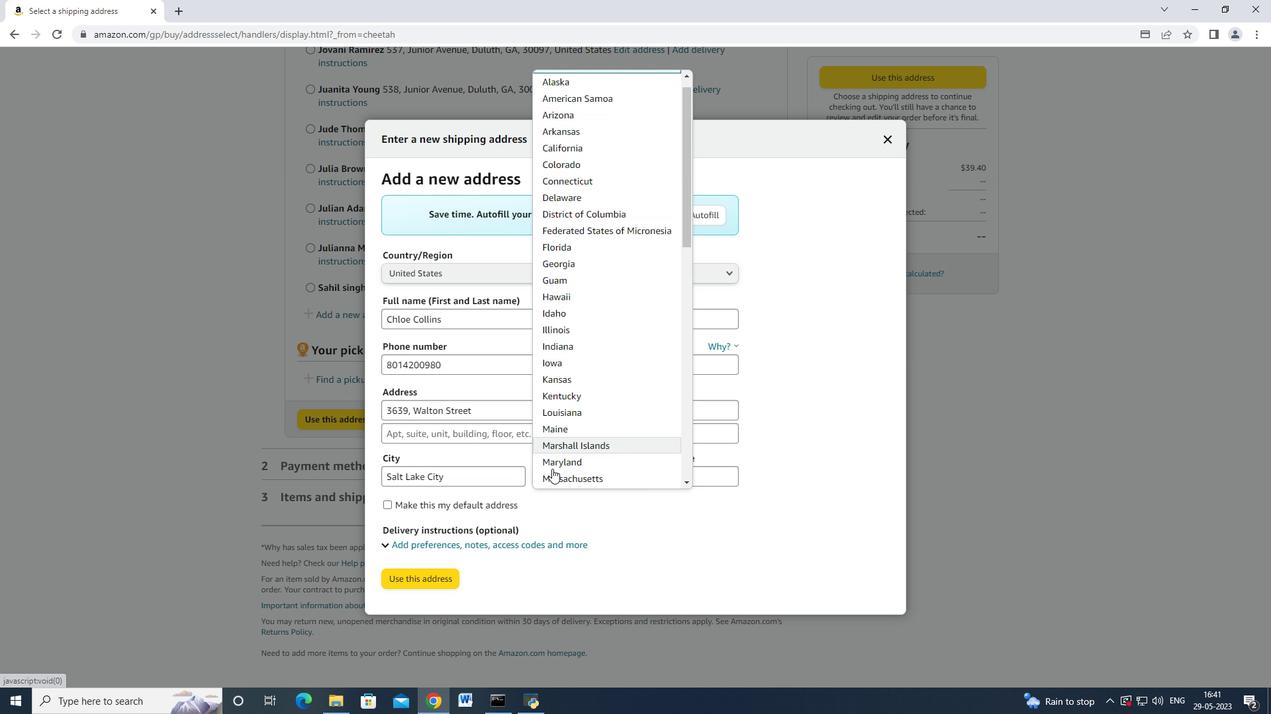 
Action: Mouse moved to (545, 424)
Screenshot: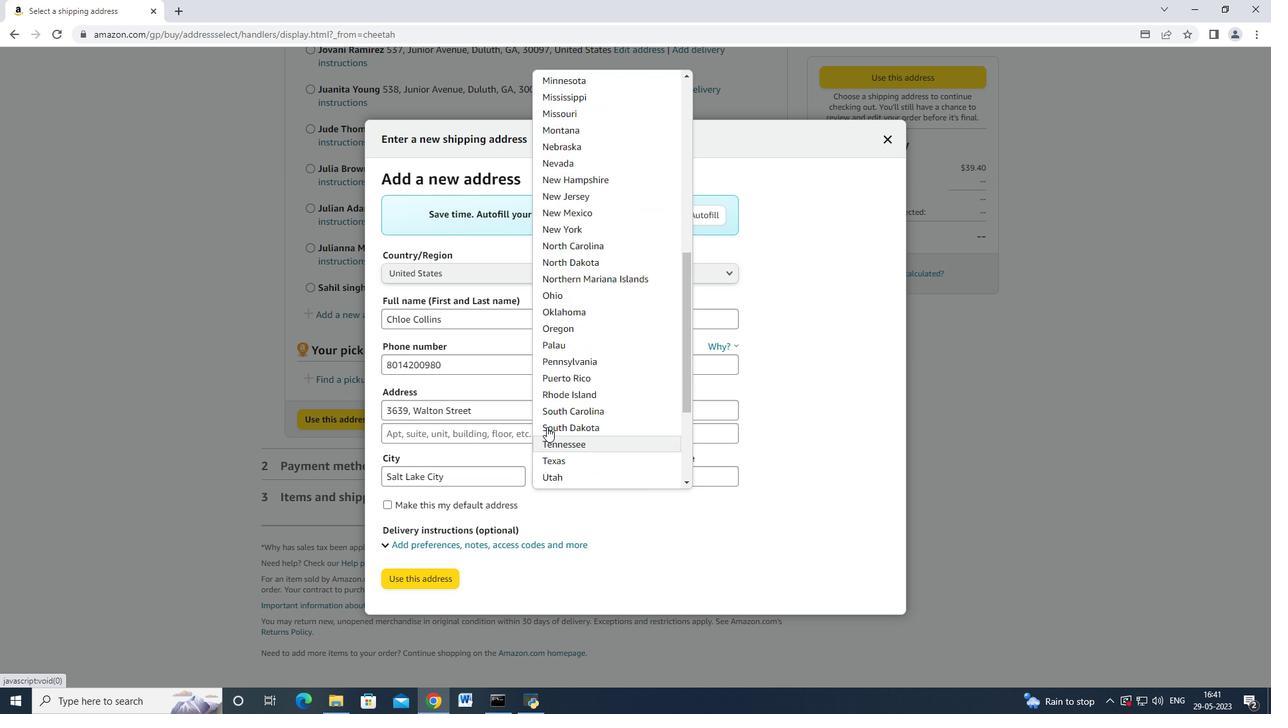 
Action: Mouse scrolled (545, 423) with delta (0, 0)
Screenshot: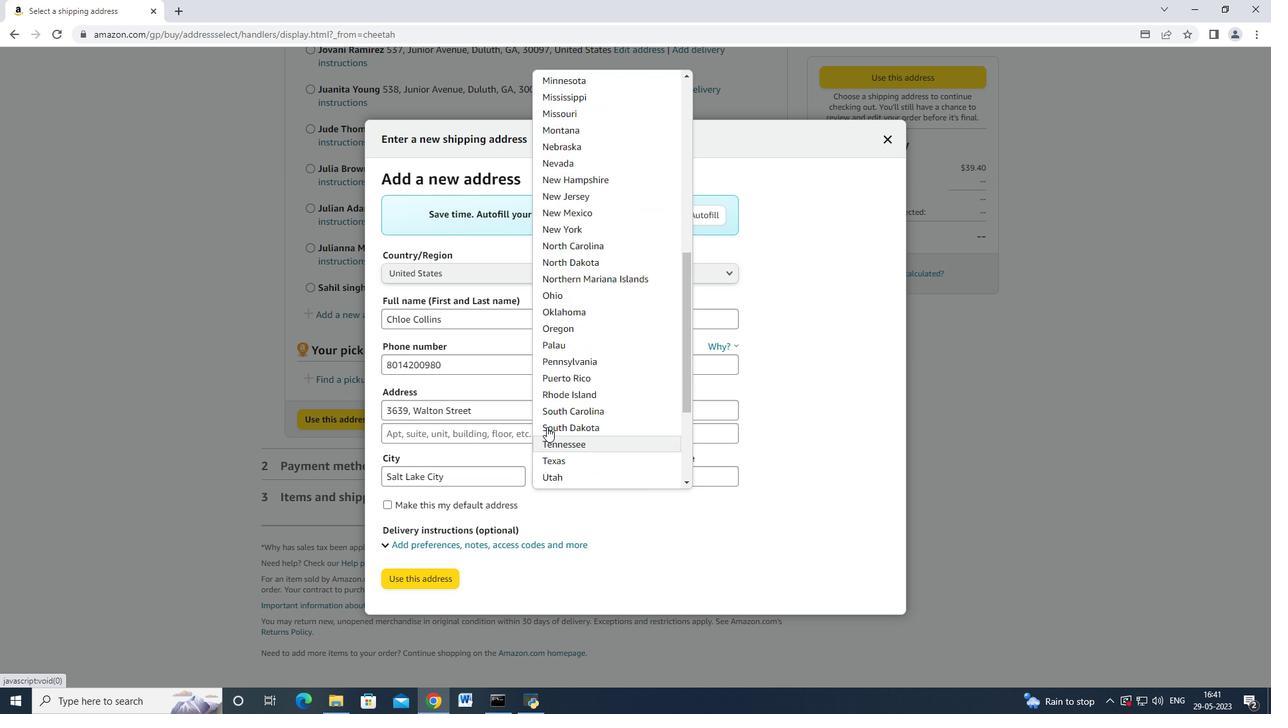 
Action: Mouse moved to (545, 425)
Screenshot: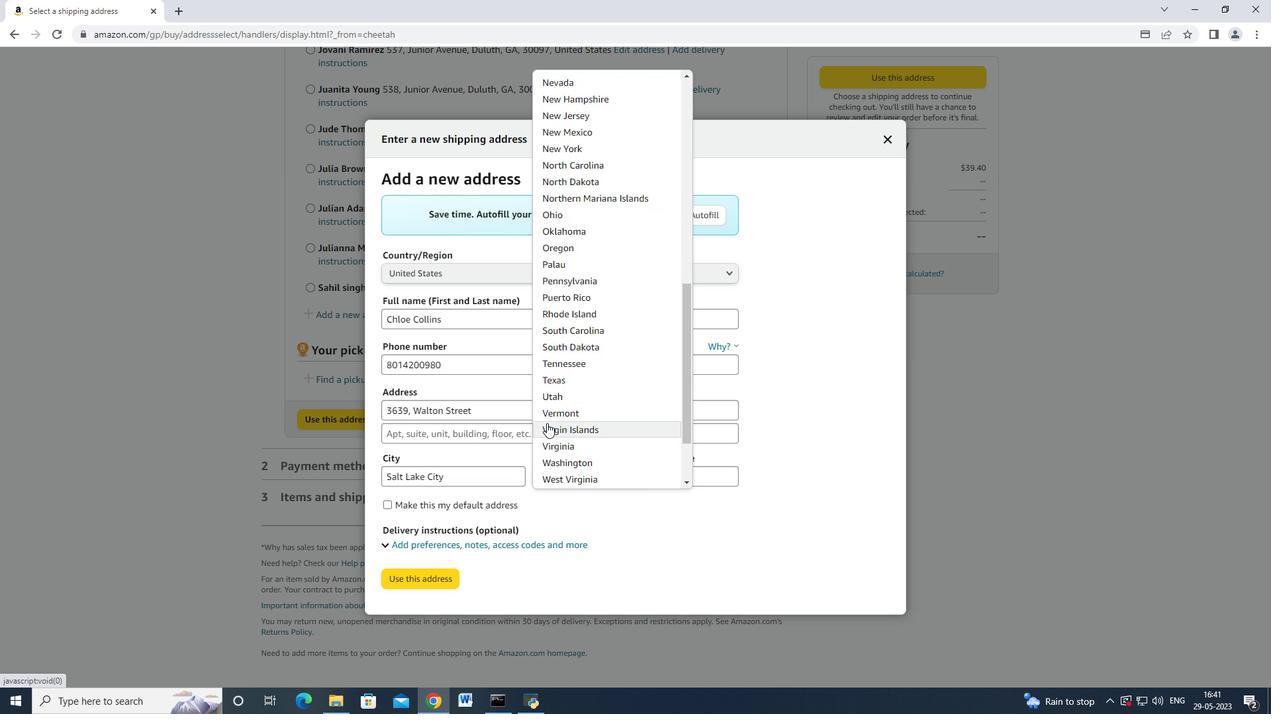 
Action: Mouse scrolled (545, 424) with delta (0, 0)
Screenshot: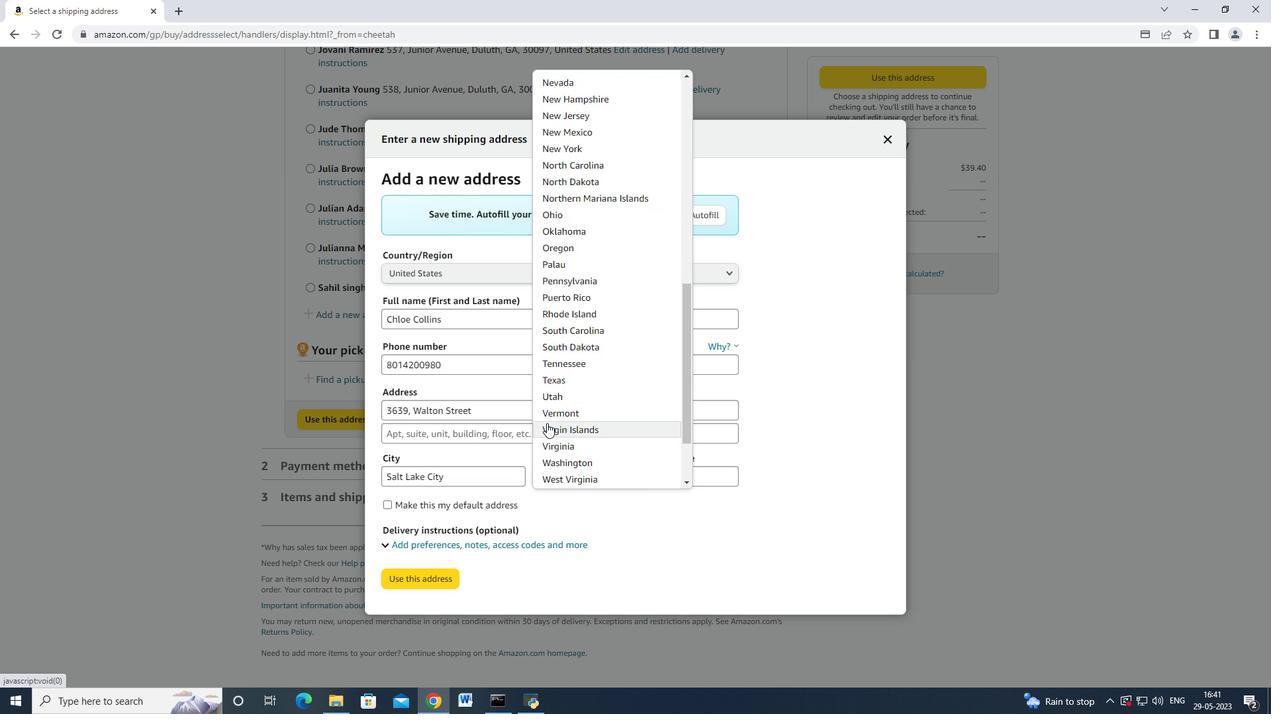 
Action: Mouse scrolled (545, 424) with delta (0, 0)
Screenshot: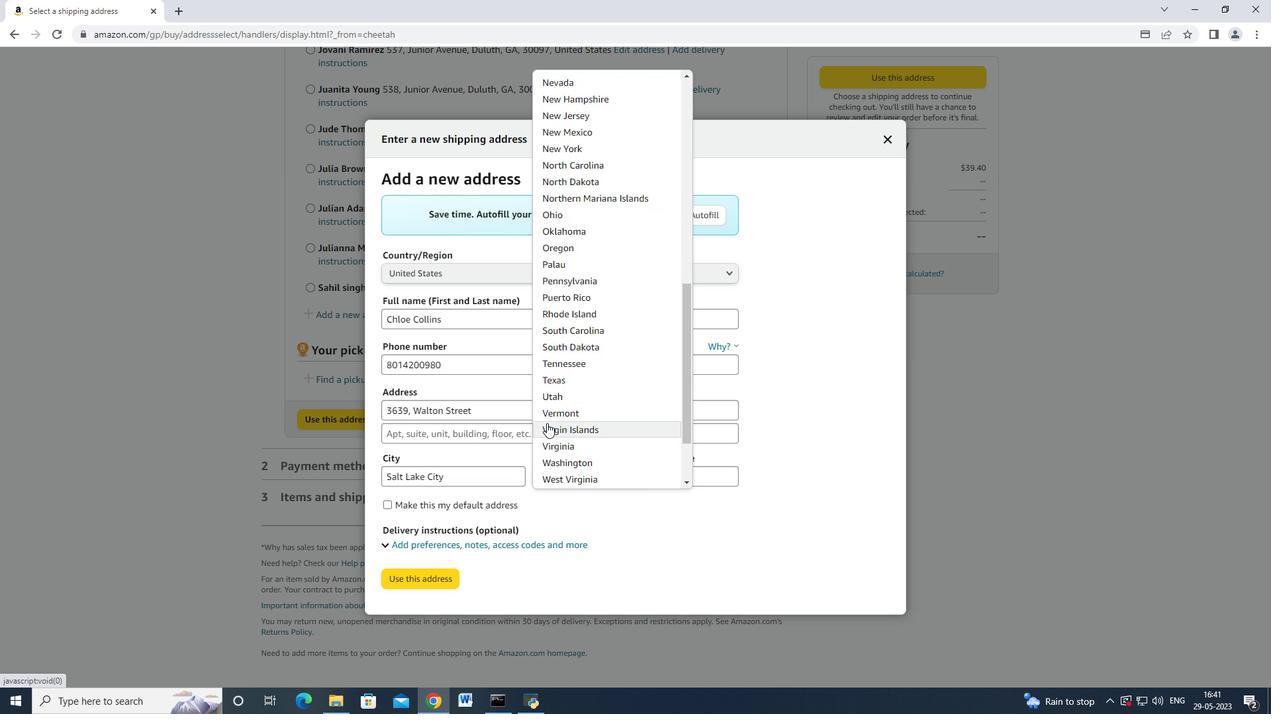 
Action: Mouse scrolled (545, 424) with delta (0, 0)
Screenshot: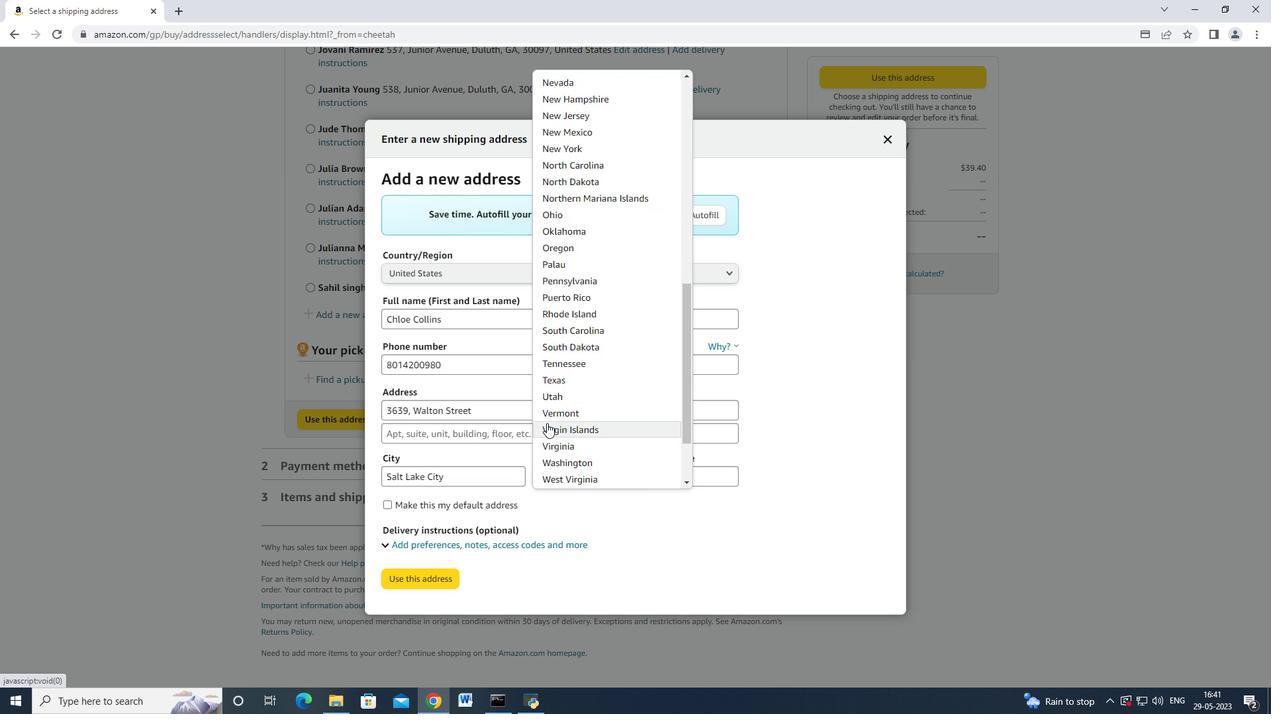 
Action: Mouse scrolled (545, 424) with delta (0, 0)
Screenshot: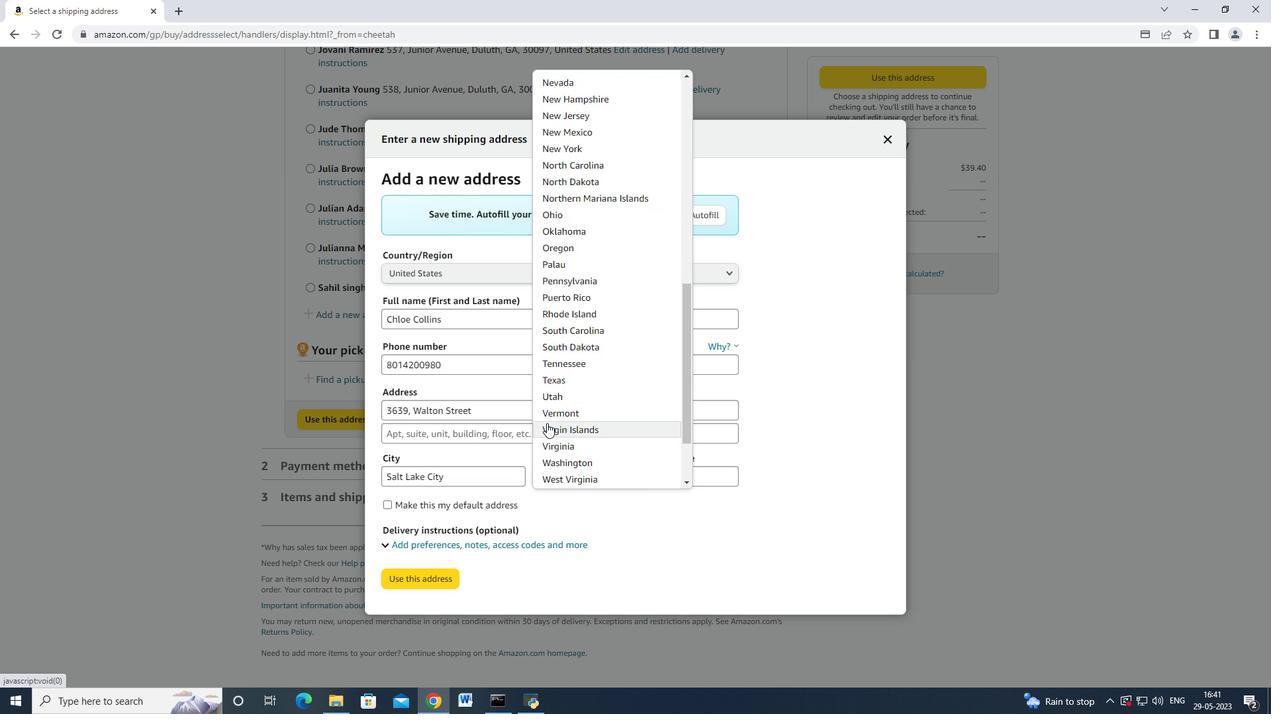 
Action: Mouse scrolled (545, 424) with delta (0, 0)
Screenshot: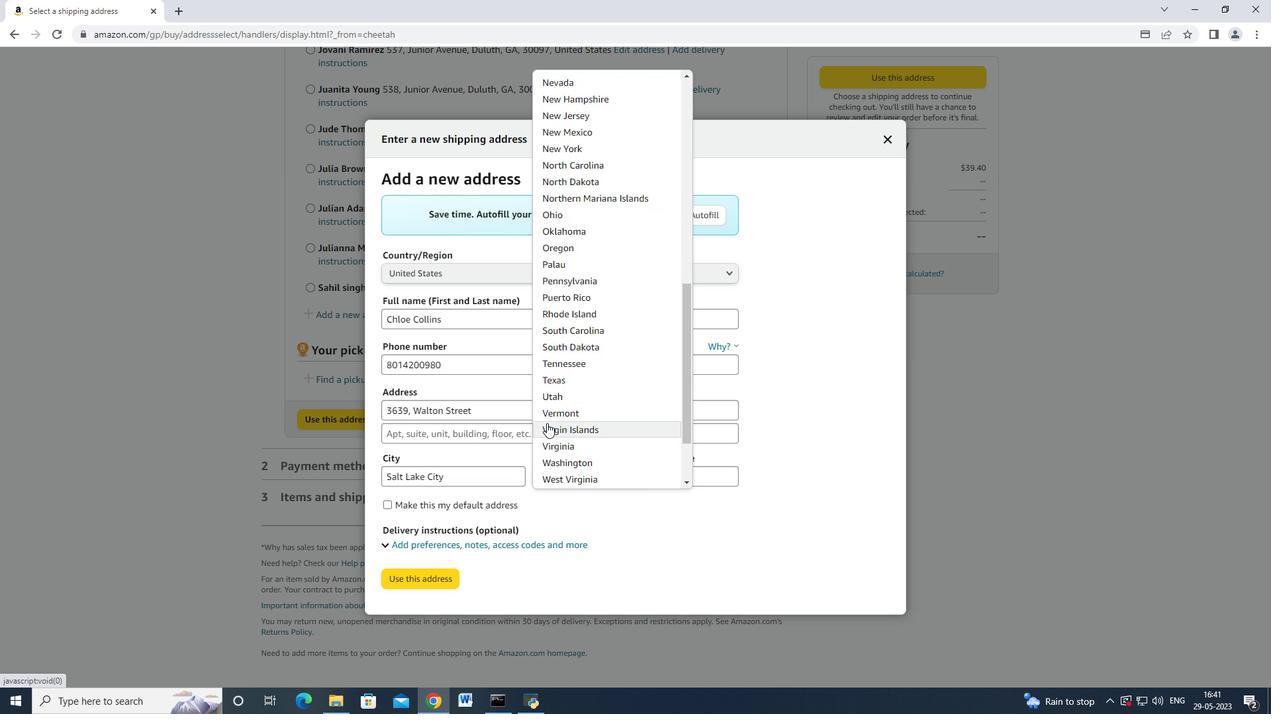 
Action: Mouse scrolled (545, 424) with delta (0, 0)
Screenshot: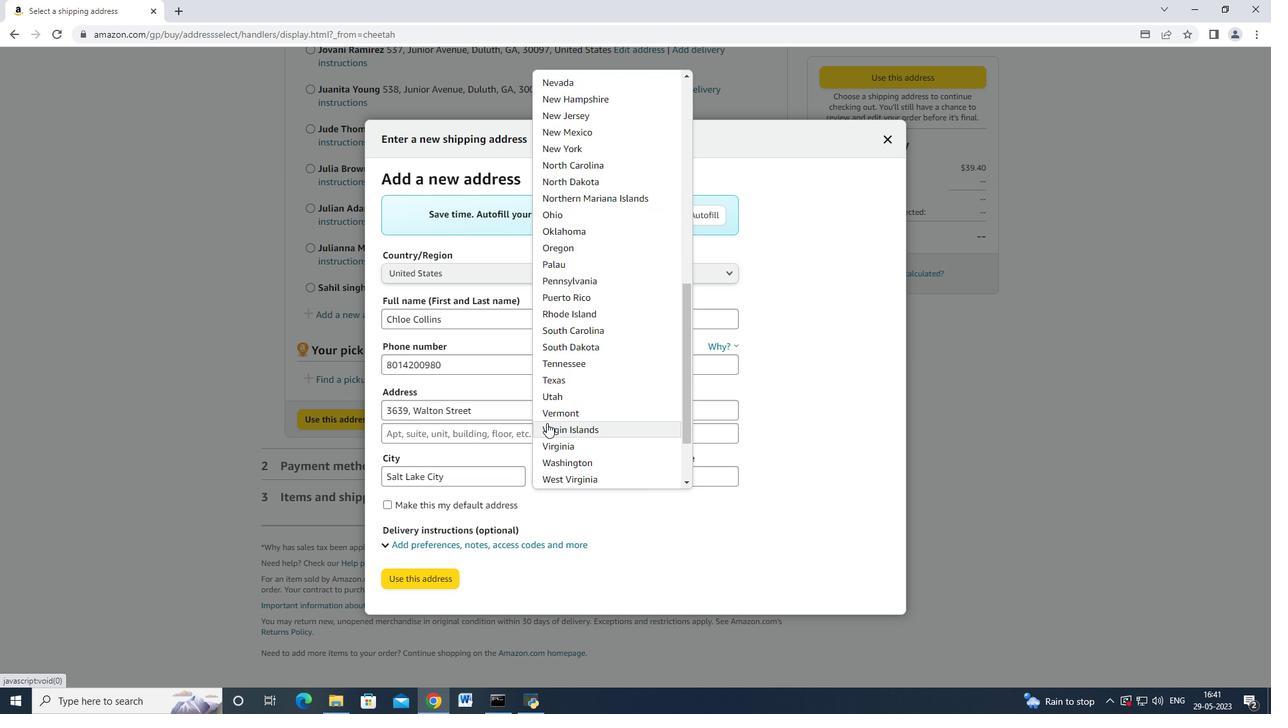 
Action: Mouse scrolled (545, 424) with delta (0, 0)
Screenshot: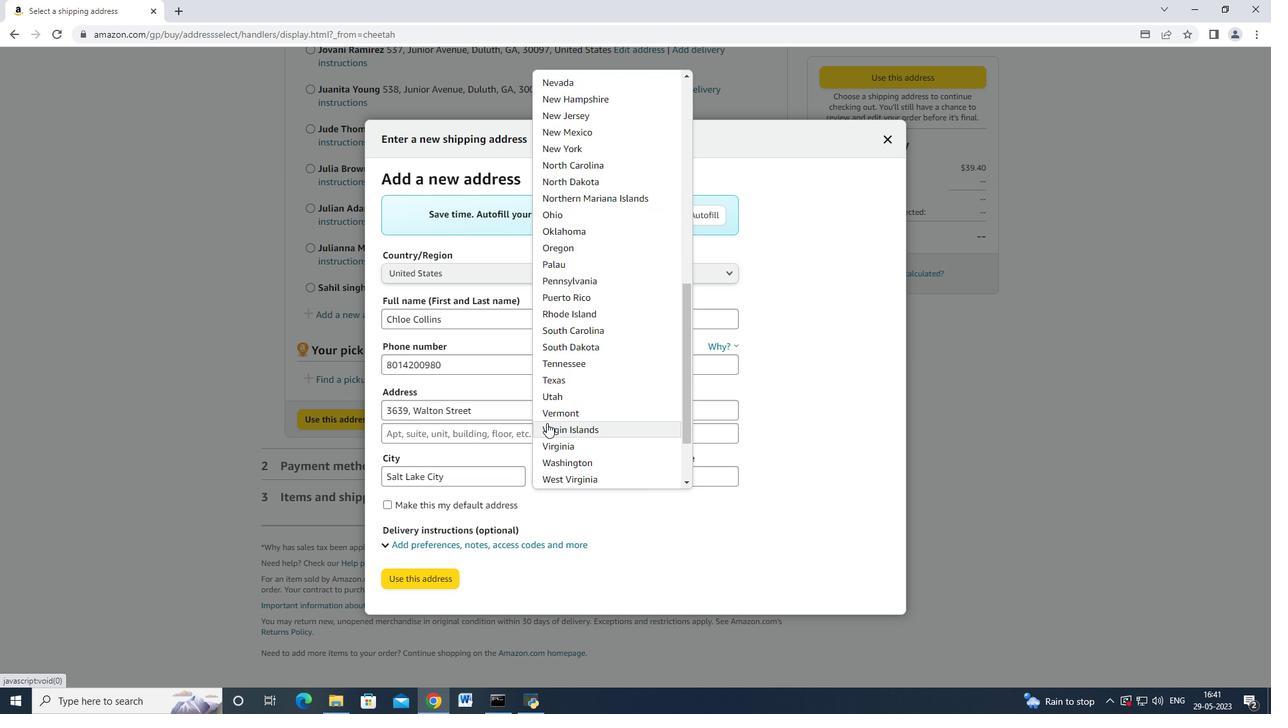 
Action: Mouse moved to (576, 305)
Screenshot: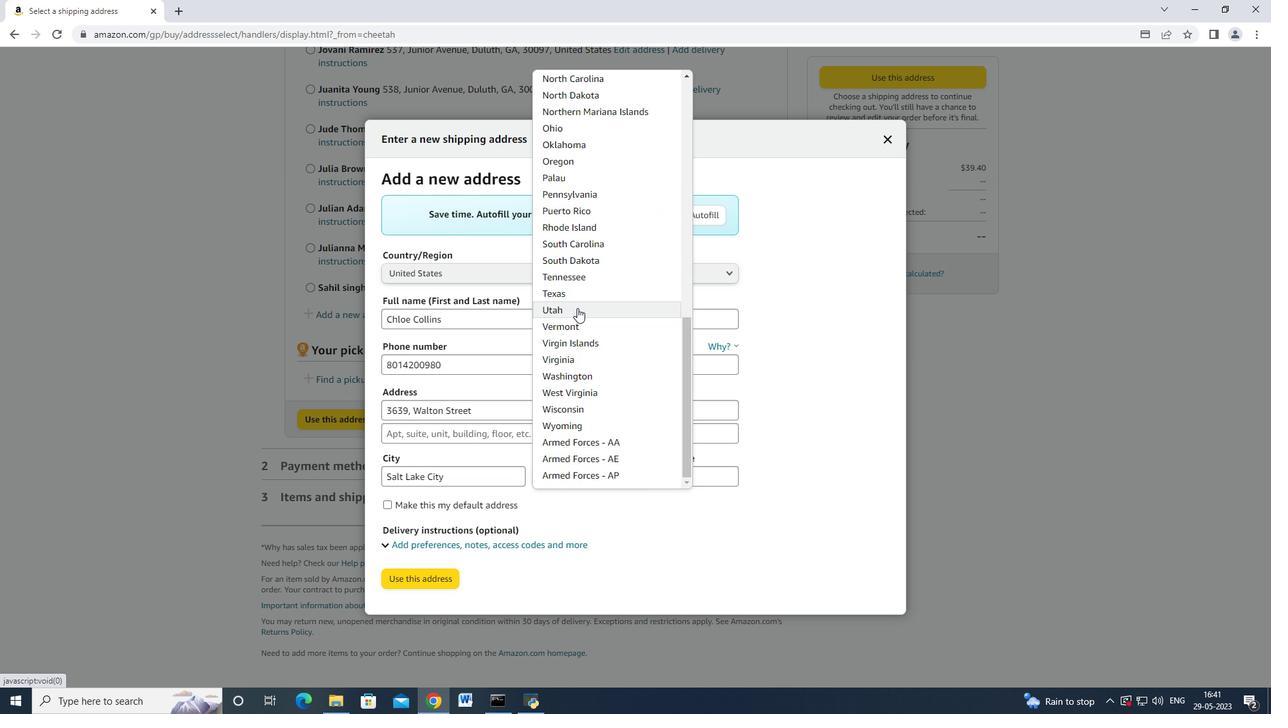 
Action: Mouse pressed left at (576, 305)
Screenshot: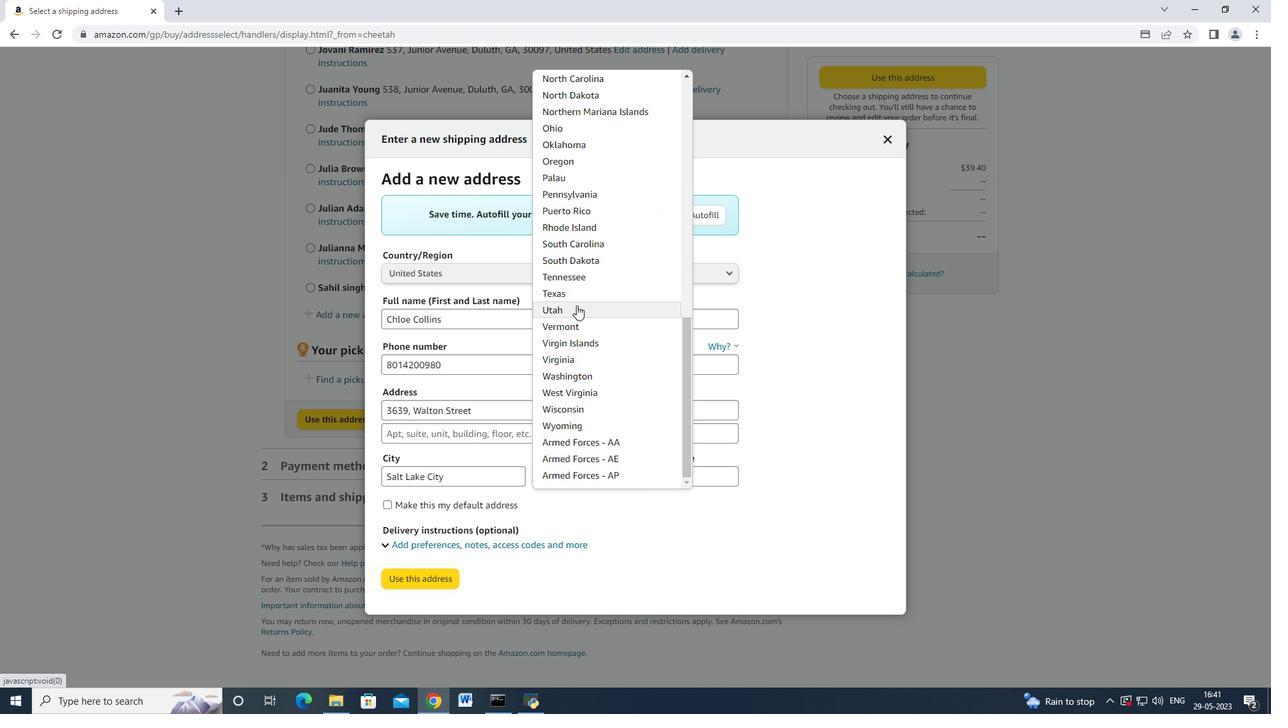 
Action: Mouse moved to (707, 482)
Screenshot: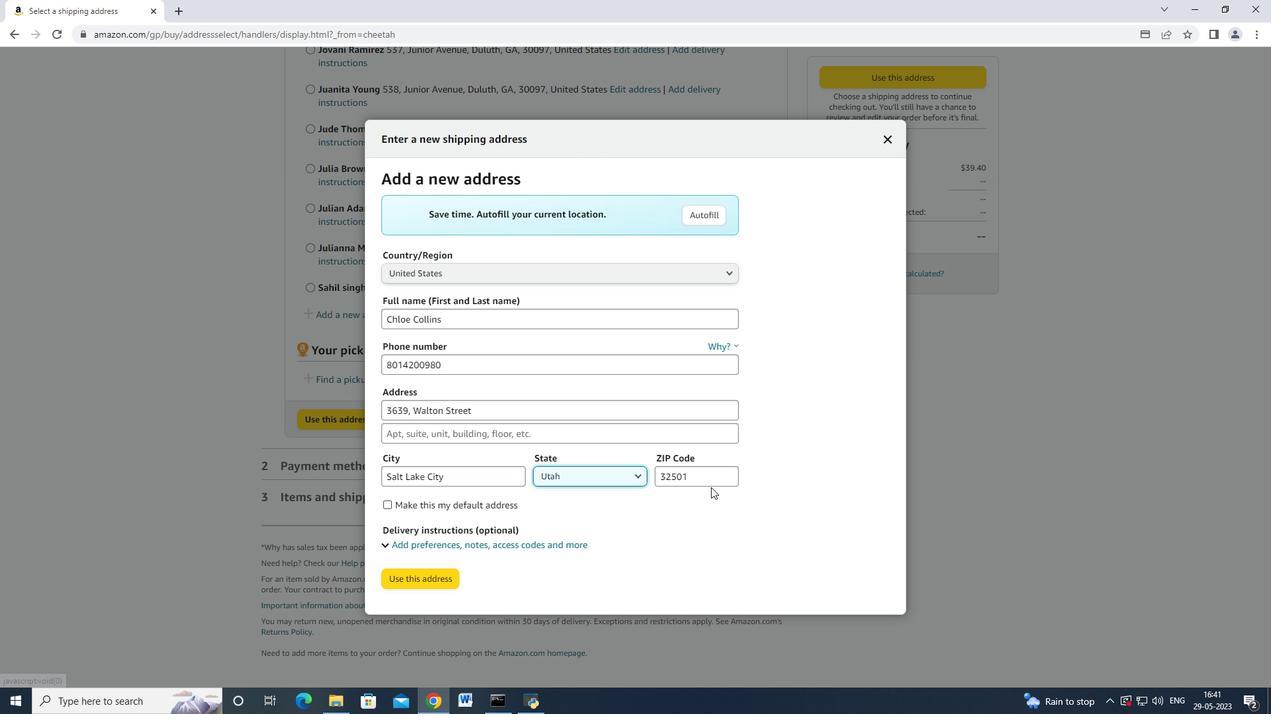 
Action: Mouse pressed left at (707, 482)
Screenshot: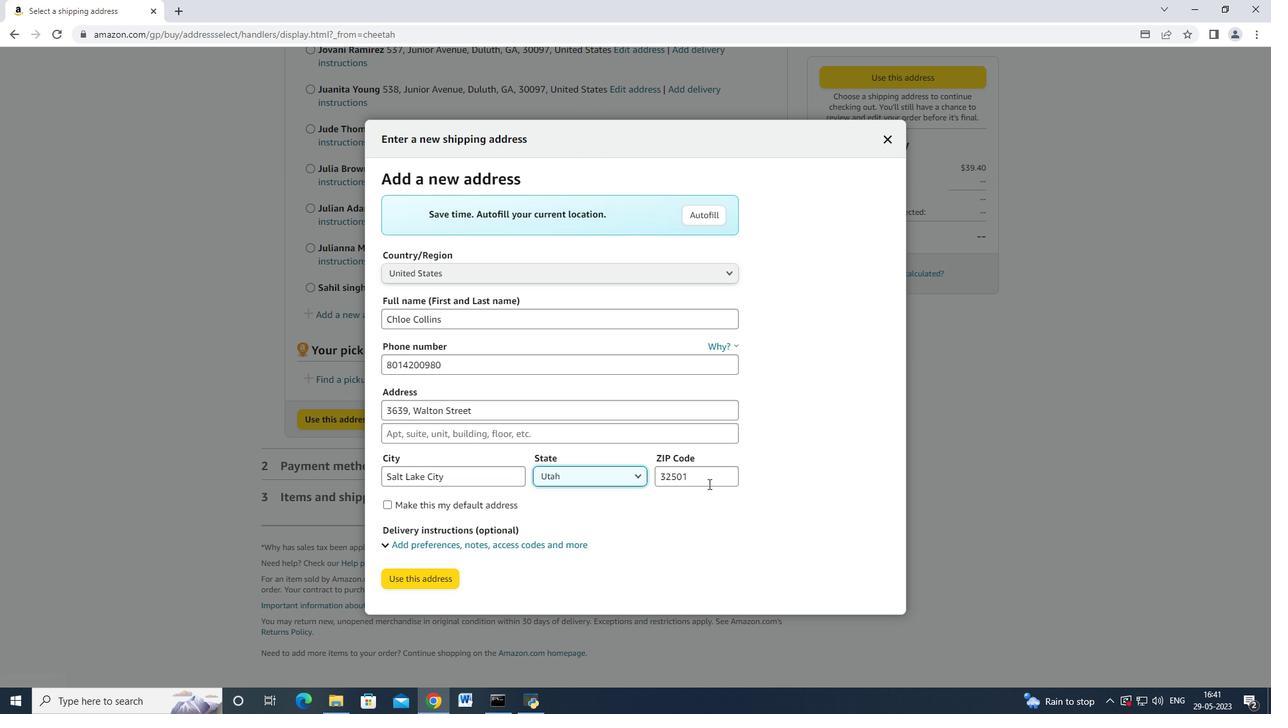 
Action: Mouse moved to (707, 482)
Screenshot: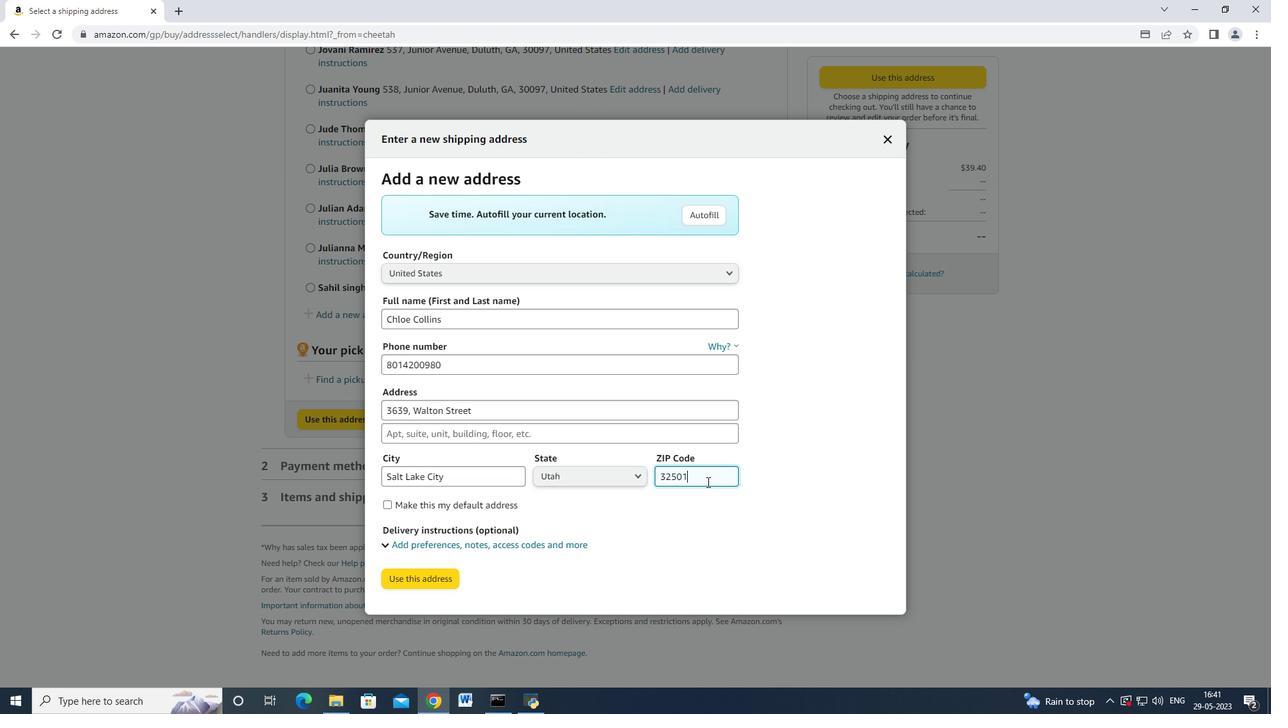 
Action: Key pressed <Key.backspace><Key.backspace><Key.backspace><Key.backspace><Key.backspace><Key.backspace><Key.backspace>84101<Key.backspace>4
Screenshot: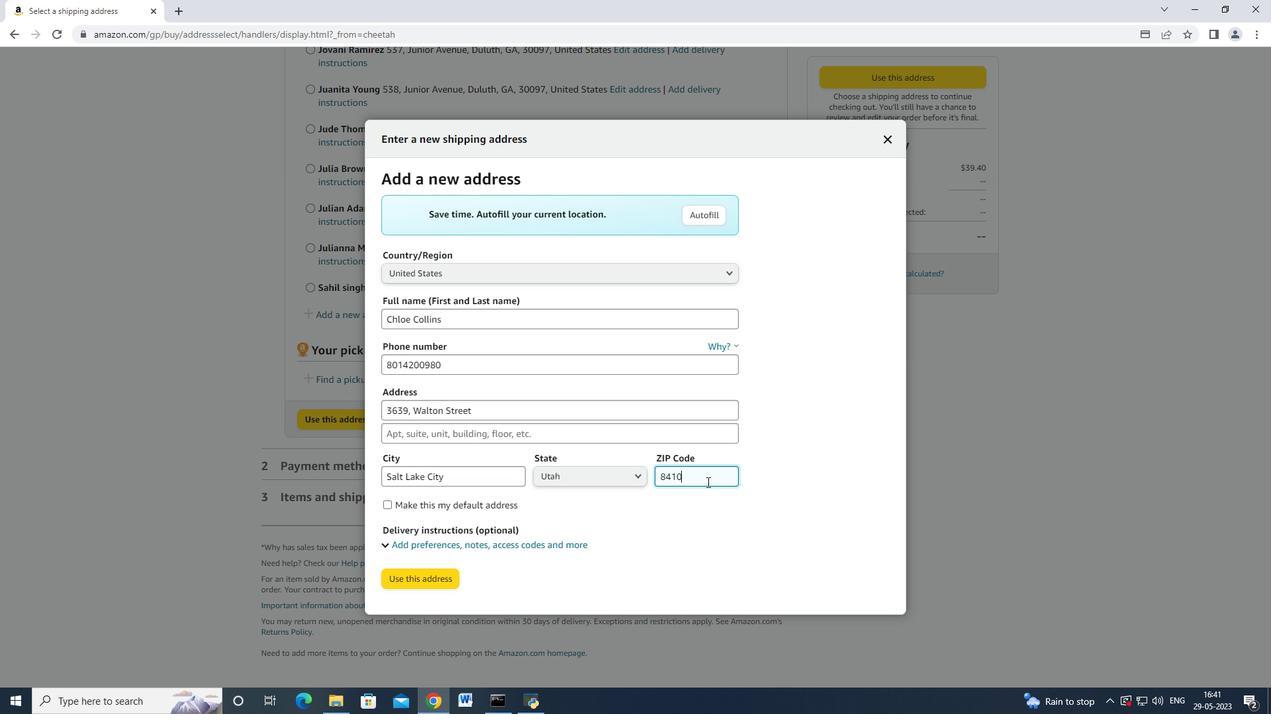 
Action: Mouse moved to (389, 593)
Screenshot: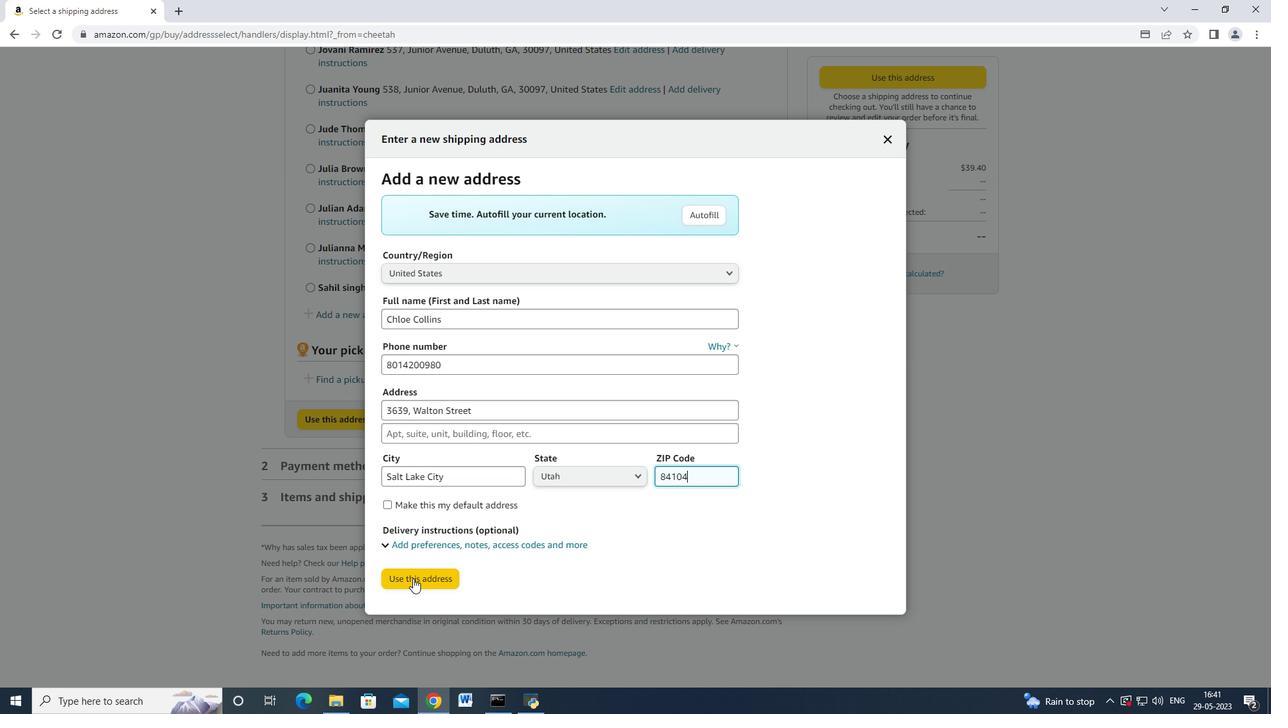 
Action: Mouse pressed left at (389, 593)
Screenshot: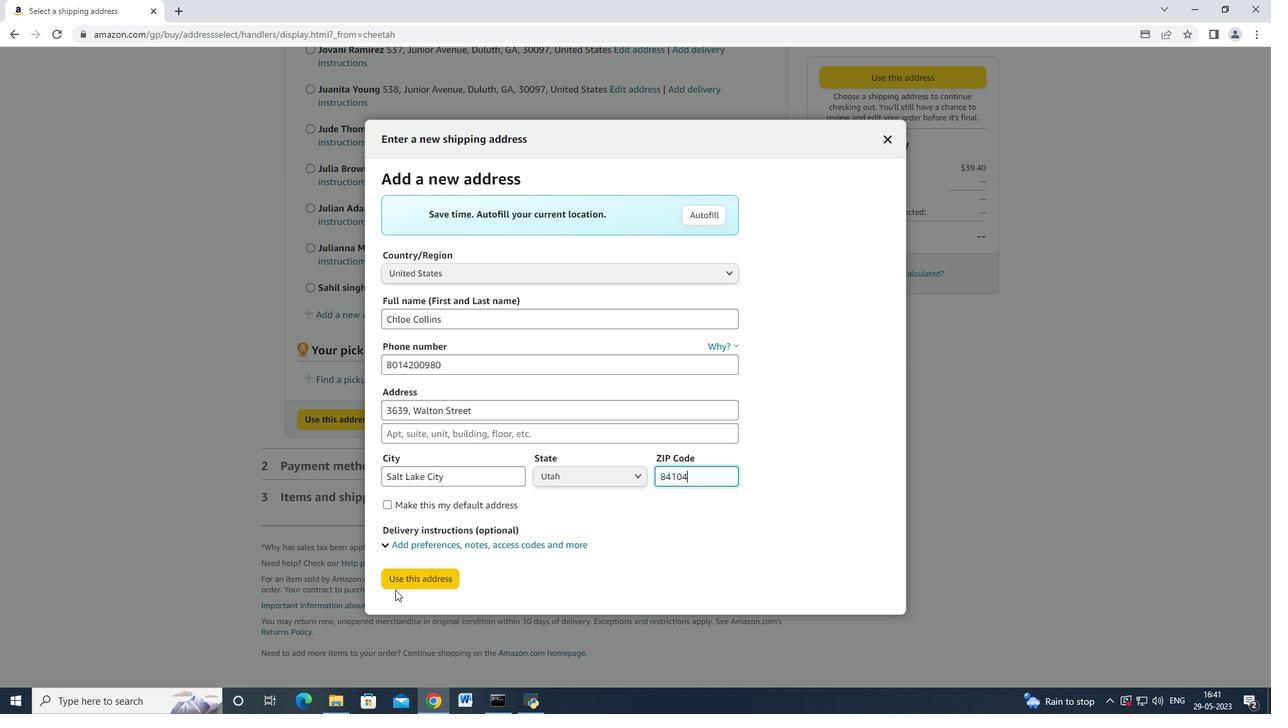 
Action: Mouse moved to (396, 594)
Screenshot: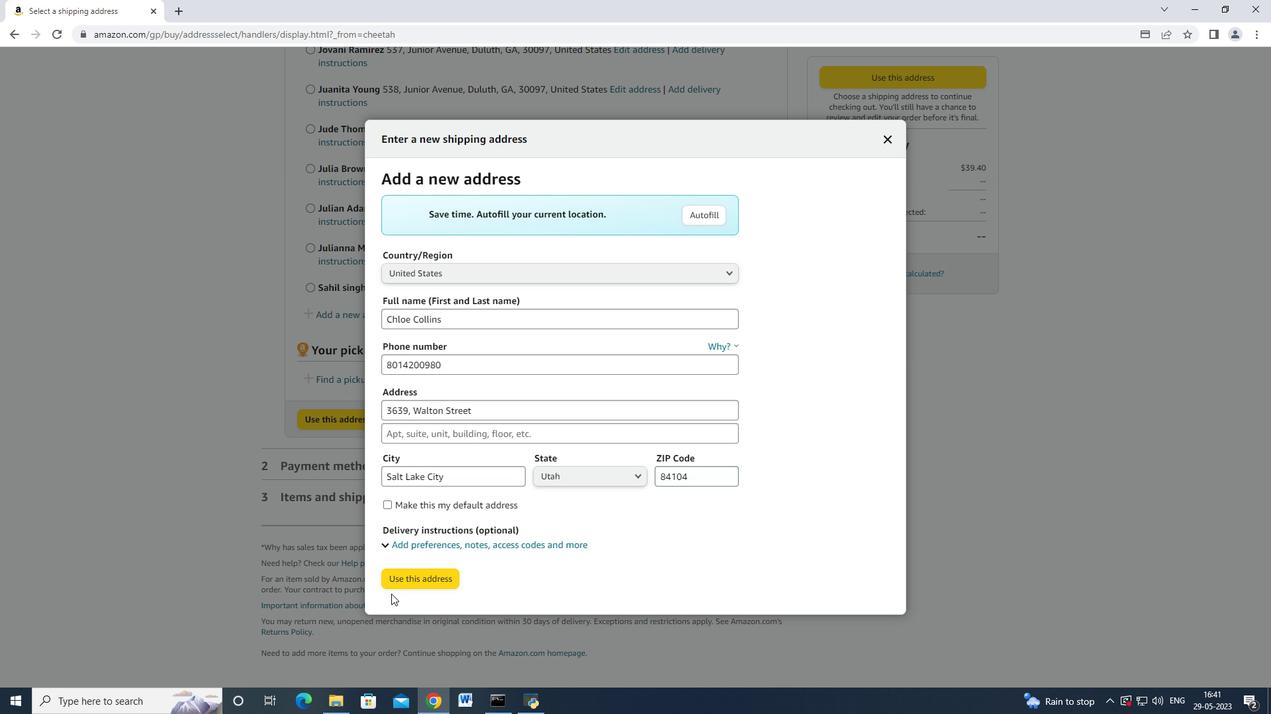 
Action: Mouse pressed left at (396, 594)
Screenshot: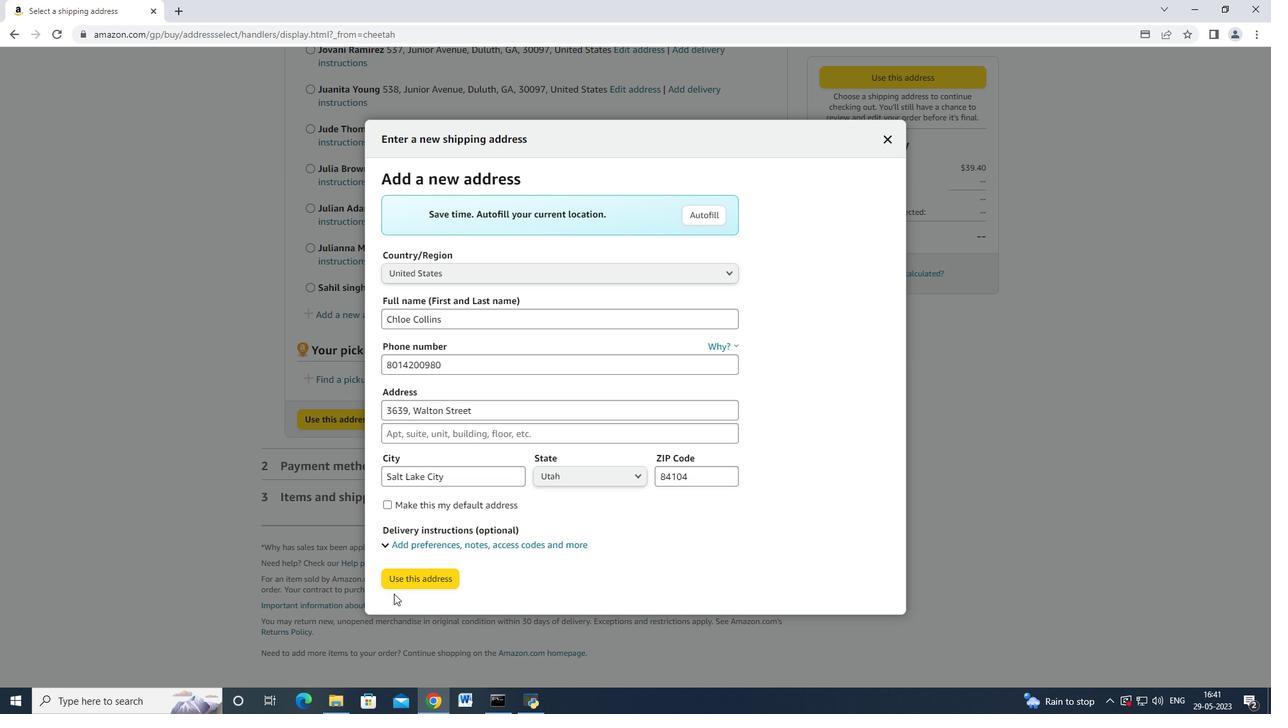 
Action: Mouse moved to (403, 589)
Screenshot: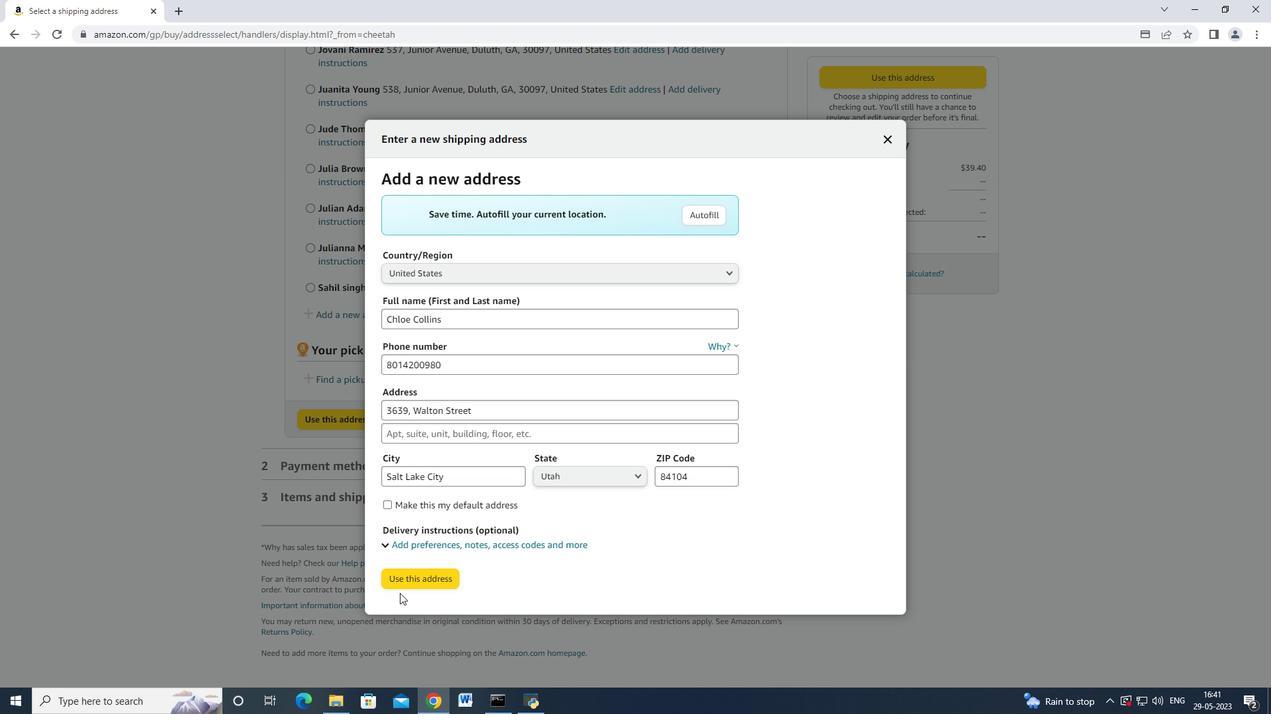 
Action: Mouse pressed left at (403, 589)
Screenshot: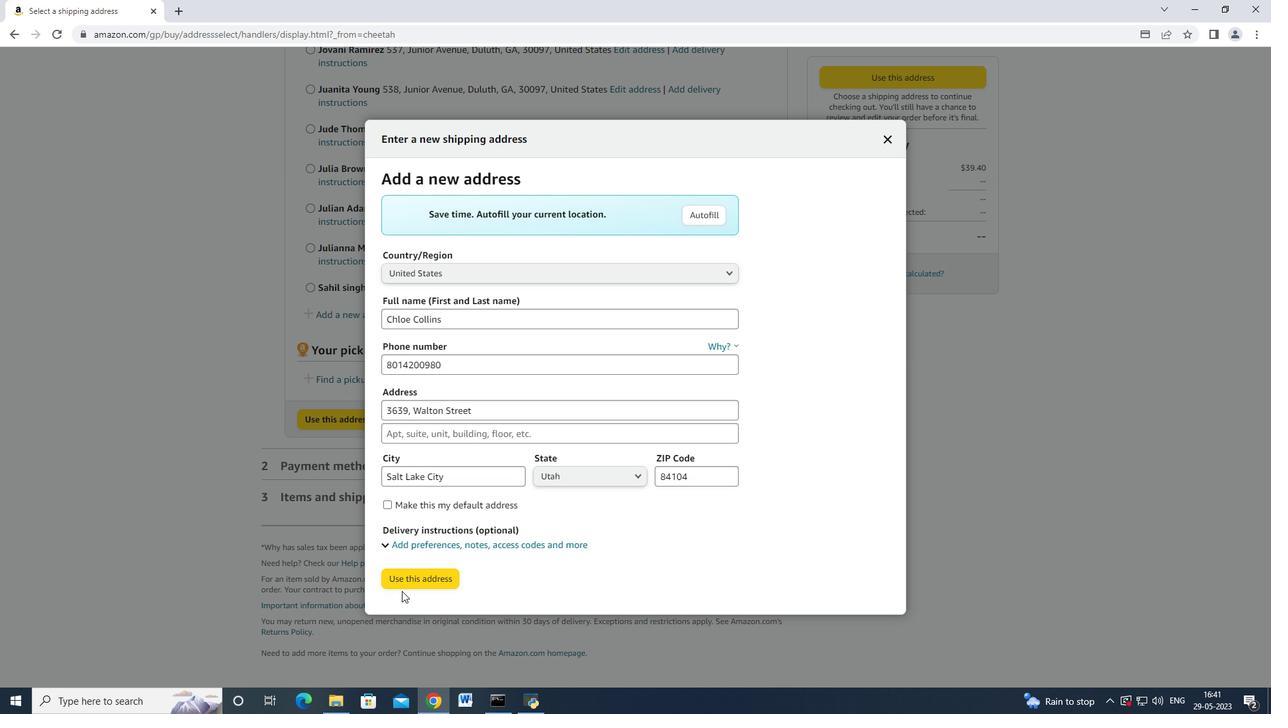 
Action: Mouse moved to (435, 667)
Screenshot: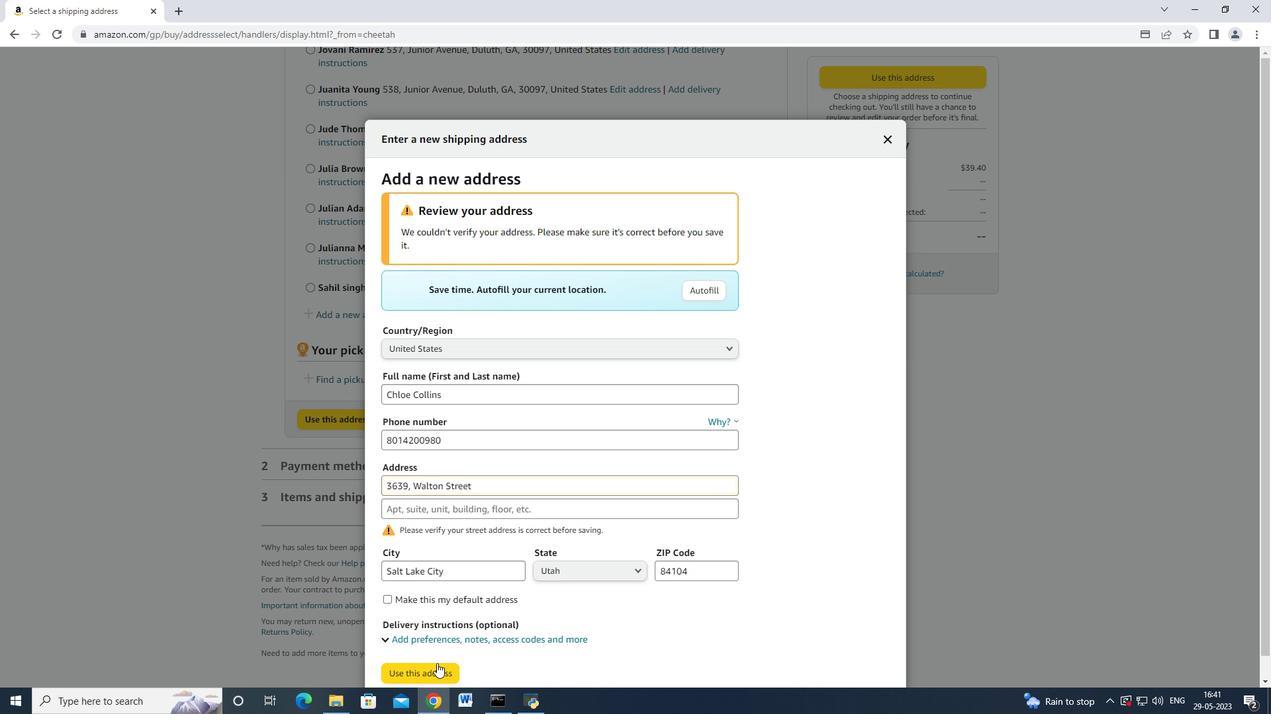 
Action: Mouse pressed left at (435, 667)
Screenshot: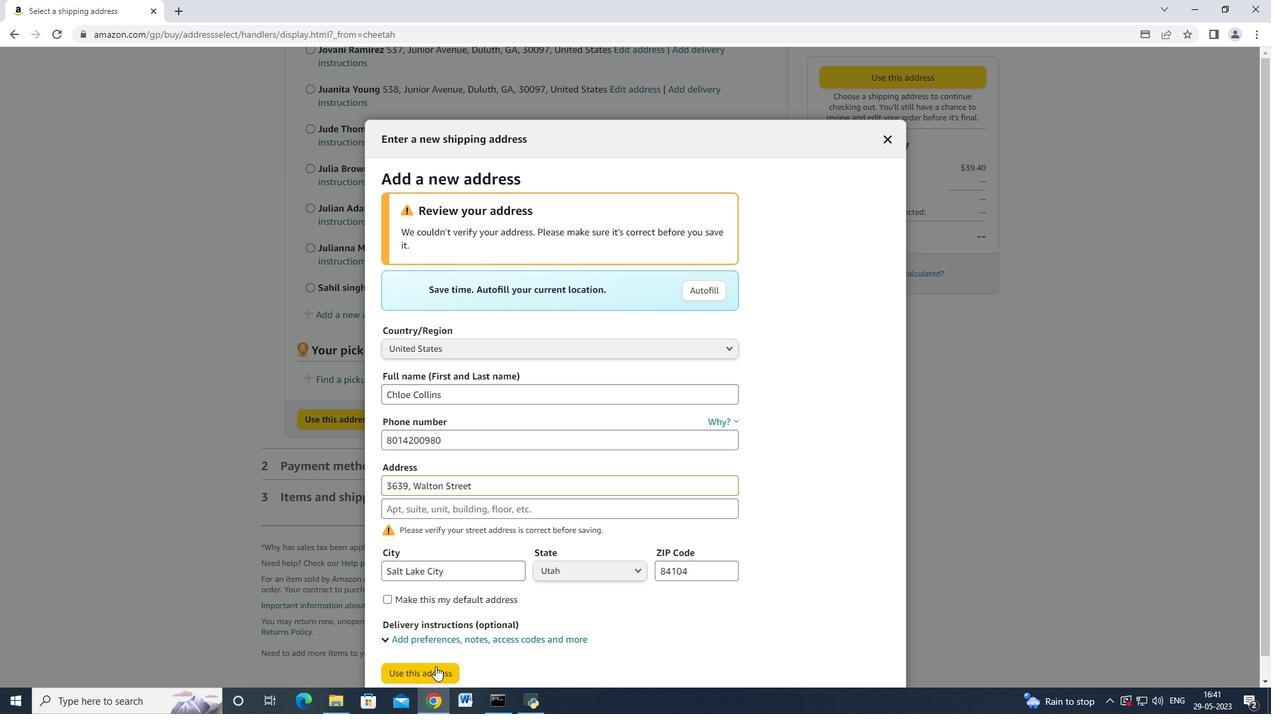 
Action: Mouse moved to (393, 291)
Screenshot: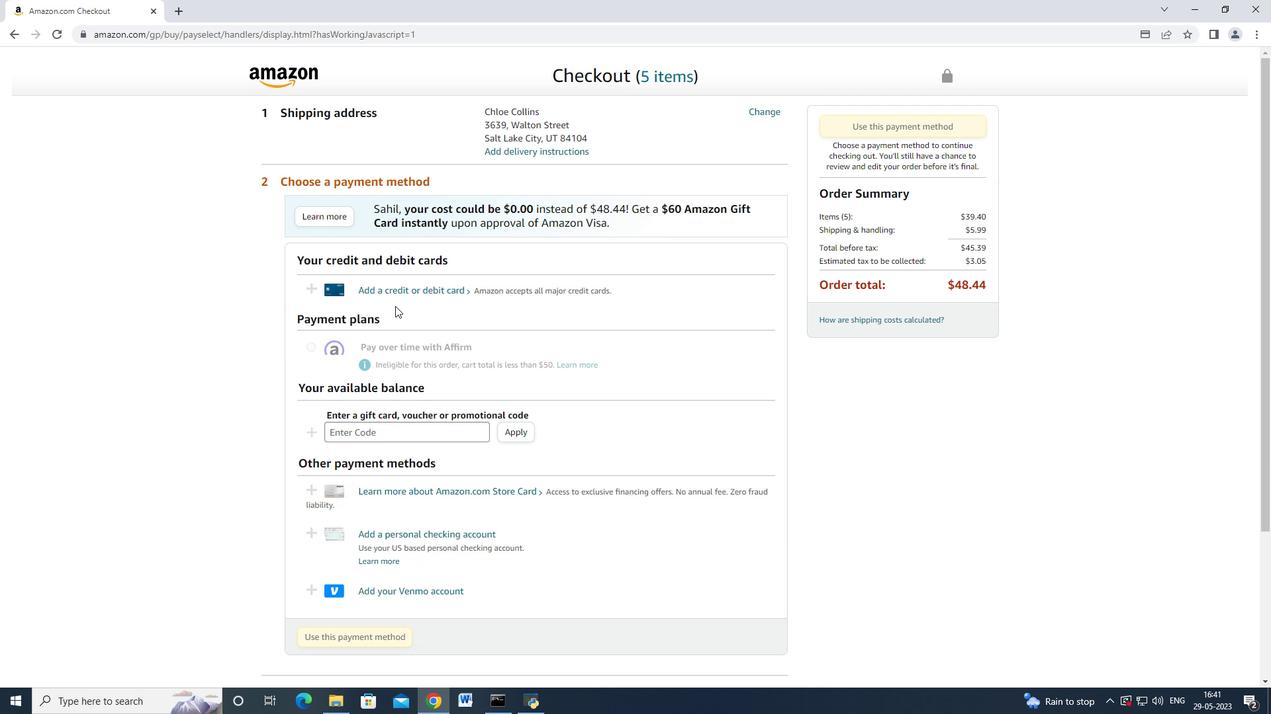 
Action: Mouse pressed left at (393, 291)
Screenshot: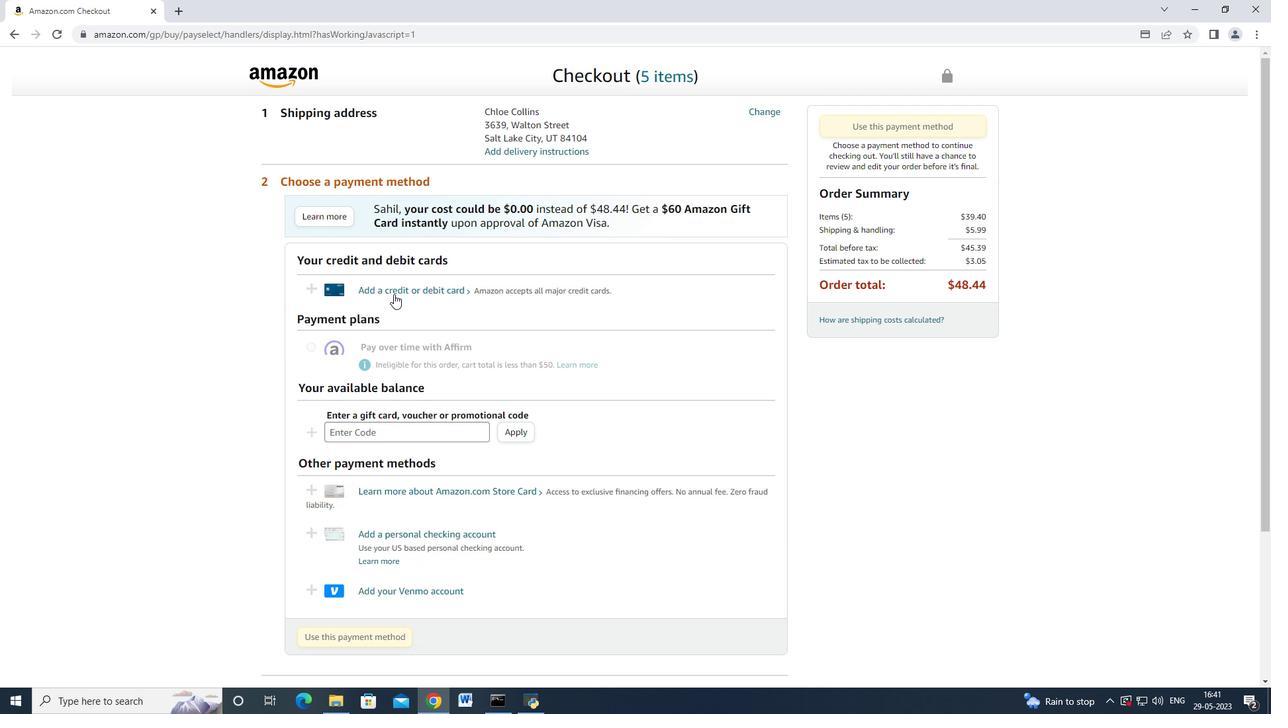 
Action: Mouse moved to (529, 308)
Screenshot: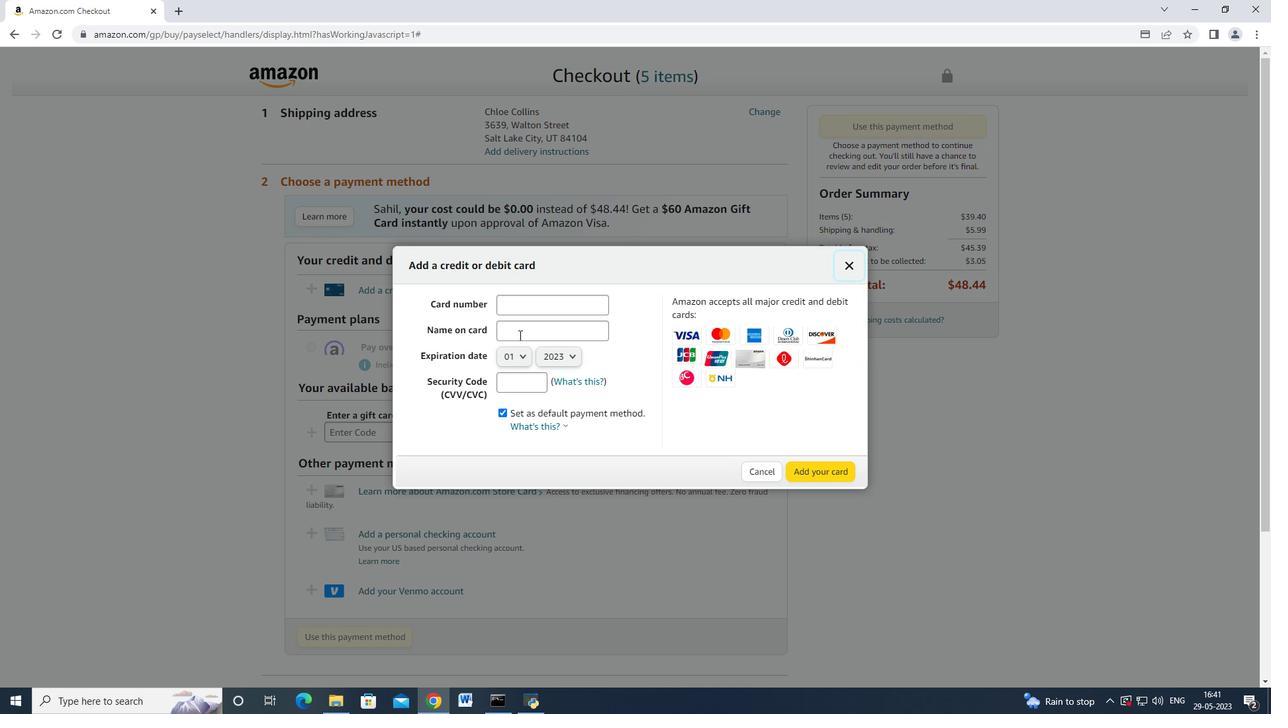 
Action: Mouse pressed left at (529, 308)
Screenshot: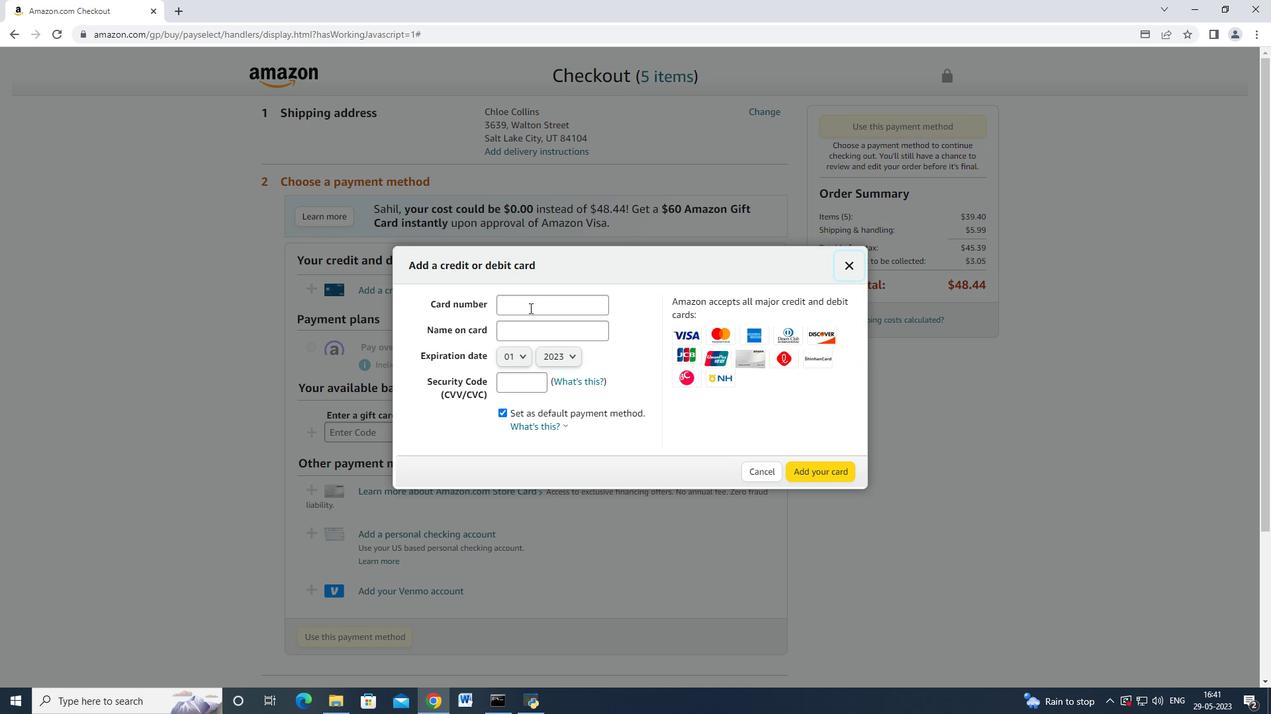 
Action: Mouse moved to (528, 309)
Screenshot: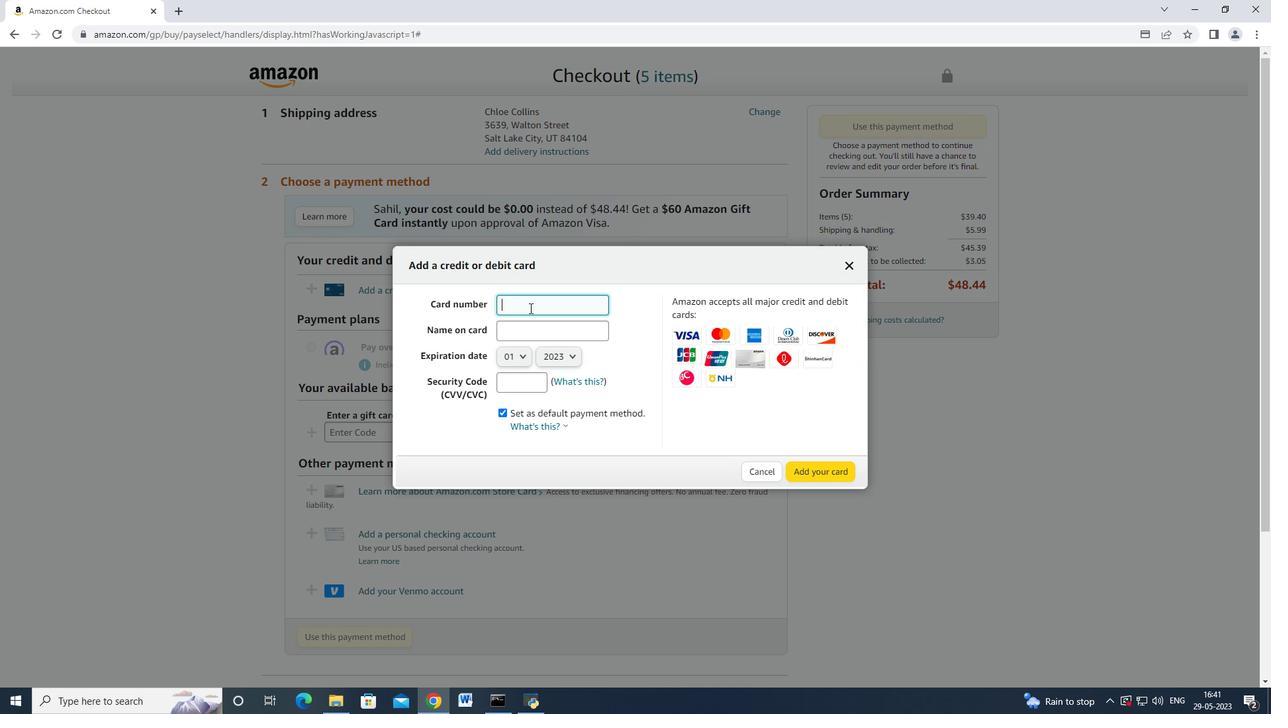 
Action: Key pressed 4672664477556010<Key.tab><Key.shift>Mark<Key.space><Key.shift_r>Adams<Key.space>
Screenshot: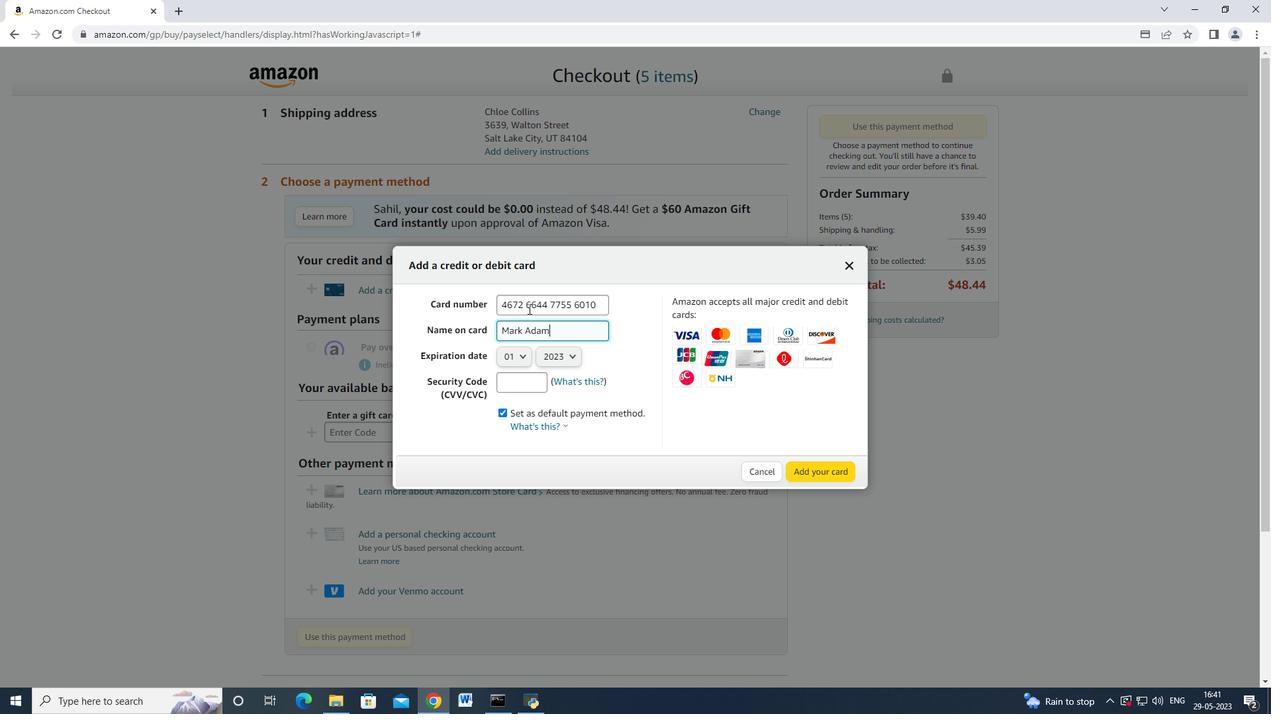 
Action: Mouse moved to (519, 372)
Screenshot: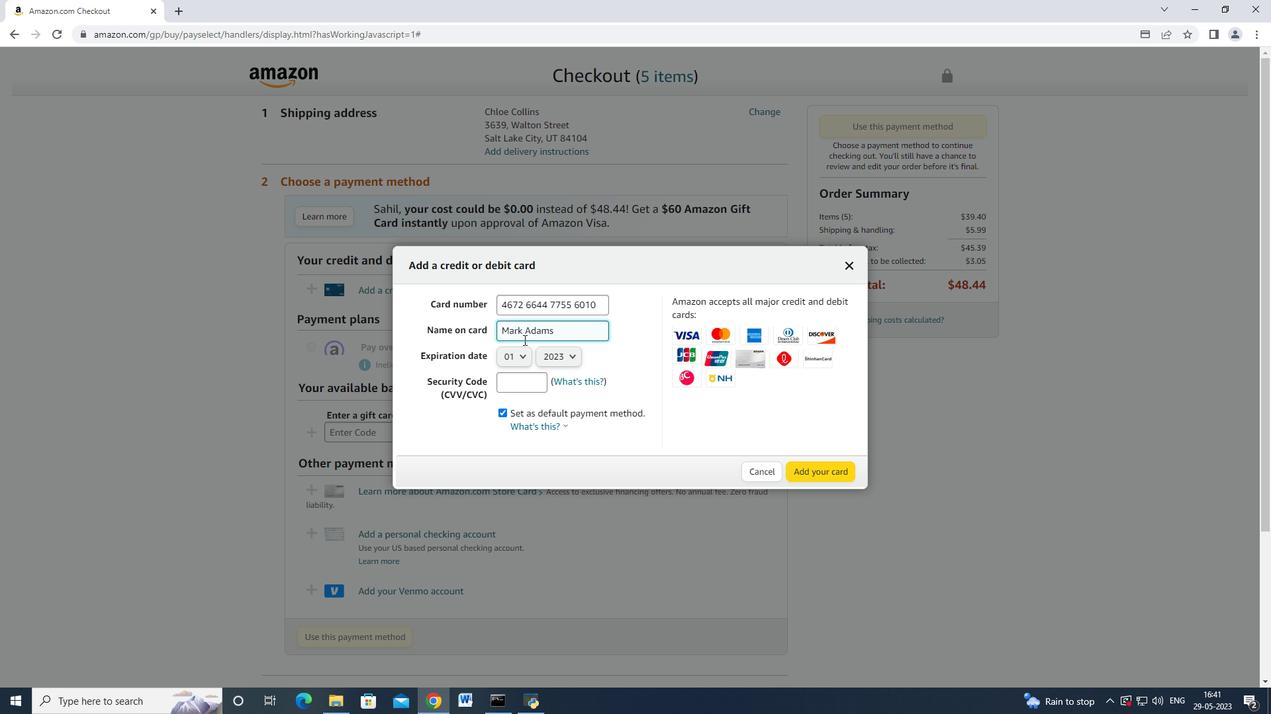 
Action: Mouse pressed left at (519, 372)
Screenshot: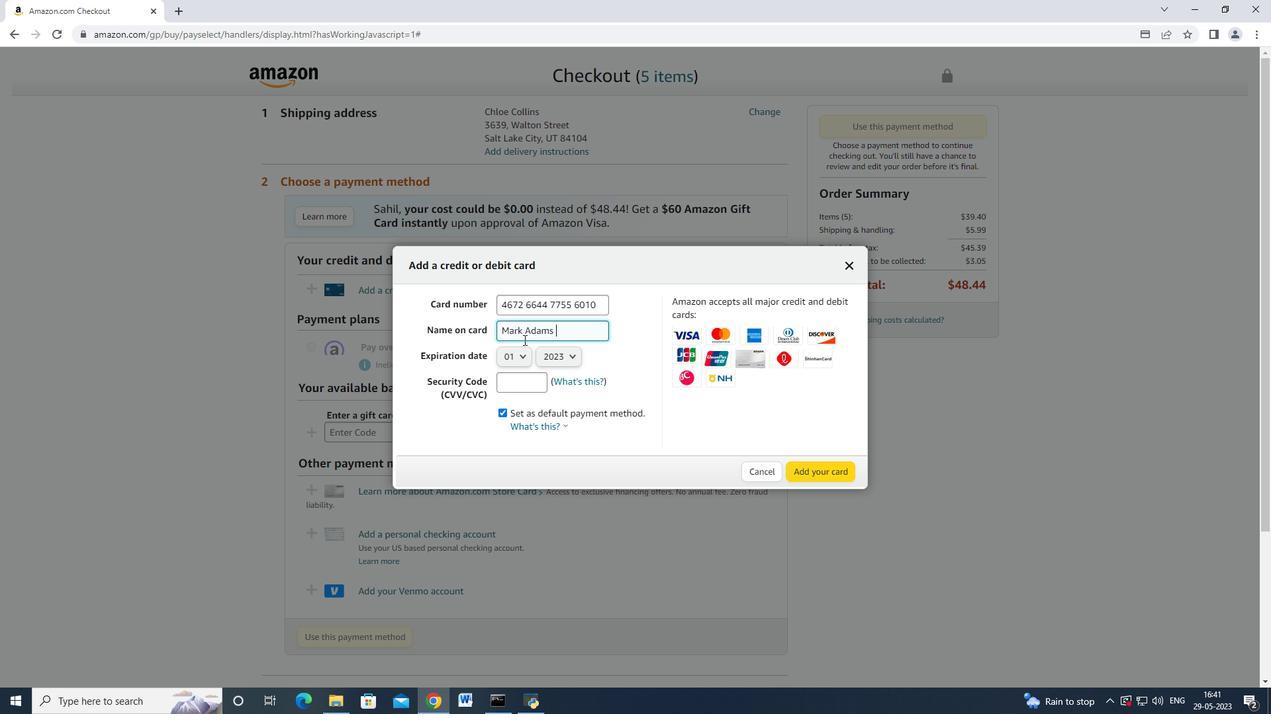 
Action: Mouse moved to (520, 360)
Screenshot: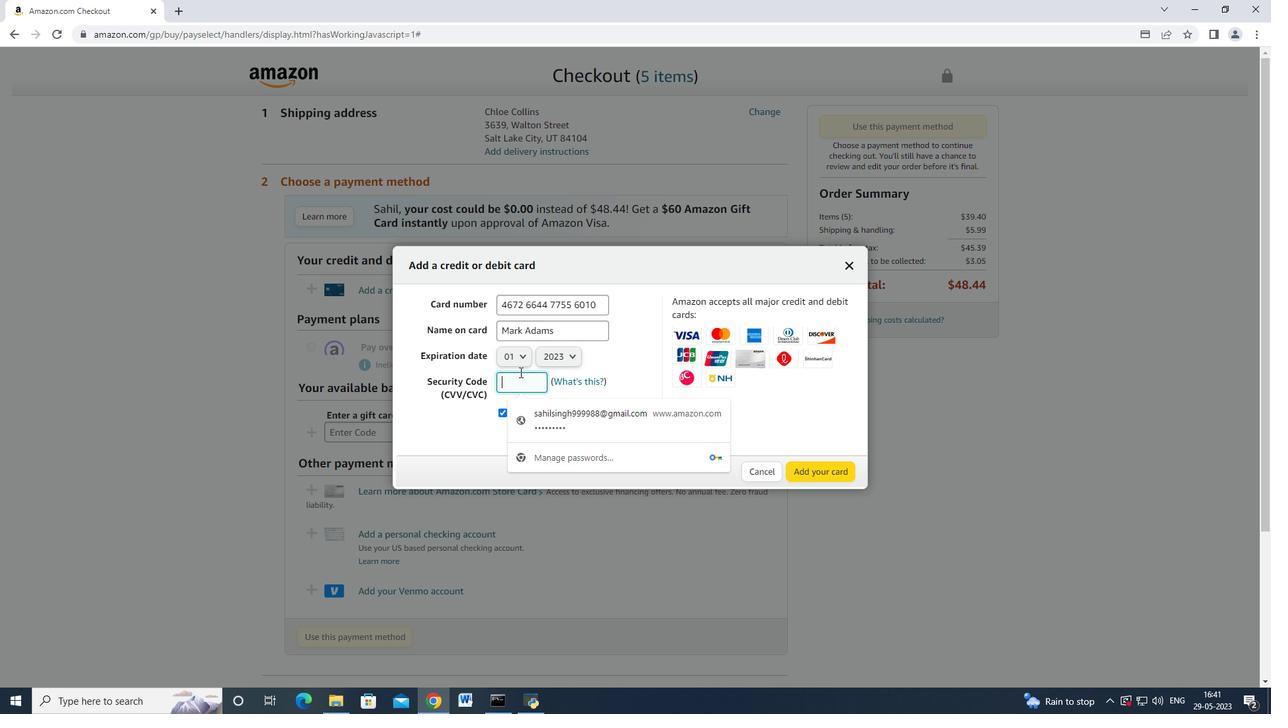 
Action: Mouse pressed left at (520, 360)
Screenshot: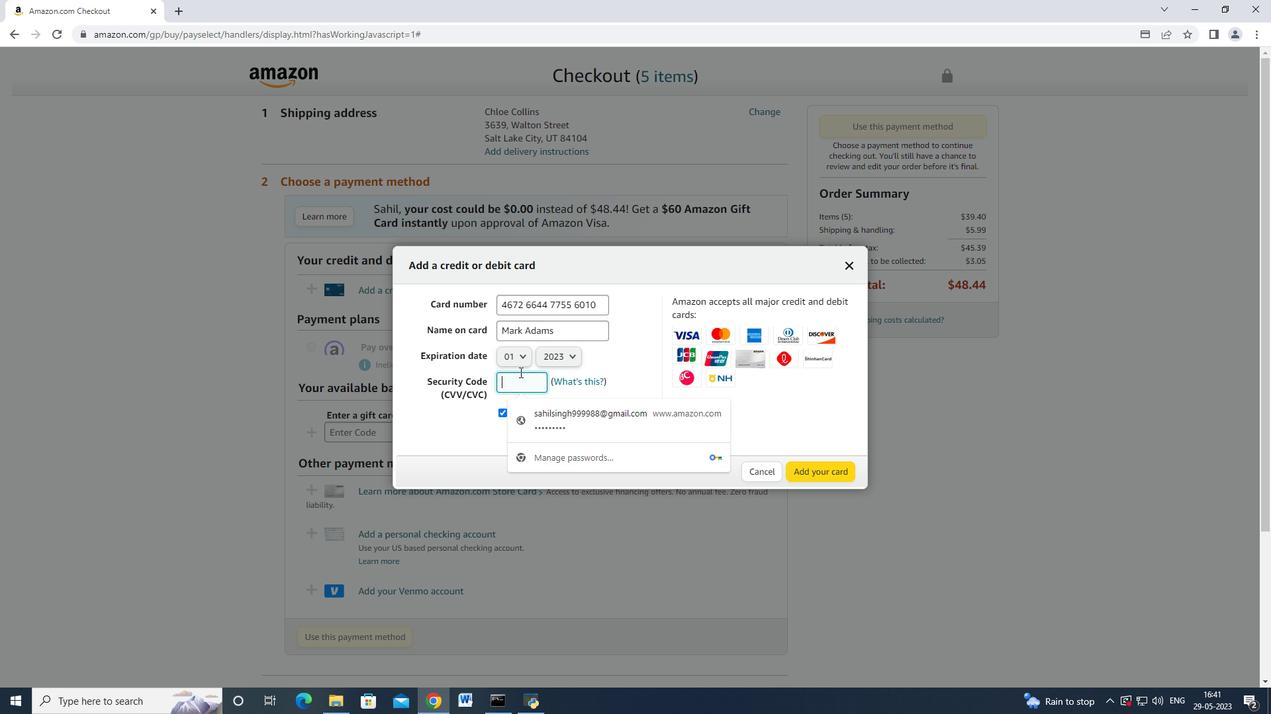 
Action: Mouse moved to (503, 404)
Screenshot: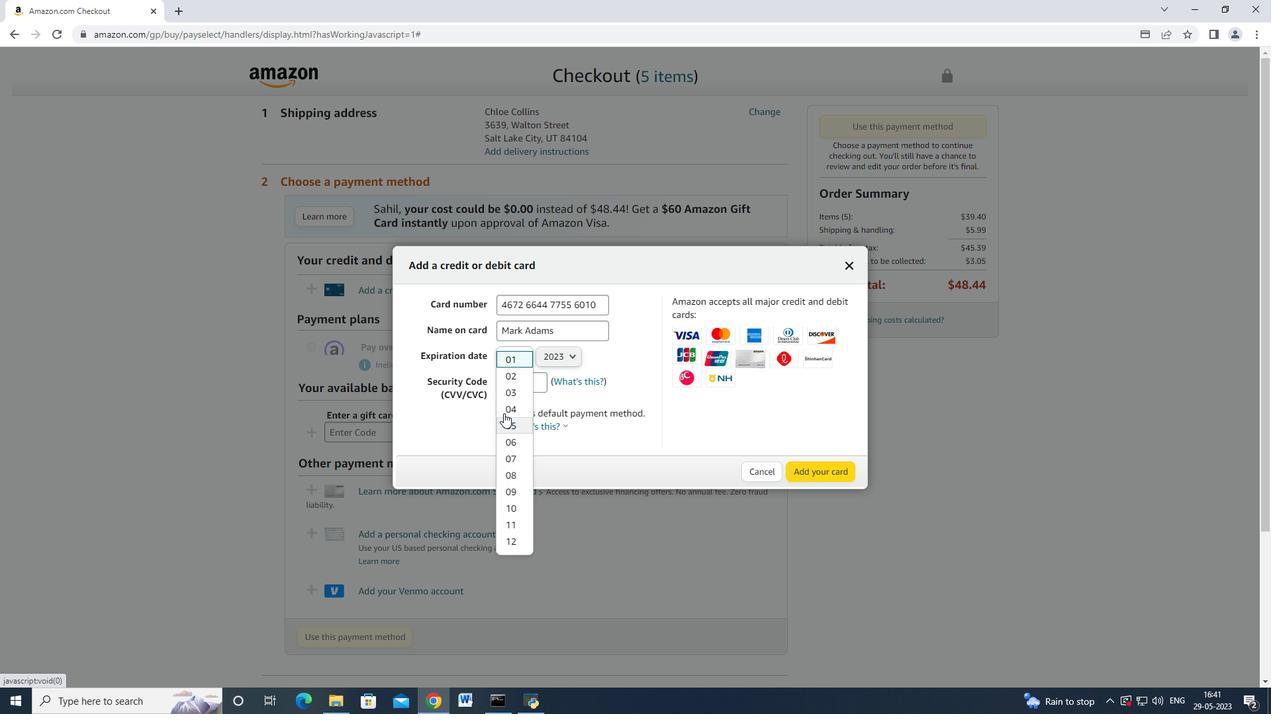 
Action: Mouse pressed left at (503, 404)
Screenshot: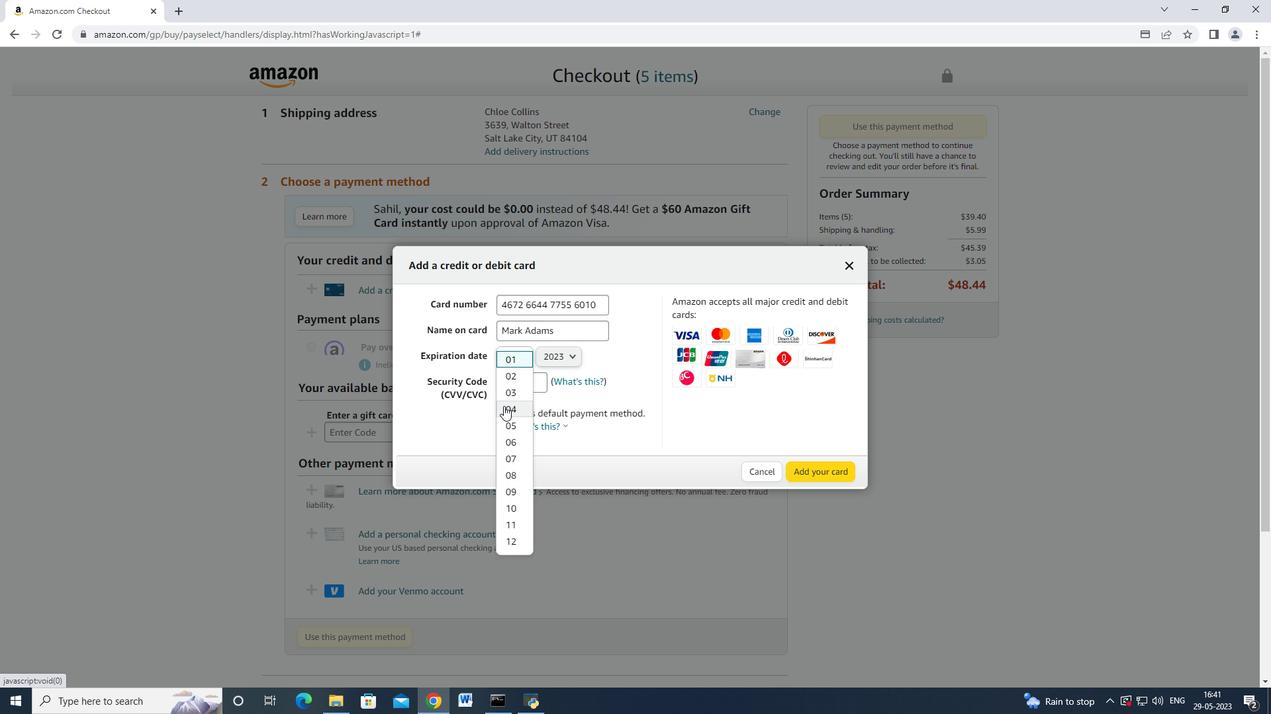 
Action: Mouse moved to (554, 361)
Screenshot: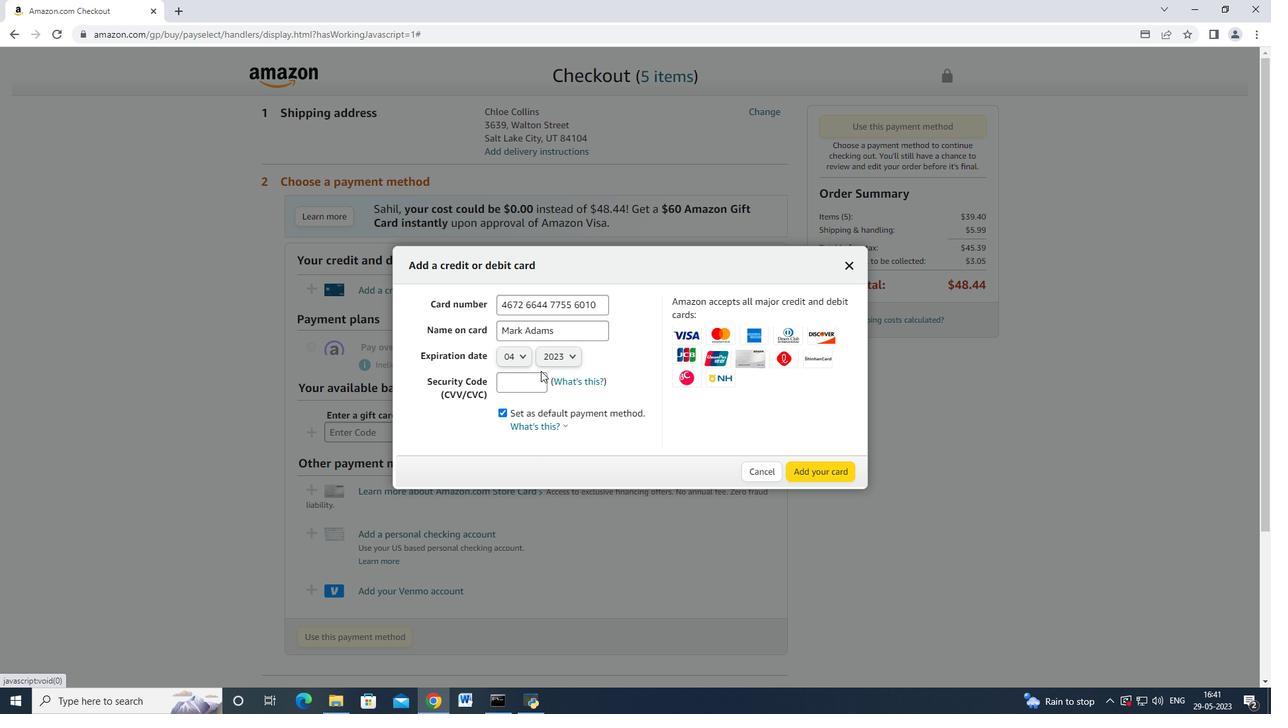 
Action: Mouse pressed left at (554, 361)
Screenshot: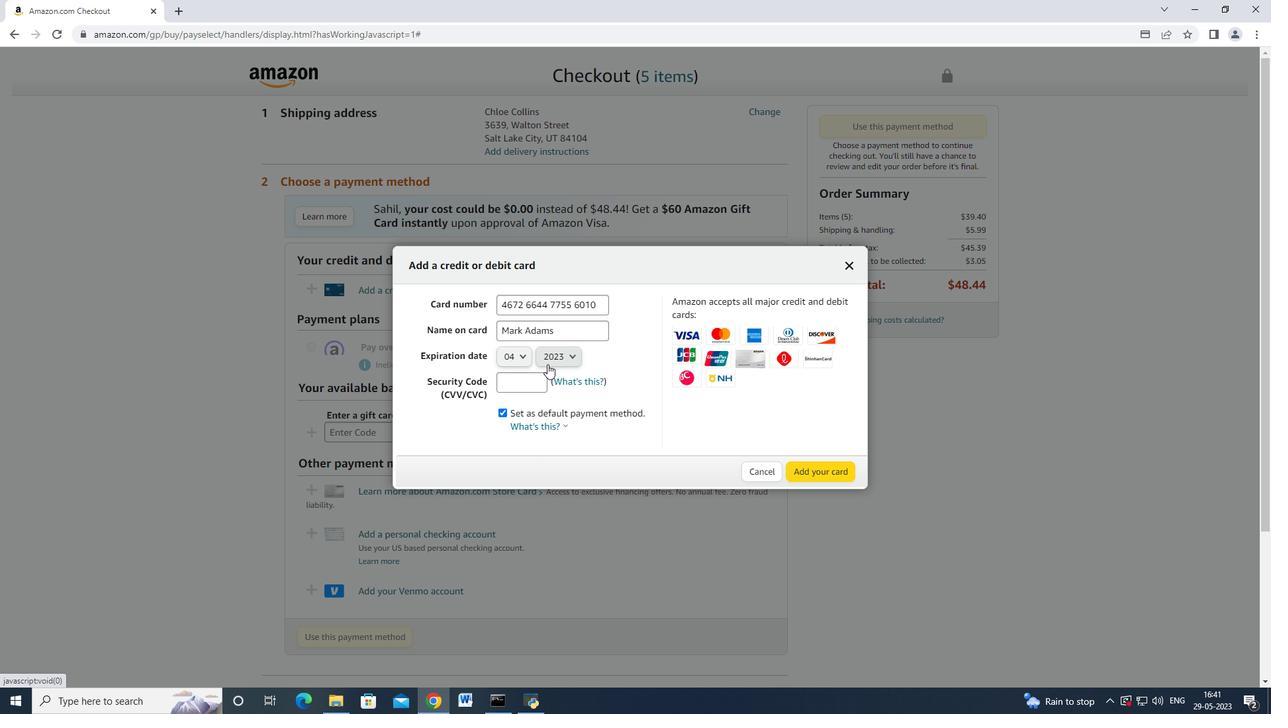
Action: Mouse moved to (555, 397)
Screenshot: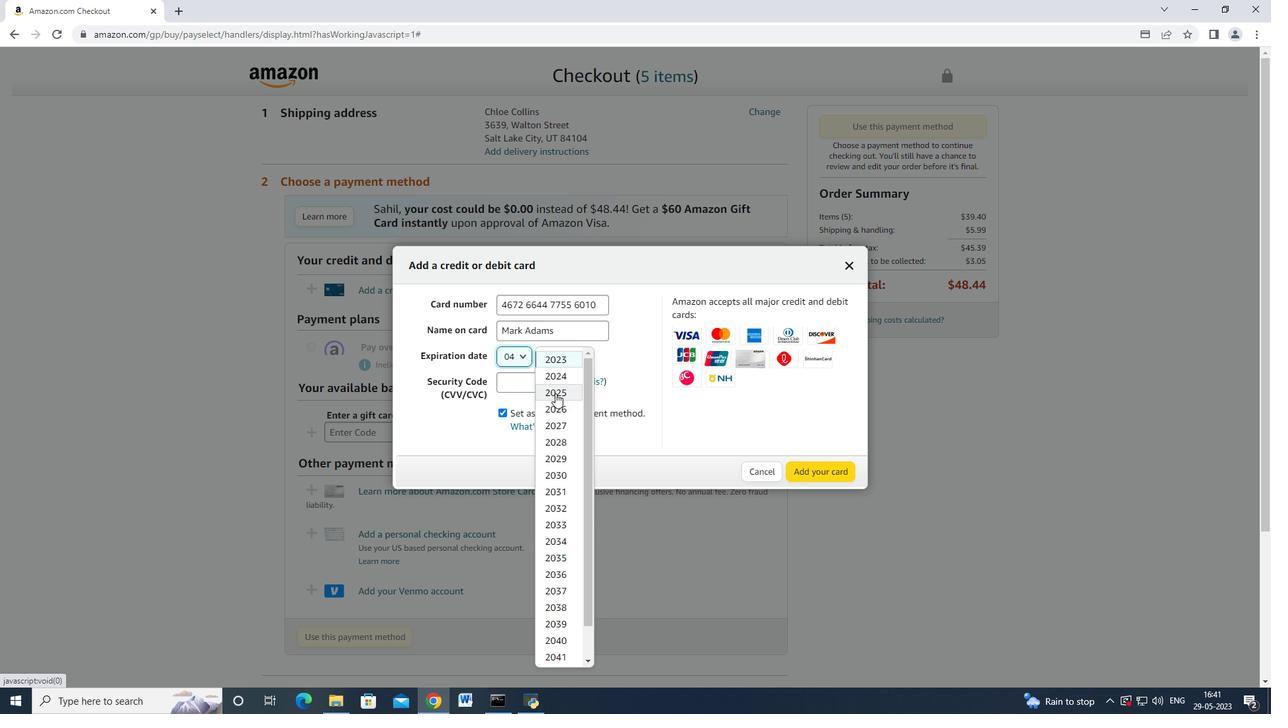 
Action: Mouse pressed left at (555, 397)
Screenshot: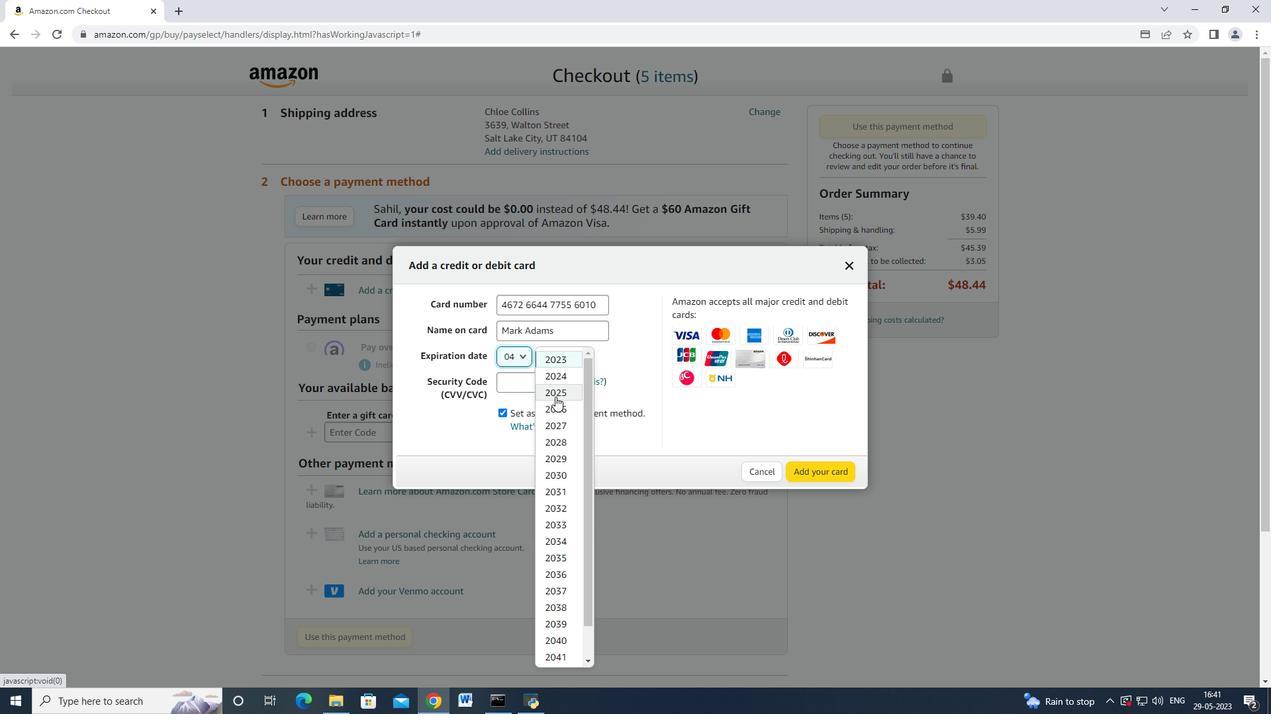 
Action: Mouse moved to (519, 387)
Screenshot: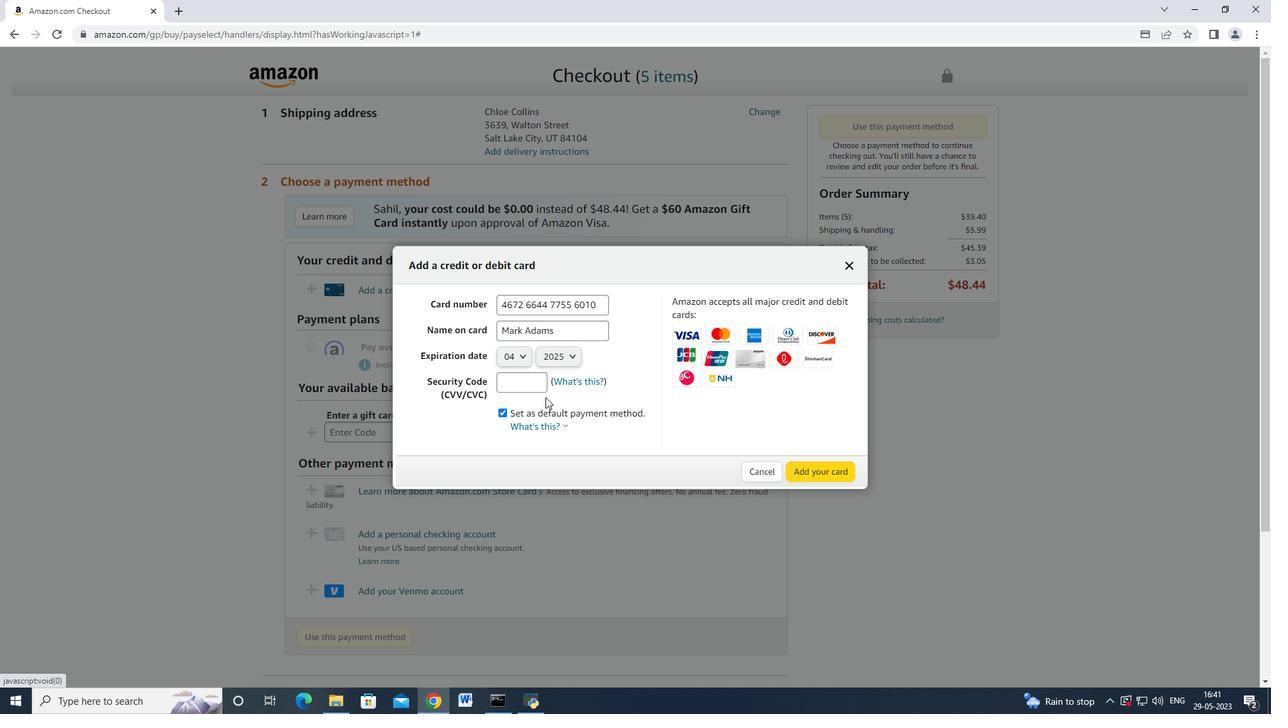 
Action: Mouse pressed left at (519, 387)
Screenshot: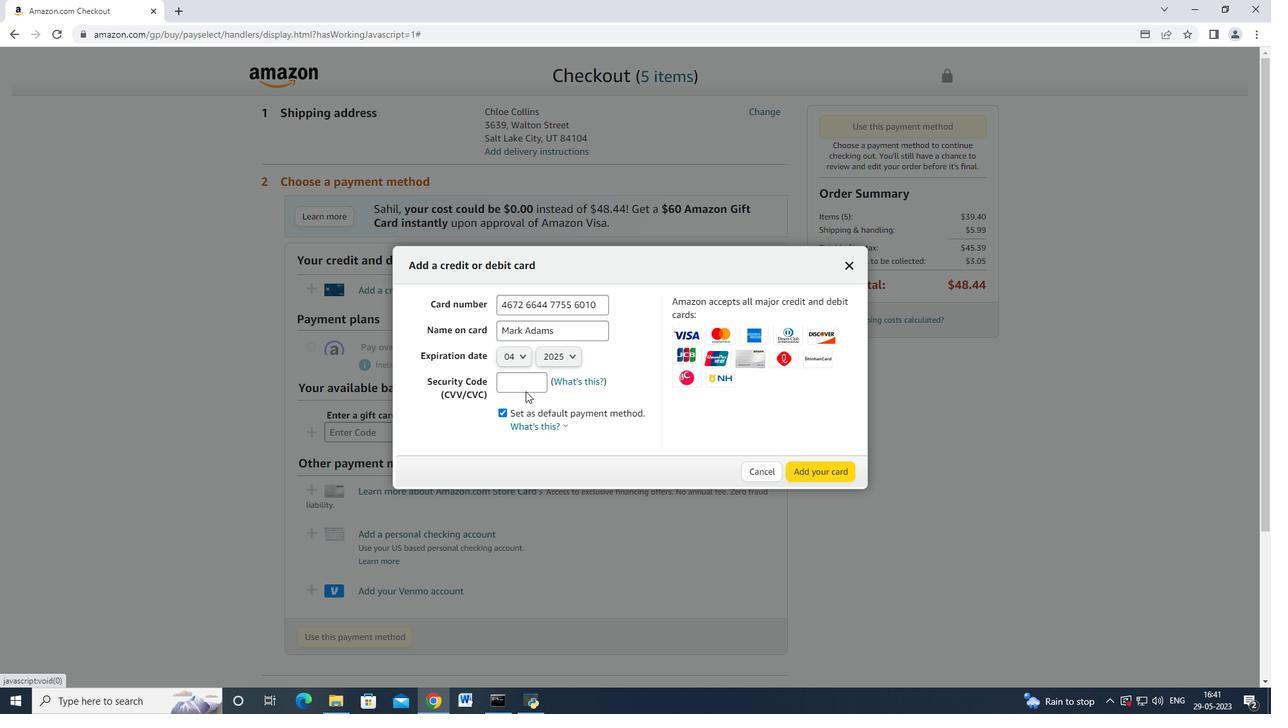 
Action: Mouse moved to (518, 387)
Screenshot: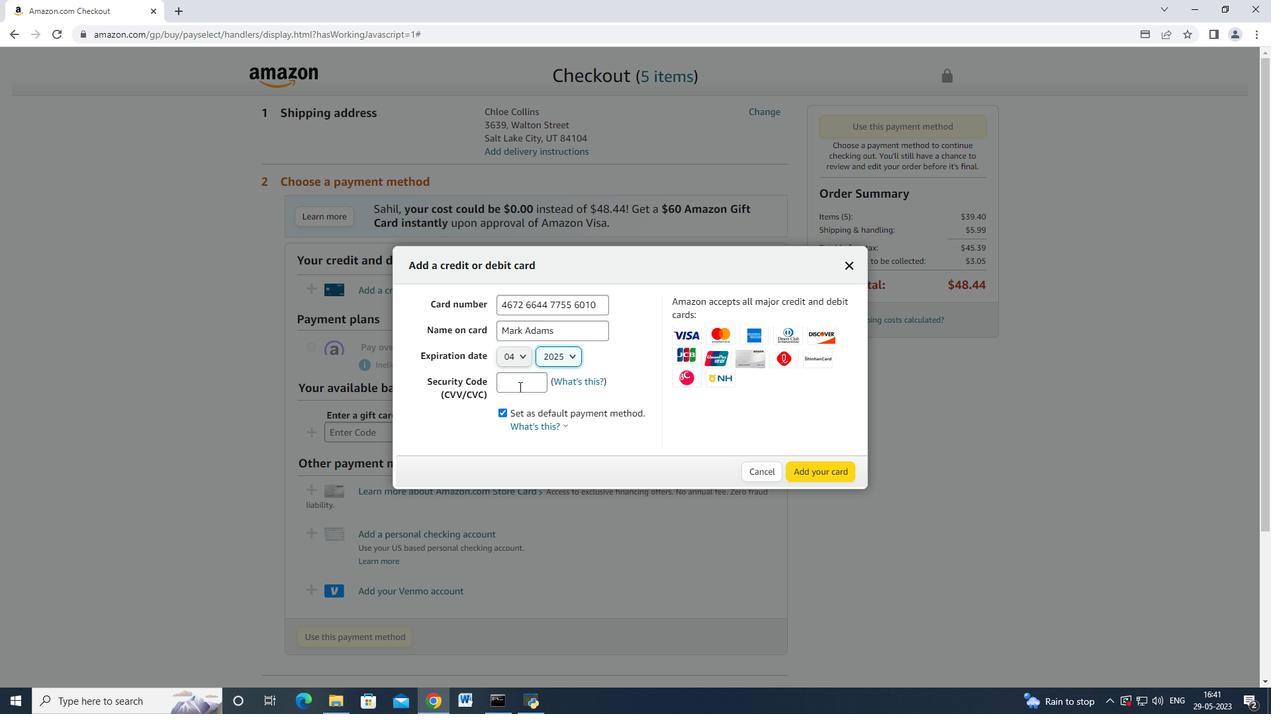
Action: Mouse pressed left at (518, 387)
Screenshot: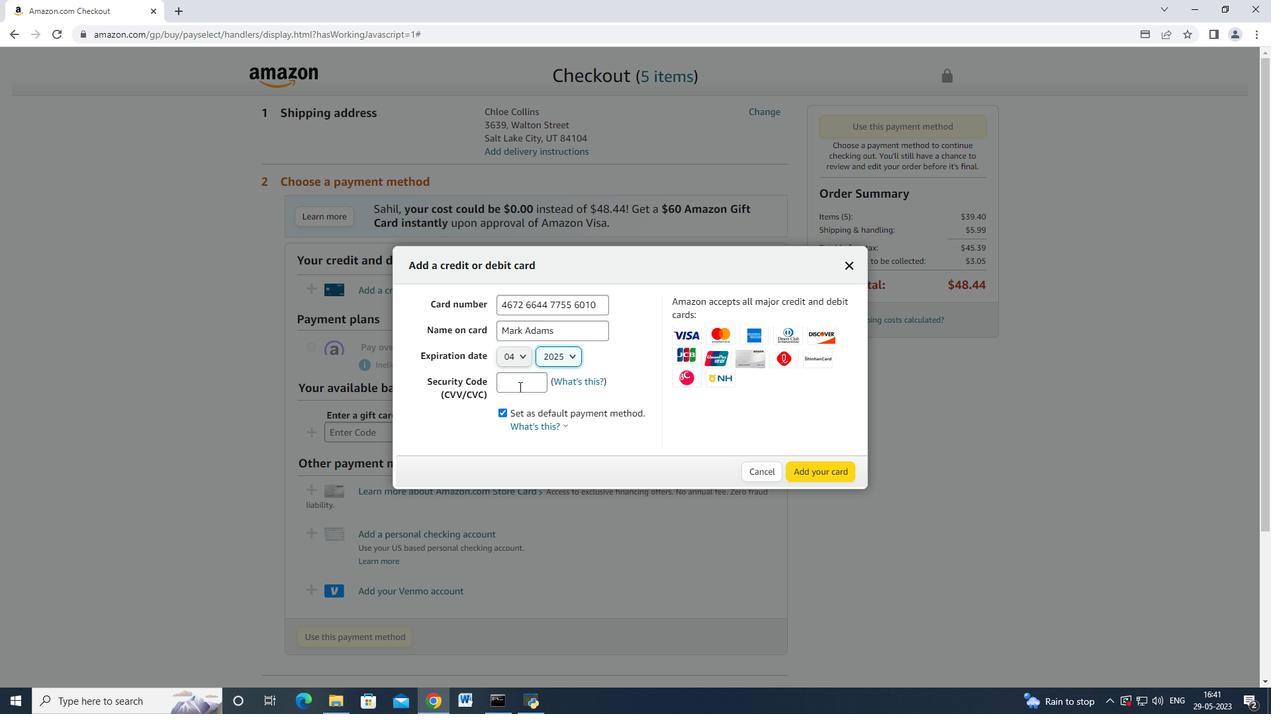 
Action: Mouse moved to (518, 387)
Screenshot: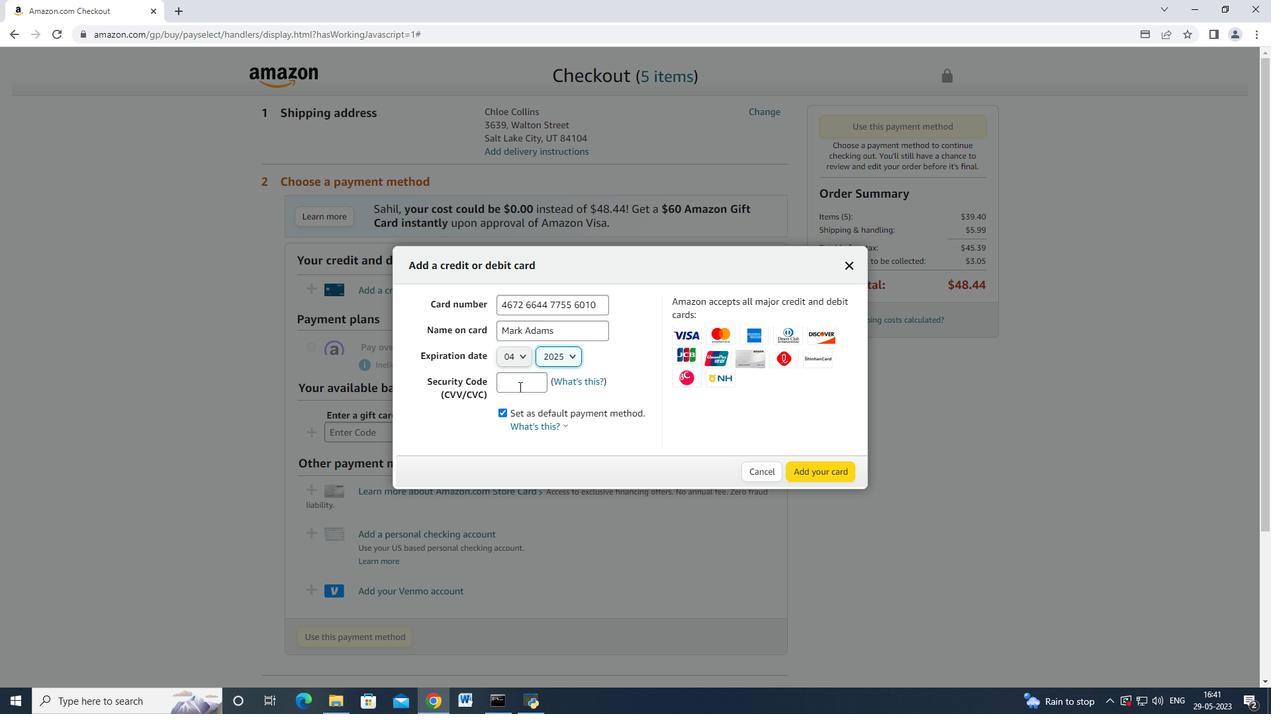 
Action: Key pressed 682
Screenshot: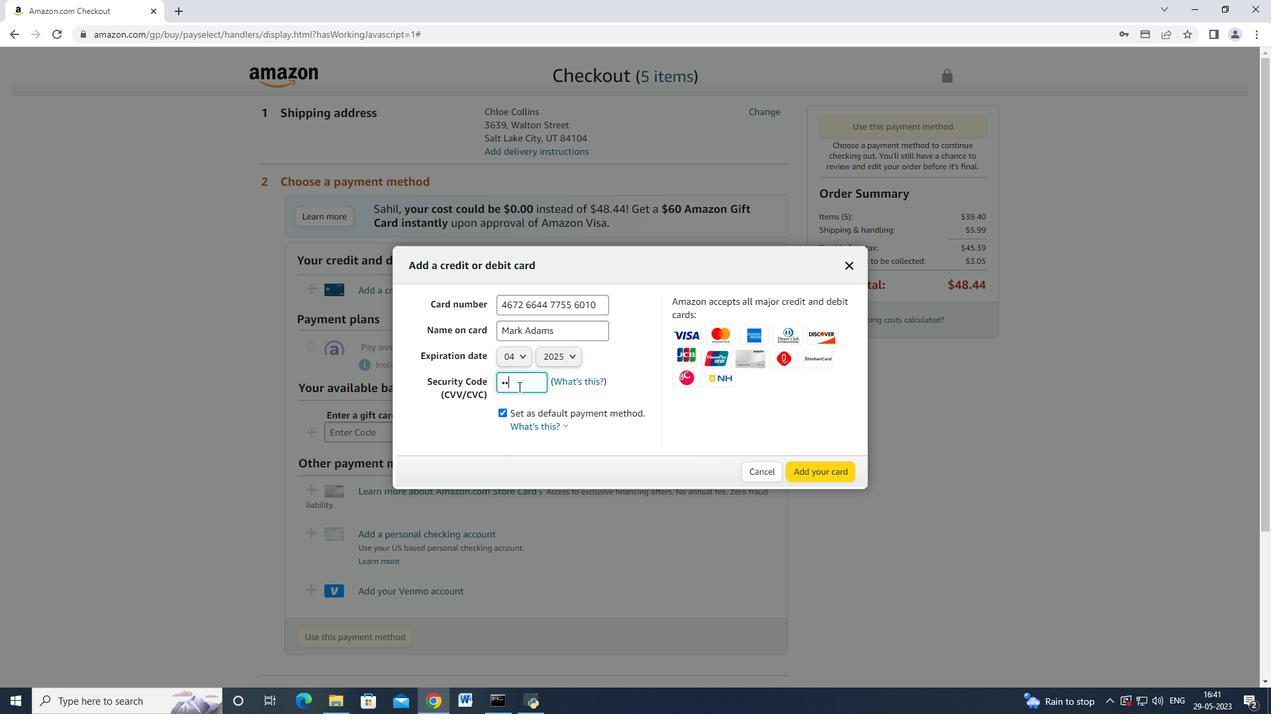 
Action: Mouse moved to (830, 472)
Screenshot: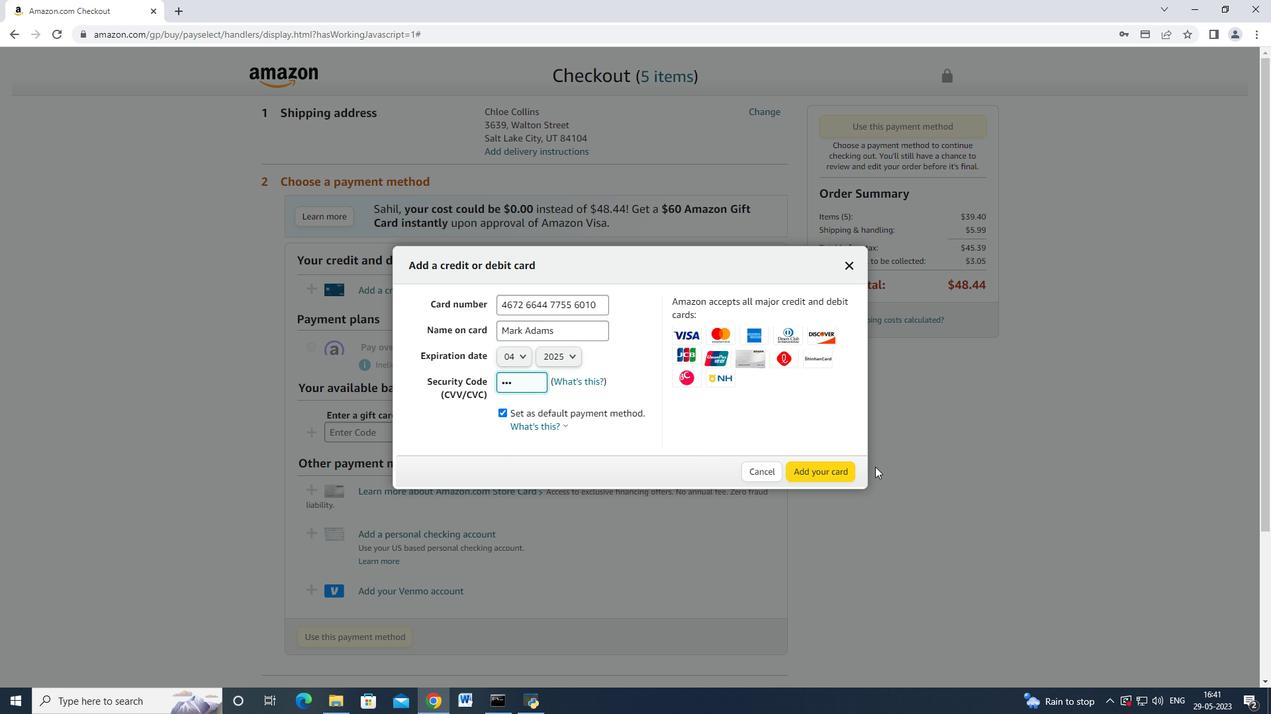 
